 Task: Create a vector illustration of an object with pen tool and gradients.
Action: Mouse moved to (108, 93)
Screenshot: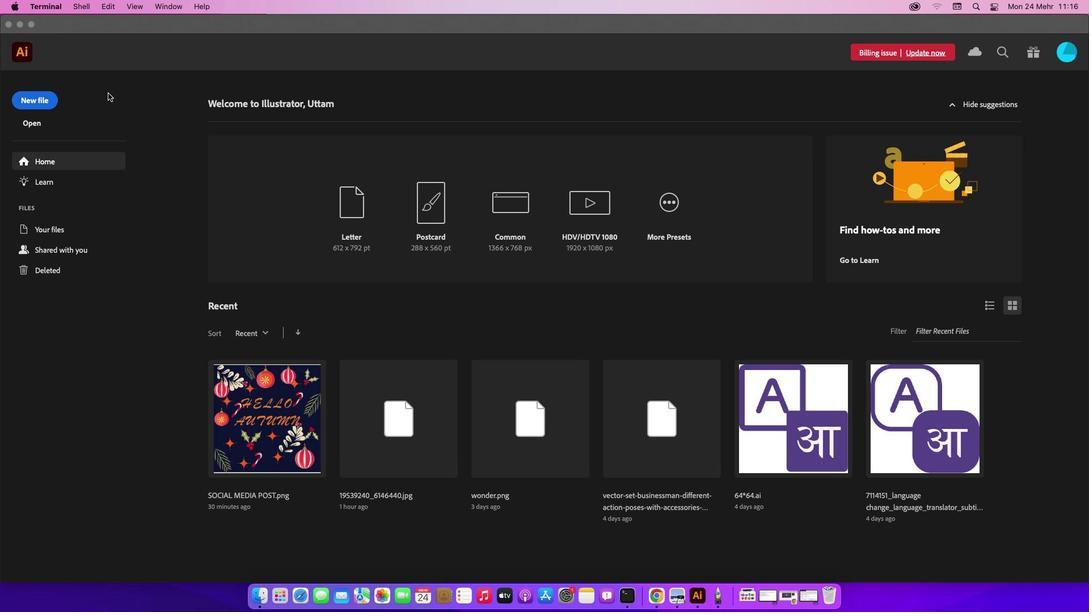 
Action: Mouse pressed left at (108, 93)
Screenshot: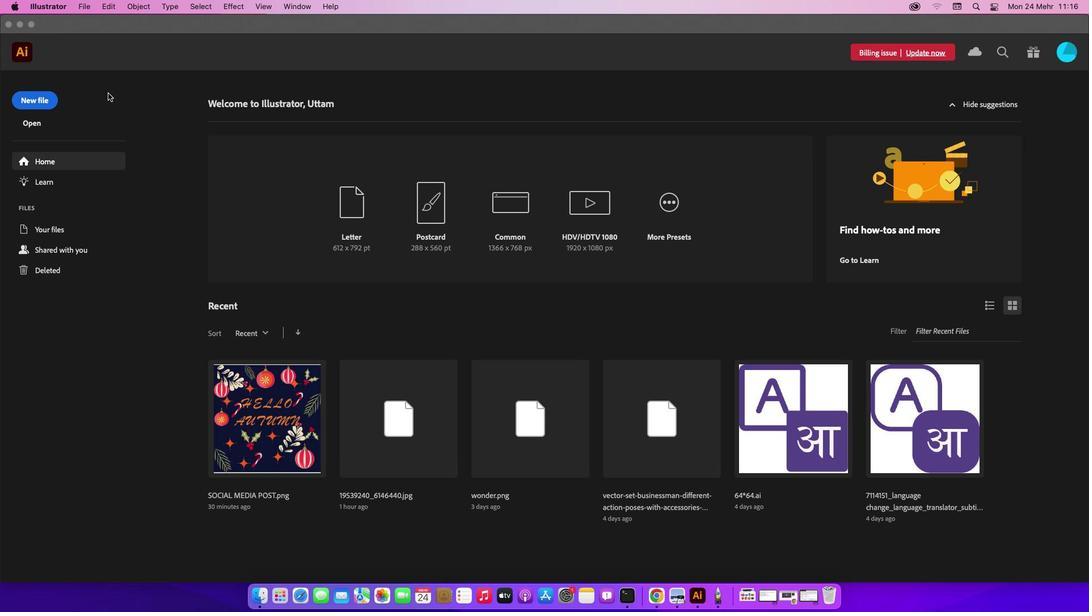 
Action: Mouse moved to (34, 101)
Screenshot: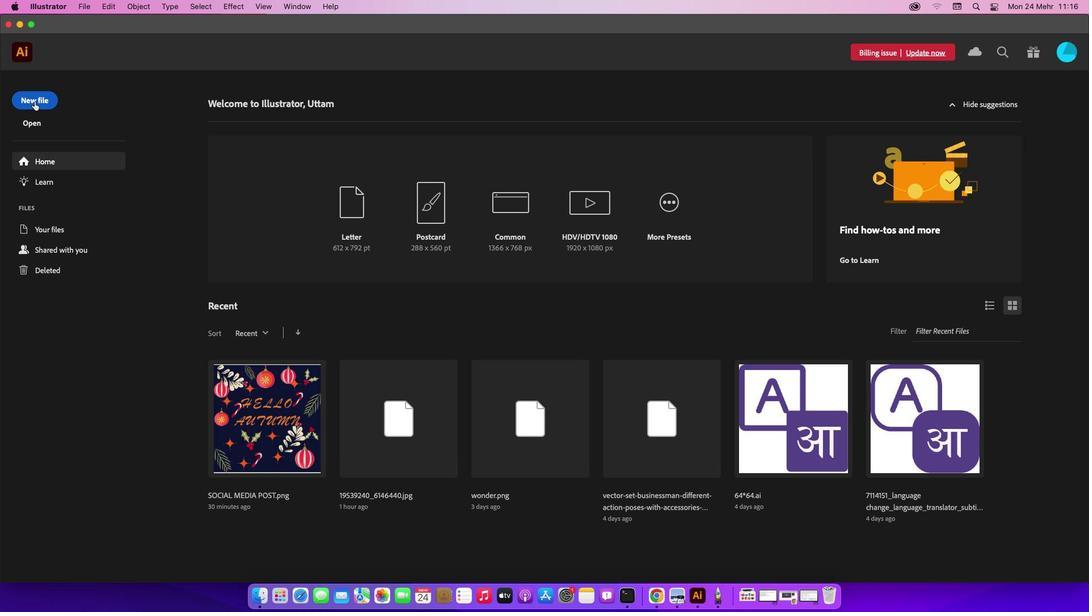 
Action: Mouse pressed left at (34, 101)
Screenshot: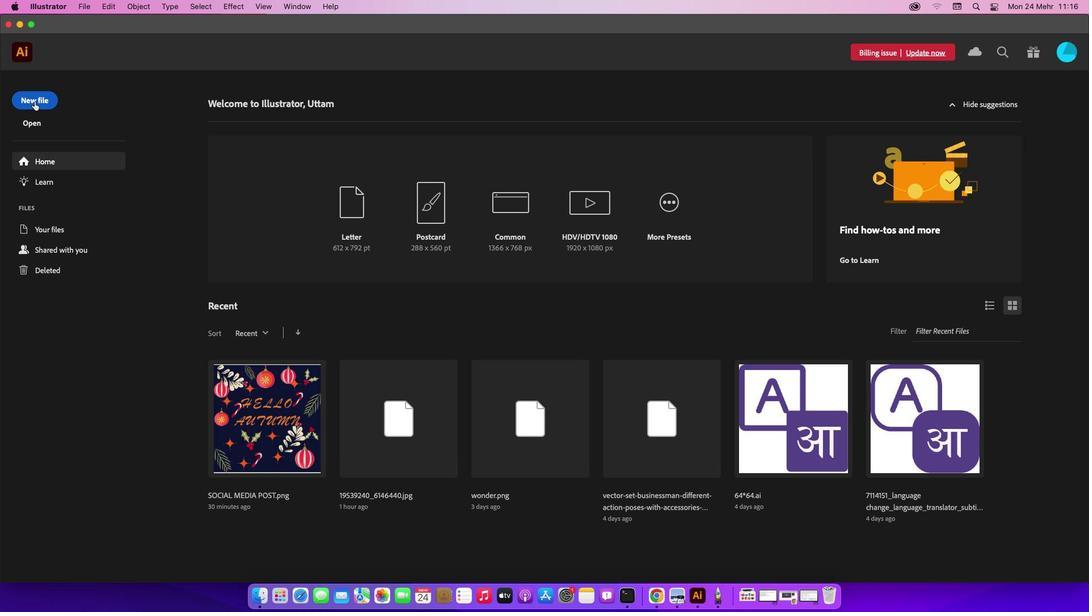 
Action: Mouse moved to (284, 112)
Screenshot: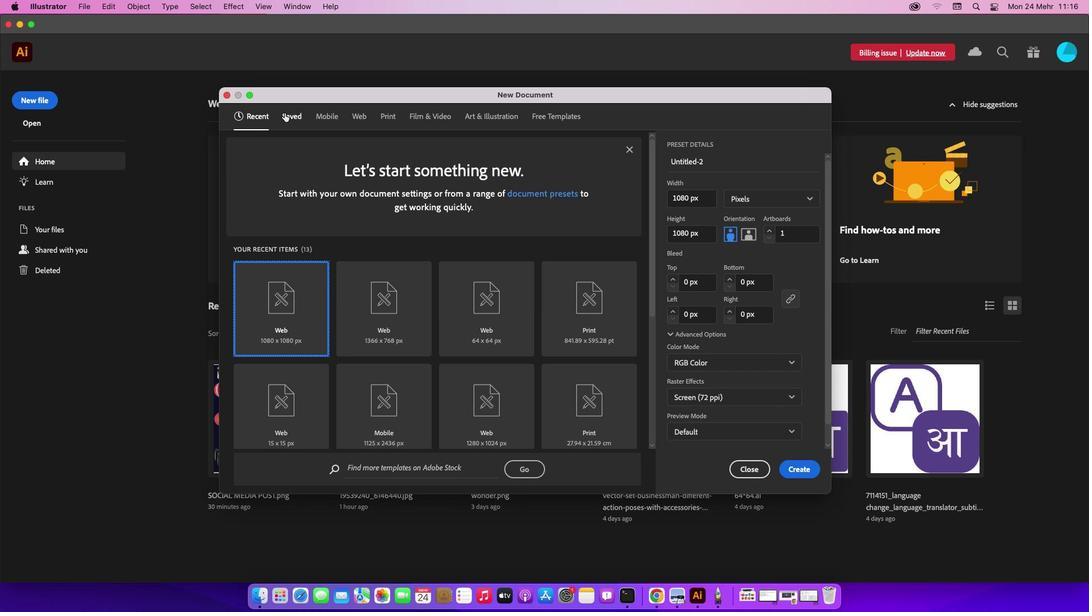 
Action: Mouse pressed left at (284, 112)
Screenshot: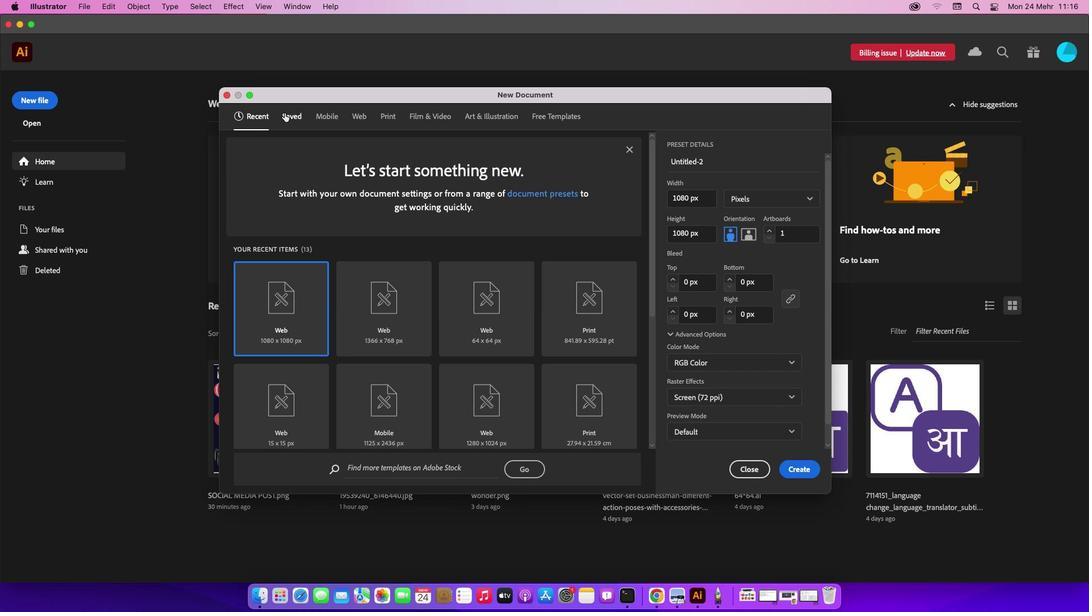 
Action: Mouse moved to (255, 116)
Screenshot: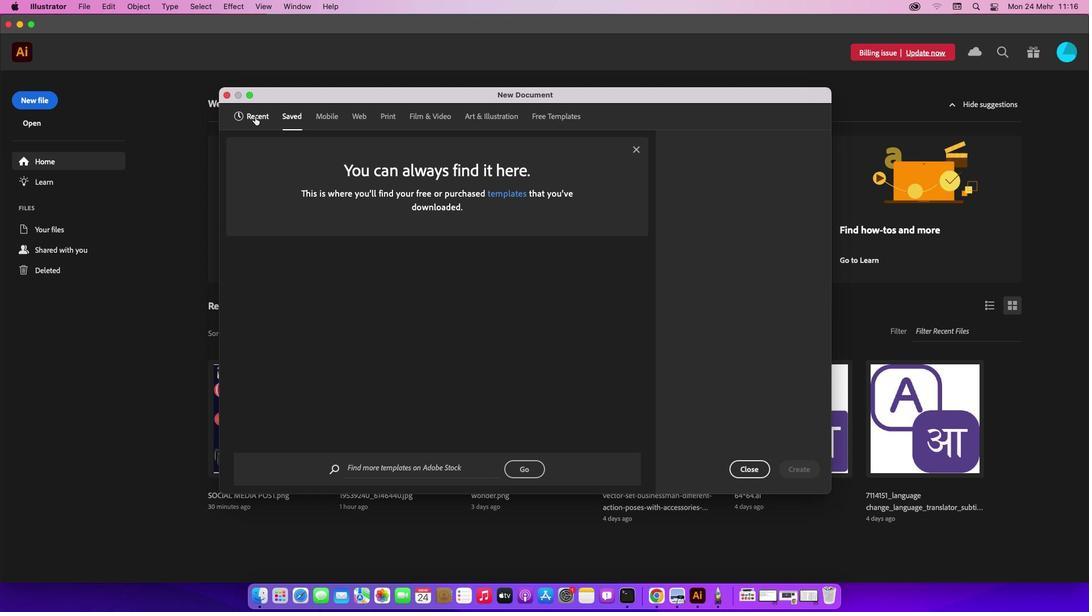 
Action: Mouse pressed left at (255, 116)
Screenshot: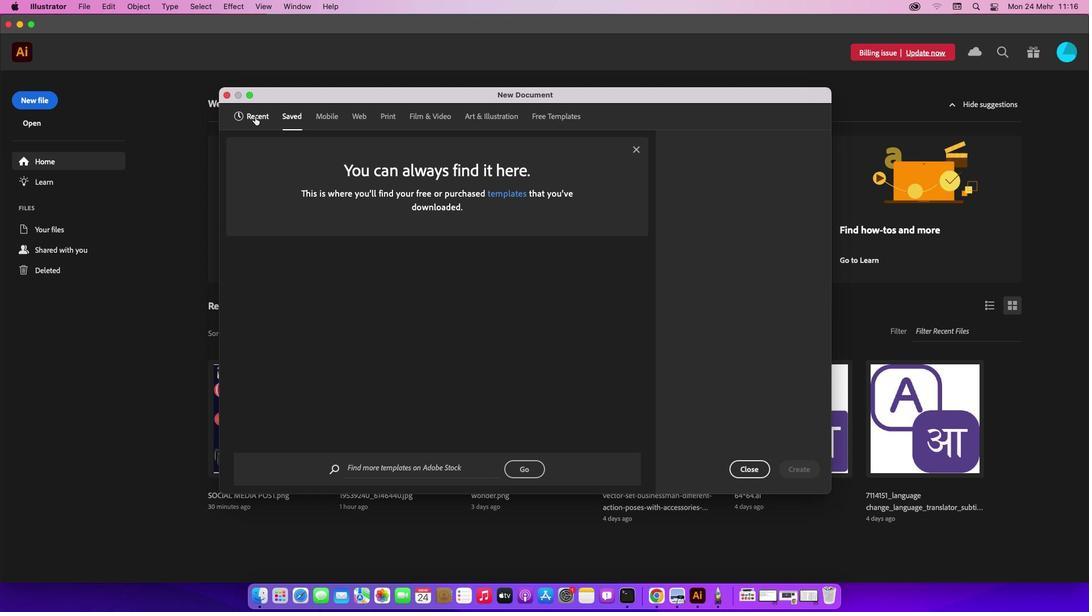 
Action: Mouse moved to (806, 465)
Screenshot: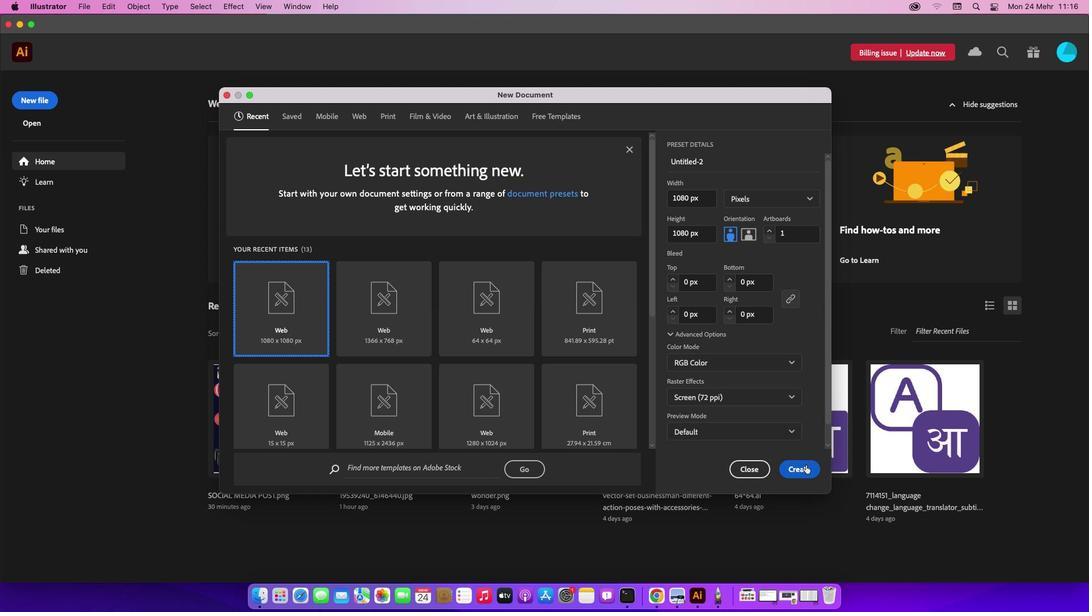 
Action: Mouse pressed left at (806, 465)
Screenshot: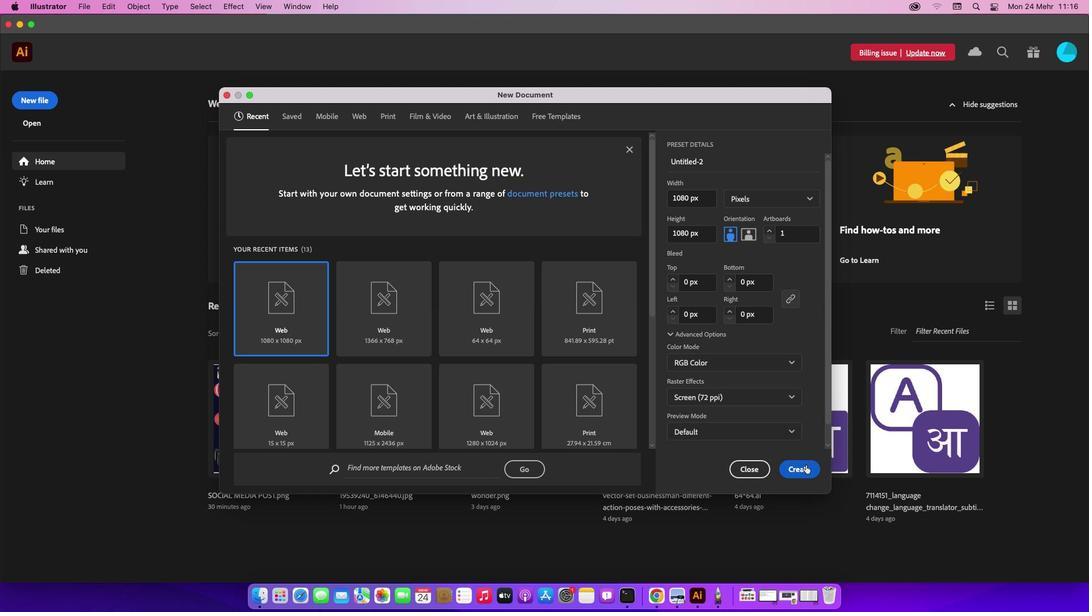 
Action: Mouse moved to (17, 133)
Screenshot: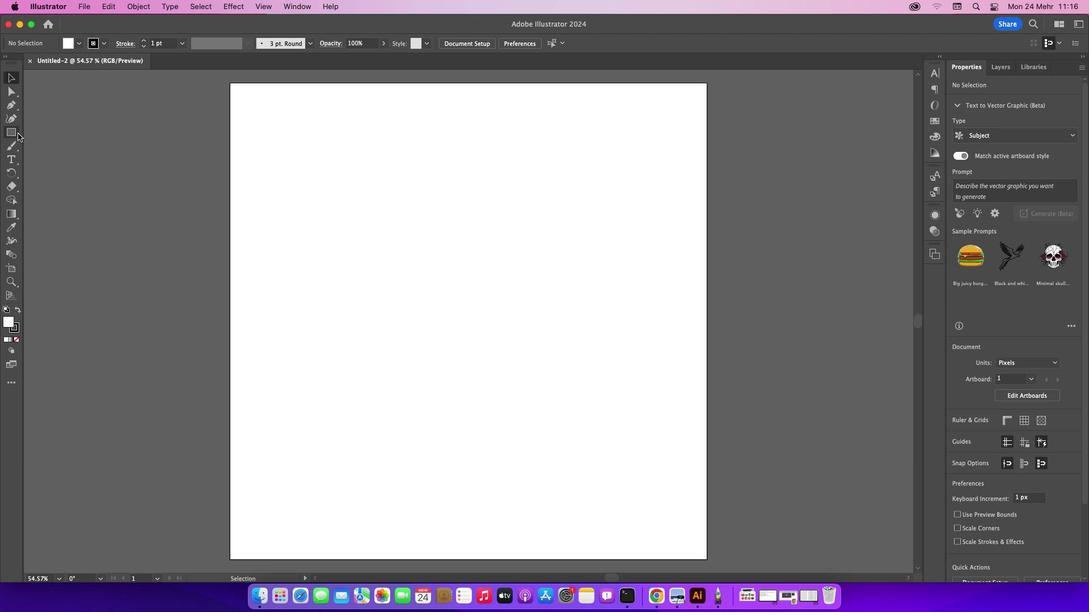 
Action: Mouse pressed left at (17, 133)
Screenshot: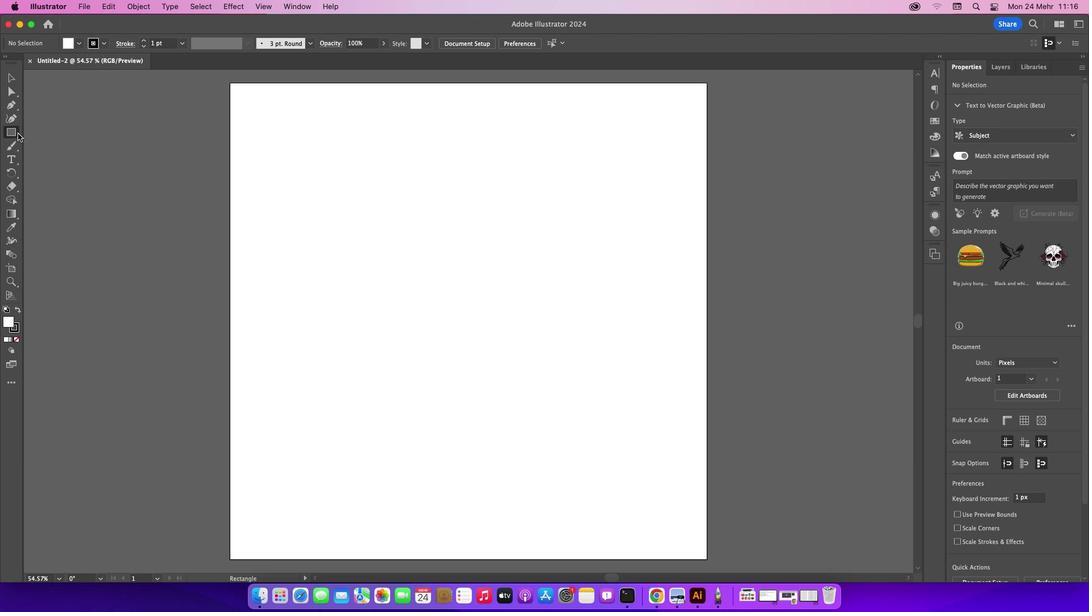 
Action: Mouse moved to (69, 143)
Screenshot: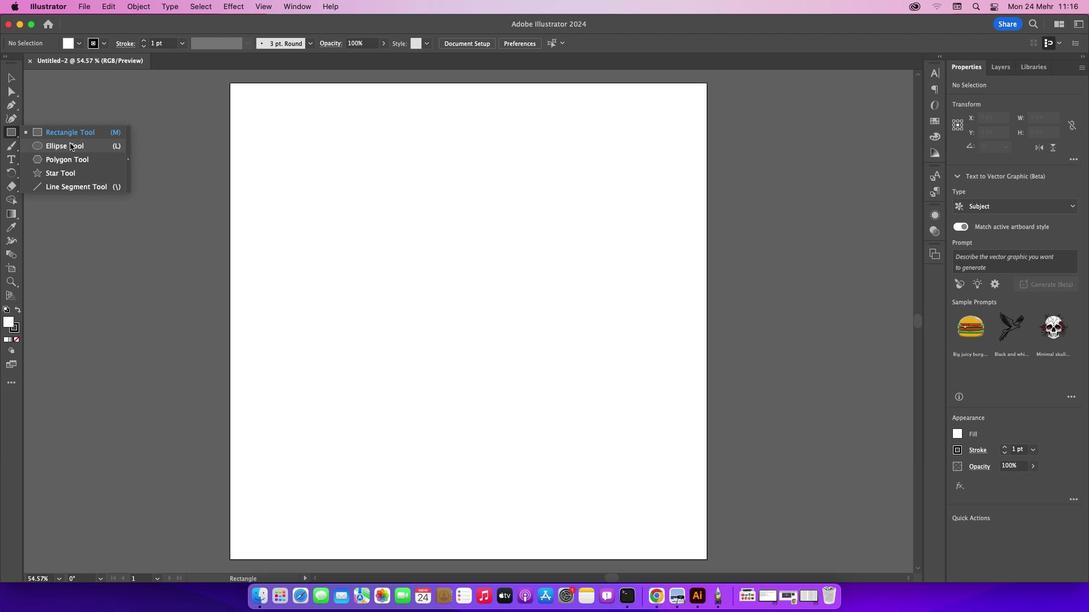 
Action: Mouse pressed left at (69, 143)
Screenshot: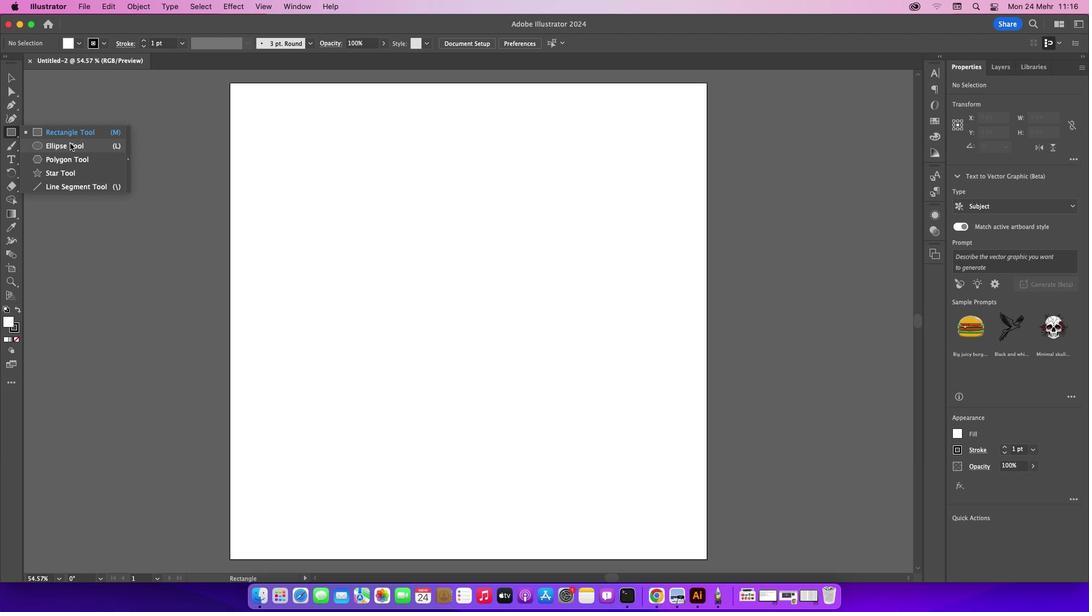 
Action: Mouse moved to (335, 284)
Screenshot: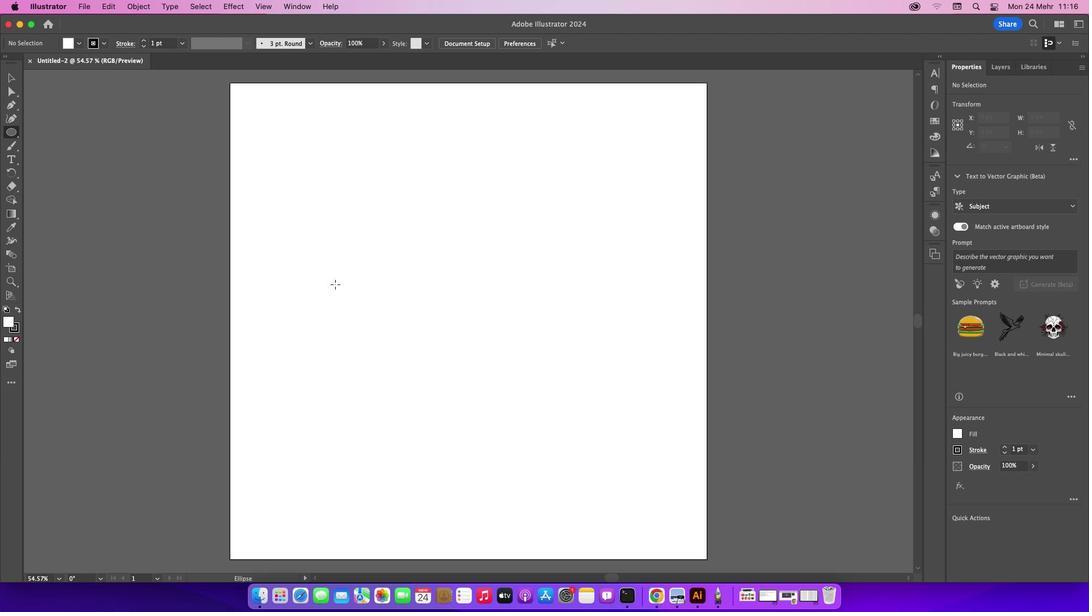 
Action: Mouse pressed left at (335, 284)
Screenshot: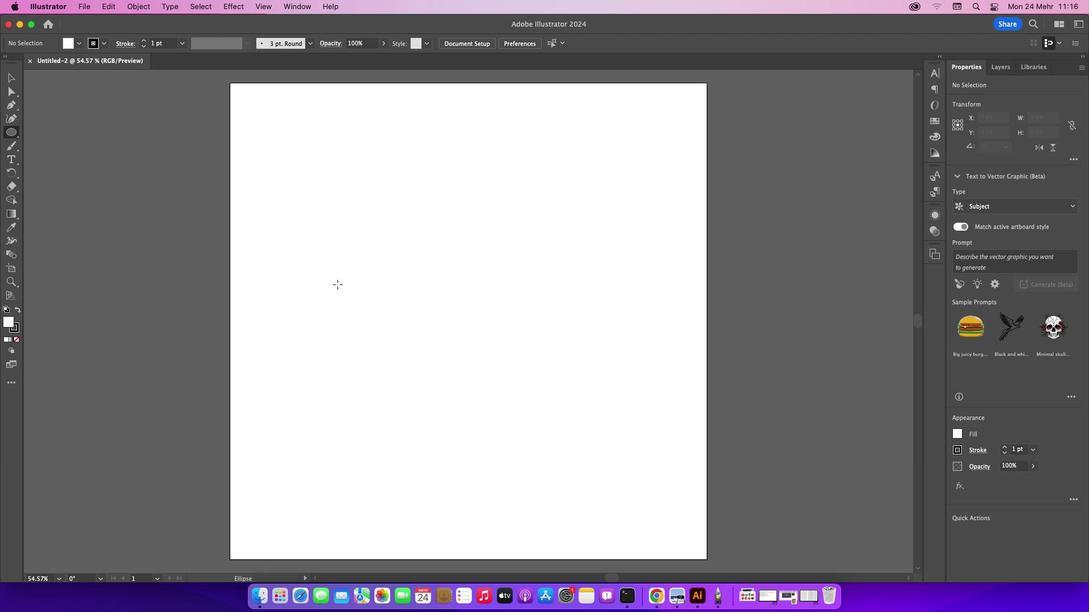 
Action: Mouse moved to (14, 80)
Screenshot: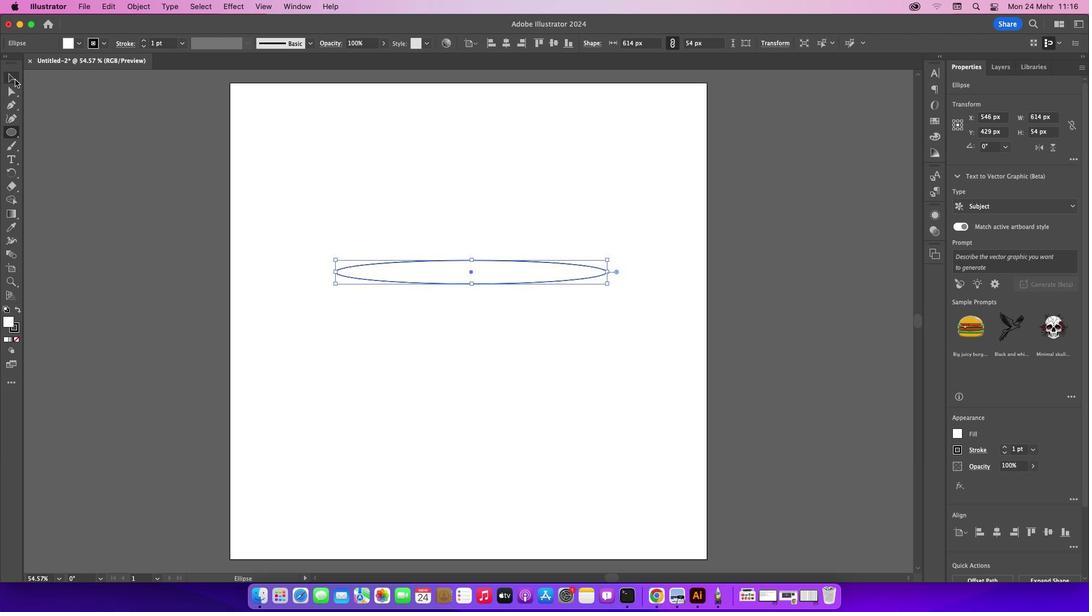
Action: Mouse pressed left at (14, 80)
Screenshot: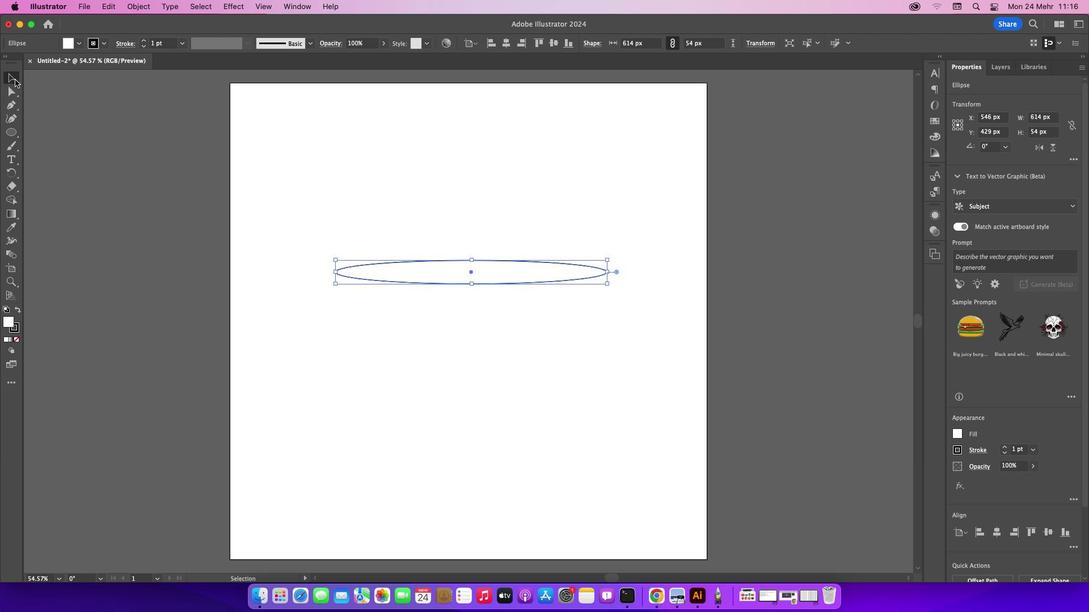 
Action: Mouse moved to (111, 144)
Screenshot: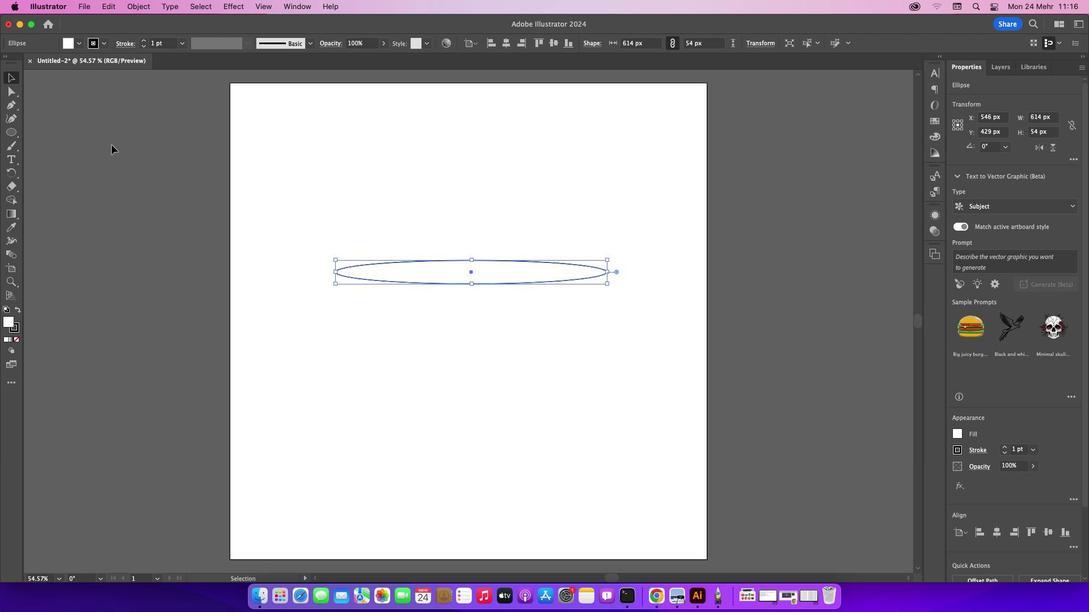 
Action: Mouse pressed left at (111, 144)
Screenshot: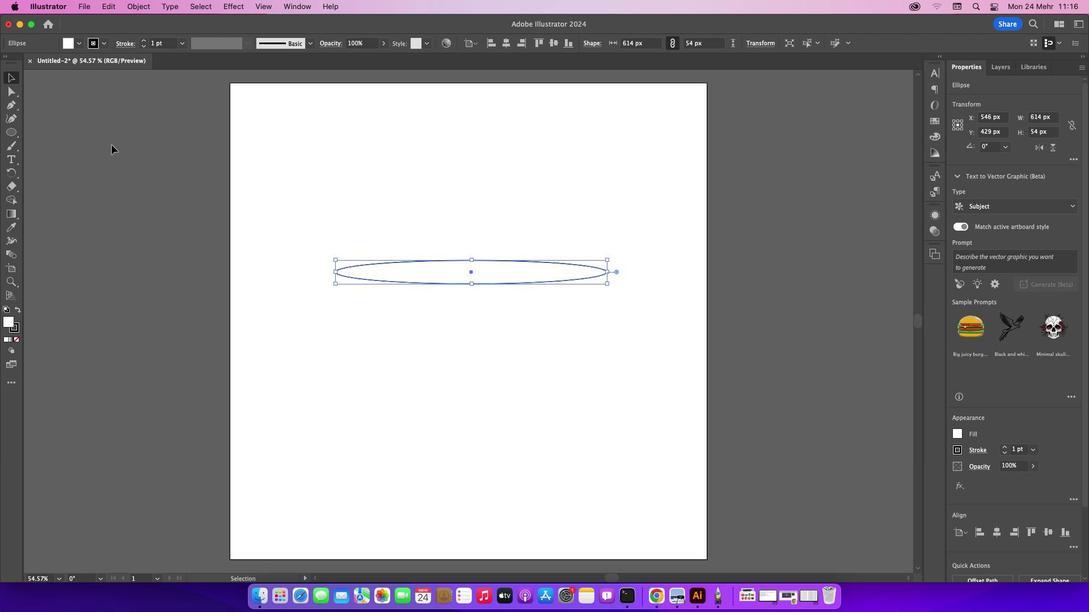 
Action: Mouse moved to (465, 283)
Screenshot: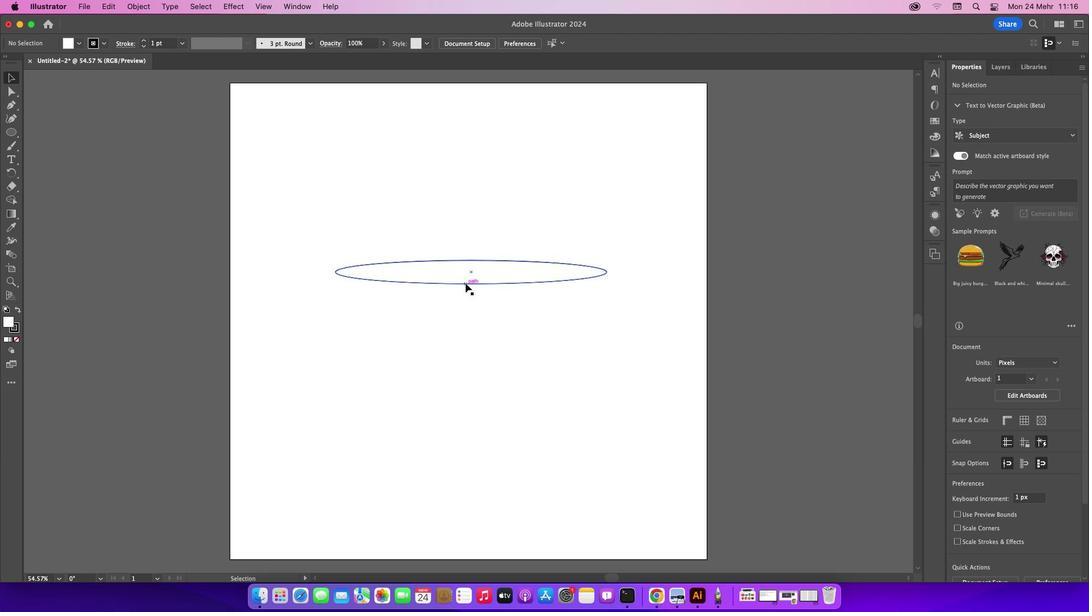 
Action: Mouse pressed left at (465, 283)
Screenshot: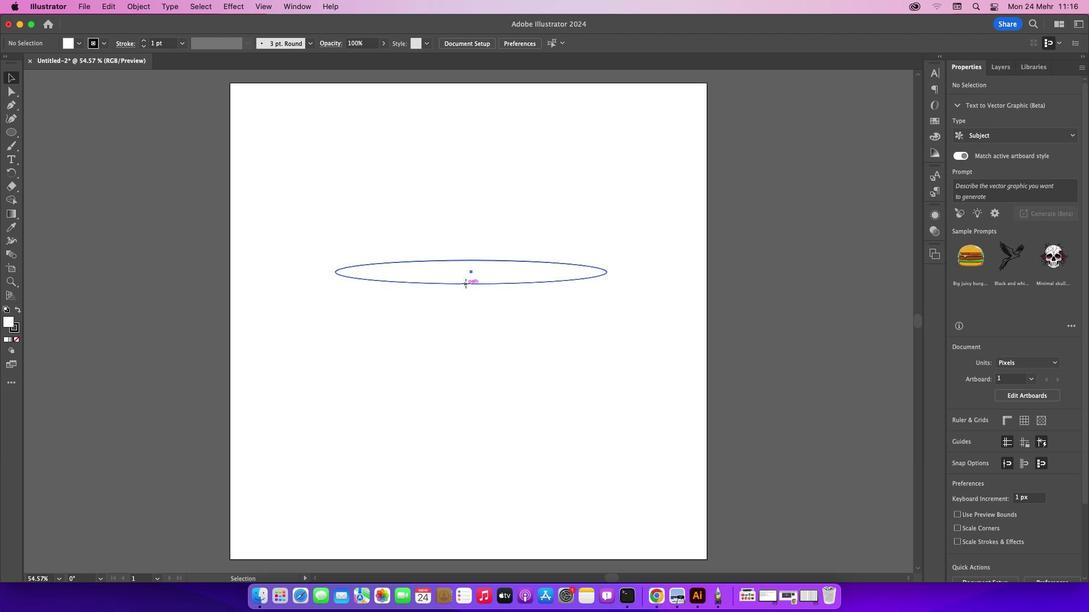 
Action: Mouse moved to (11, 318)
Screenshot: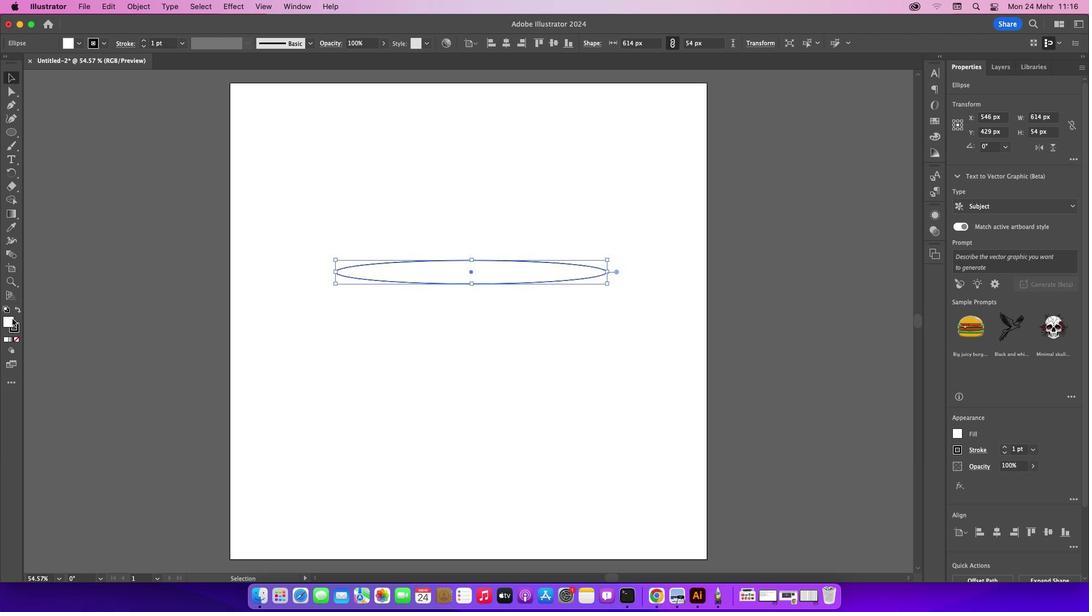 
Action: Mouse pressed left at (11, 318)
Screenshot: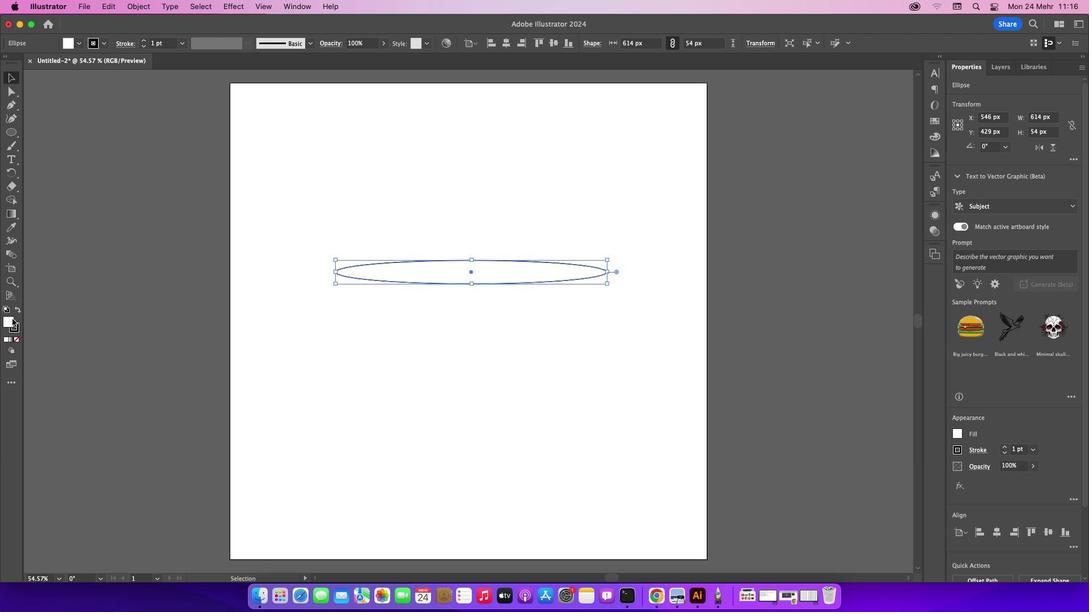 
Action: Mouse moved to (11, 321)
Screenshot: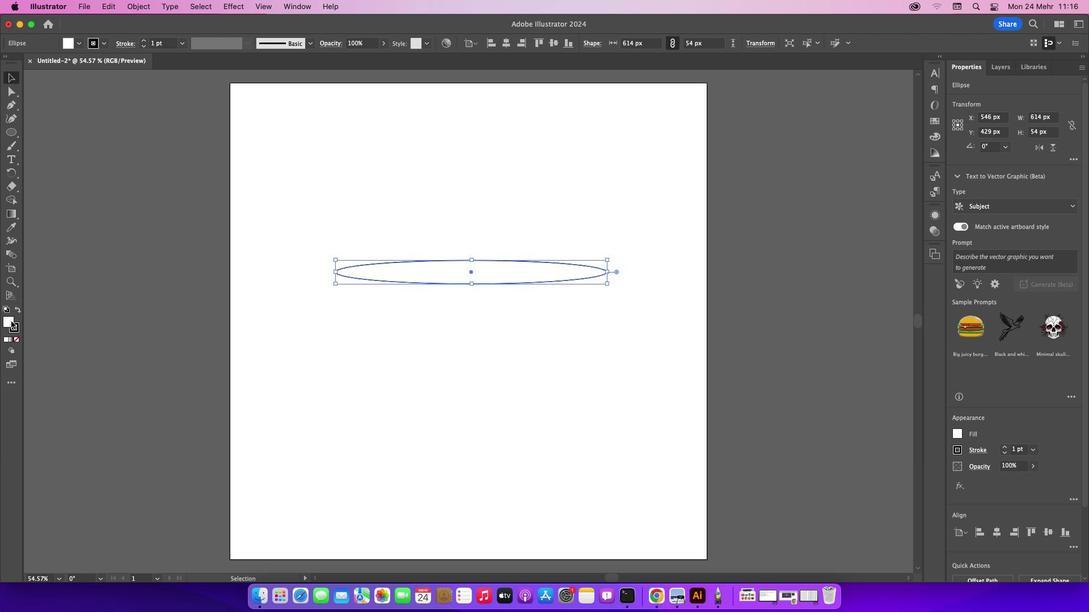 
Action: Mouse pressed left at (11, 321)
Screenshot: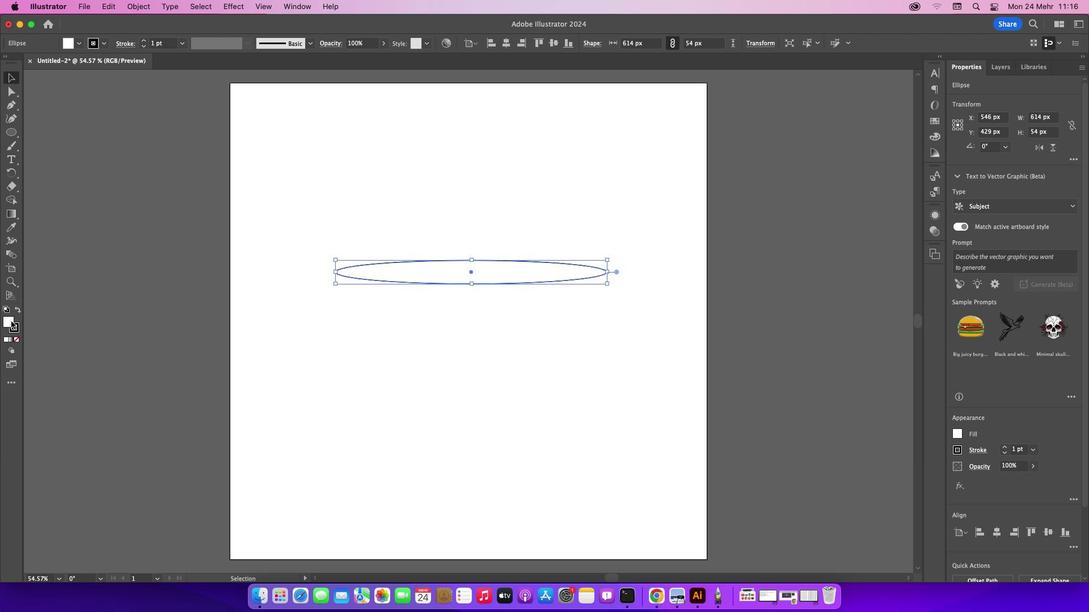 
Action: Mouse pressed left at (11, 321)
Screenshot: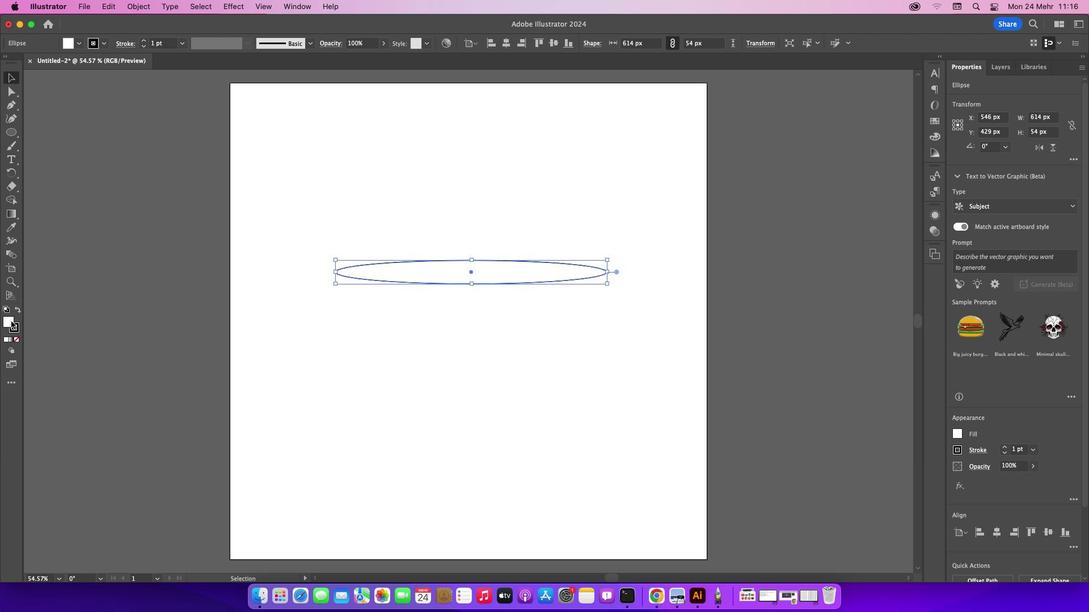 
Action: Mouse moved to (935, 258)
Screenshot: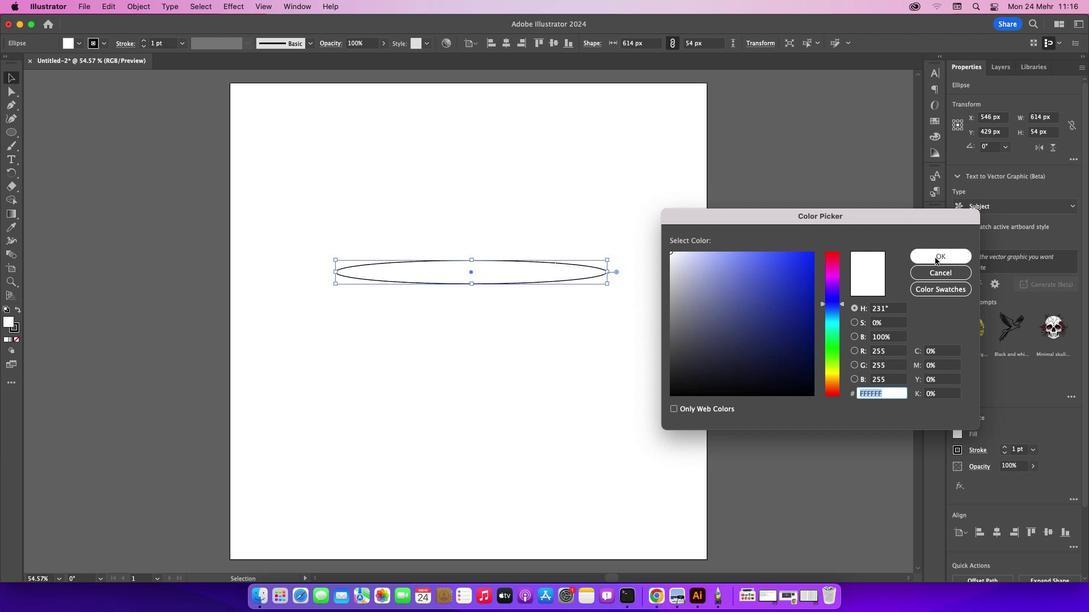 
Action: Mouse pressed left at (935, 258)
Screenshot: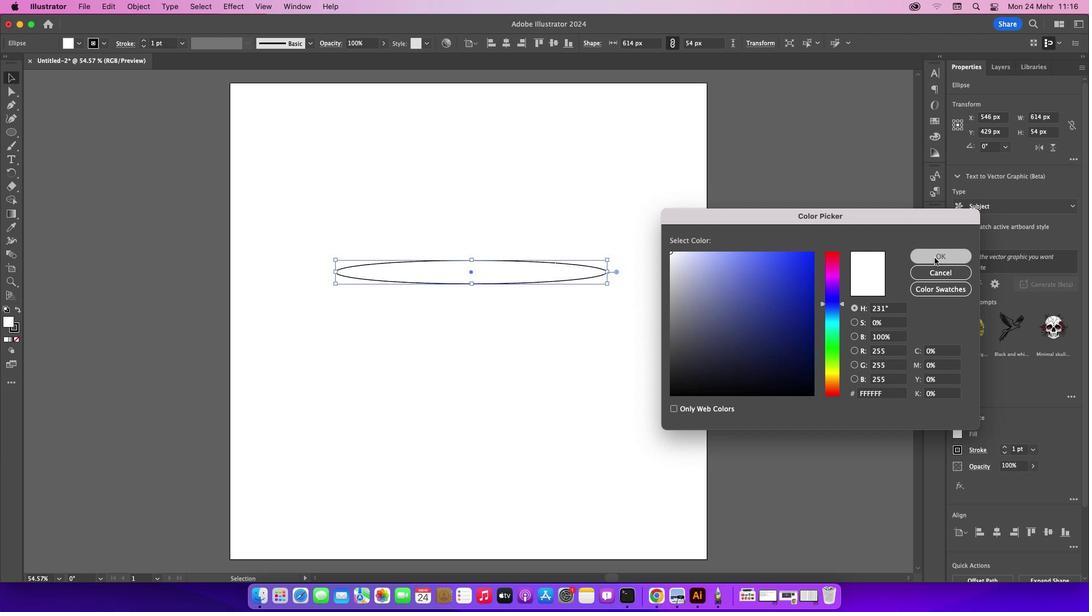 
Action: Mouse moved to (7, 217)
Screenshot: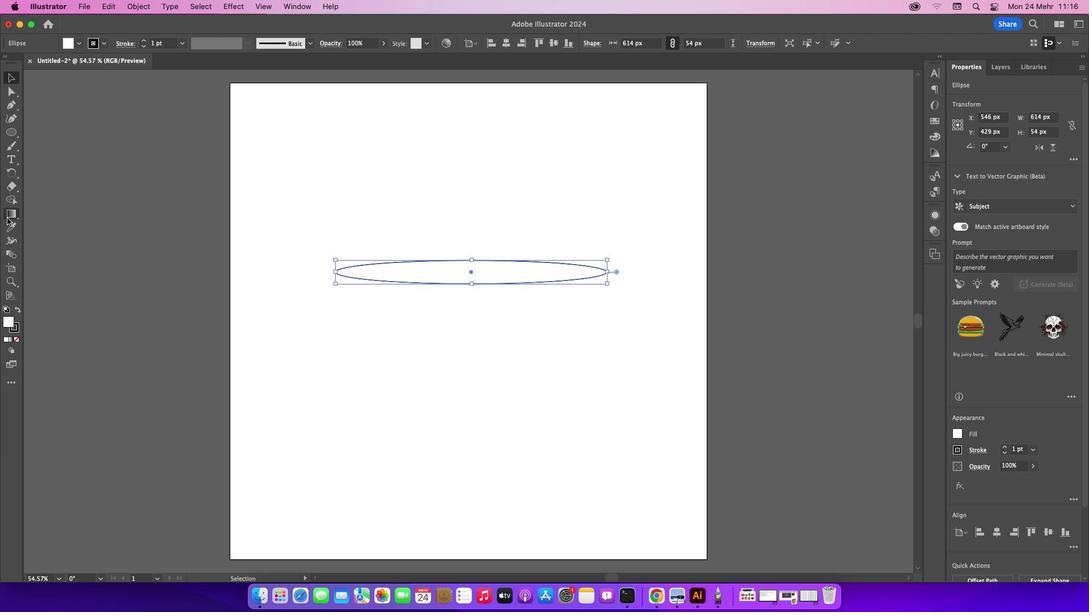 
Action: Mouse pressed left at (7, 217)
Screenshot: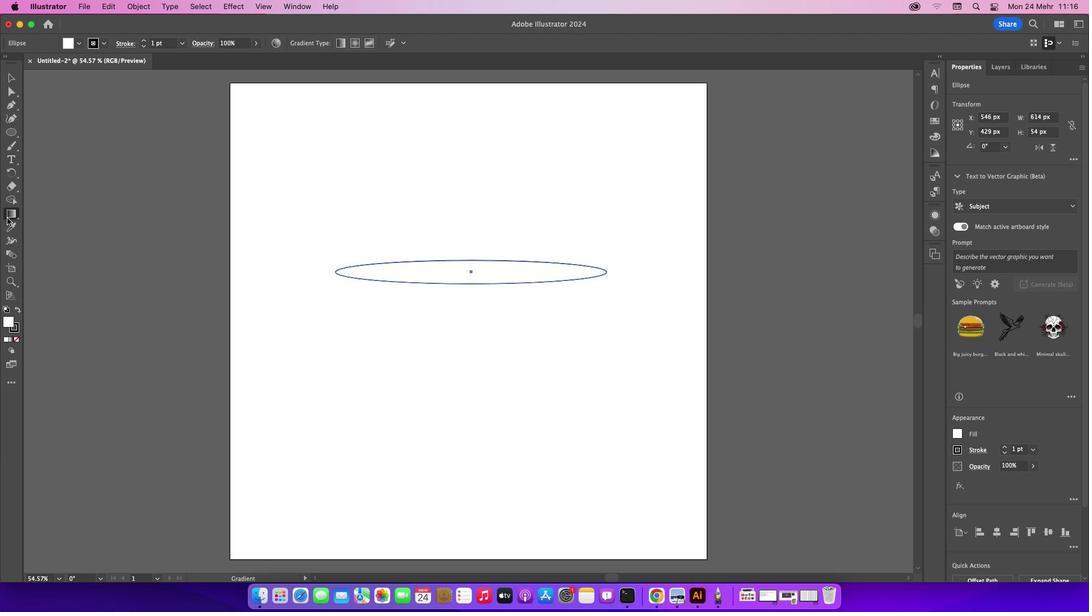 
Action: Mouse moved to (10, 342)
Screenshot: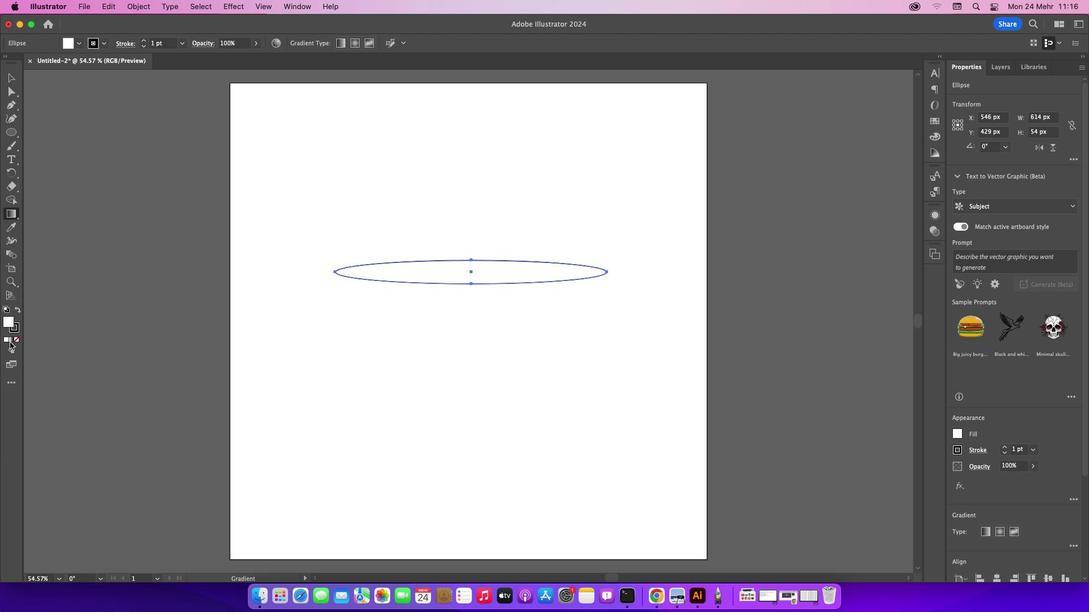 
Action: Mouse pressed left at (10, 342)
Screenshot: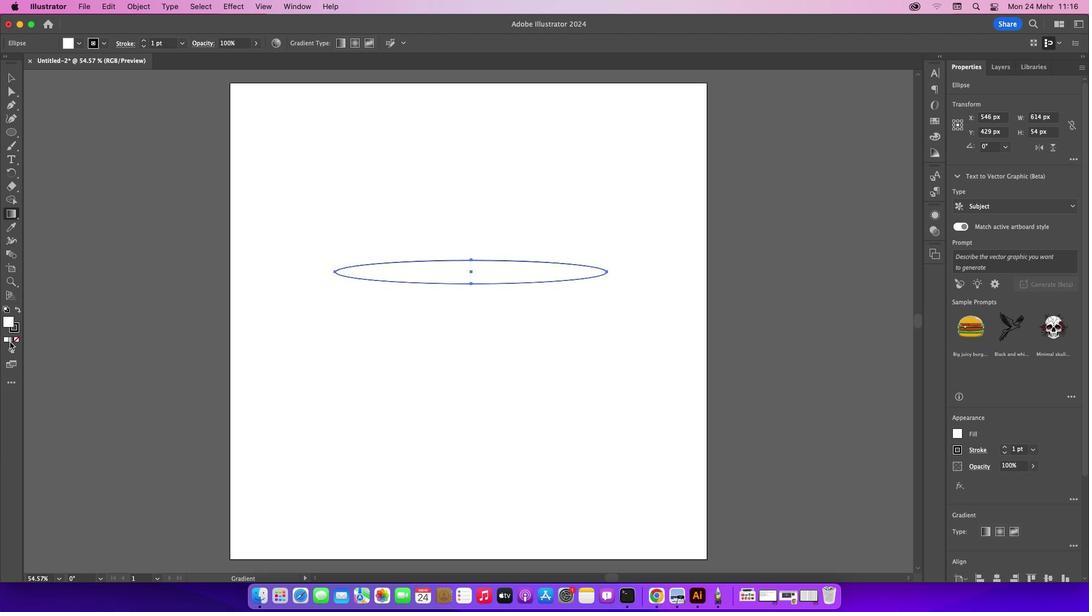 
Action: Mouse moved to (10, 340)
Screenshot: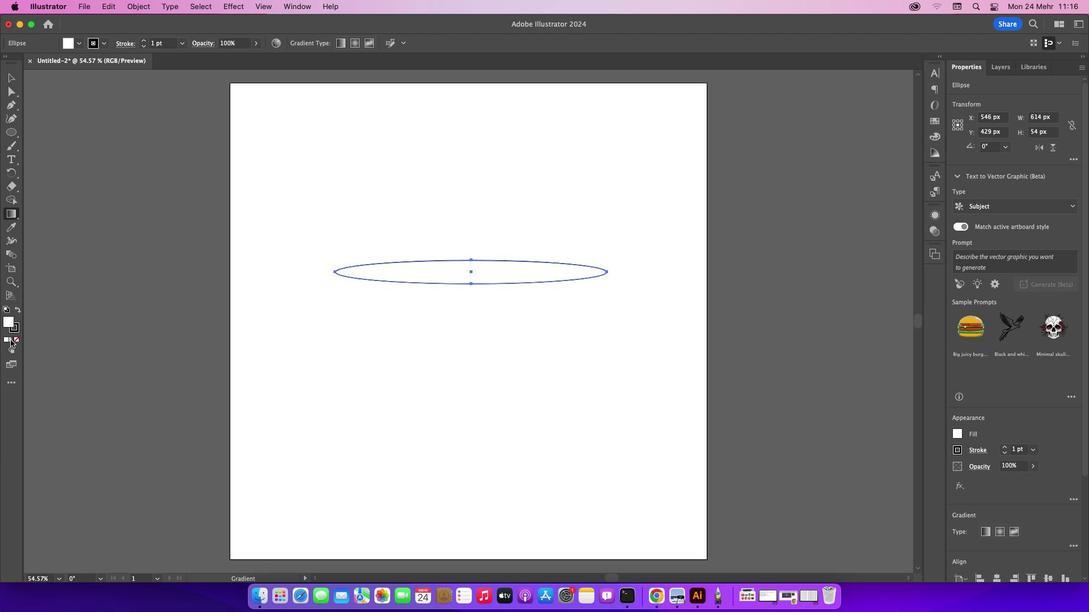 
Action: Mouse pressed left at (10, 340)
Screenshot: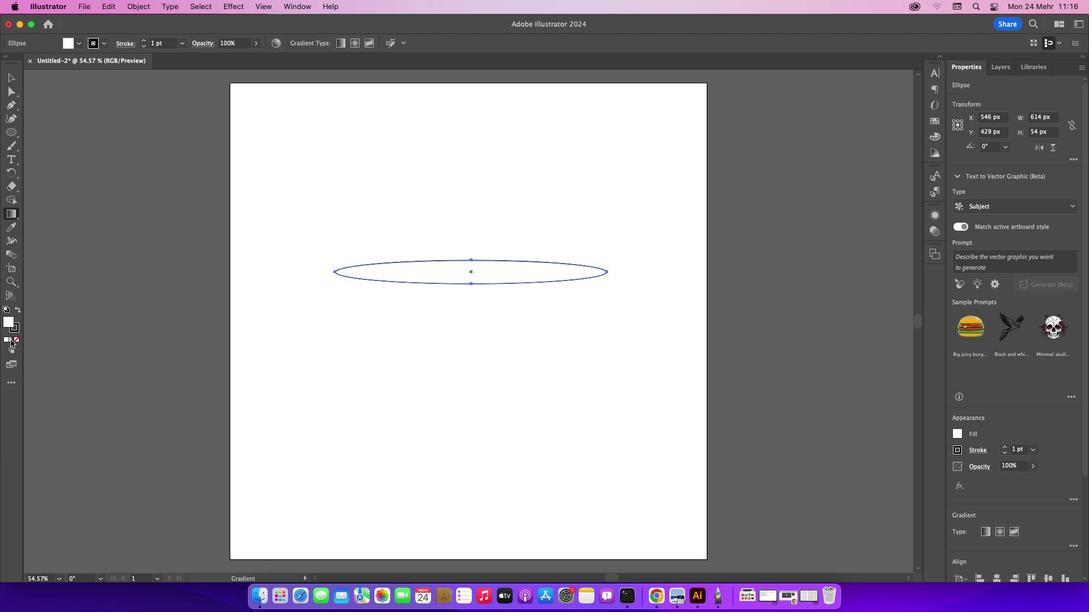 
Action: Mouse moved to (494, 360)
Screenshot: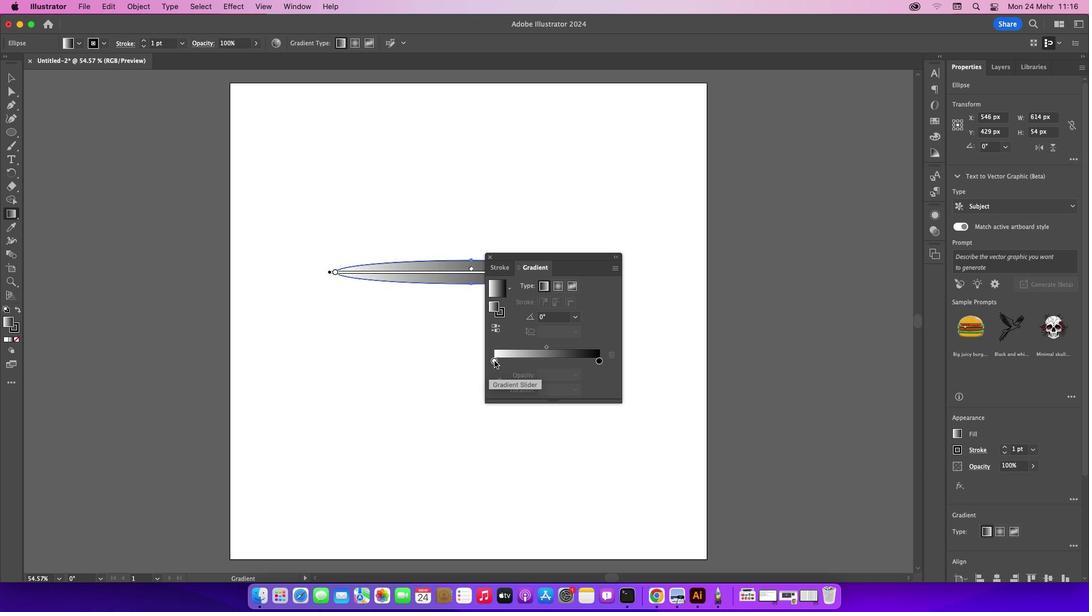 
Action: Mouse pressed left at (494, 360)
Screenshot: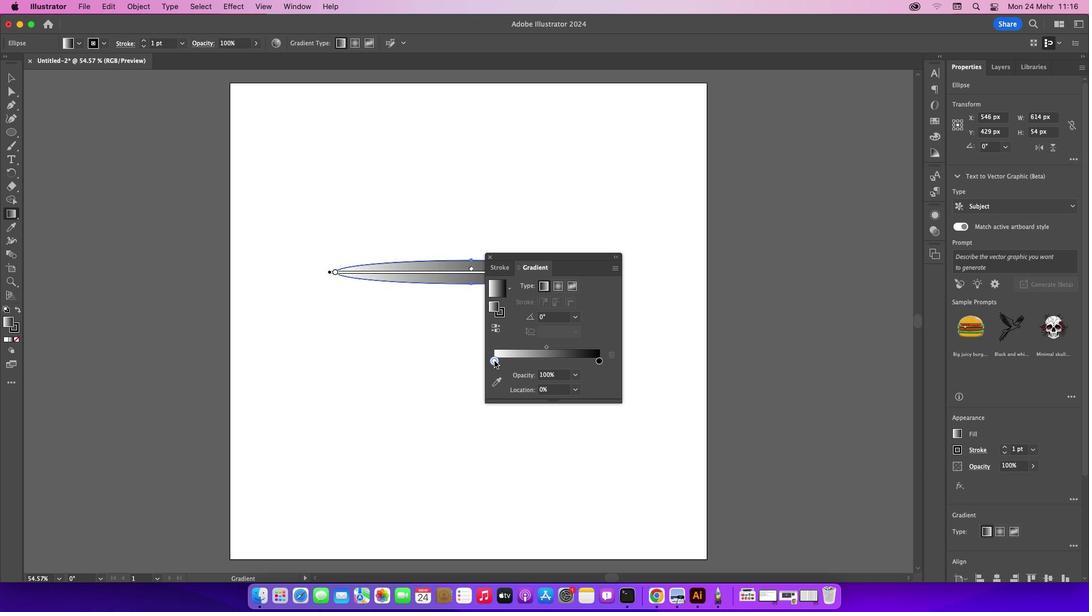 
Action: Mouse pressed left at (494, 360)
Screenshot: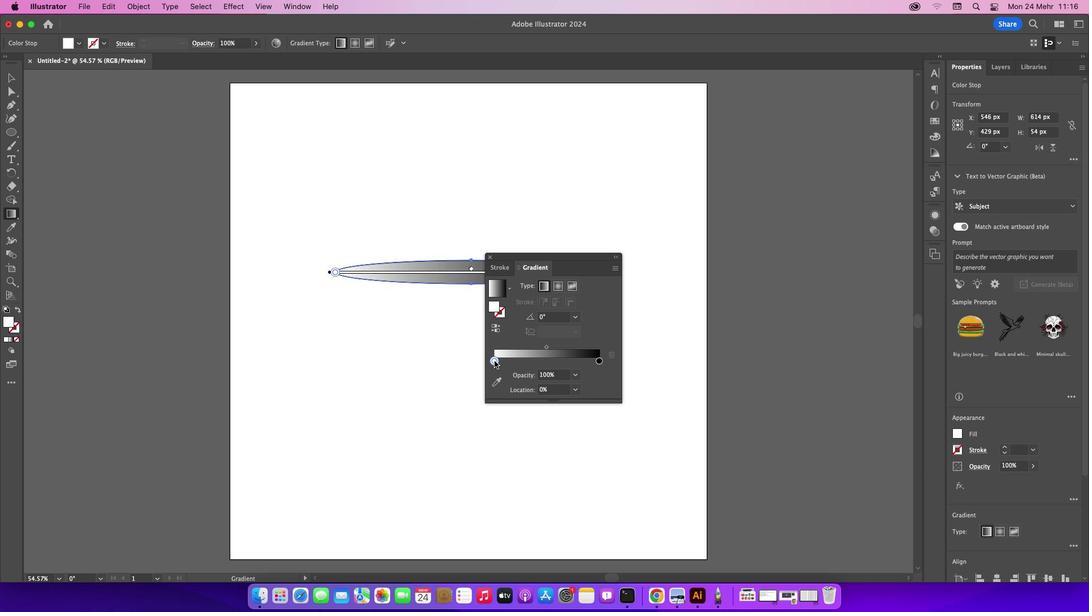 
Action: Mouse moved to (449, 420)
Screenshot: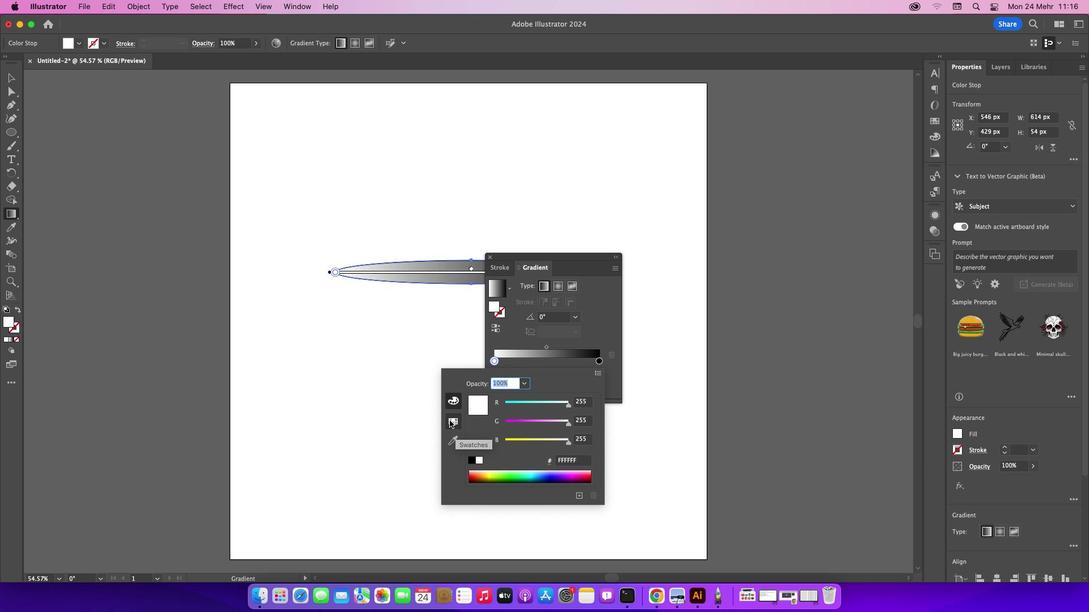 
Action: Mouse pressed left at (449, 420)
Screenshot: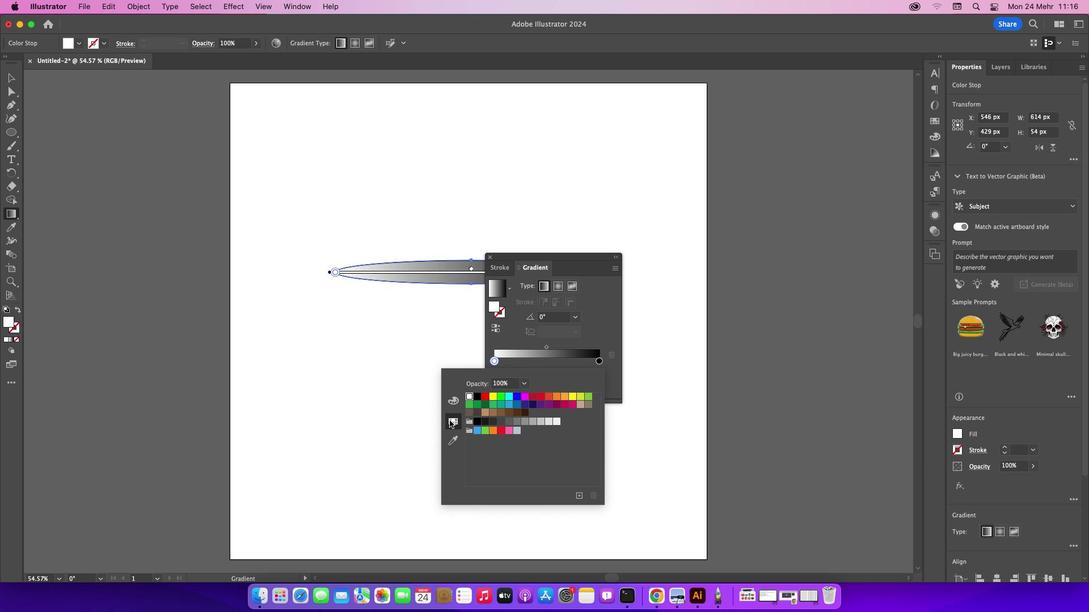 
Action: Mouse moved to (517, 414)
Screenshot: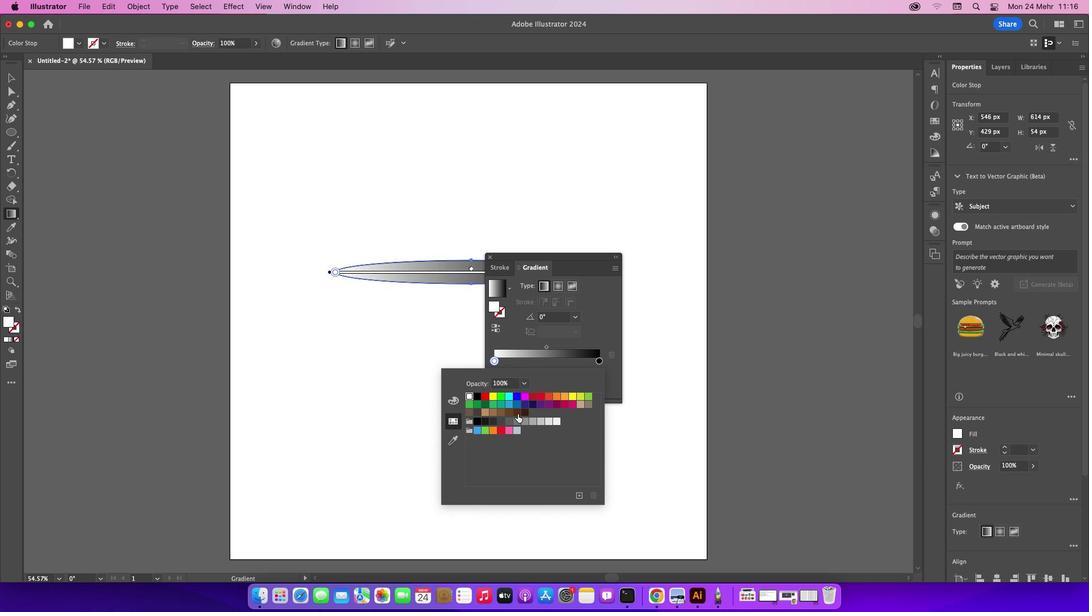 
Action: Mouse pressed left at (517, 414)
Screenshot: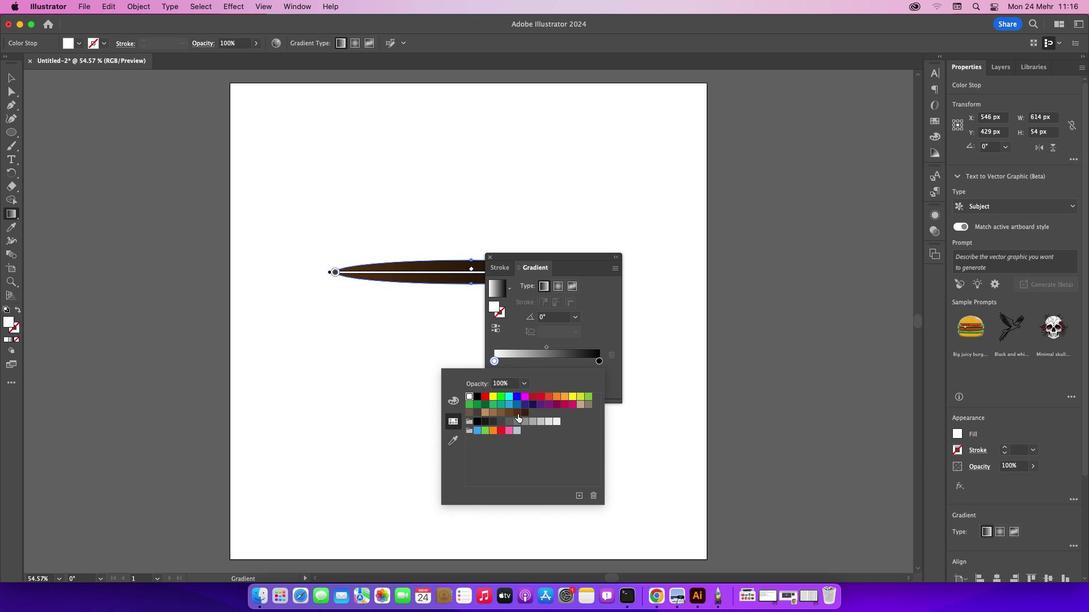 
Action: Mouse moved to (599, 362)
Screenshot: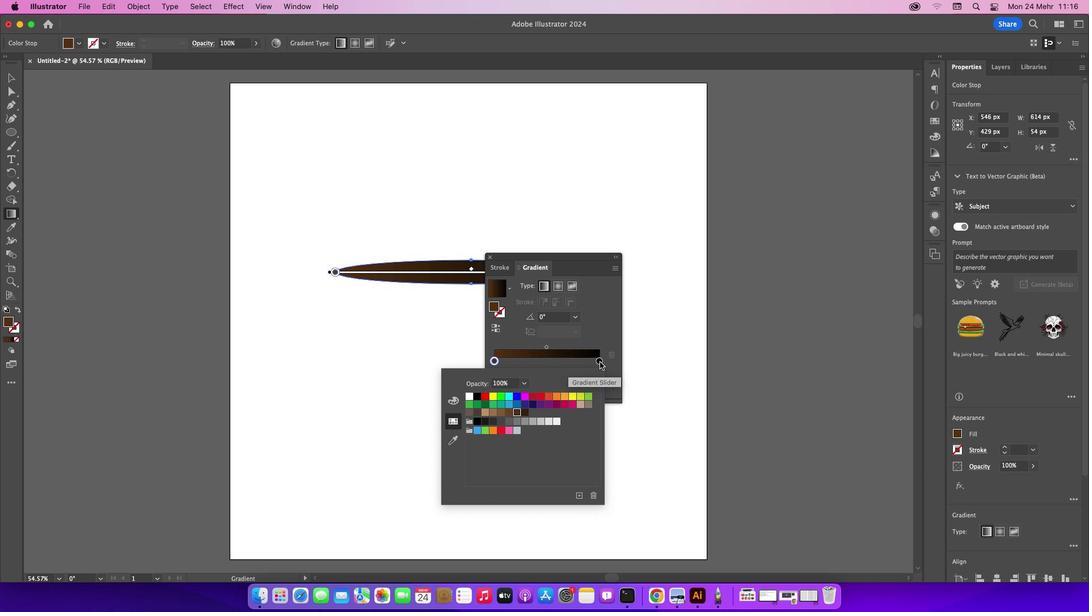 
Action: Mouse pressed left at (599, 362)
Screenshot: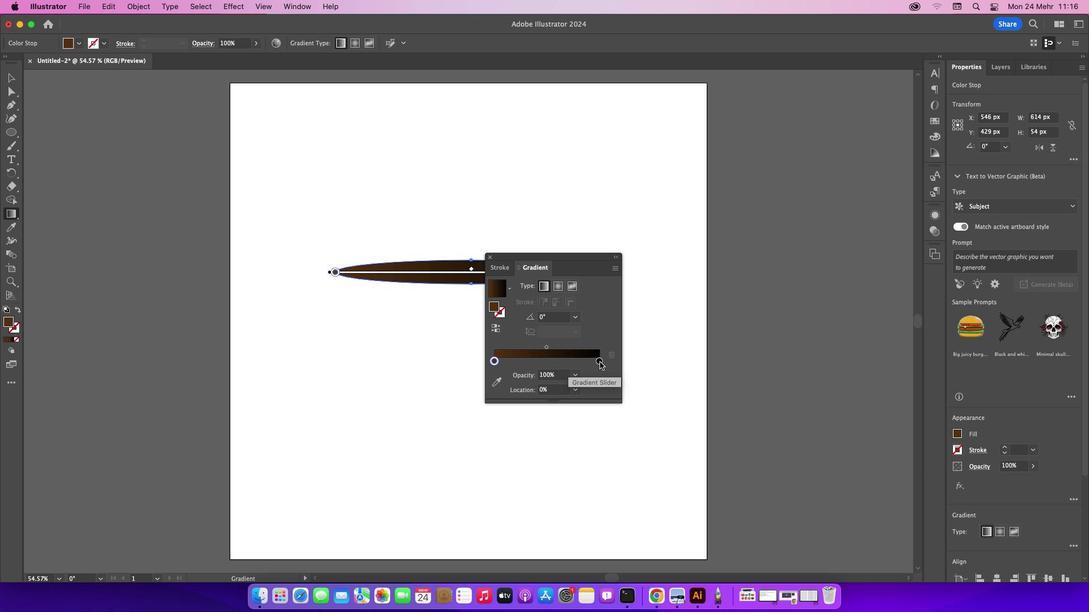 
Action: Mouse pressed left at (599, 362)
Screenshot: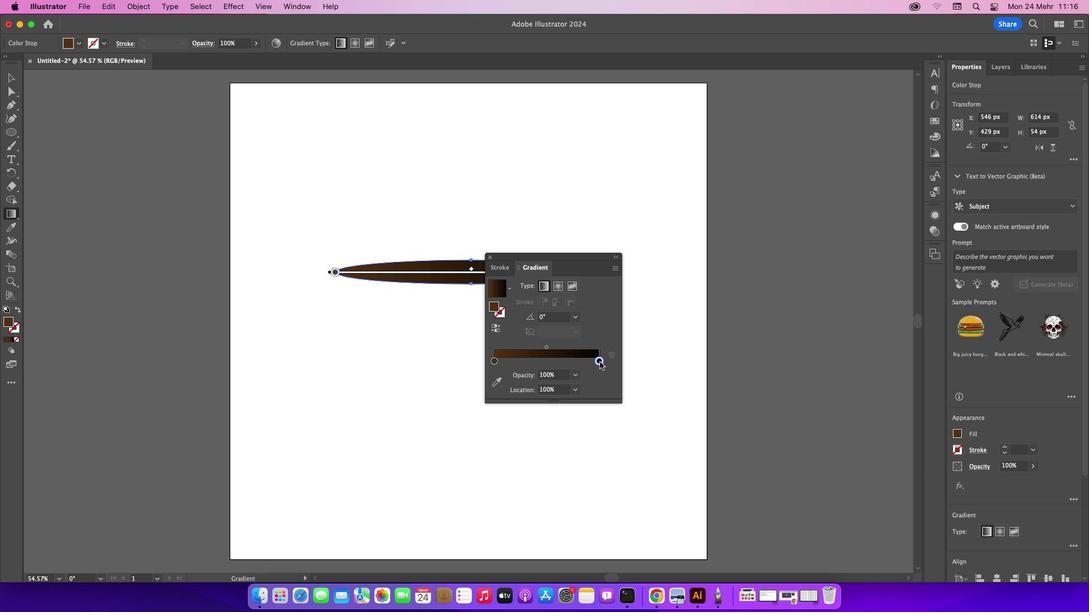 
Action: Mouse moved to (599, 362)
Screenshot: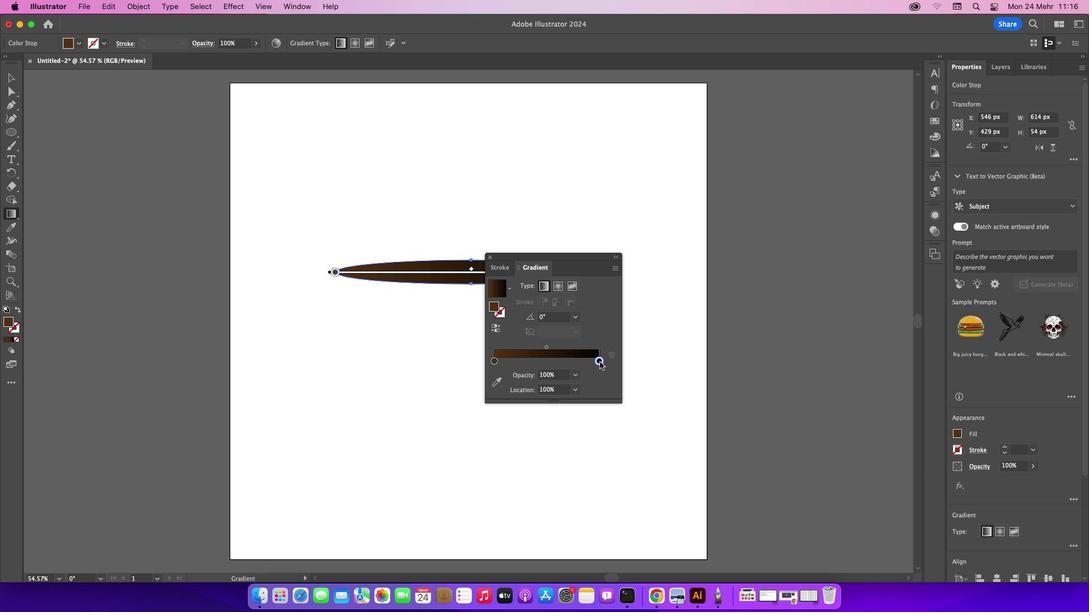 
Action: Mouse pressed left at (599, 362)
Screenshot: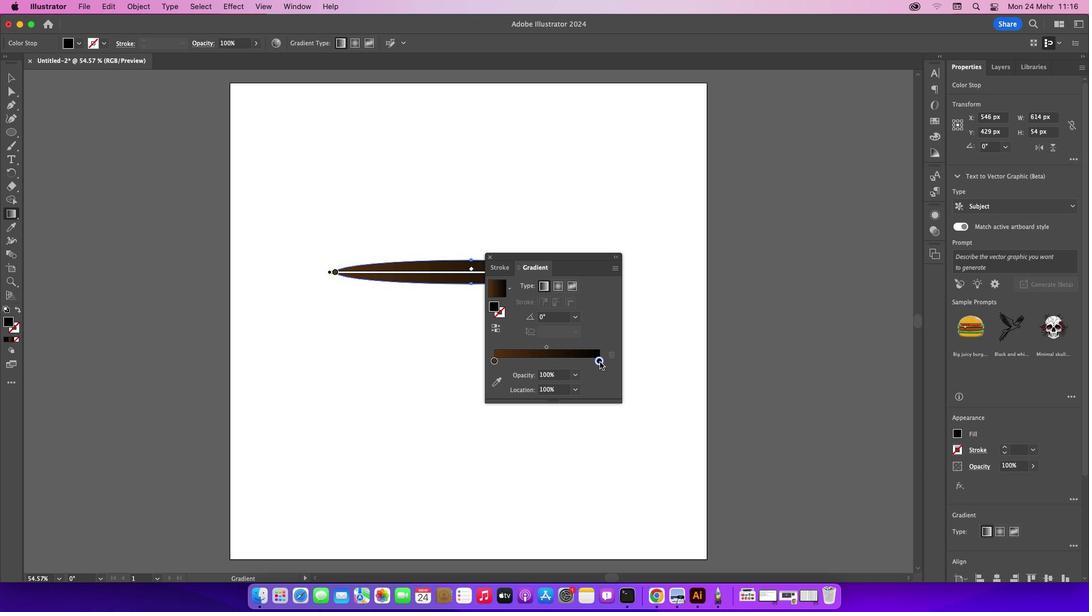 
Action: Mouse pressed left at (599, 362)
Screenshot: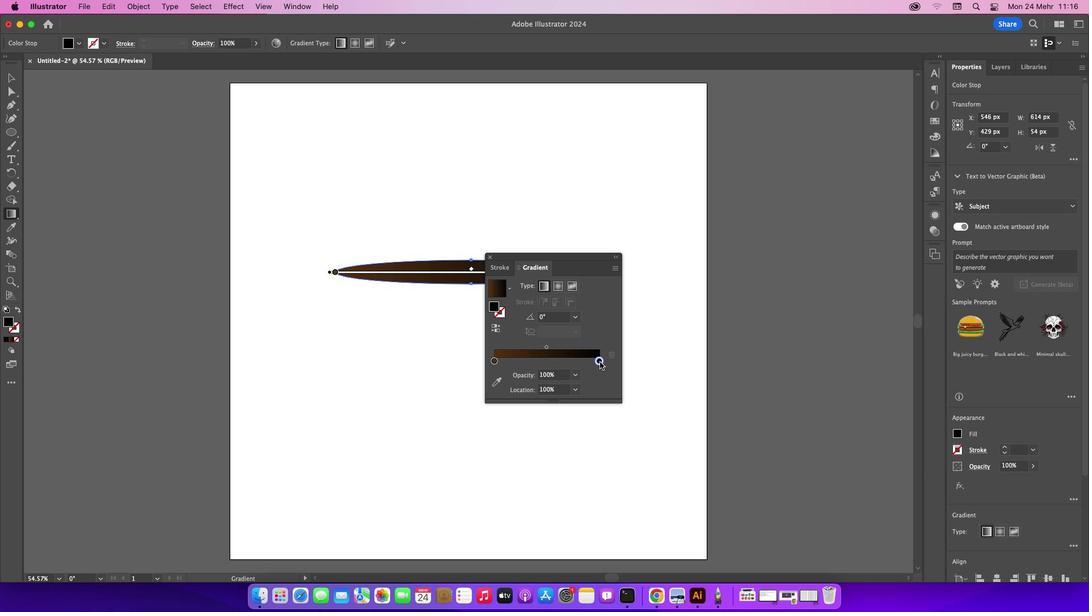 
Action: Mouse moved to (508, 414)
Screenshot: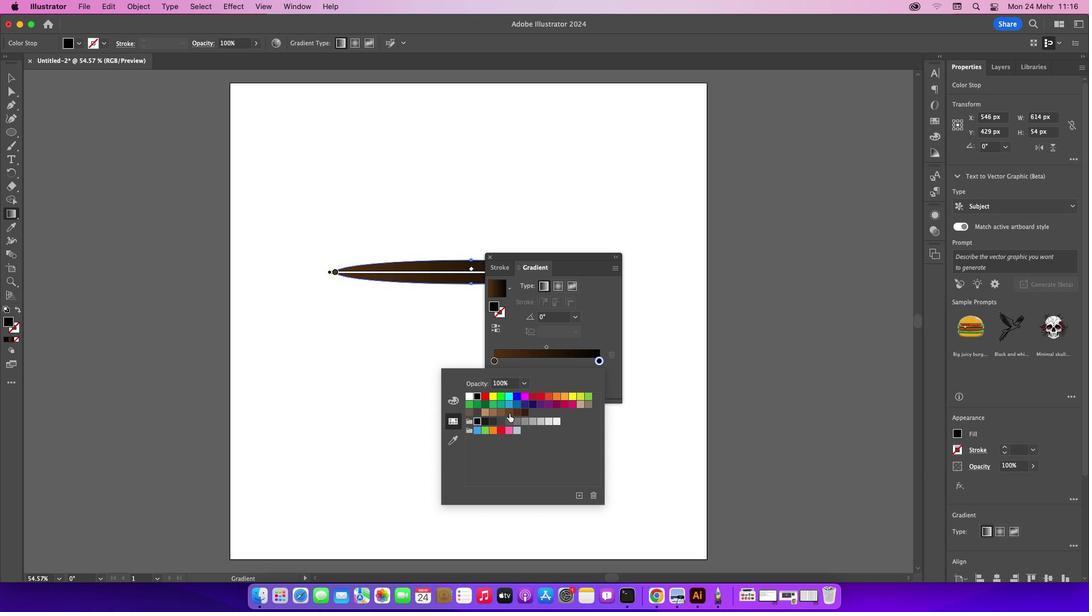 
Action: Mouse pressed left at (508, 414)
Screenshot: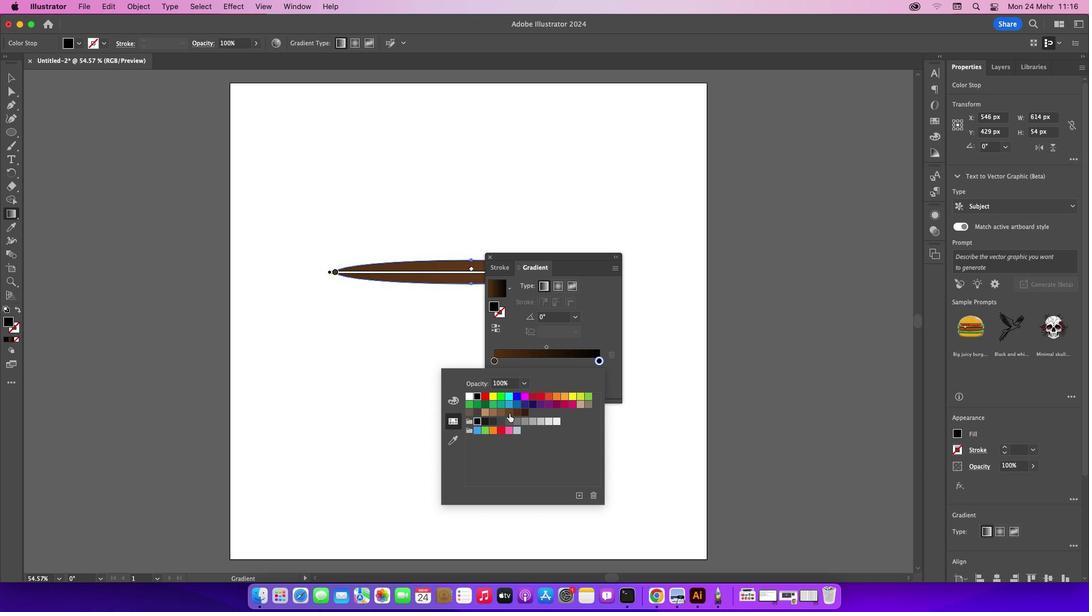 
Action: Mouse moved to (558, 285)
Screenshot: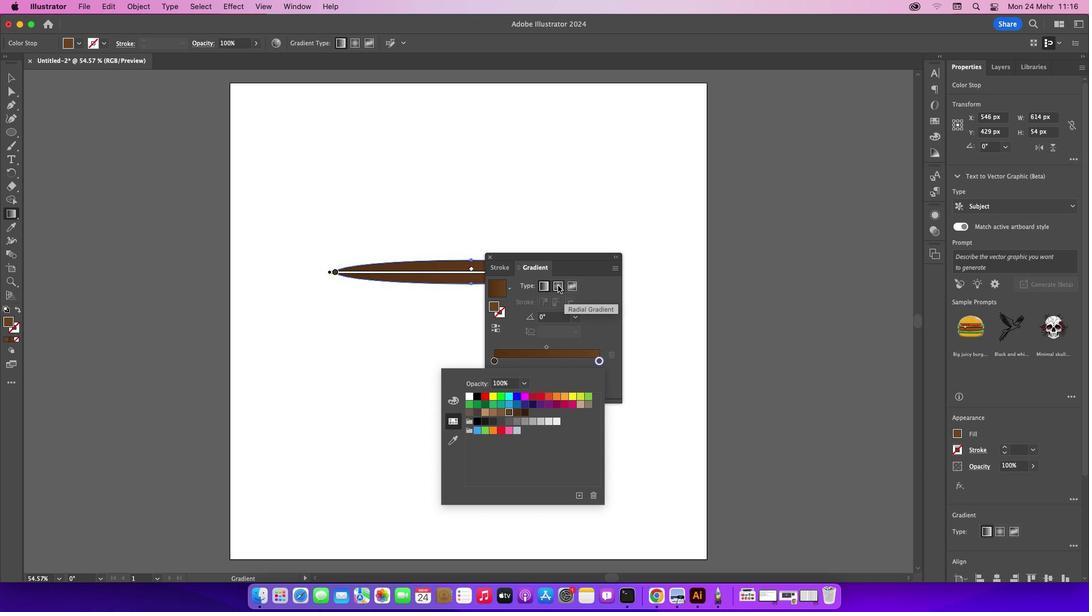 
Action: Mouse pressed left at (558, 285)
Screenshot: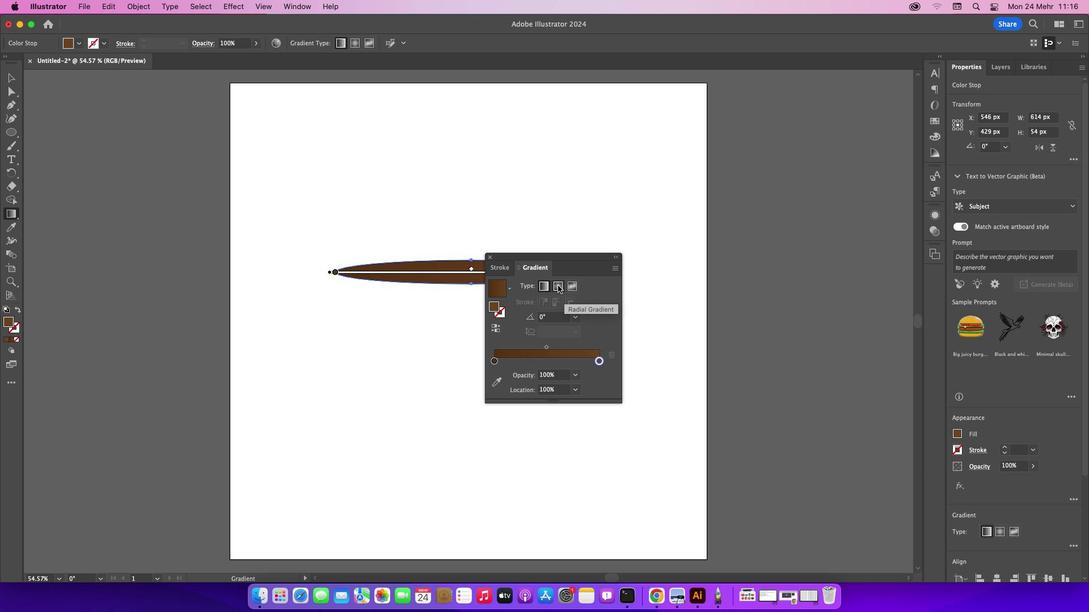 
Action: Mouse moved to (560, 258)
Screenshot: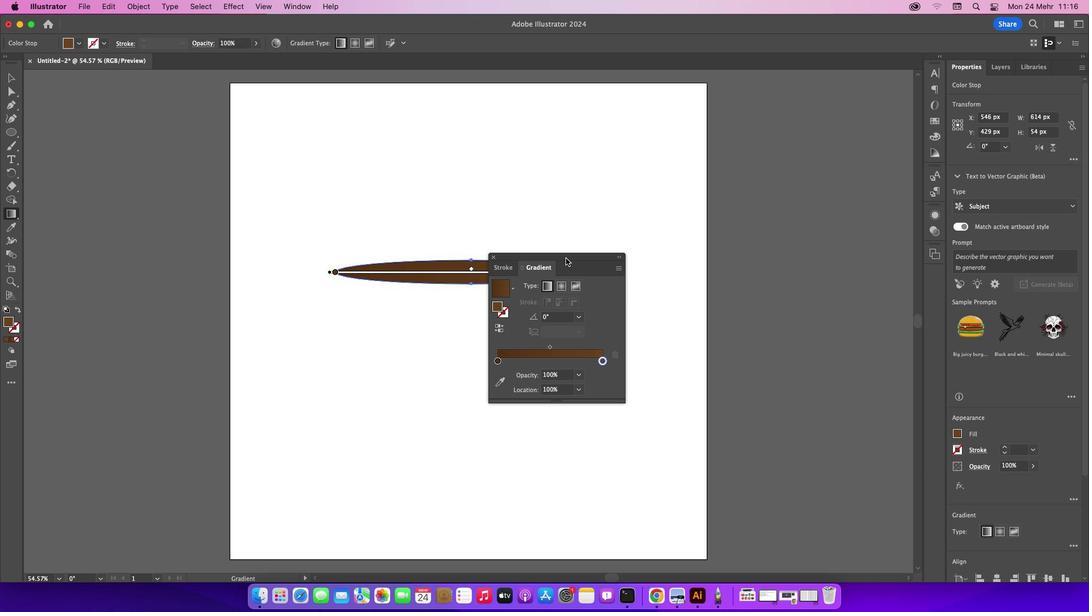 
Action: Mouse pressed left at (560, 258)
Screenshot: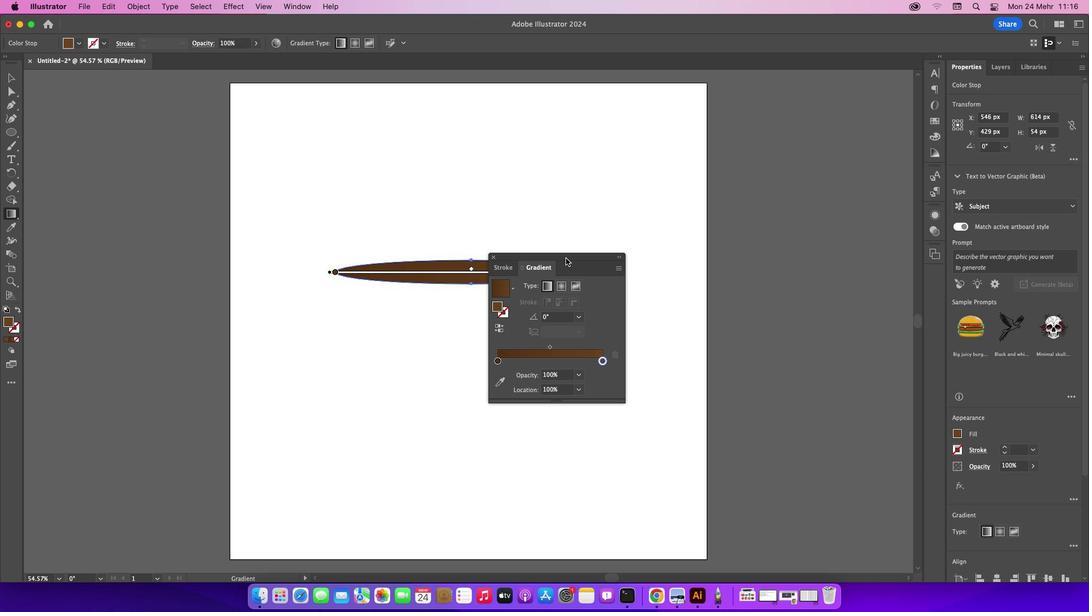 
Action: Mouse moved to (637, 363)
Screenshot: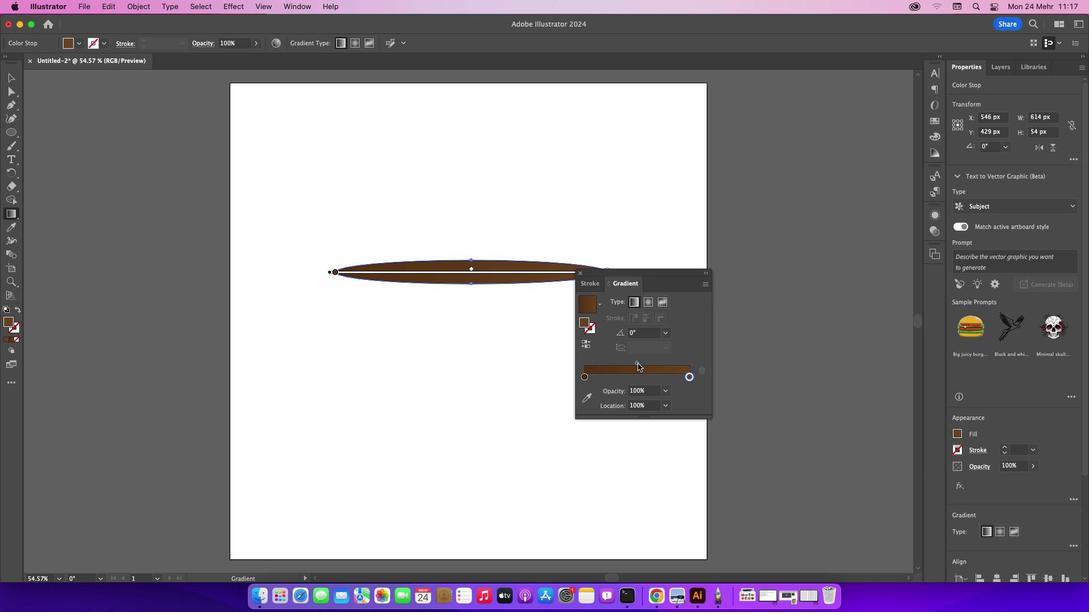 
Action: Mouse pressed left at (637, 363)
Screenshot: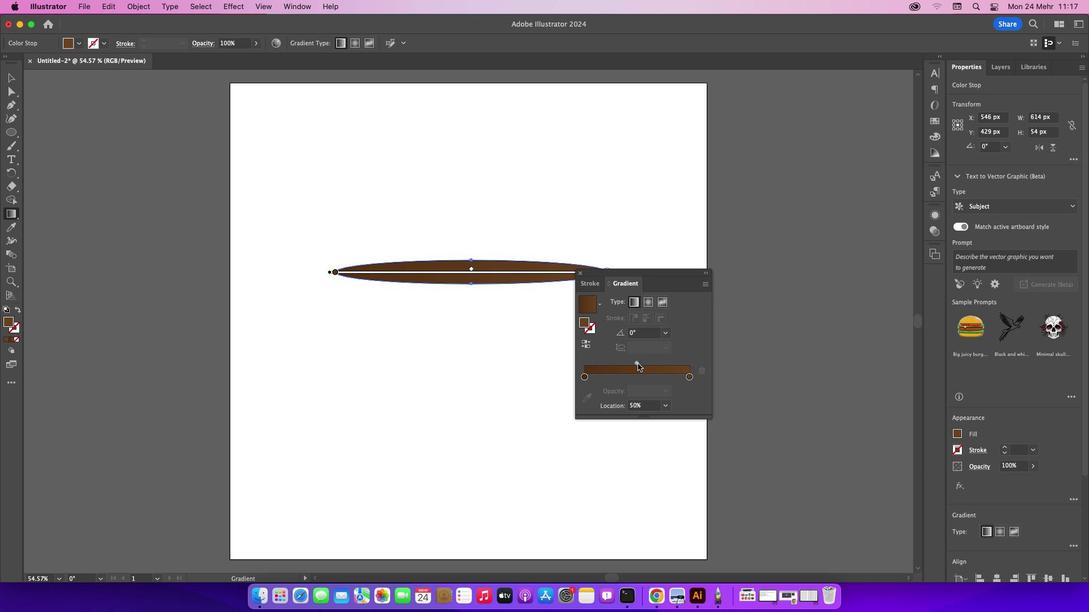 
Action: Mouse moved to (690, 378)
Screenshot: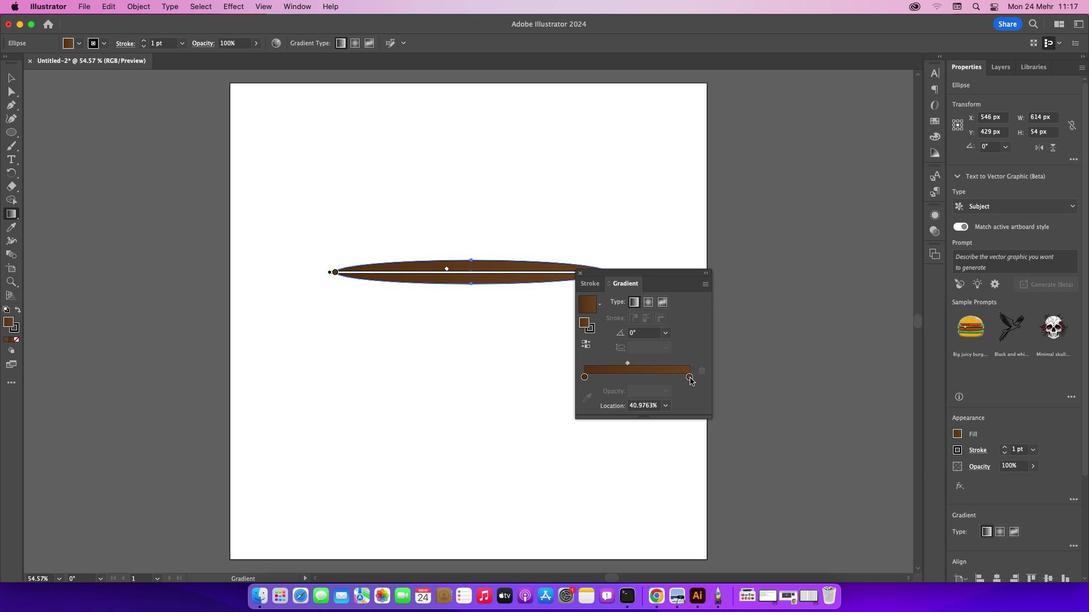 
Action: Mouse pressed left at (690, 378)
Screenshot: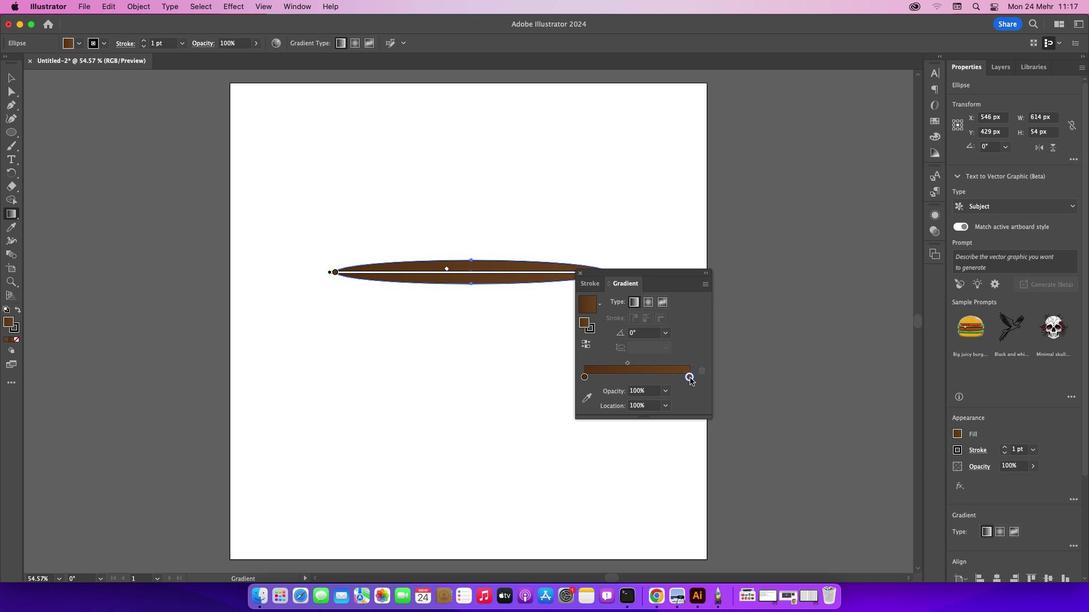 
Action: Mouse pressed left at (690, 378)
Screenshot: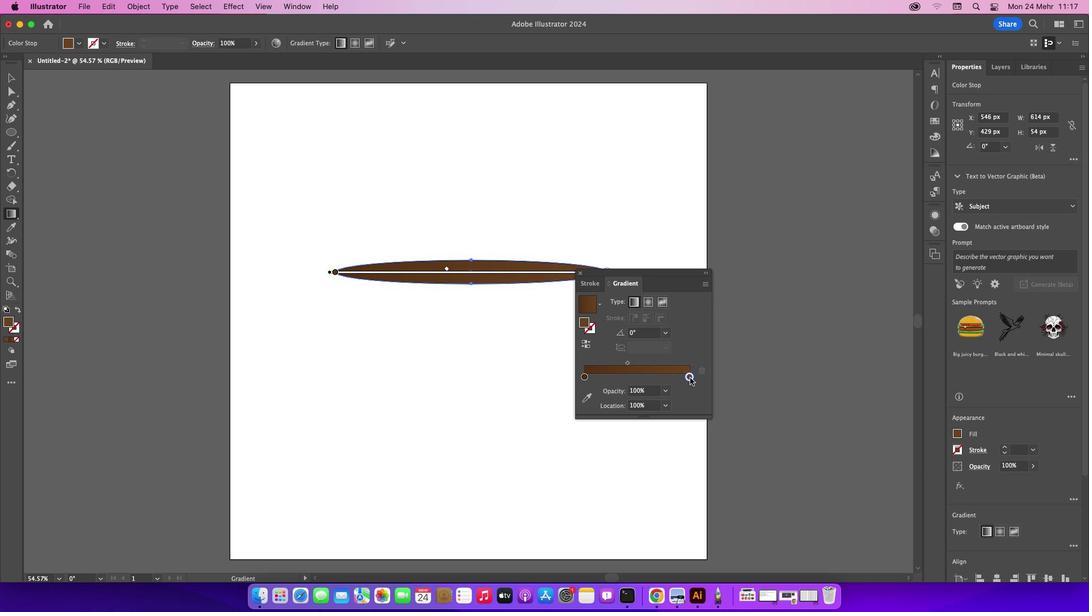 
Action: Mouse moved to (589, 428)
Screenshot: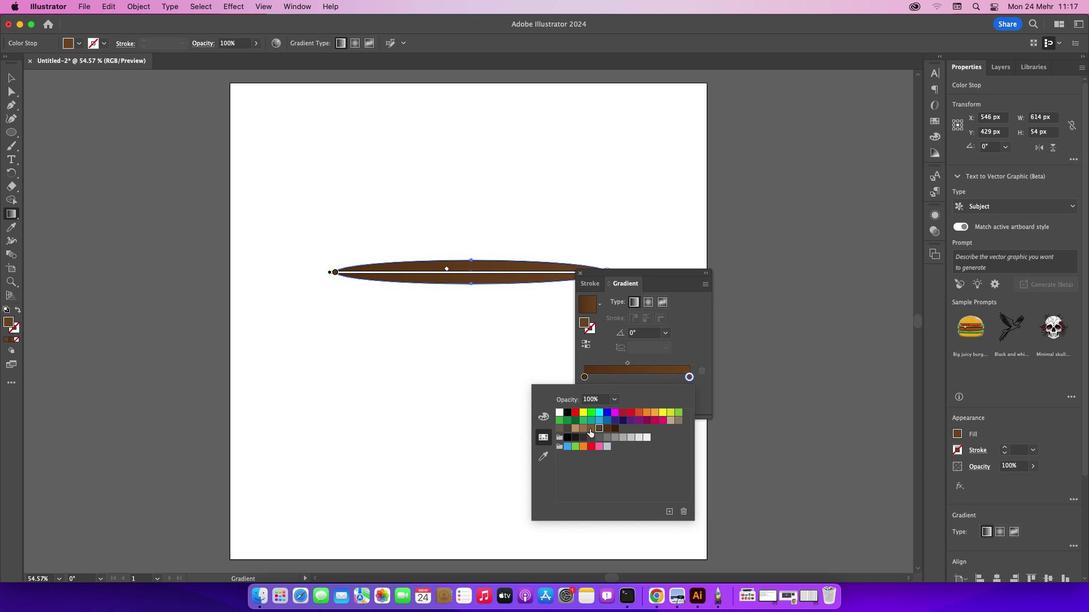
Action: Mouse pressed left at (589, 428)
Screenshot: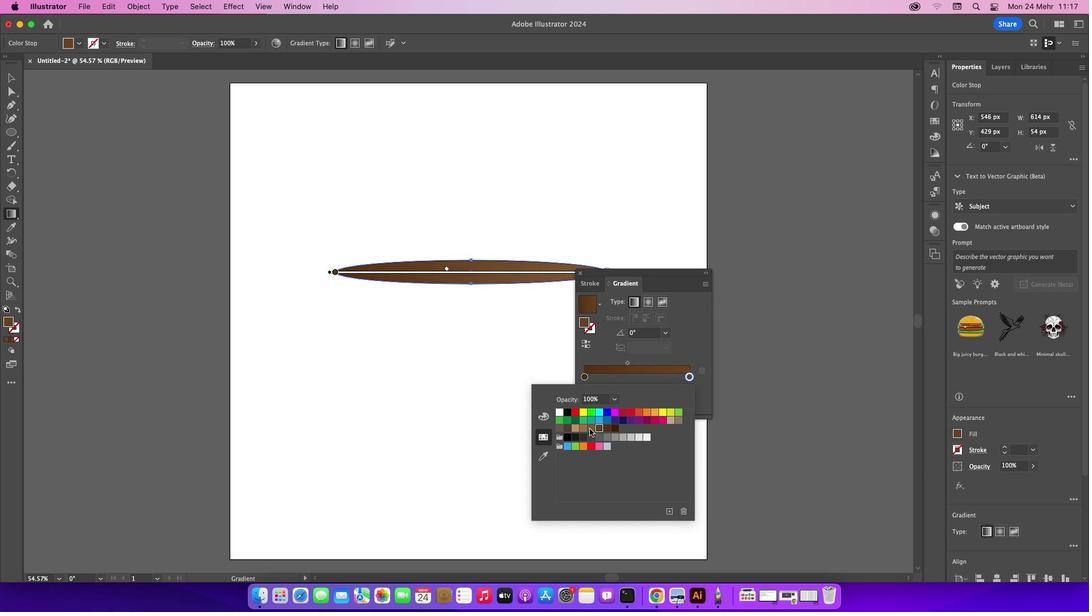 
Action: Mouse moved to (666, 279)
Screenshot: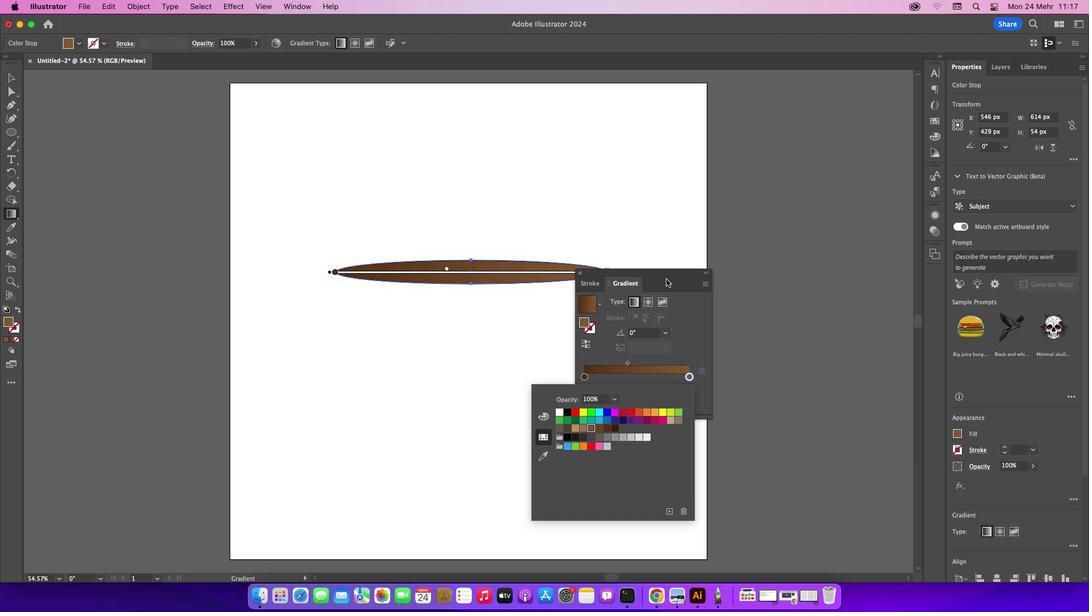 
Action: Mouse pressed left at (666, 279)
Screenshot: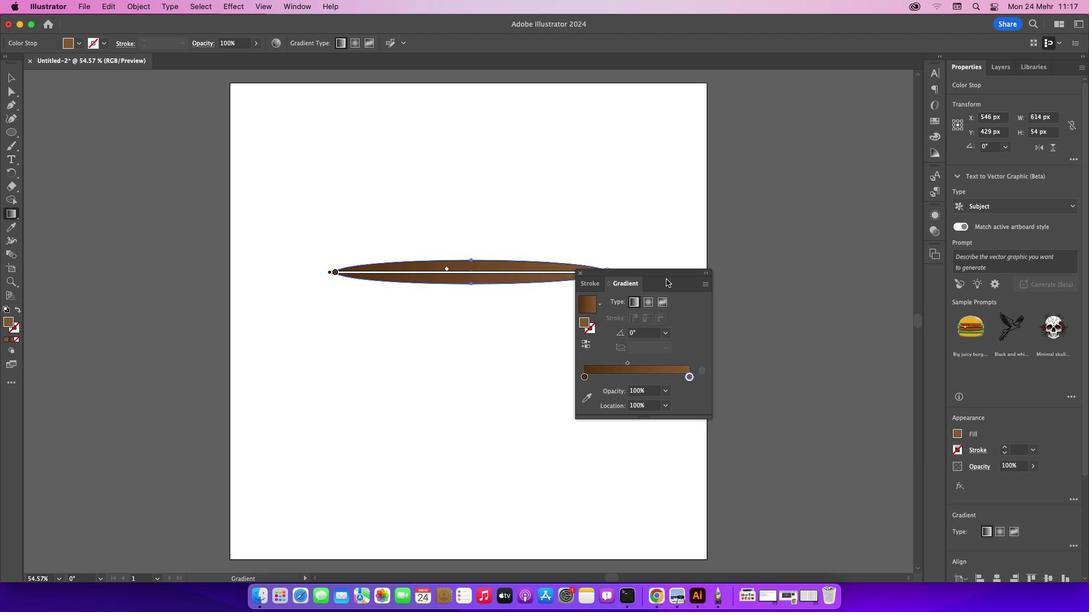 
Action: Mouse moved to (628, 363)
Screenshot: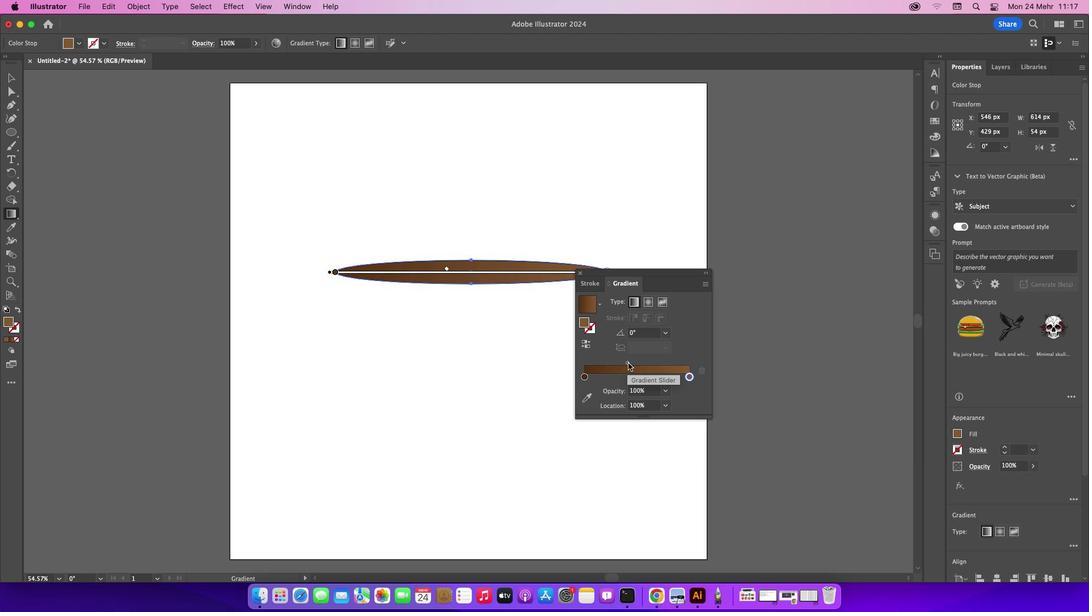 
Action: Mouse pressed left at (628, 363)
Screenshot: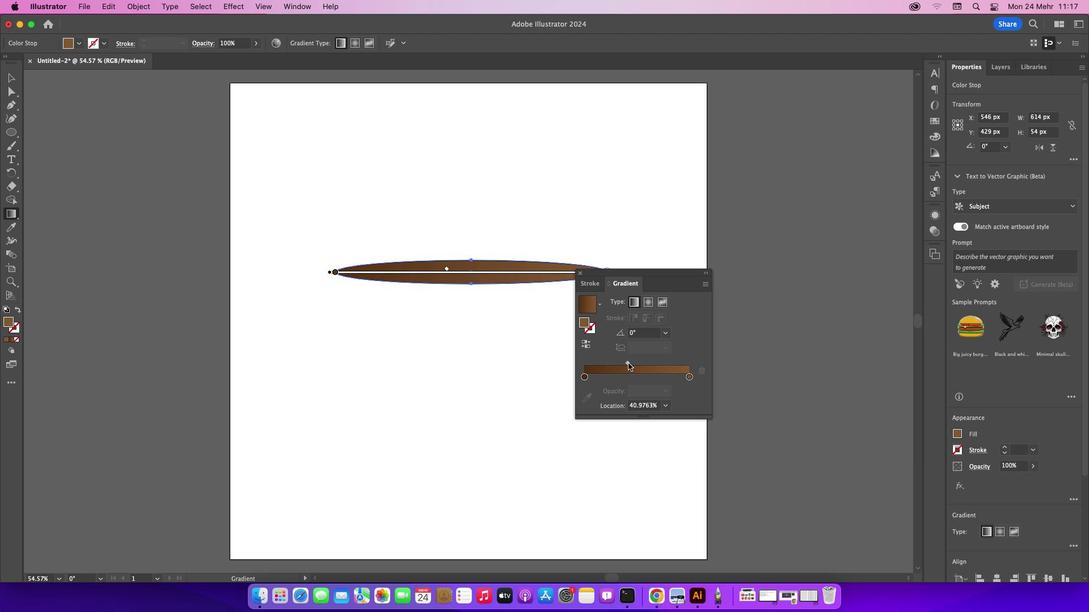 
Action: Mouse moved to (620, 363)
Screenshot: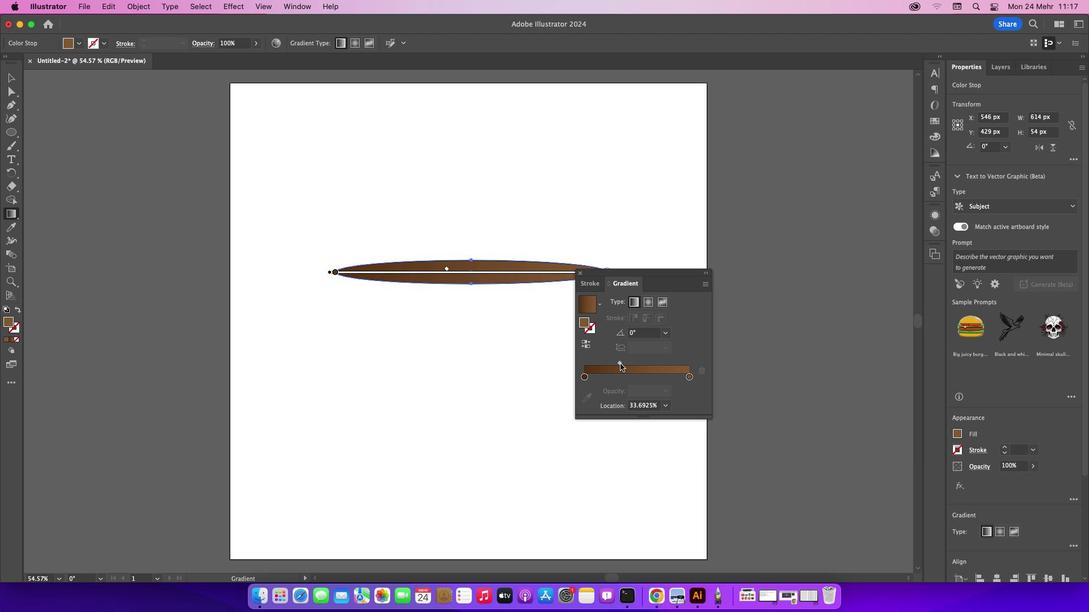 
Action: Mouse pressed left at (620, 363)
Screenshot: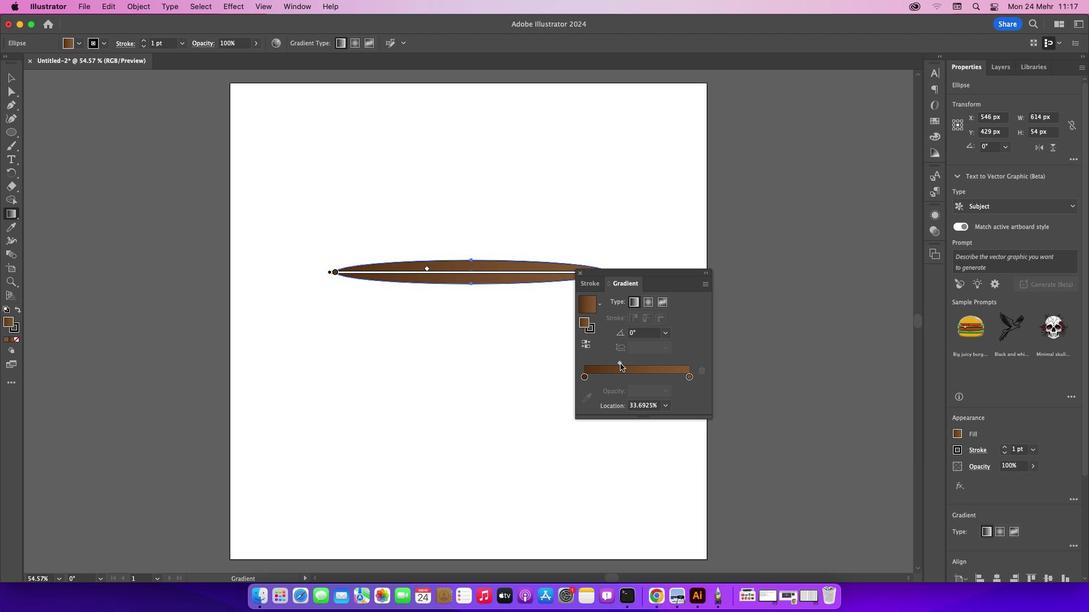 
Action: Mouse moved to (649, 300)
Screenshot: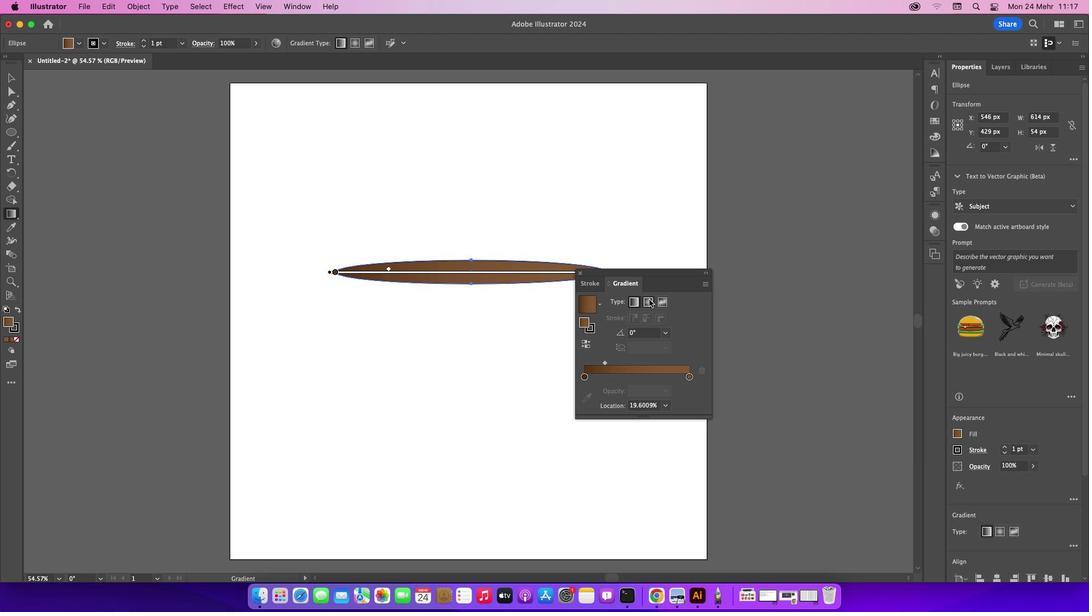 
Action: Mouse pressed left at (649, 300)
Screenshot: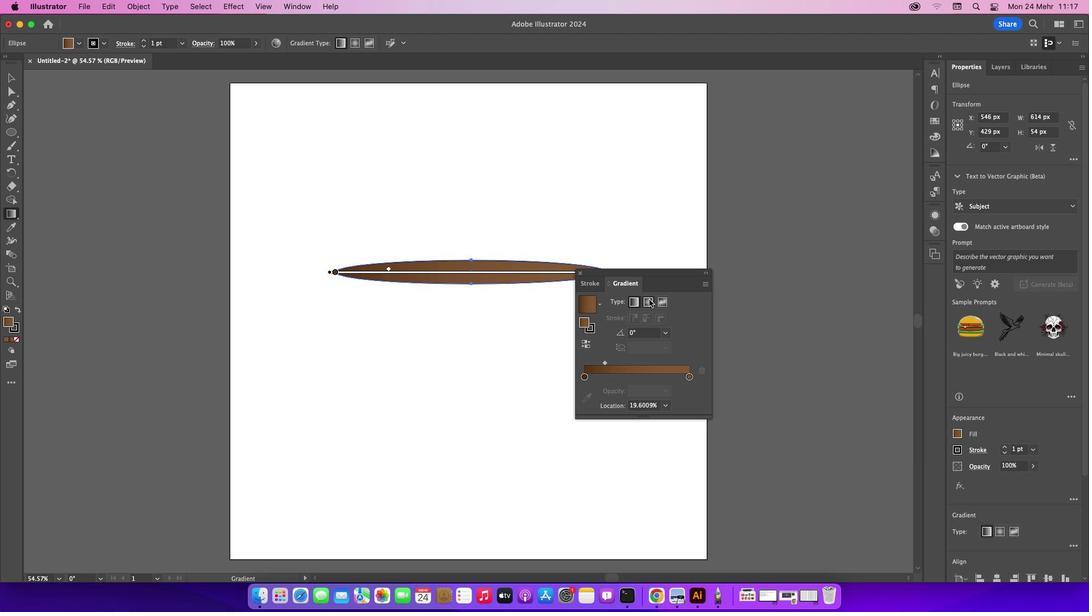 
Action: Mouse moved to (661, 301)
Screenshot: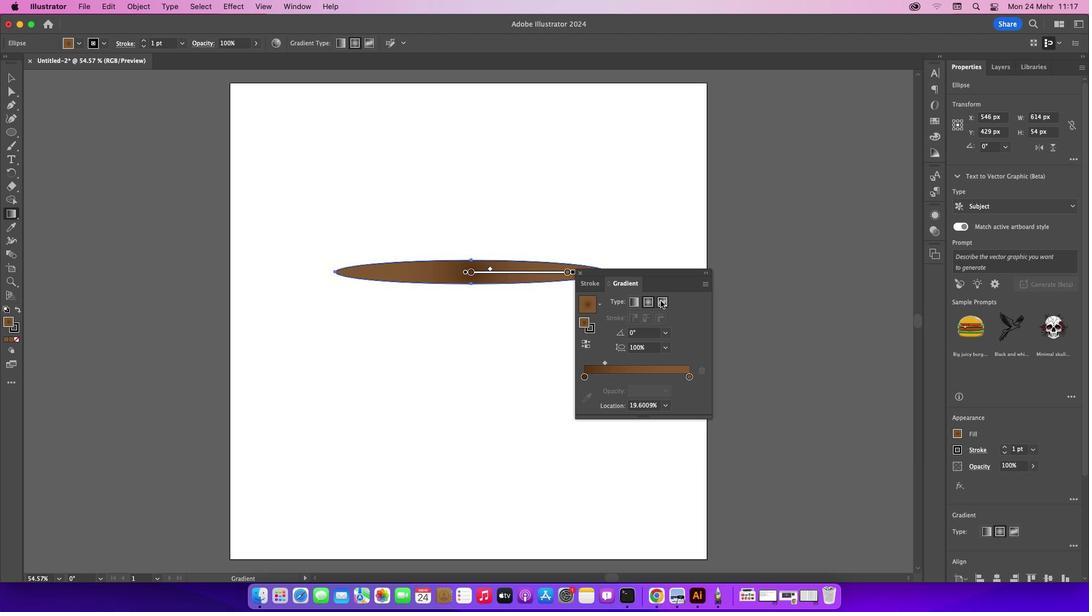 
Action: Mouse pressed left at (661, 301)
Screenshot: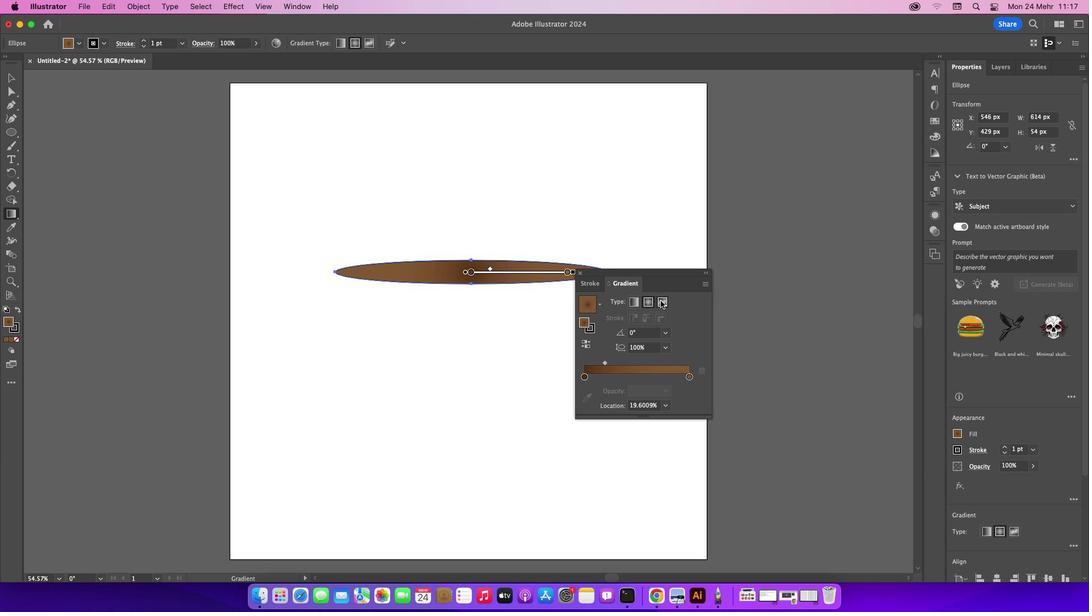 
Action: Mouse moved to (651, 301)
Screenshot: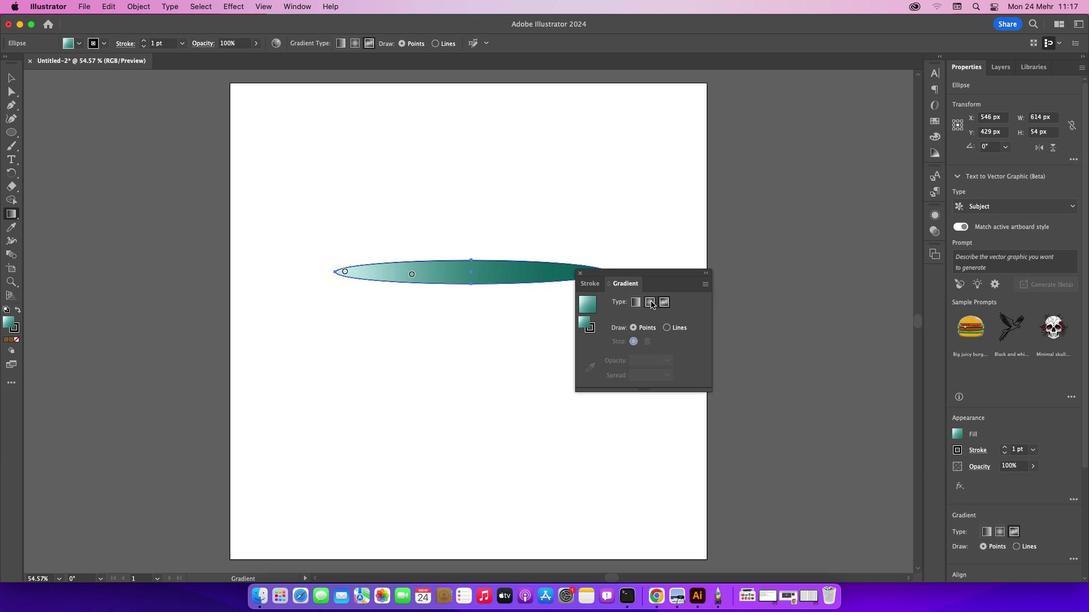 
Action: Mouse pressed left at (651, 301)
Screenshot: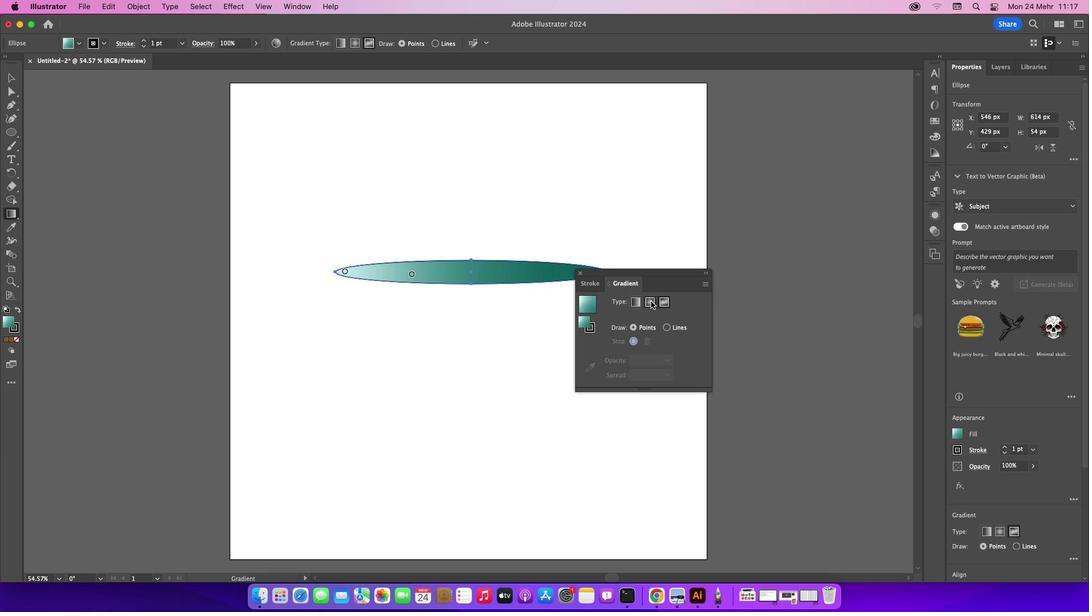 
Action: Mouse moved to (665, 304)
Screenshot: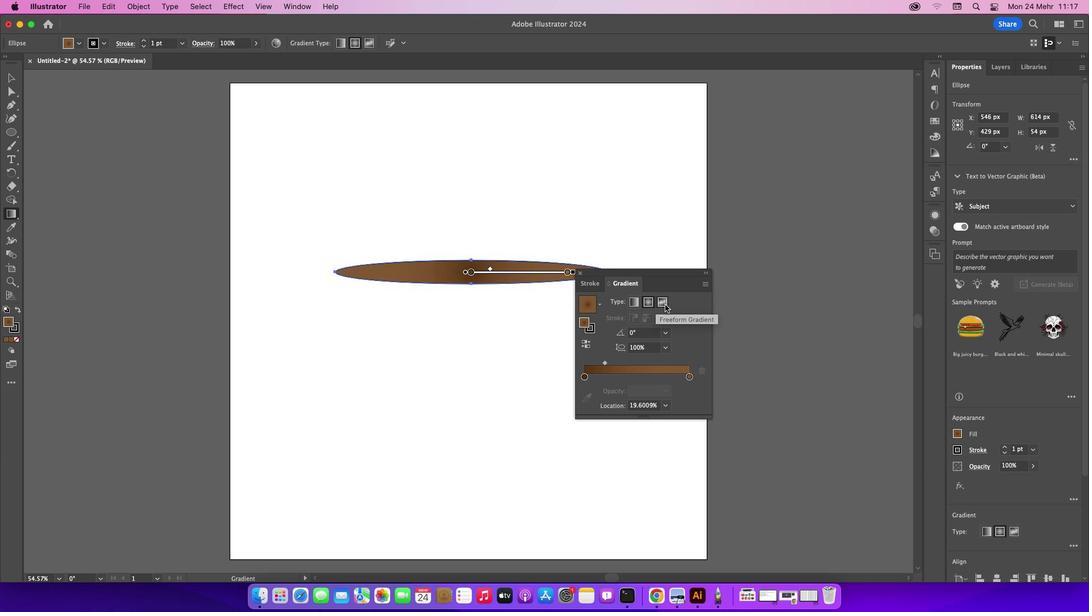 
Action: Mouse pressed left at (665, 304)
Screenshot: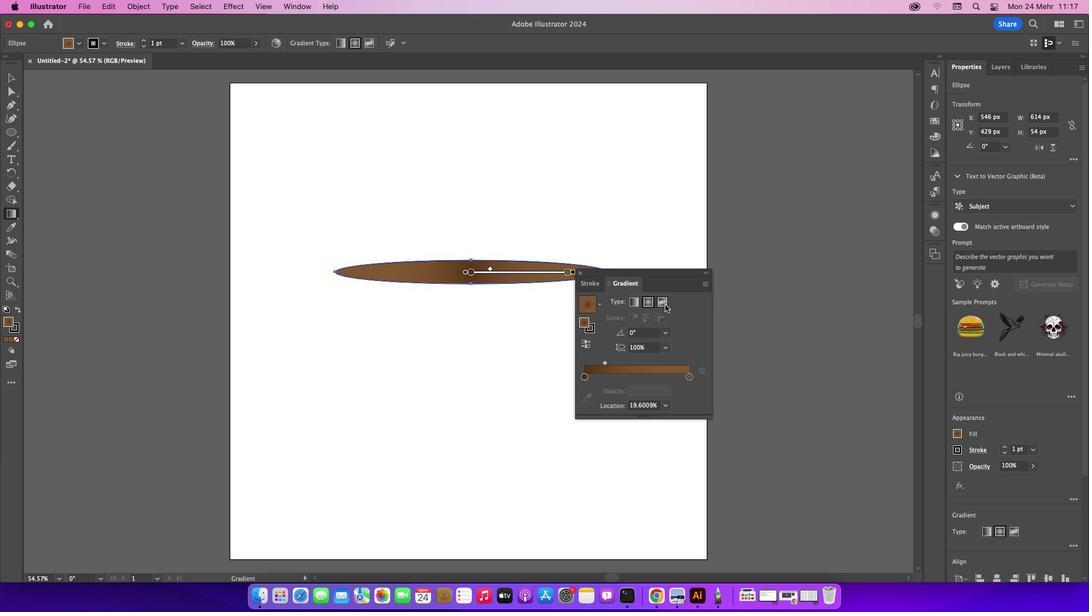 
Action: Mouse moved to (634, 304)
Screenshot: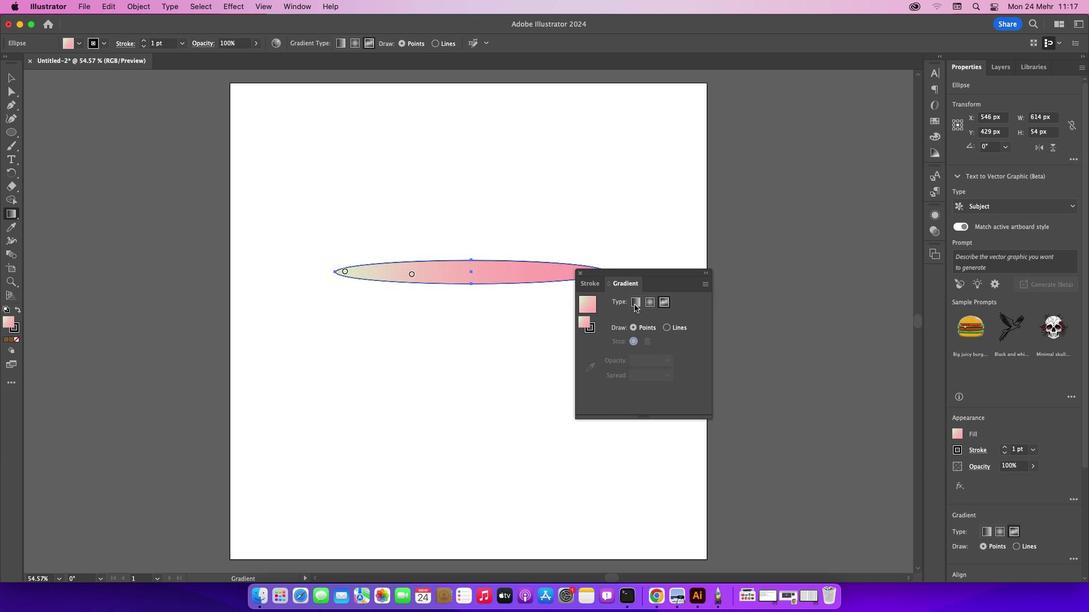 
Action: Mouse pressed left at (634, 304)
Screenshot: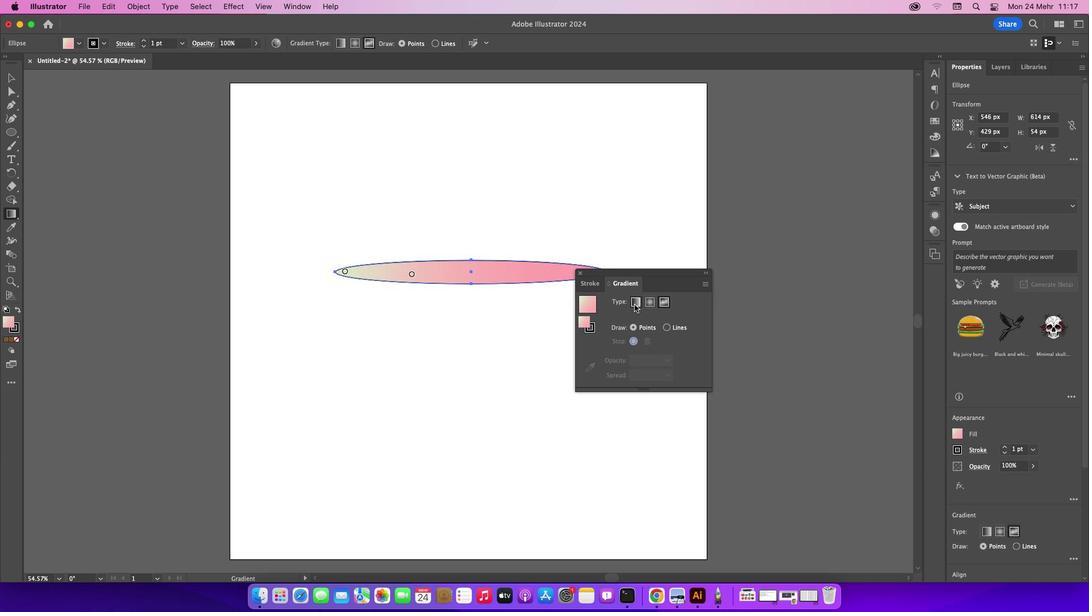 
Action: Mouse moved to (642, 305)
Screenshot: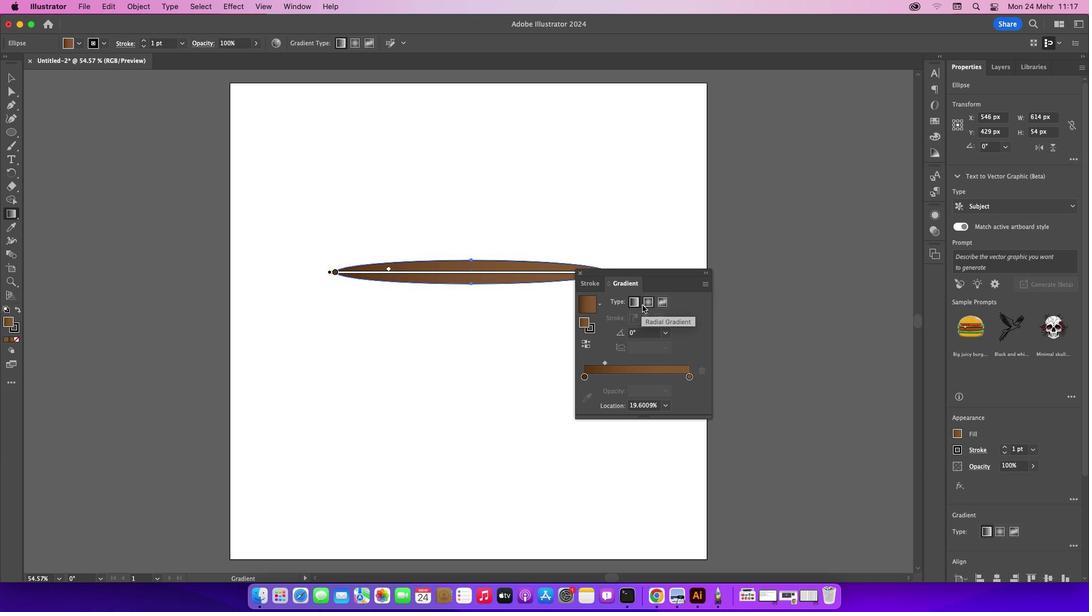
Action: Mouse pressed left at (642, 305)
Screenshot: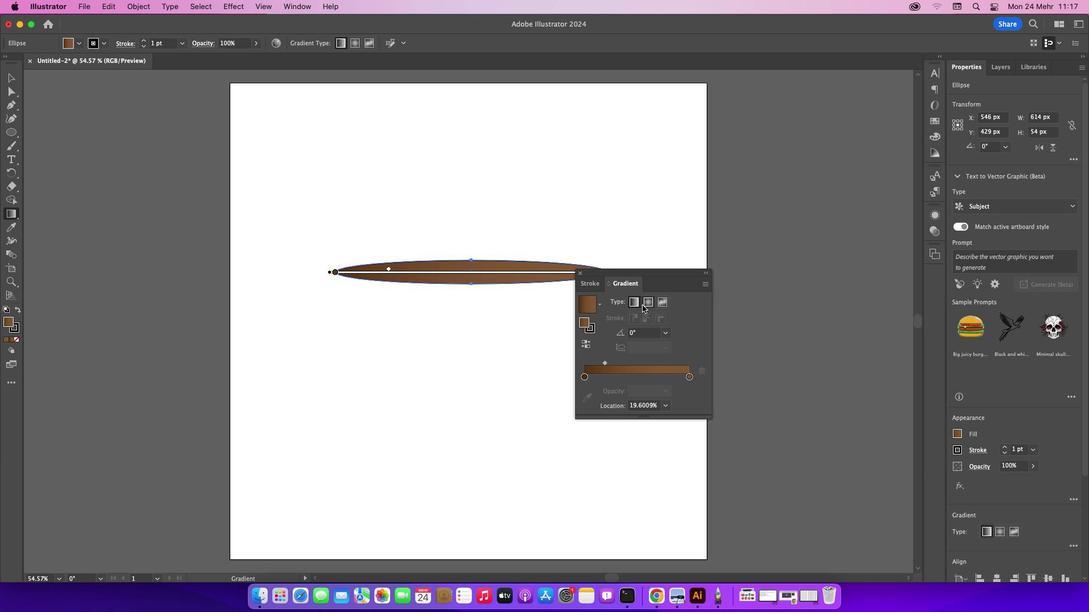 
Action: Mouse moved to (647, 305)
Screenshot: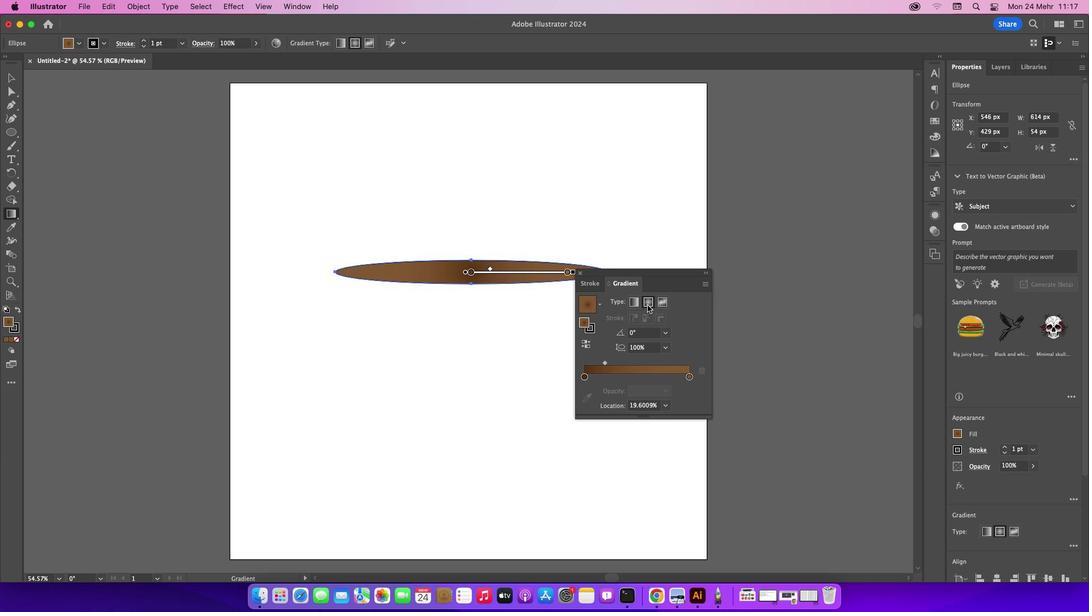 
Action: Mouse pressed left at (647, 305)
Screenshot: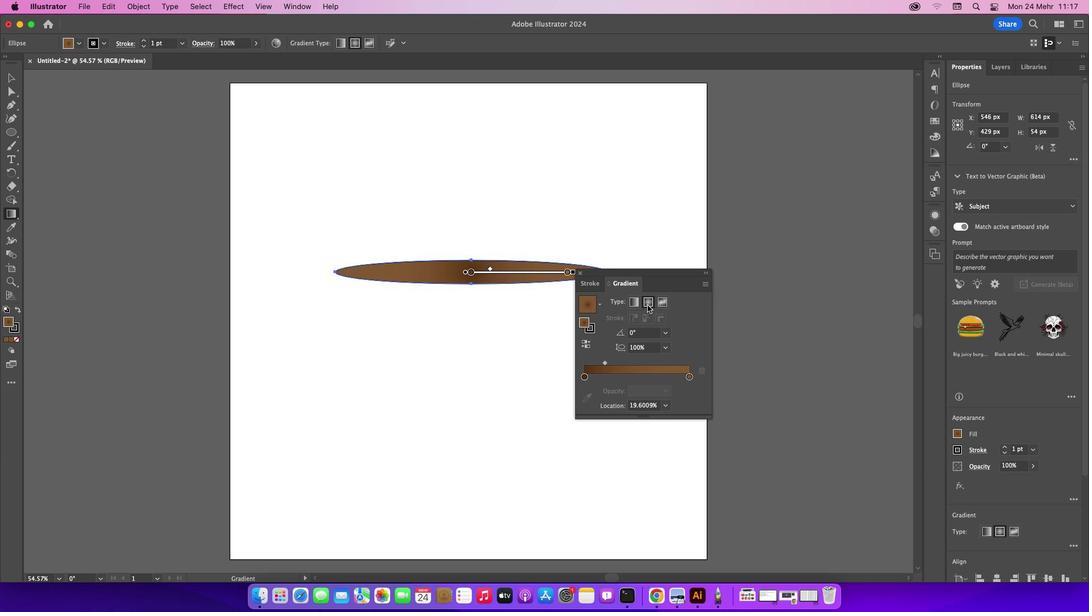 
Action: Mouse moved to (604, 364)
Screenshot: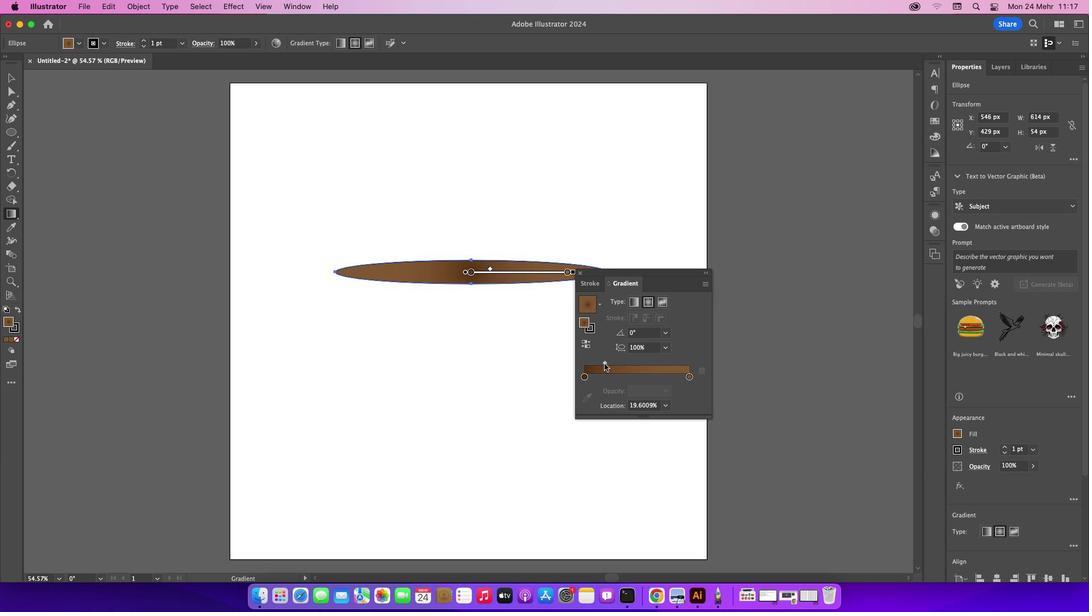 
Action: Mouse pressed left at (604, 364)
Screenshot: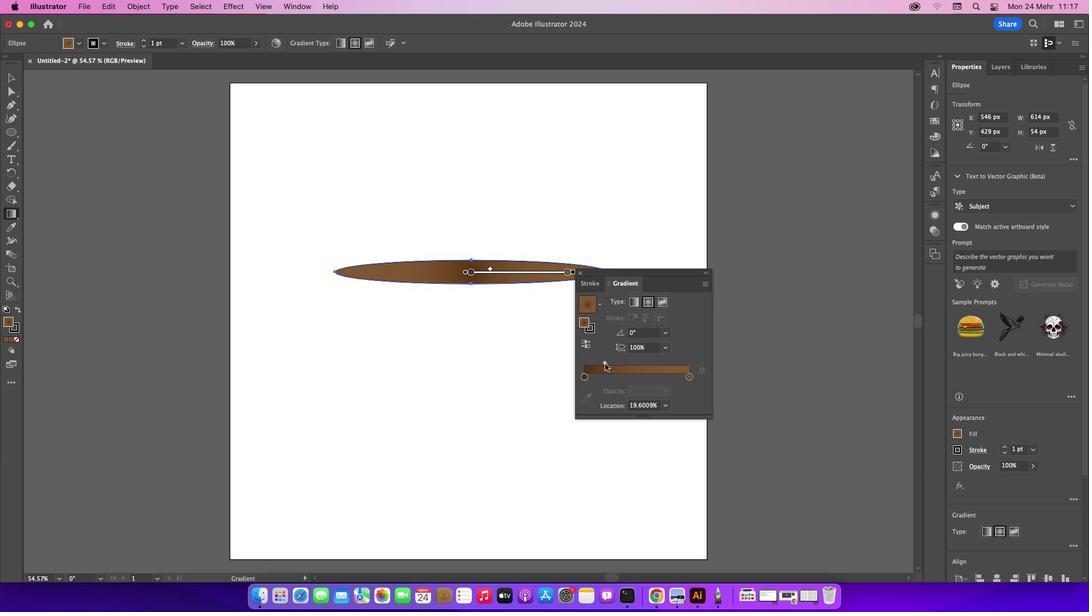 
Action: Mouse moved to (619, 363)
Screenshot: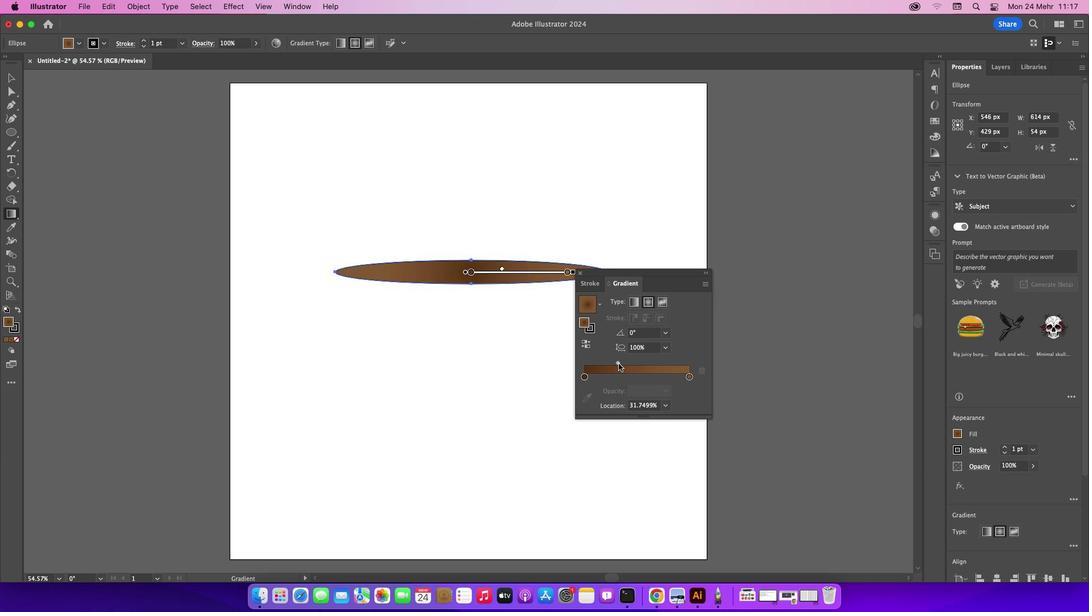 
Action: Mouse pressed left at (619, 363)
Screenshot: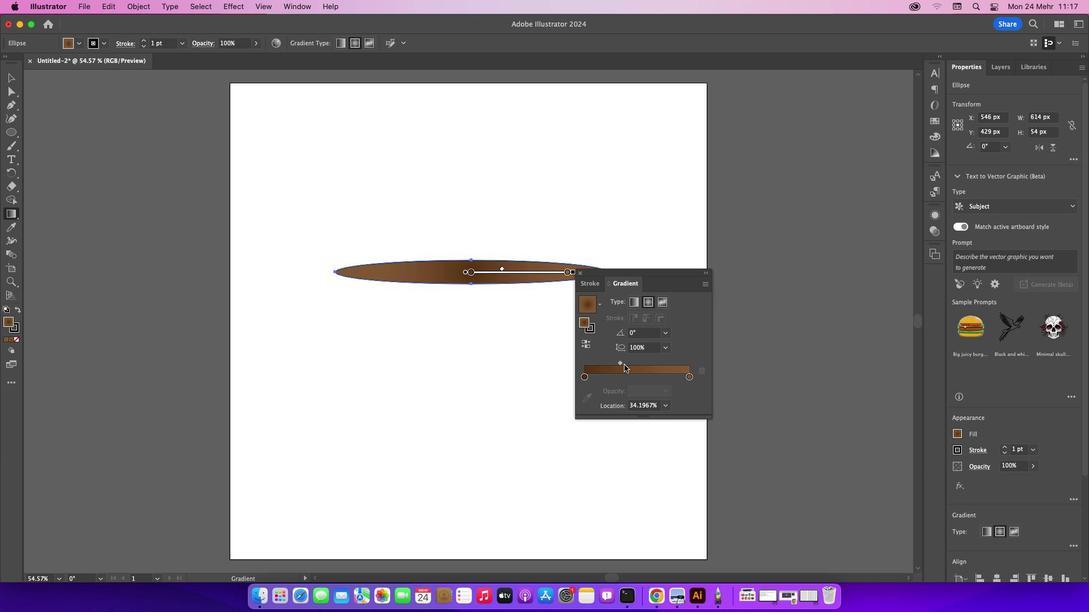 
Action: Mouse moved to (624, 364)
Screenshot: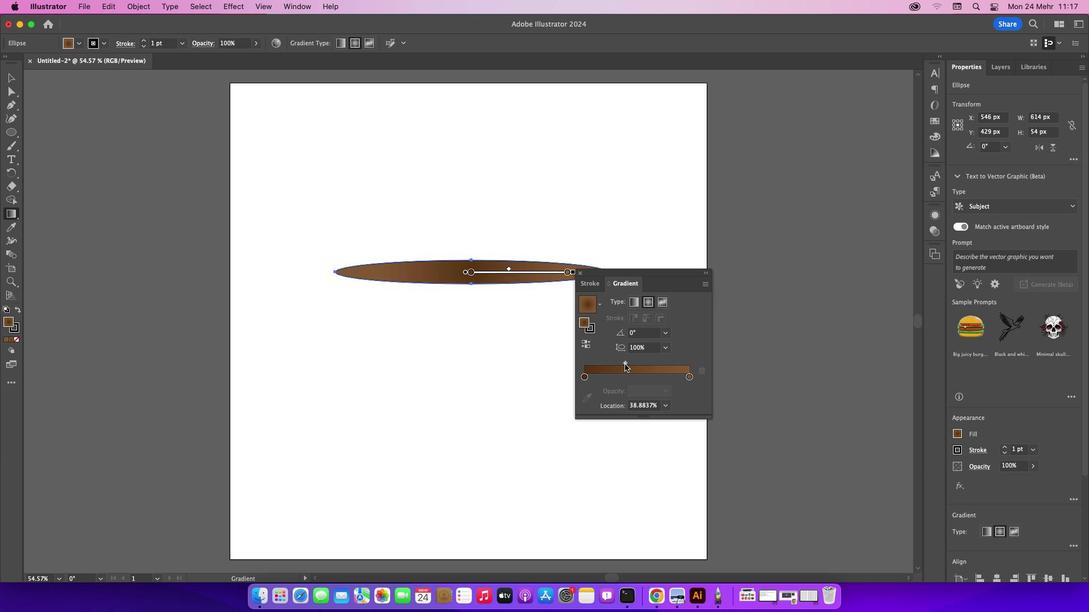 
Action: Mouse pressed left at (624, 364)
Screenshot: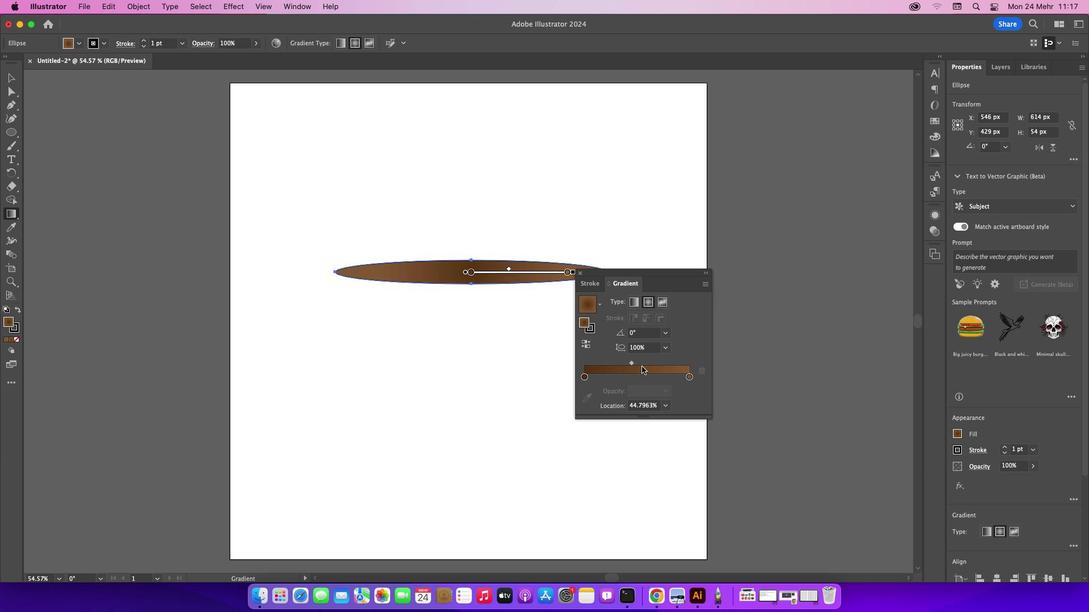 
Action: Mouse moved to (581, 273)
Screenshot: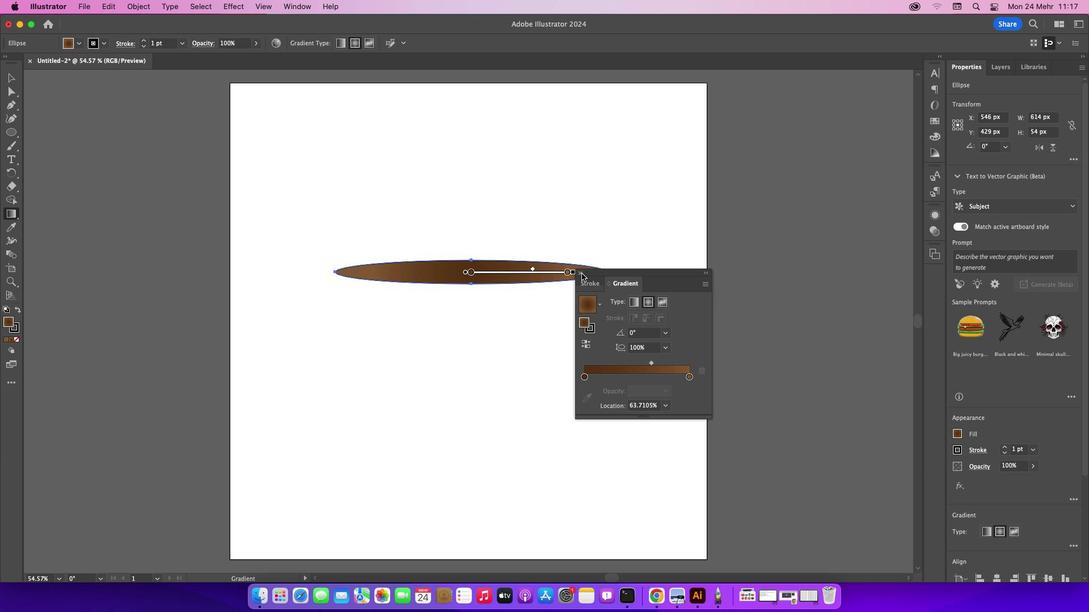 
Action: Mouse pressed left at (581, 273)
Screenshot: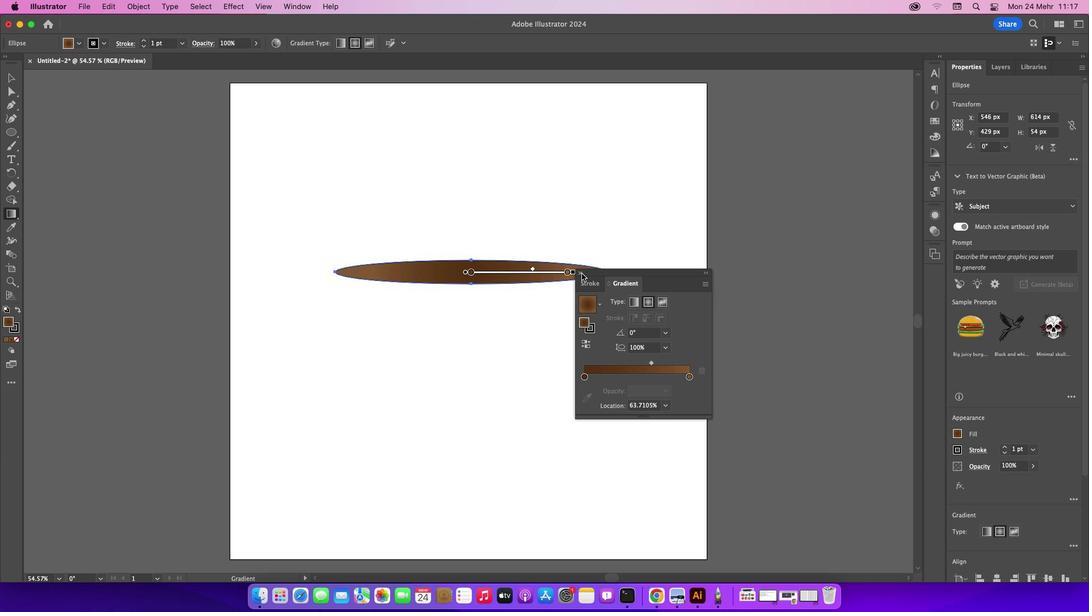 
Action: Mouse moved to (577, 274)
Screenshot: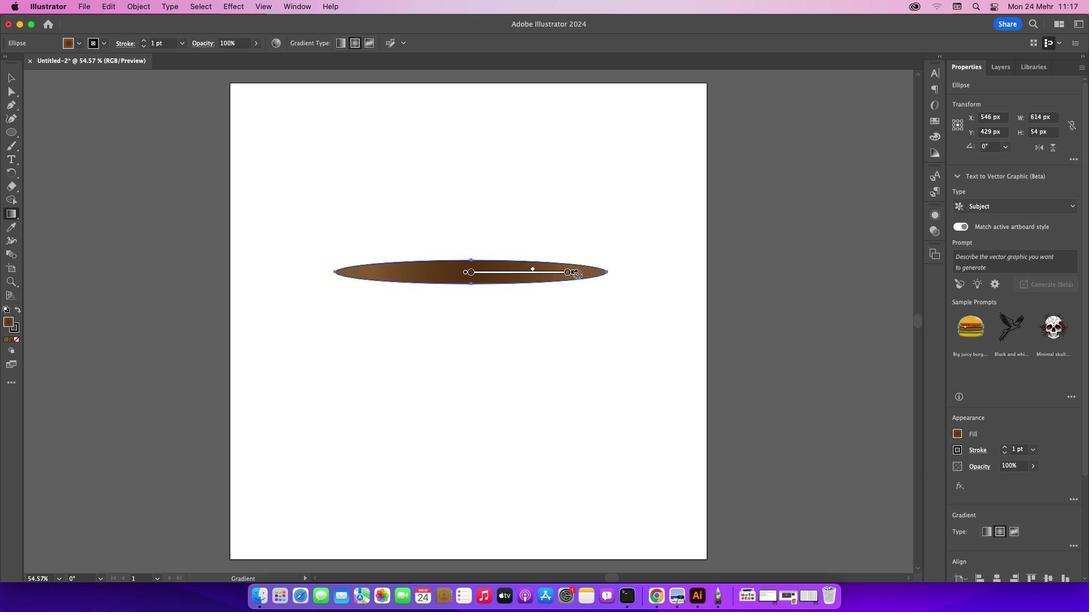 
Action: Mouse pressed left at (577, 274)
Screenshot: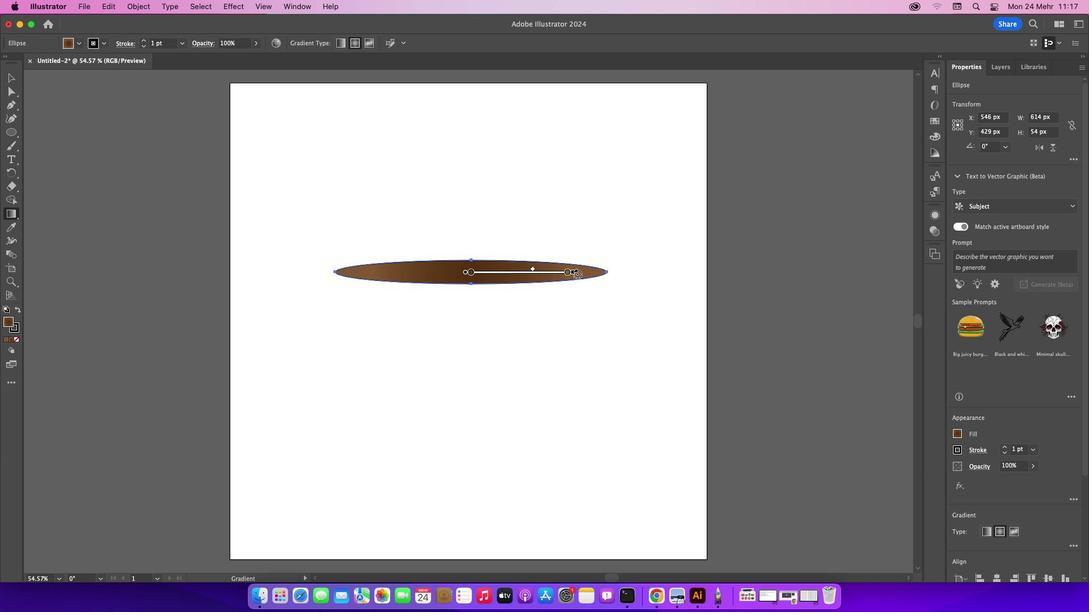 
Action: Mouse moved to (566, 259)
Screenshot: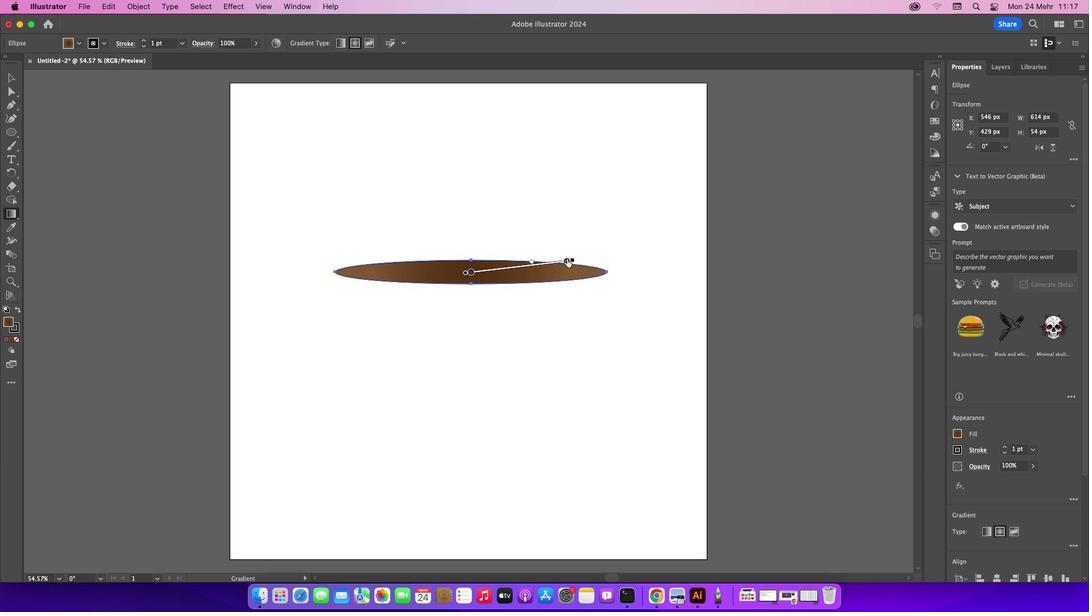 
Action: Mouse pressed left at (566, 259)
Screenshot: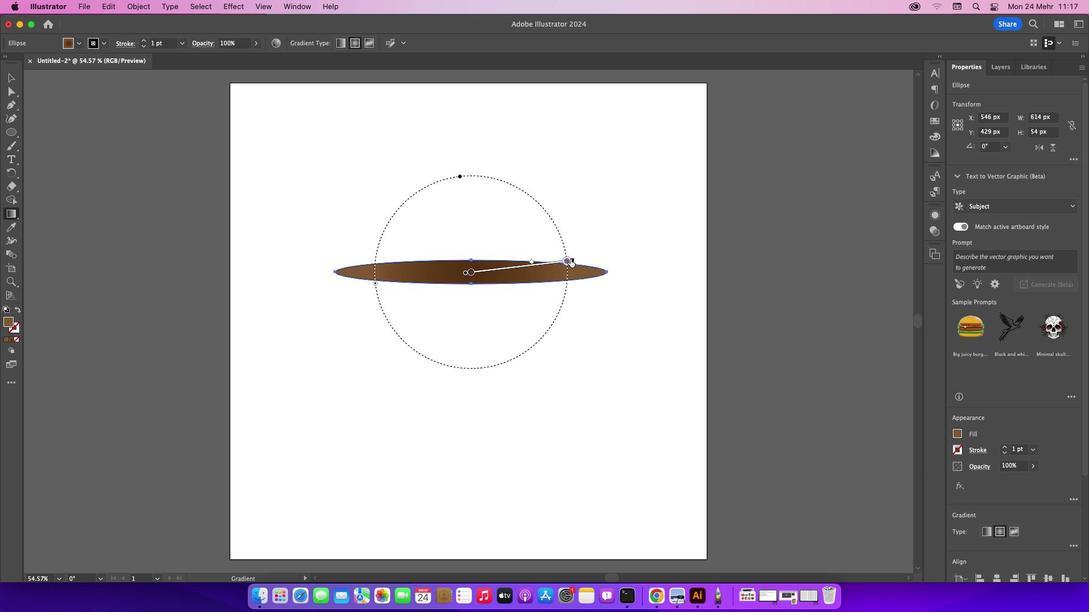 
Action: Mouse moved to (18, 77)
Screenshot: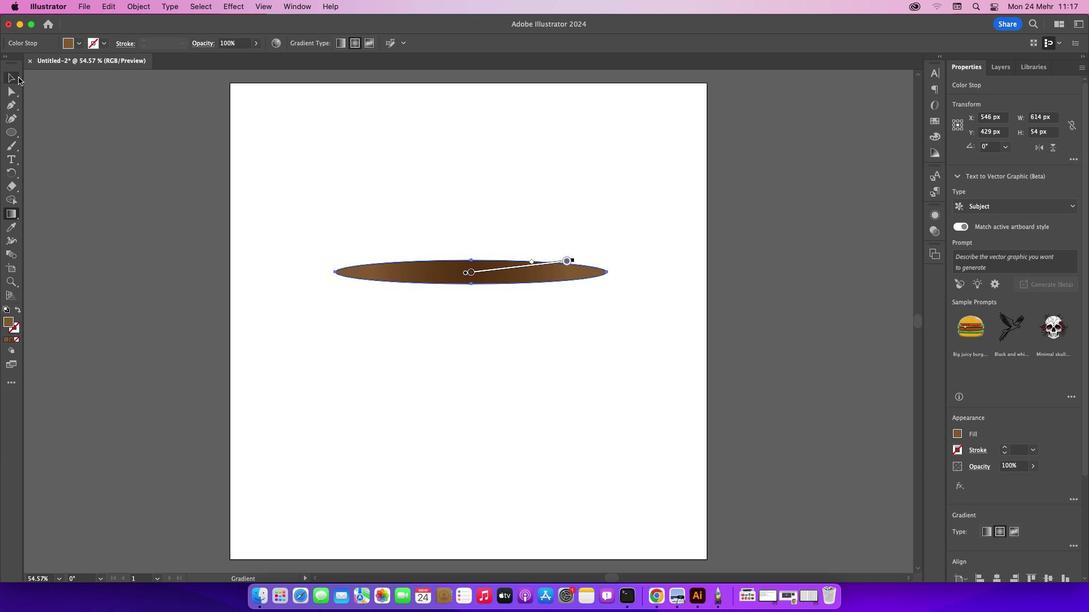 
Action: Mouse pressed left at (18, 77)
Screenshot: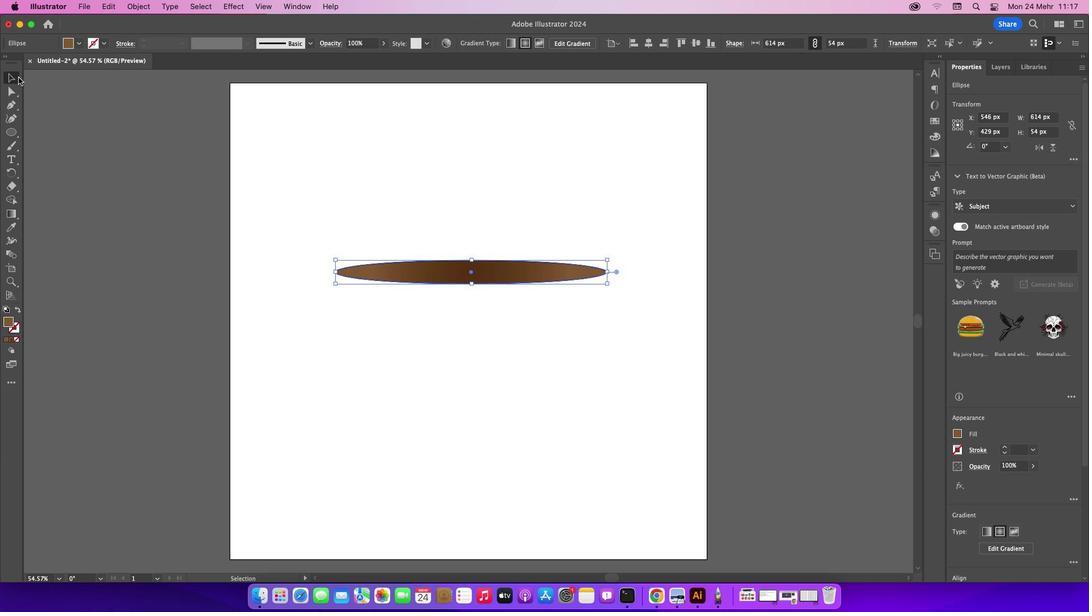 
Action: Mouse moved to (98, 137)
Screenshot: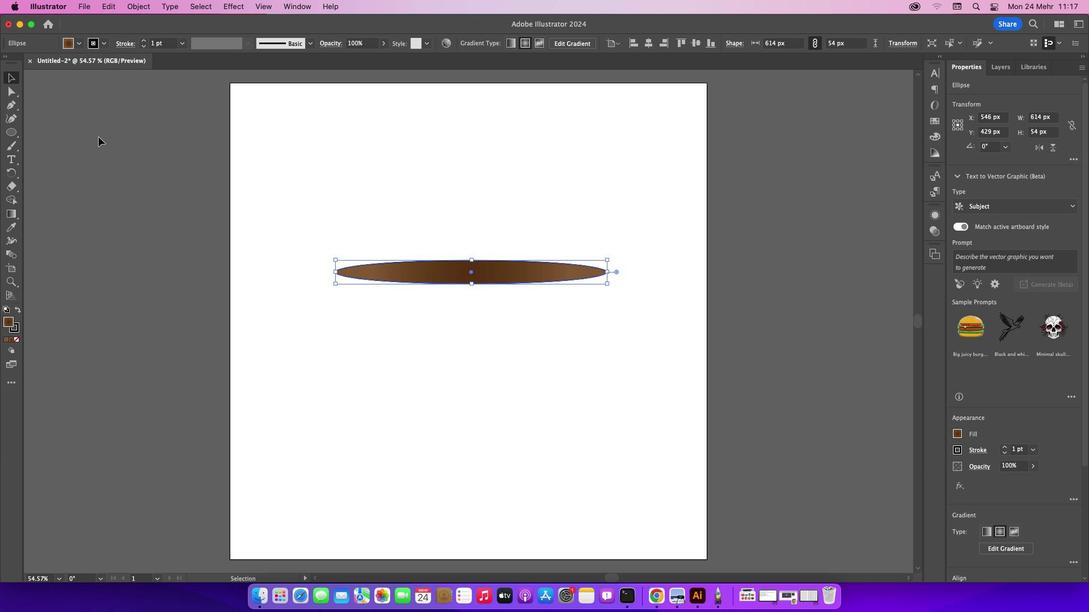 
Action: Mouse pressed left at (98, 137)
Screenshot: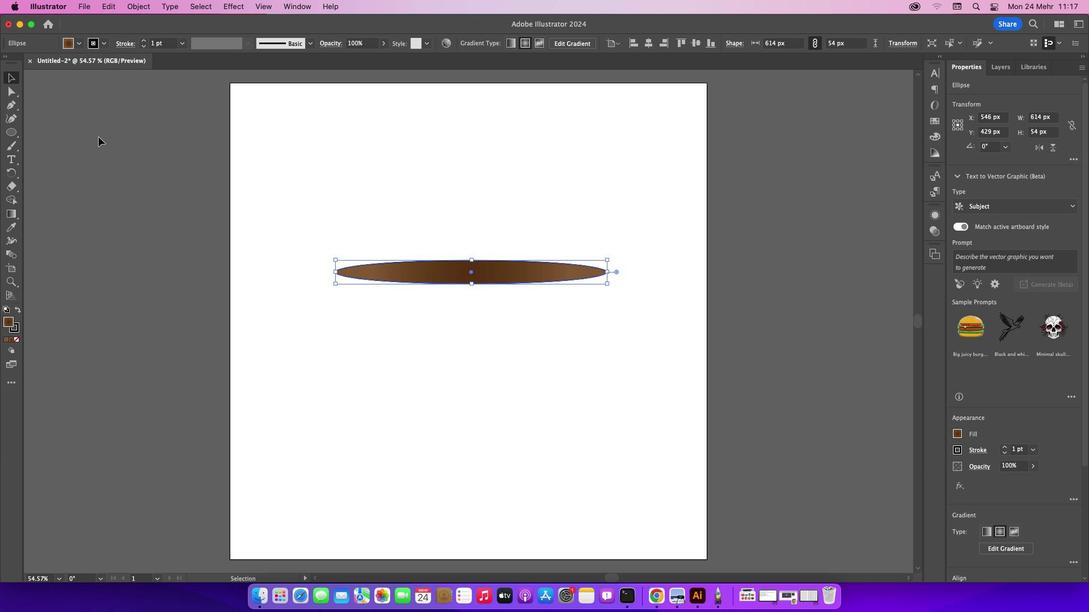 
Action: Mouse moved to (403, 275)
Screenshot: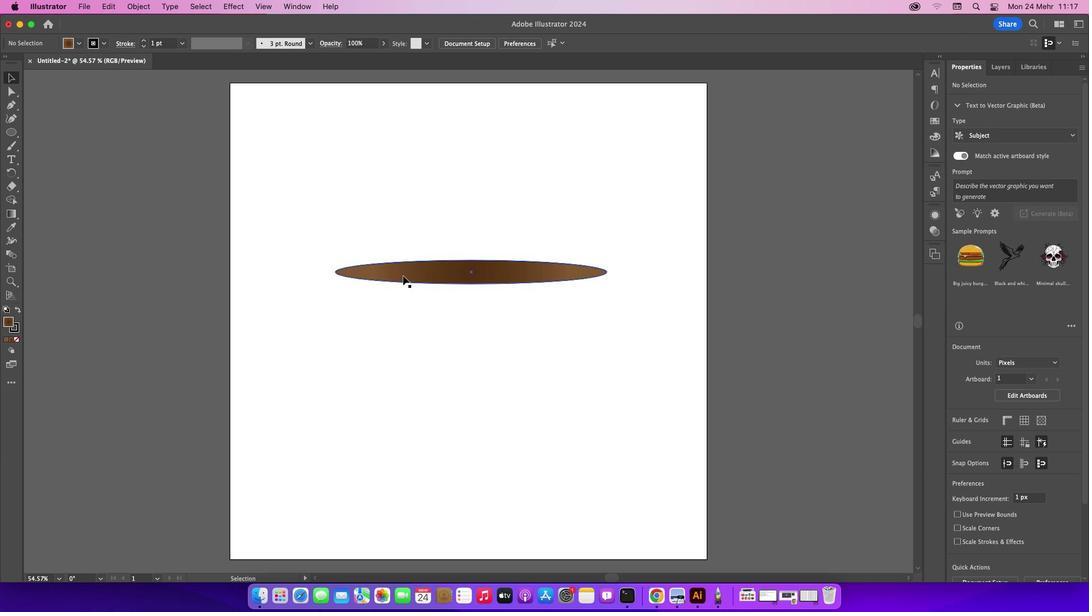 
Action: Mouse pressed left at (403, 275)
Screenshot: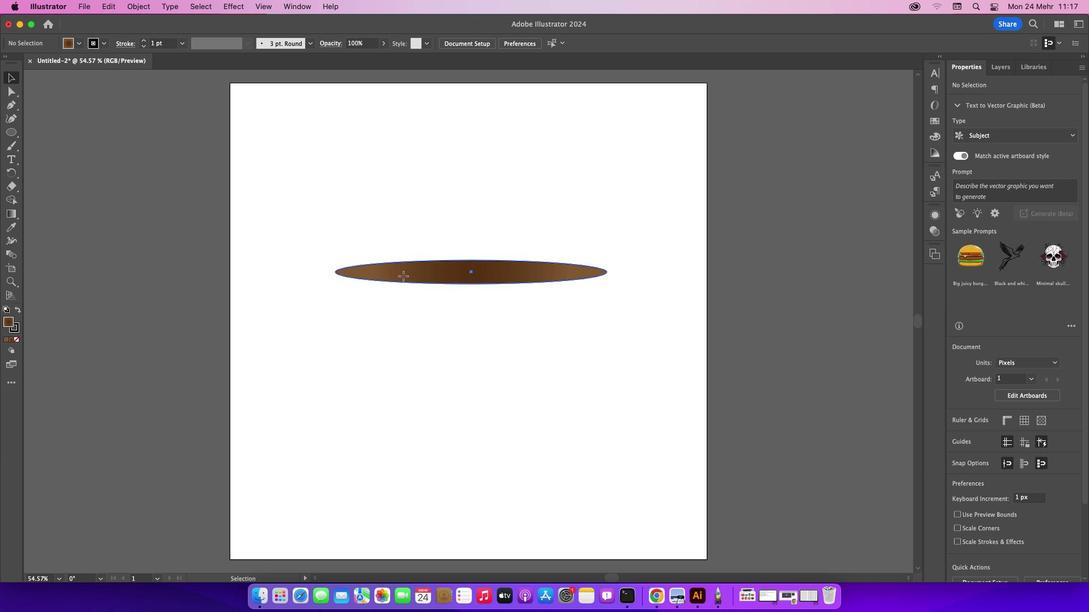
Action: Mouse moved to (15, 330)
Screenshot: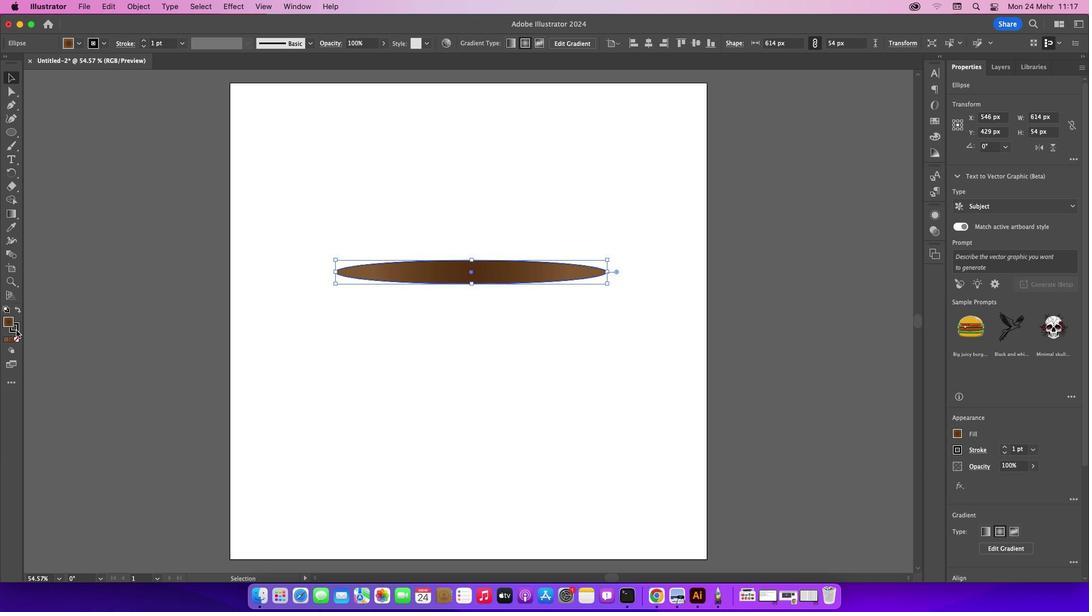 
Action: Mouse pressed left at (15, 330)
Screenshot: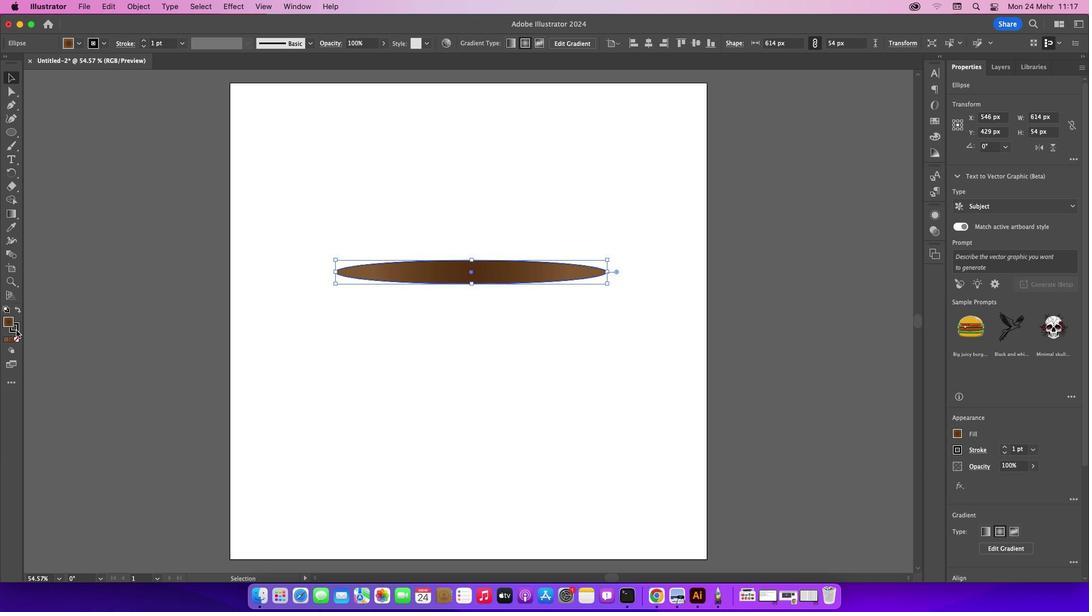 
Action: Mouse moved to (15, 339)
Screenshot: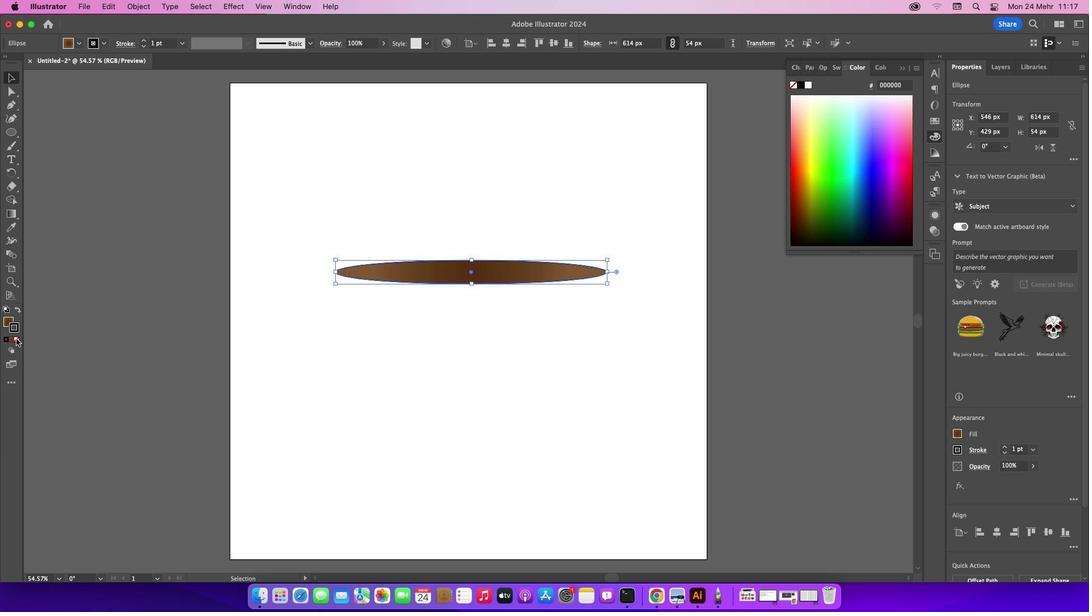 
Action: Mouse pressed left at (15, 339)
Screenshot: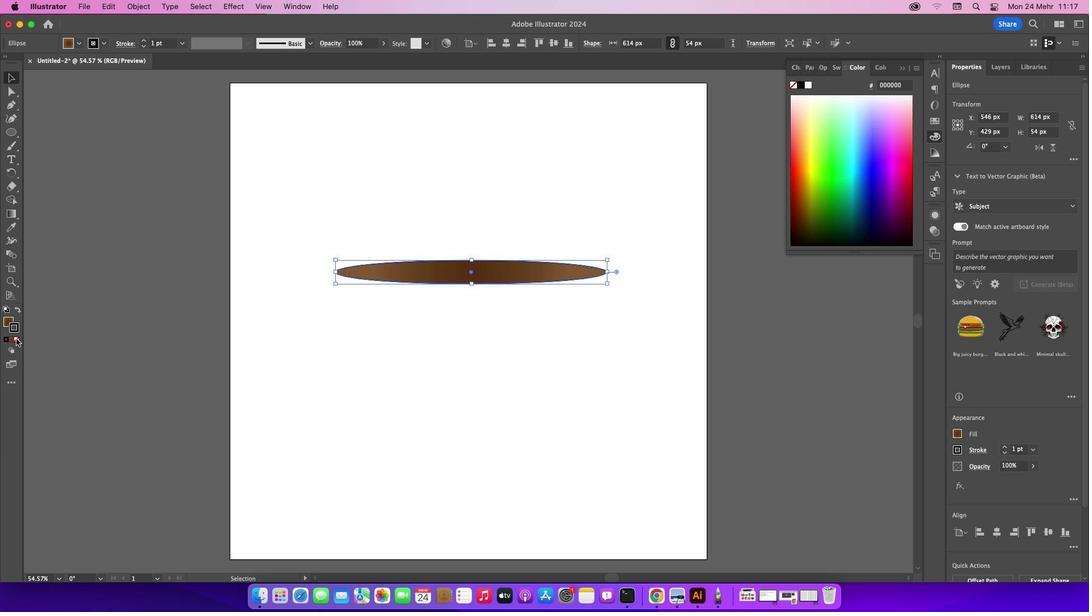 
Action: Mouse moved to (6, 320)
Screenshot: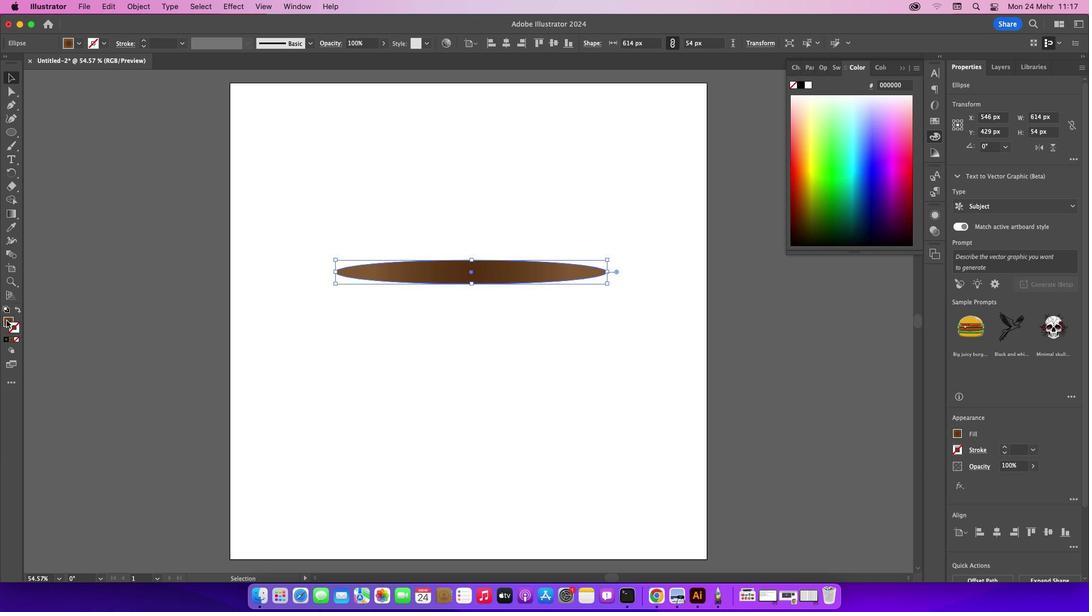 
Action: Mouse pressed left at (6, 320)
Screenshot: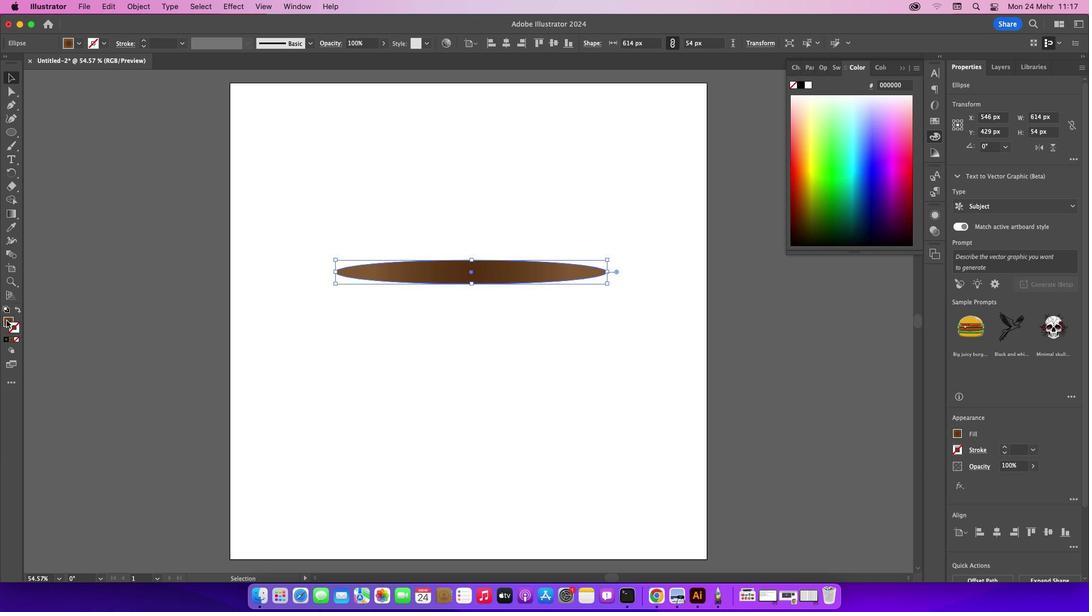 
Action: Mouse moved to (900, 71)
Screenshot: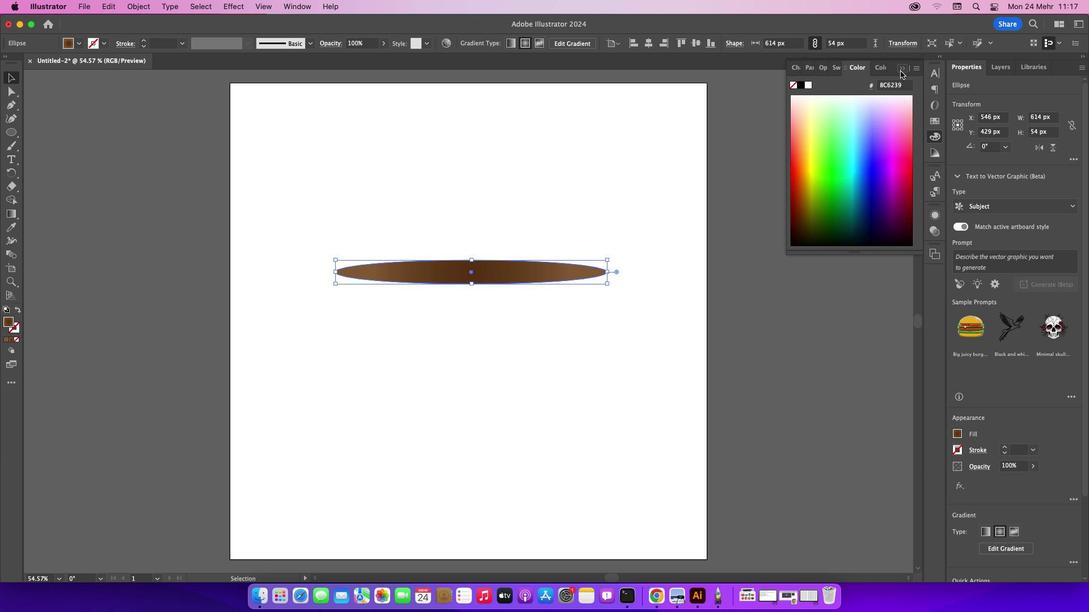 
Action: Mouse pressed left at (900, 71)
Screenshot: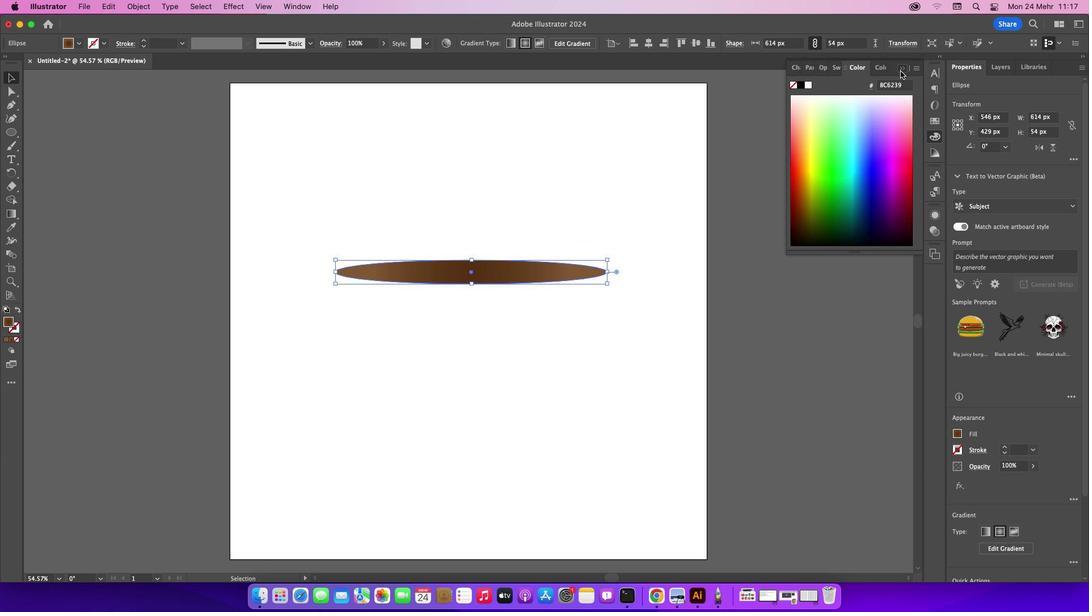 
Action: Mouse moved to (514, 204)
Screenshot: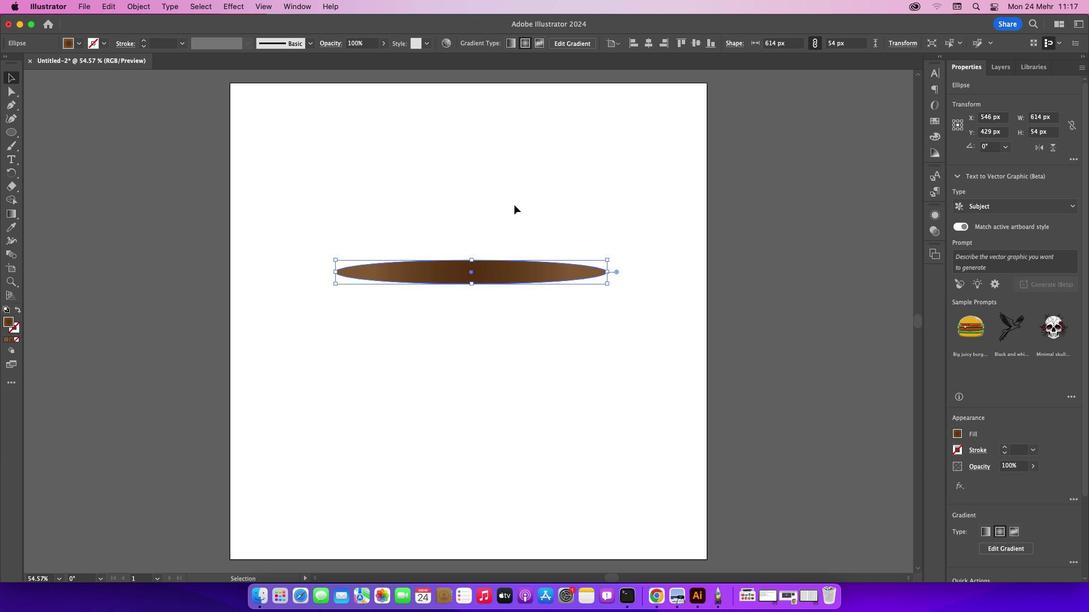
Action: Mouse pressed left at (514, 204)
Screenshot: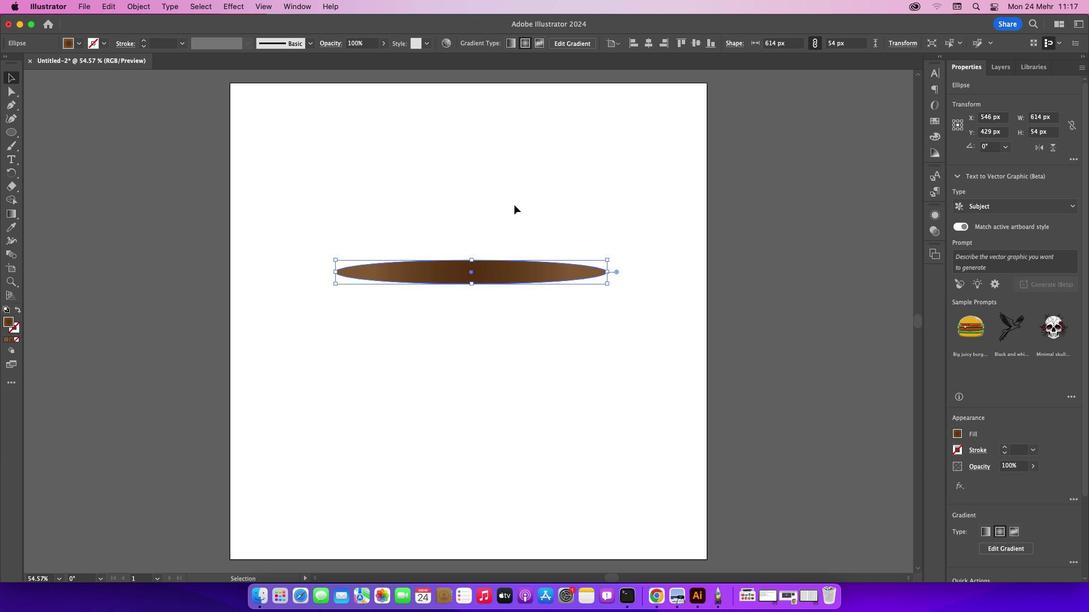 
Action: Mouse moved to (3, 106)
Screenshot: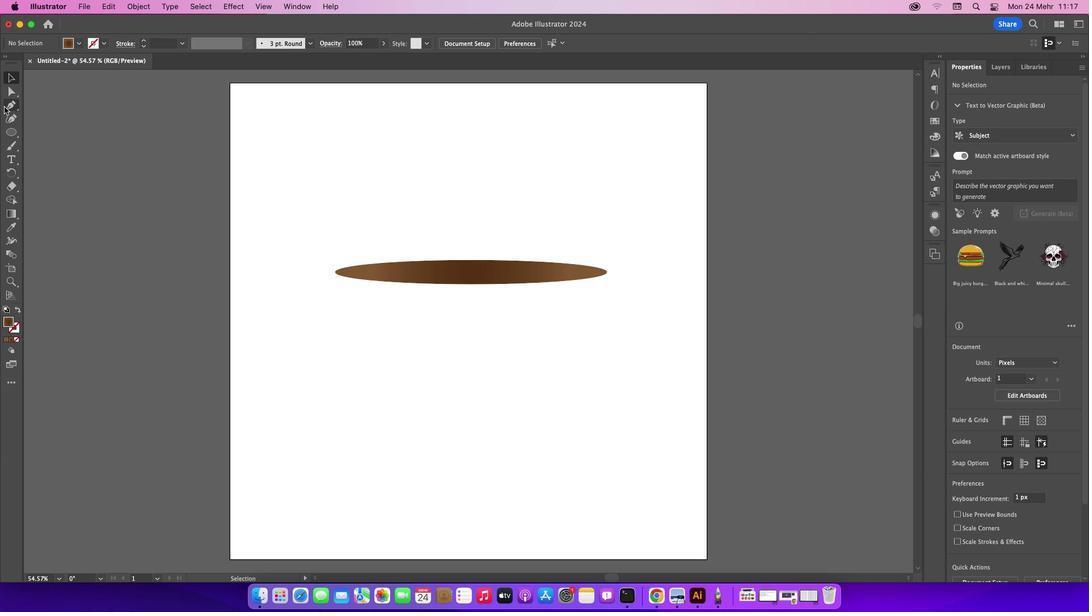 
Action: Mouse pressed left at (3, 106)
Screenshot: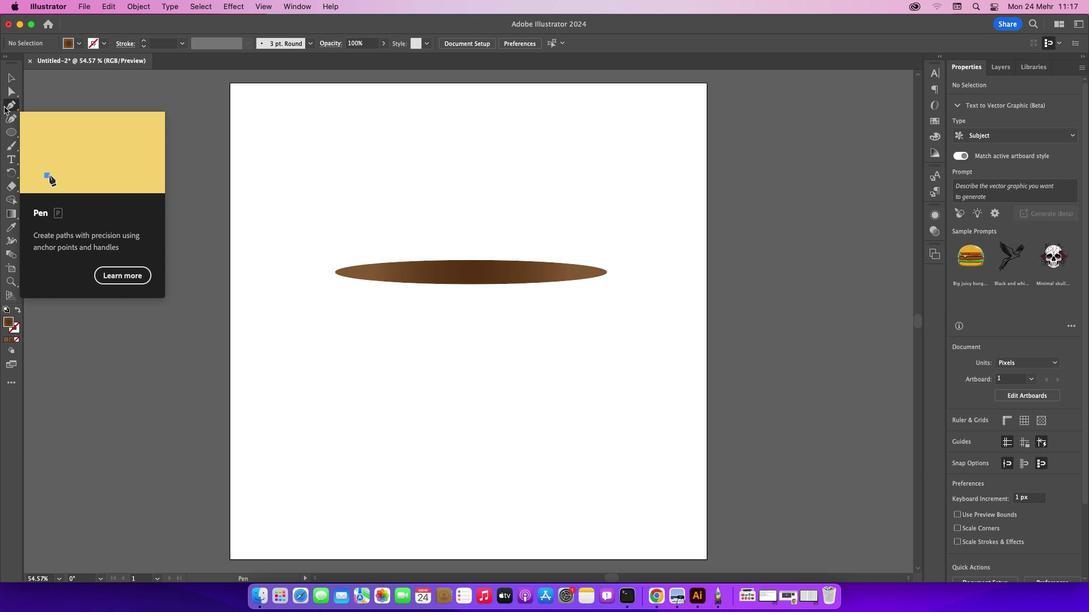 
Action: Mouse moved to (319, 283)
Screenshot: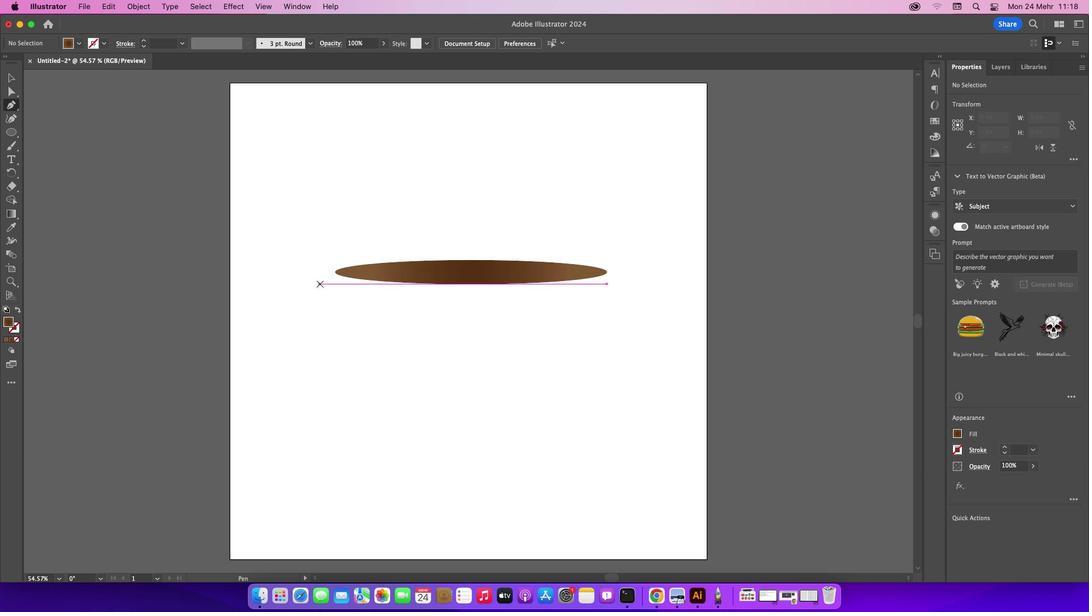 
Action: Mouse pressed left at (319, 283)
Screenshot: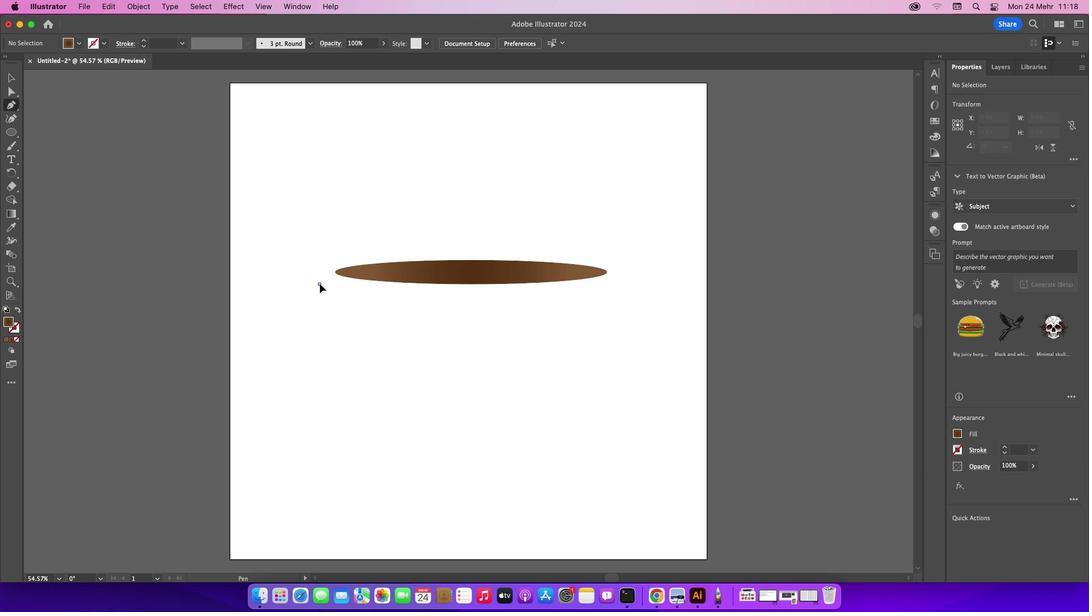 
Action: Mouse moved to (15, 81)
Screenshot: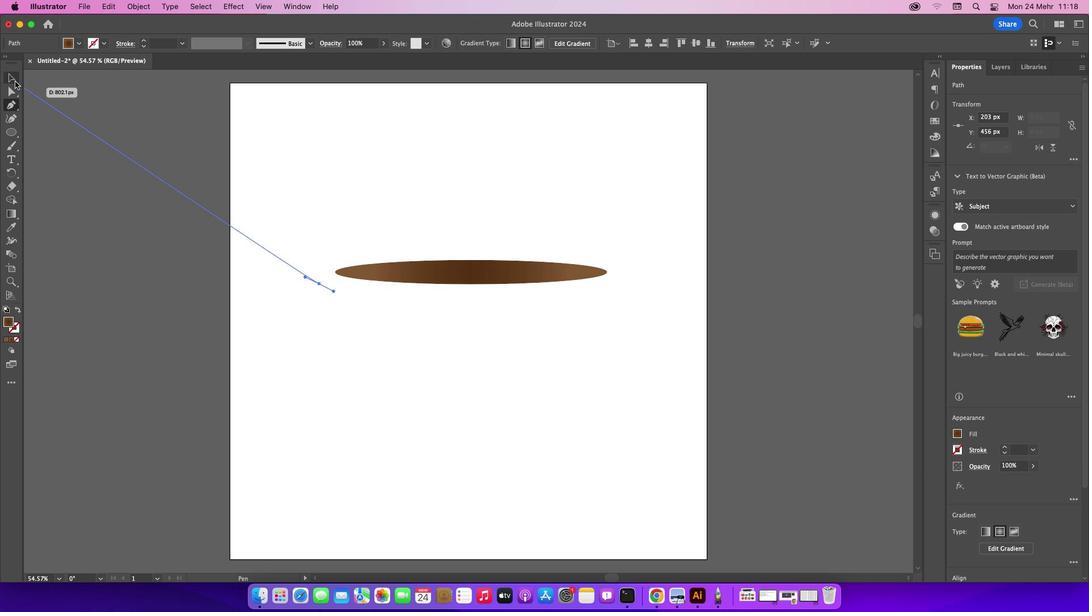 
Action: Mouse pressed left at (15, 81)
Screenshot: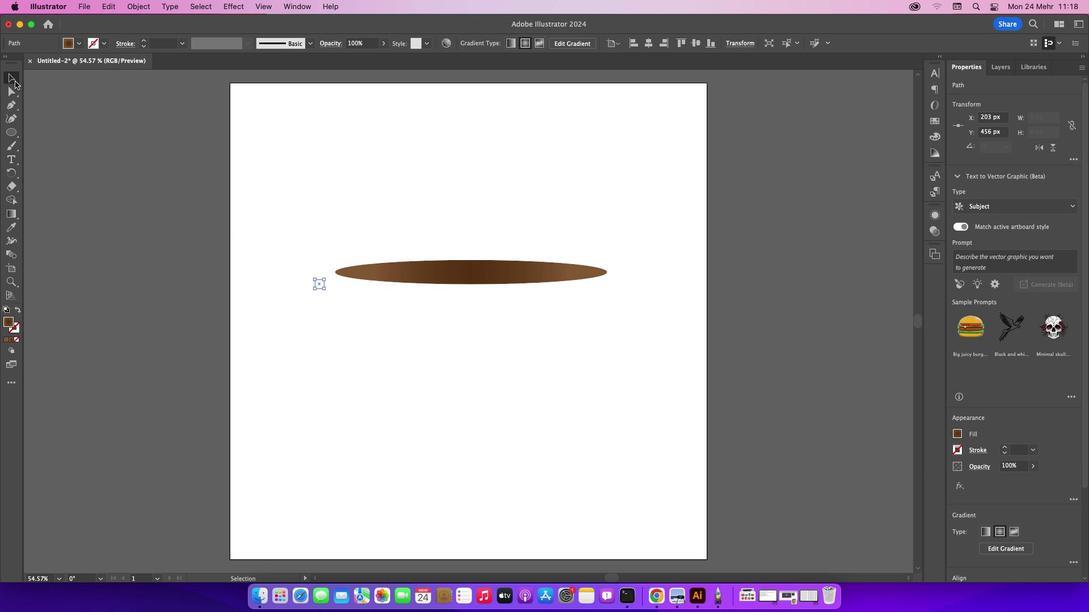 
Action: Mouse moved to (166, 184)
Screenshot: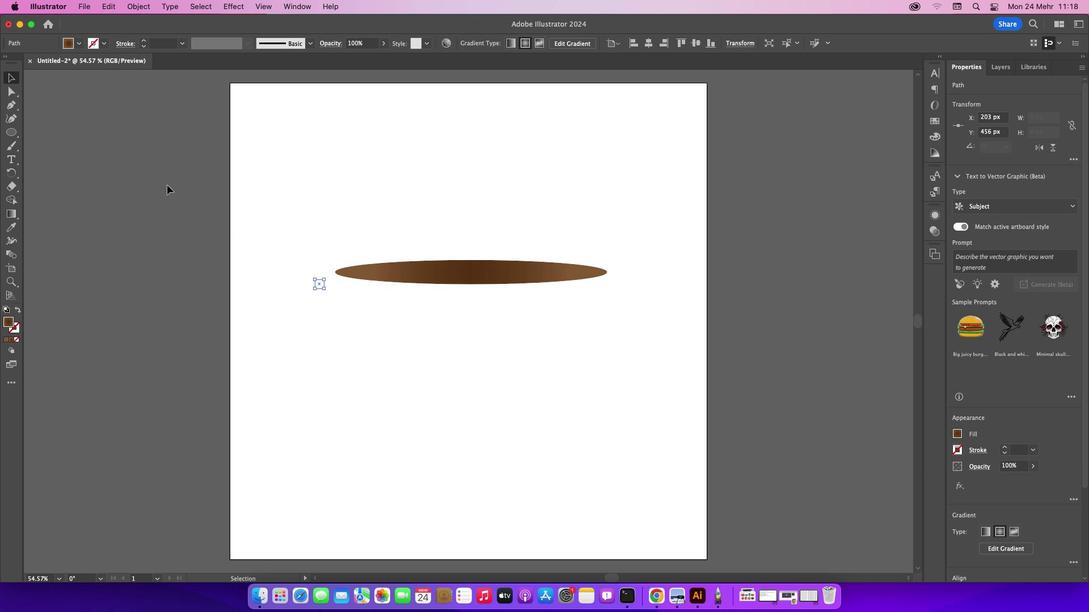 
Action: Mouse pressed left at (166, 184)
Screenshot: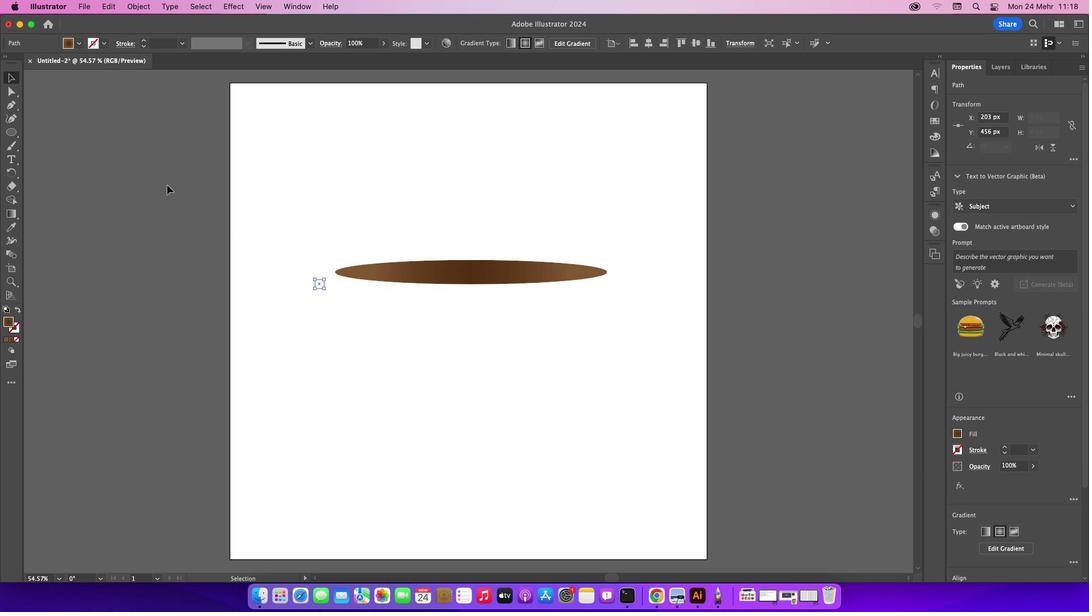 
Action: Mouse moved to (14, 131)
Screenshot: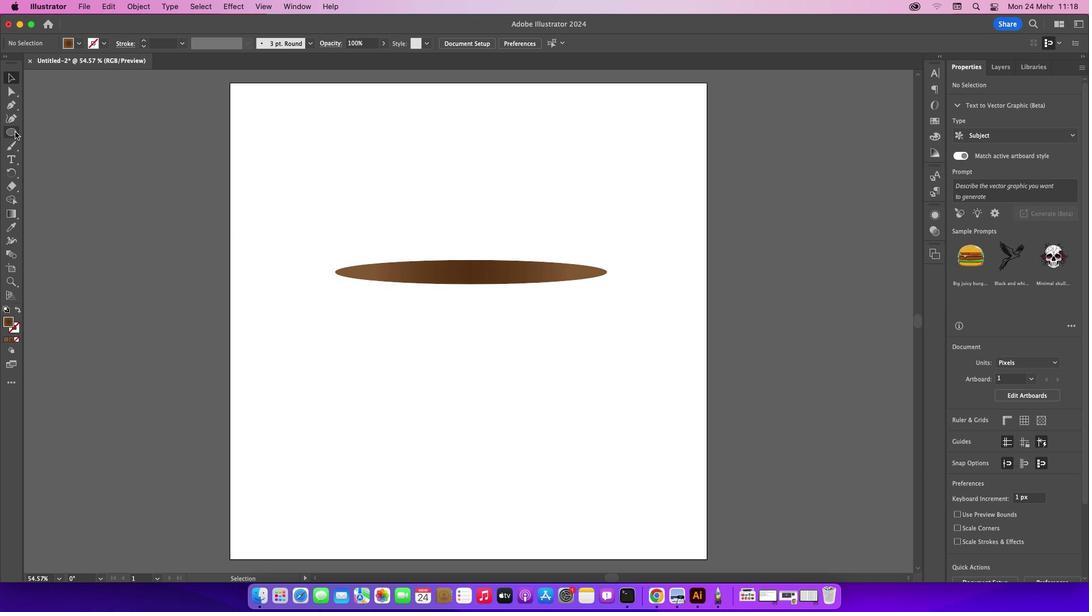 
Action: Mouse pressed left at (14, 131)
Screenshot: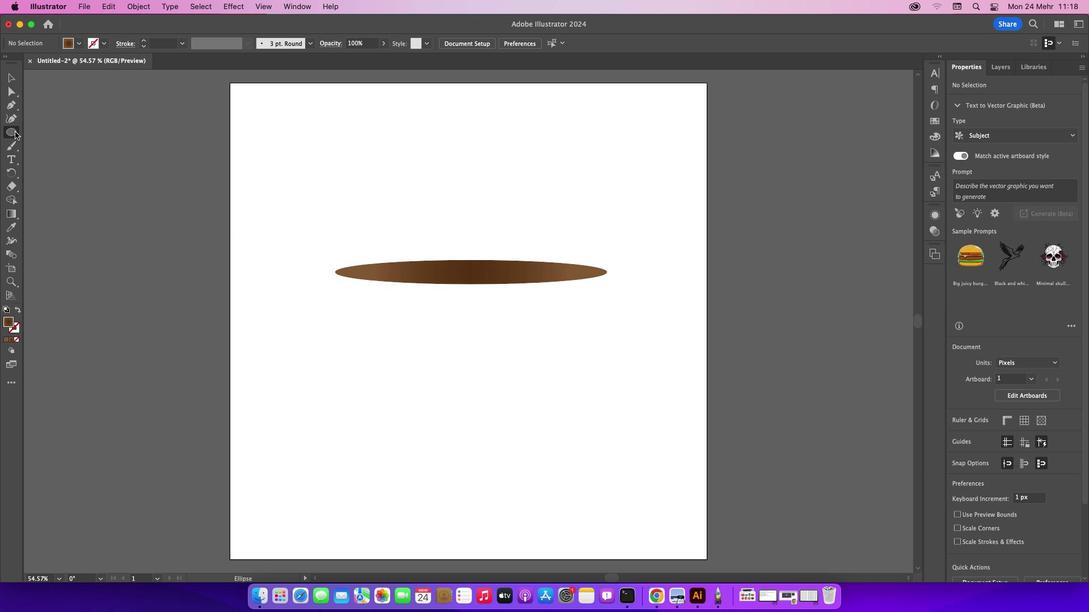 
Action: Mouse moved to (317, 293)
Screenshot: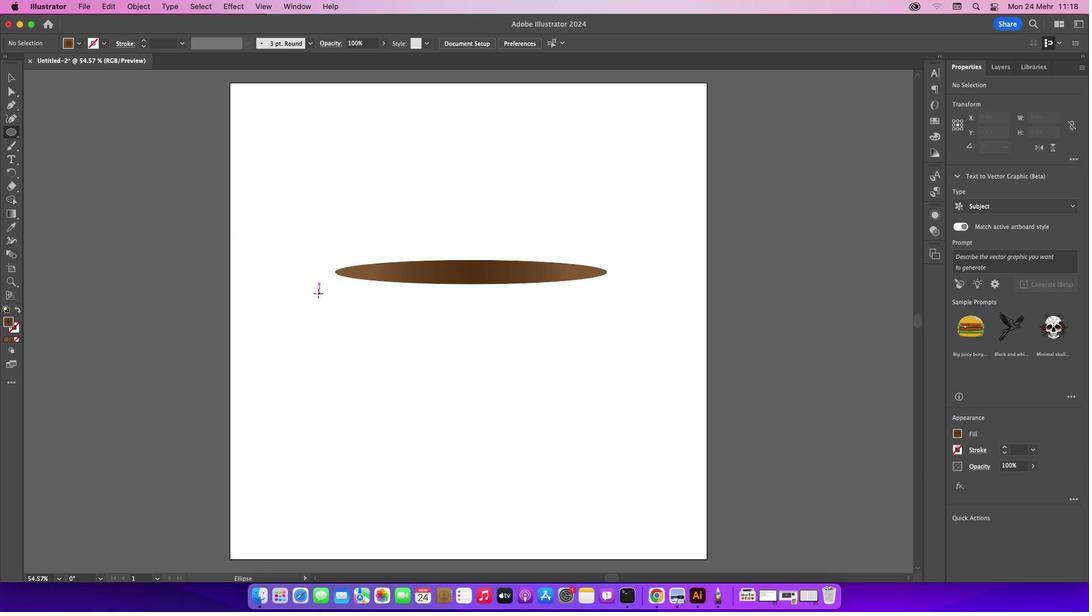 
Action: Mouse pressed left at (317, 293)
Screenshot: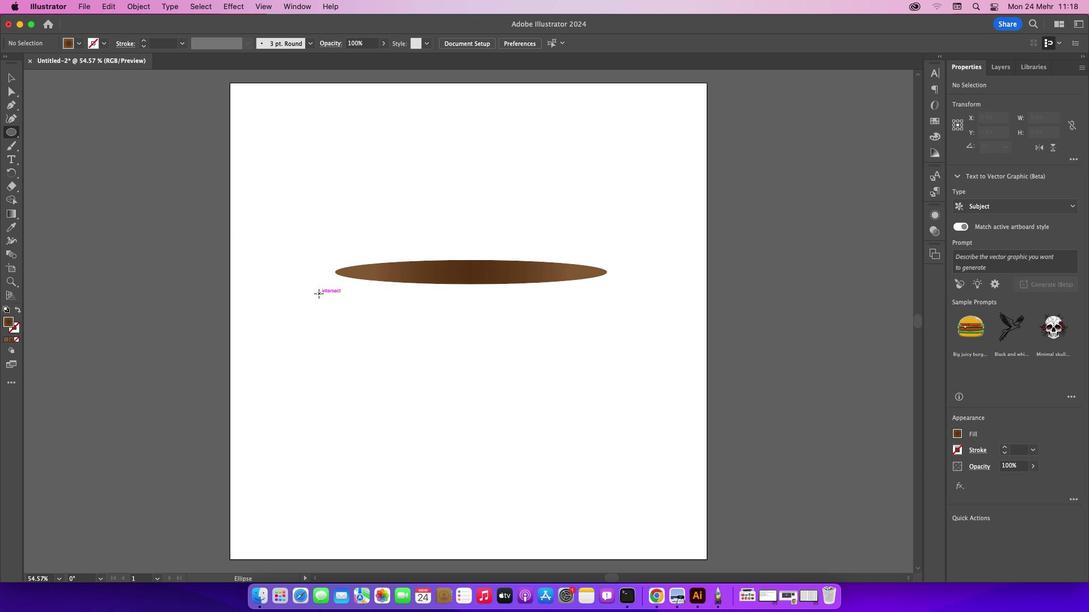 
Action: Mouse moved to (14, 81)
Screenshot: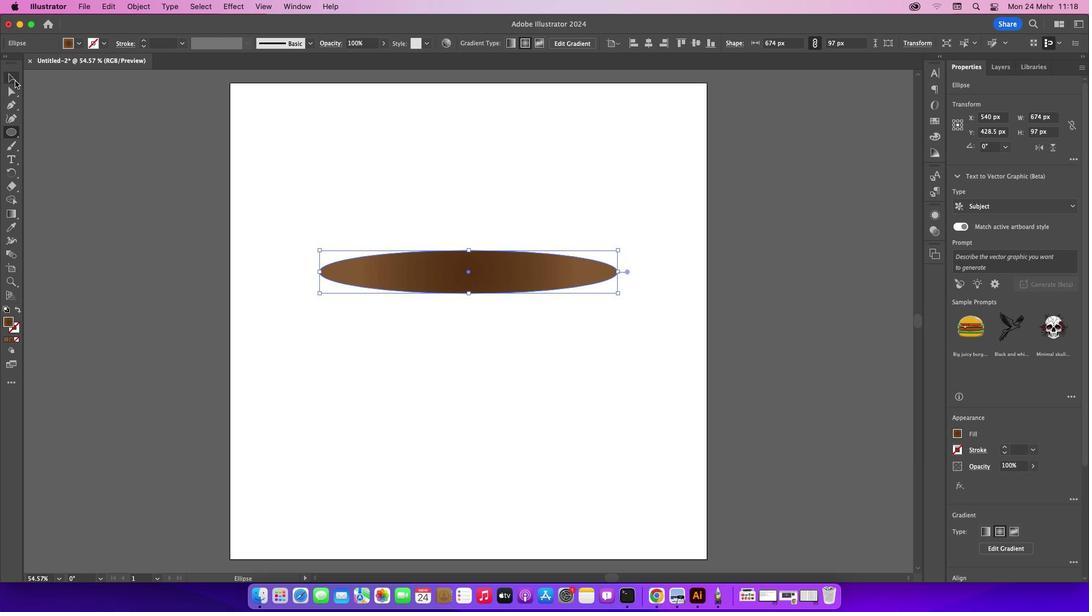 
Action: Mouse pressed left at (14, 81)
Screenshot: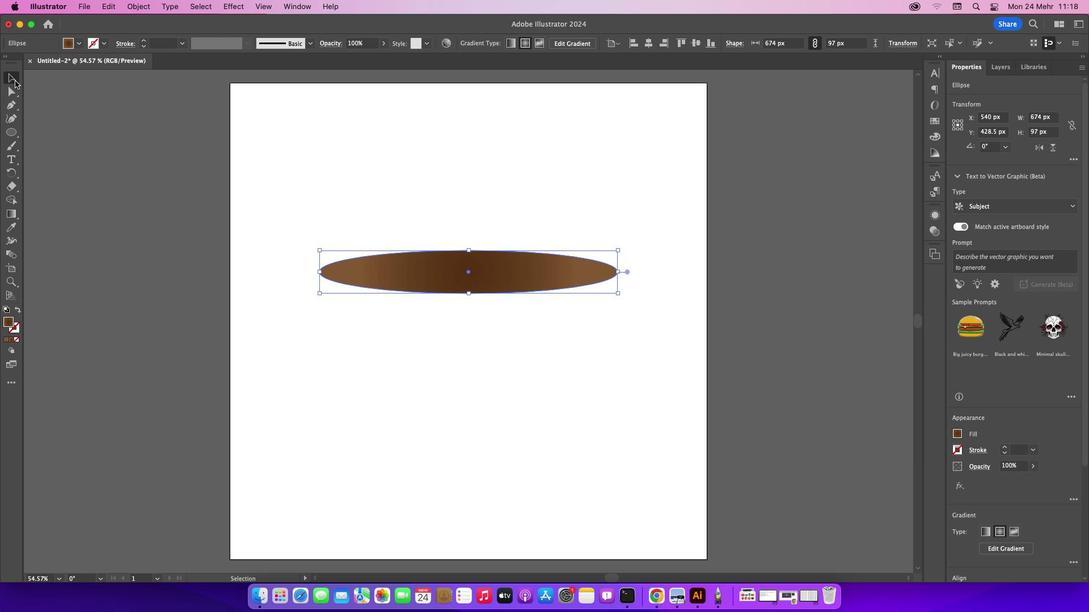 
Action: Mouse moved to (84, 135)
Screenshot: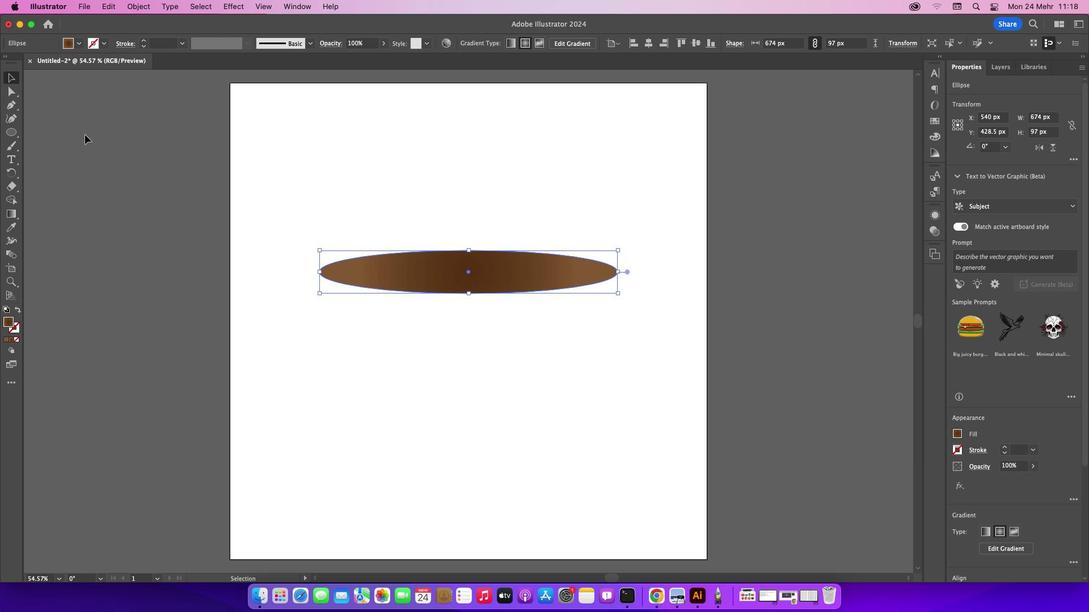 
Action: Mouse pressed left at (84, 135)
Screenshot: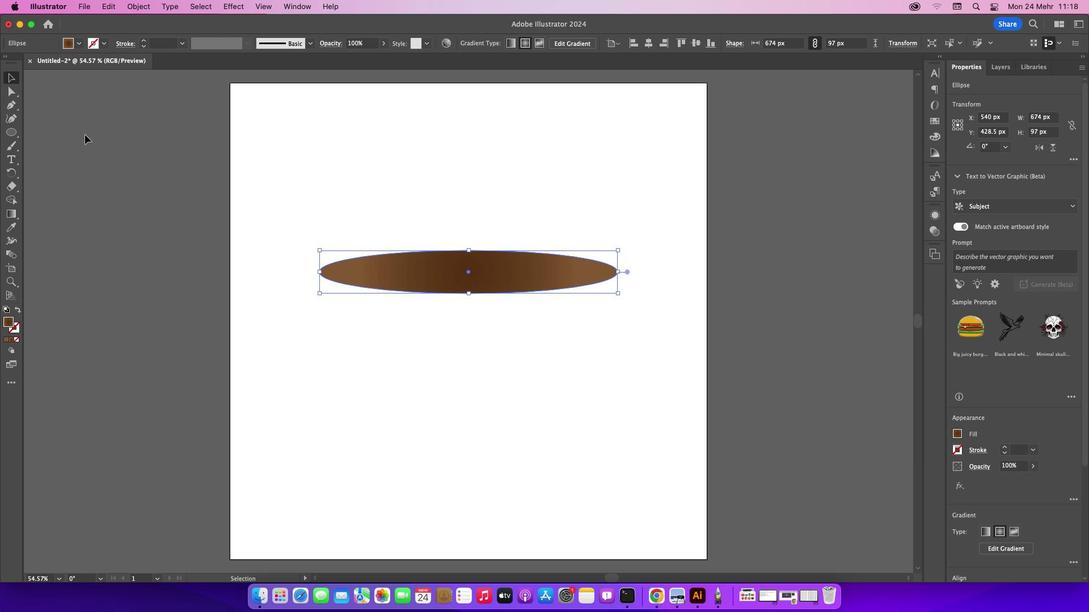 
Action: Mouse moved to (469, 276)
Screenshot: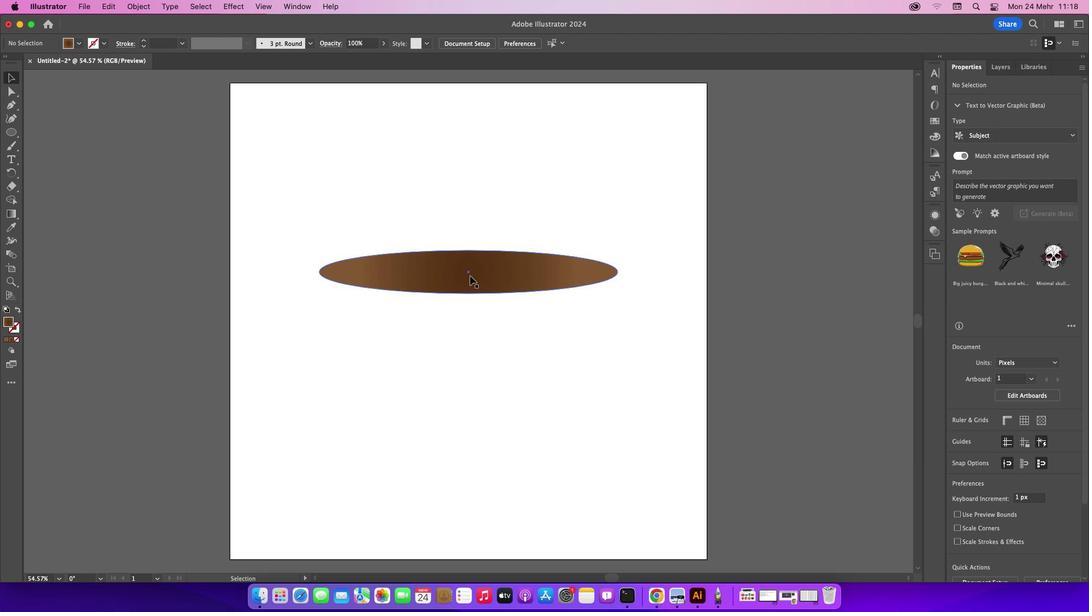 
Action: Mouse pressed left at (469, 276)
Screenshot: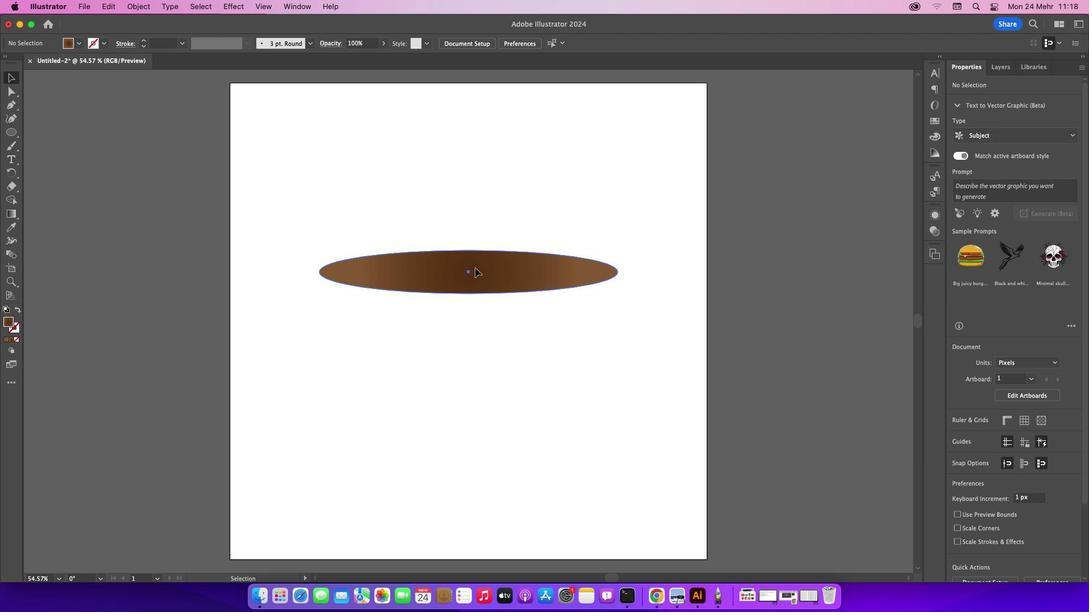 
Action: Mouse moved to (6, 320)
Screenshot: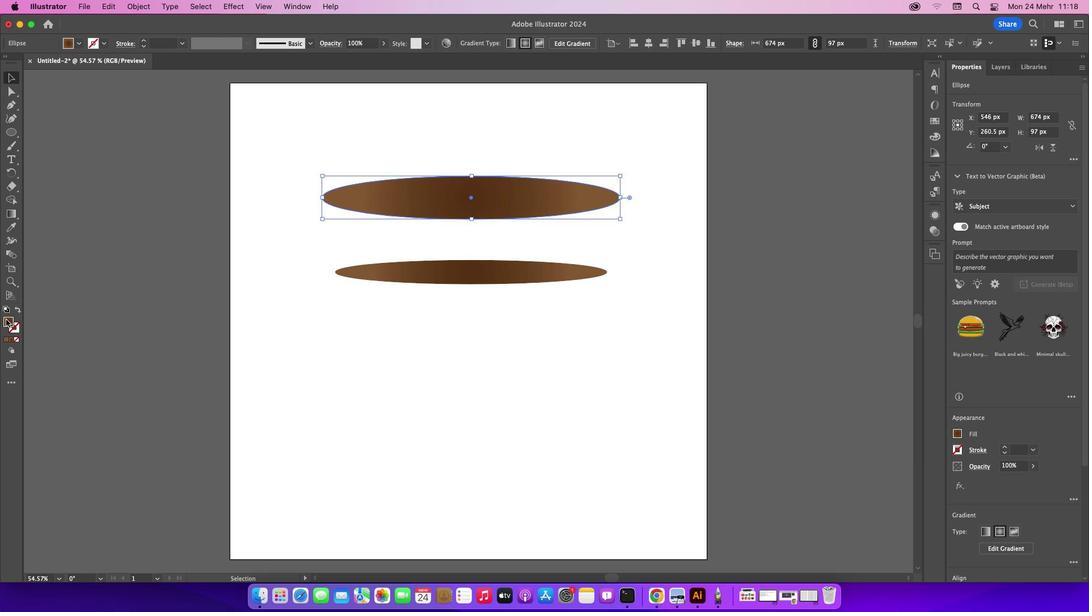 
Action: Mouse pressed left at (6, 320)
Screenshot: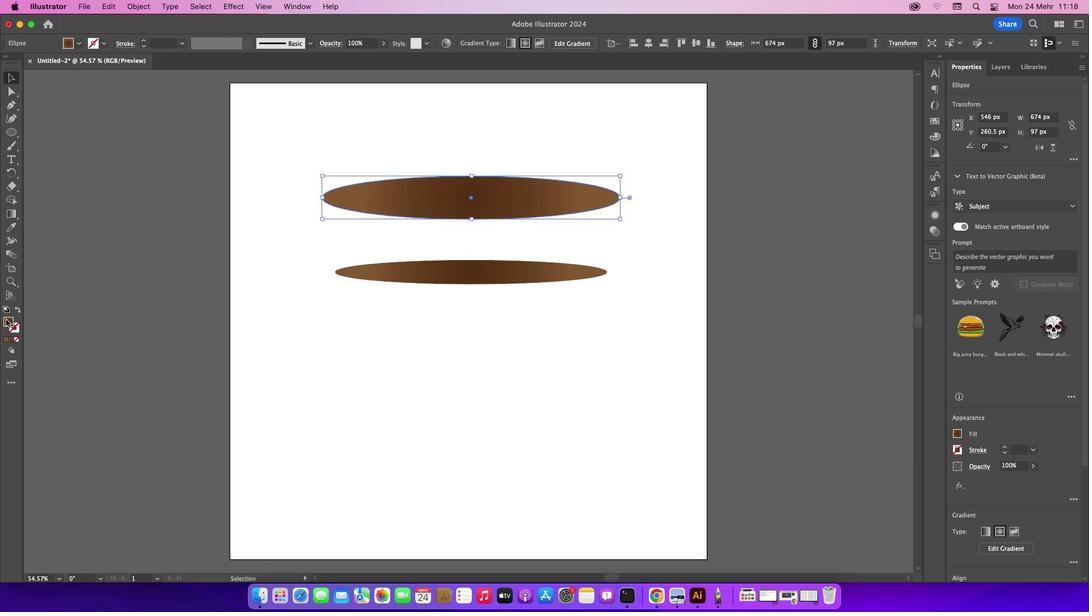 
Action: Mouse pressed left at (6, 320)
Screenshot: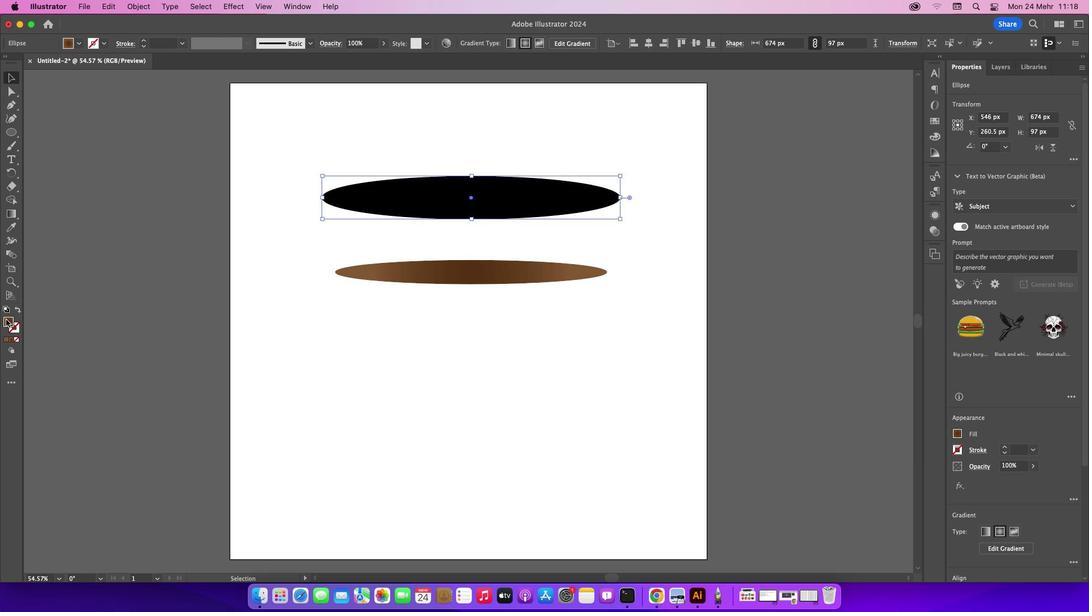 
Action: Mouse pressed left at (6, 320)
Screenshot: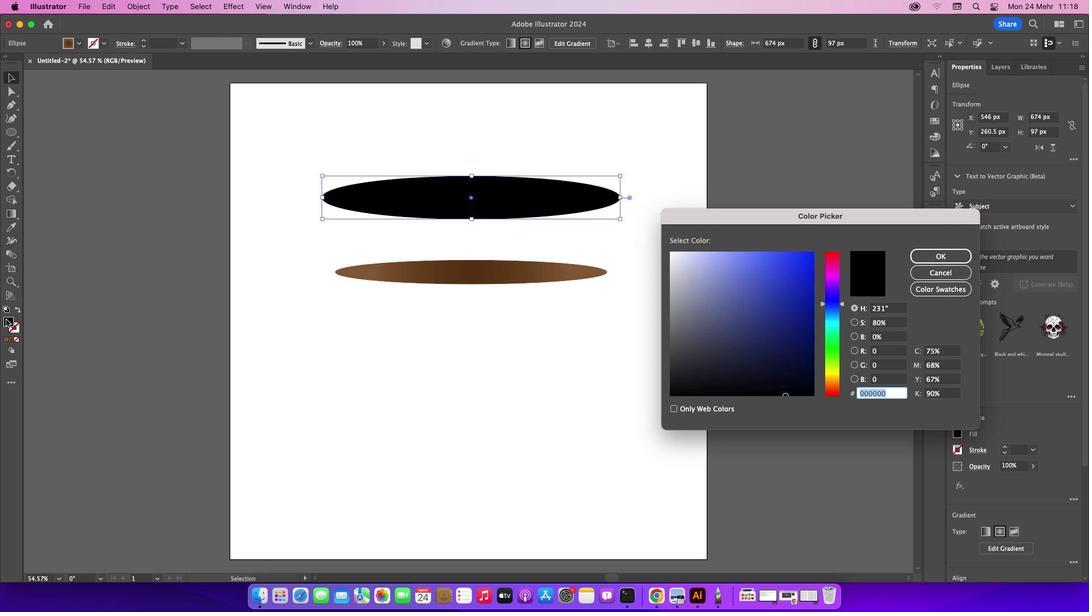 
Action: Mouse moved to (920, 272)
Screenshot: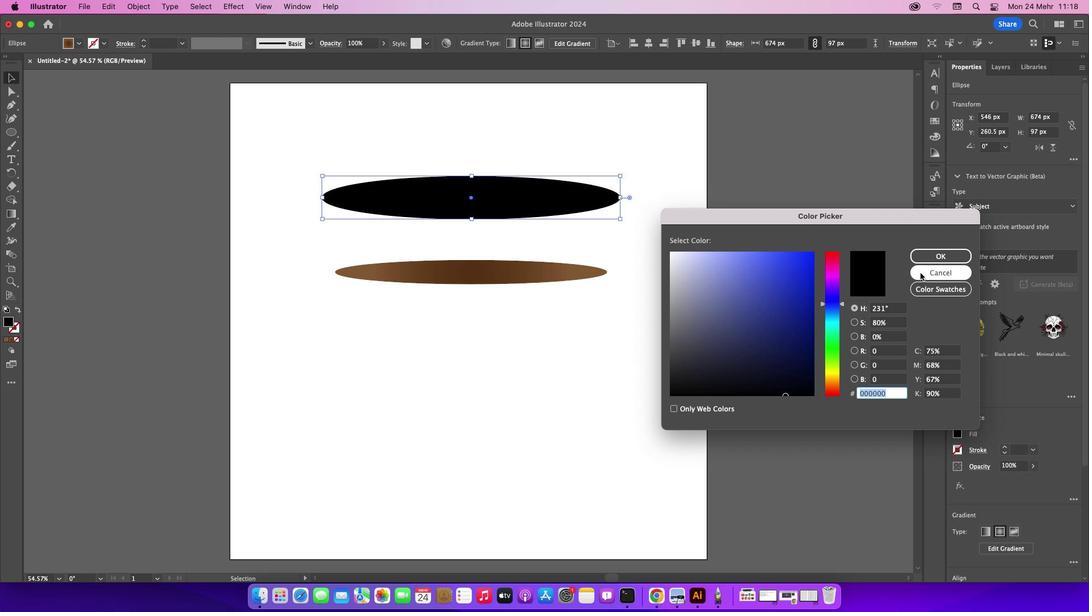 
Action: Mouse pressed left at (920, 272)
Screenshot: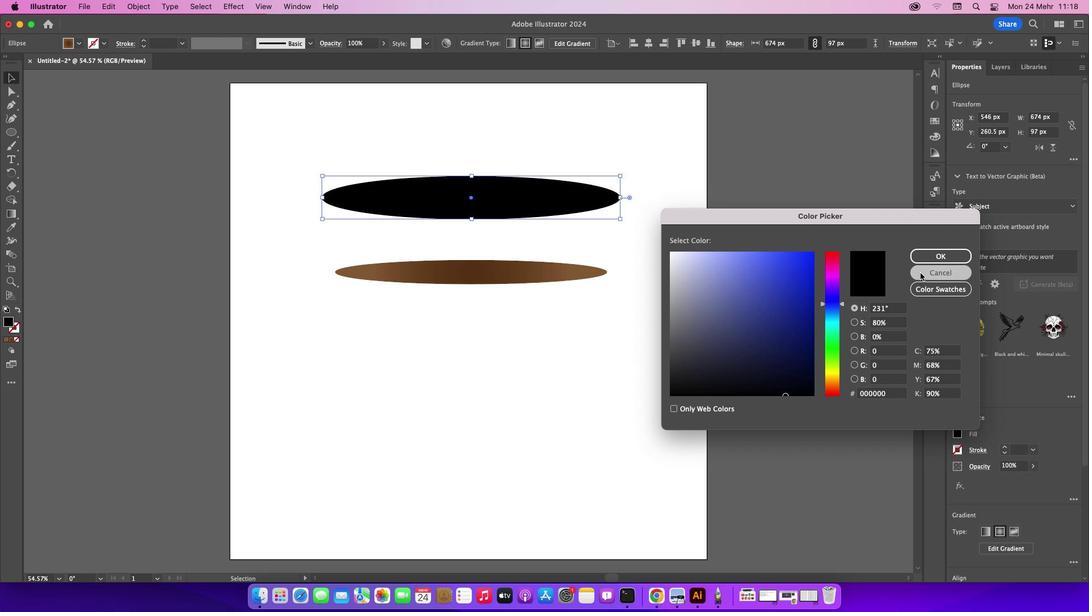 
Action: Mouse moved to (5, 340)
Screenshot: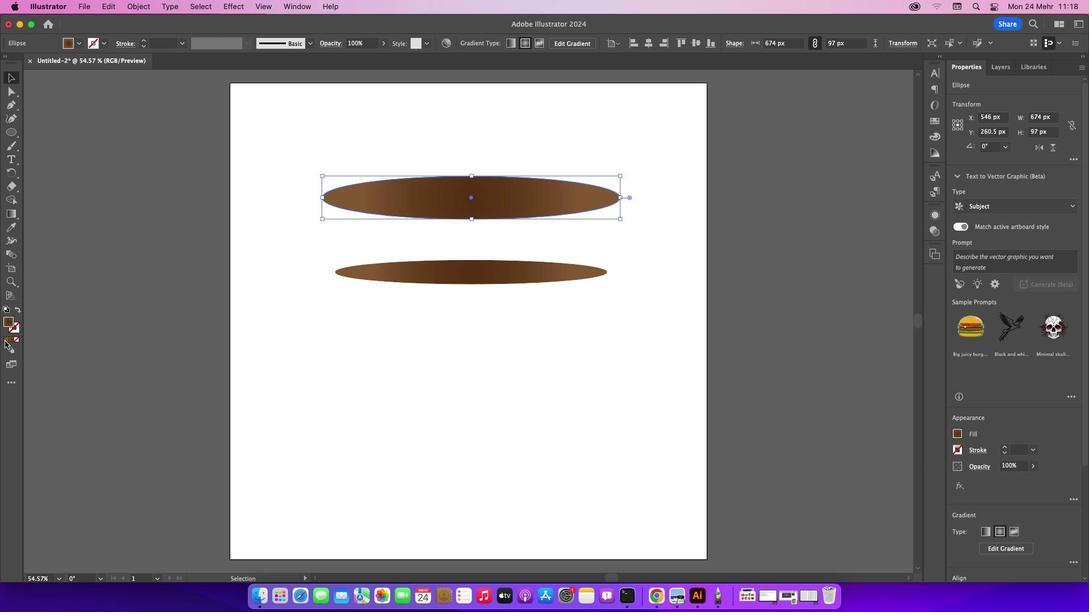 
Action: Mouse pressed left at (5, 340)
Screenshot: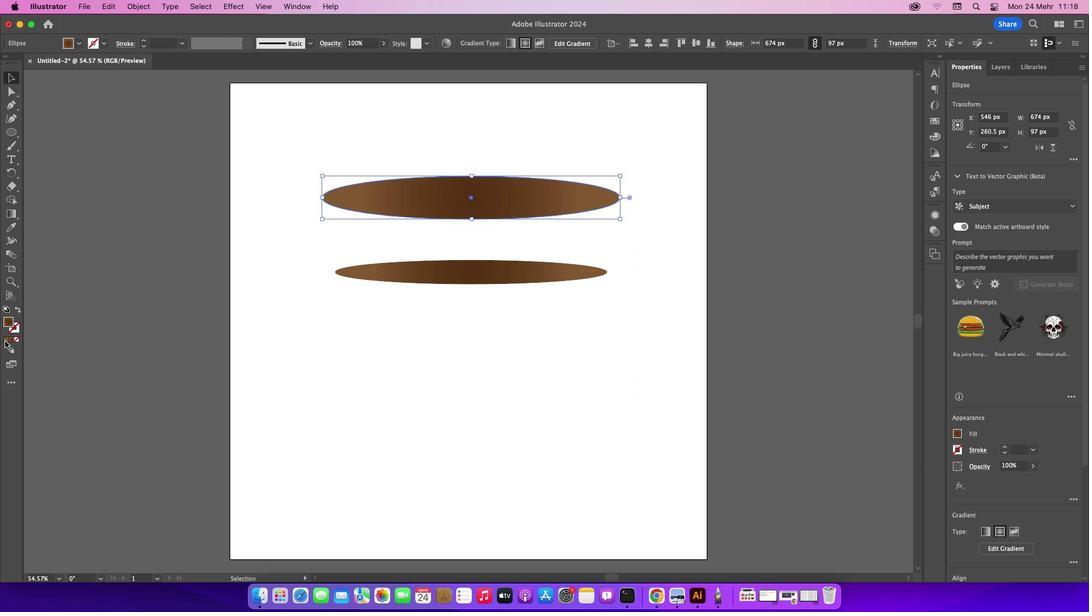 
Action: Mouse moved to (854, 166)
Screenshot: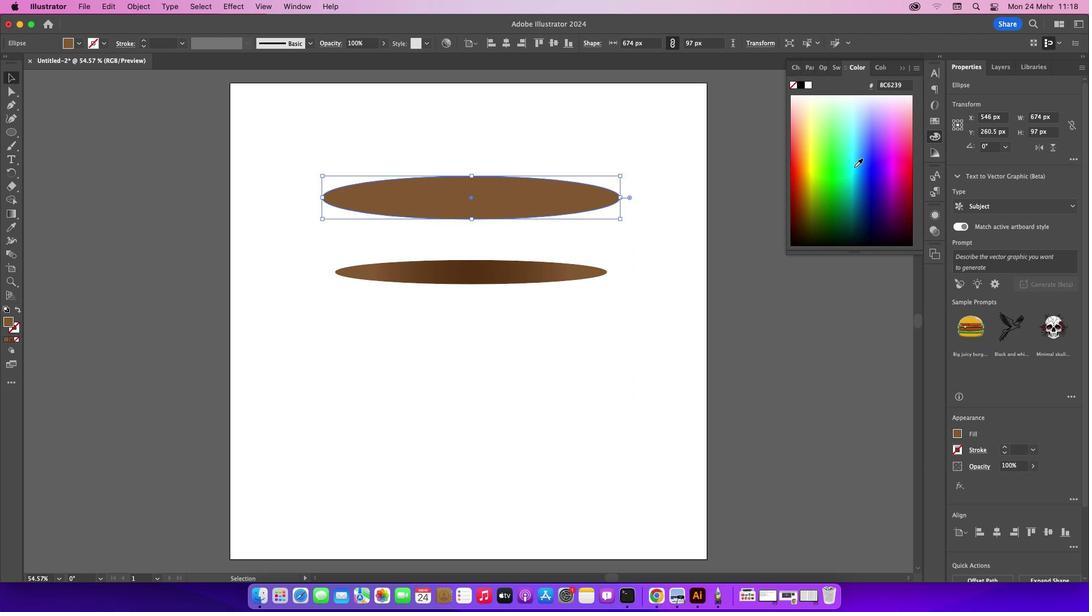 
Action: Mouse pressed left at (854, 166)
Screenshot: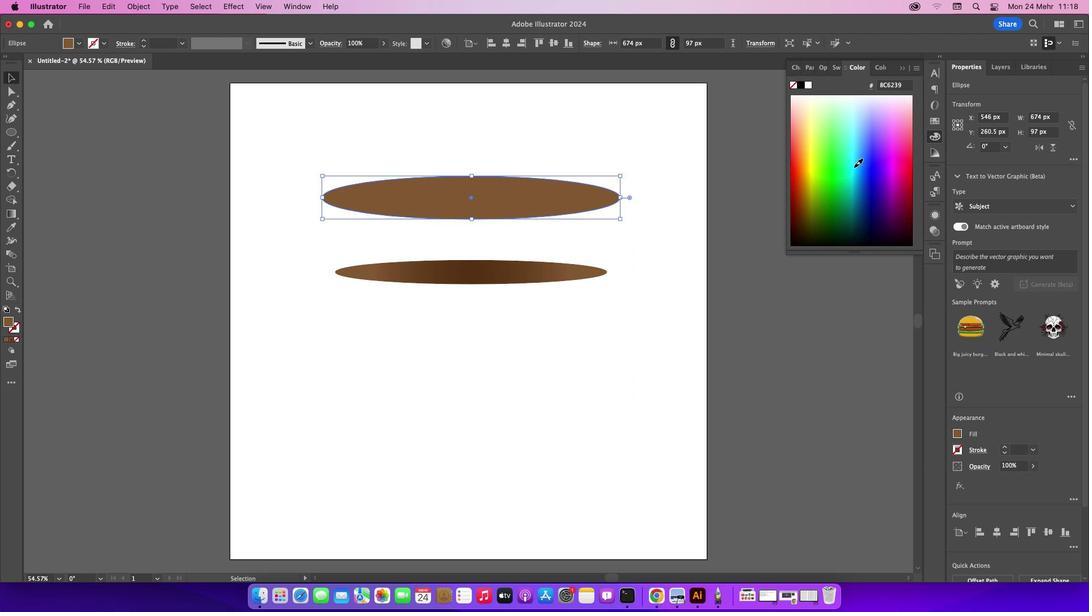 
Action: Mouse moved to (851, 183)
Screenshot: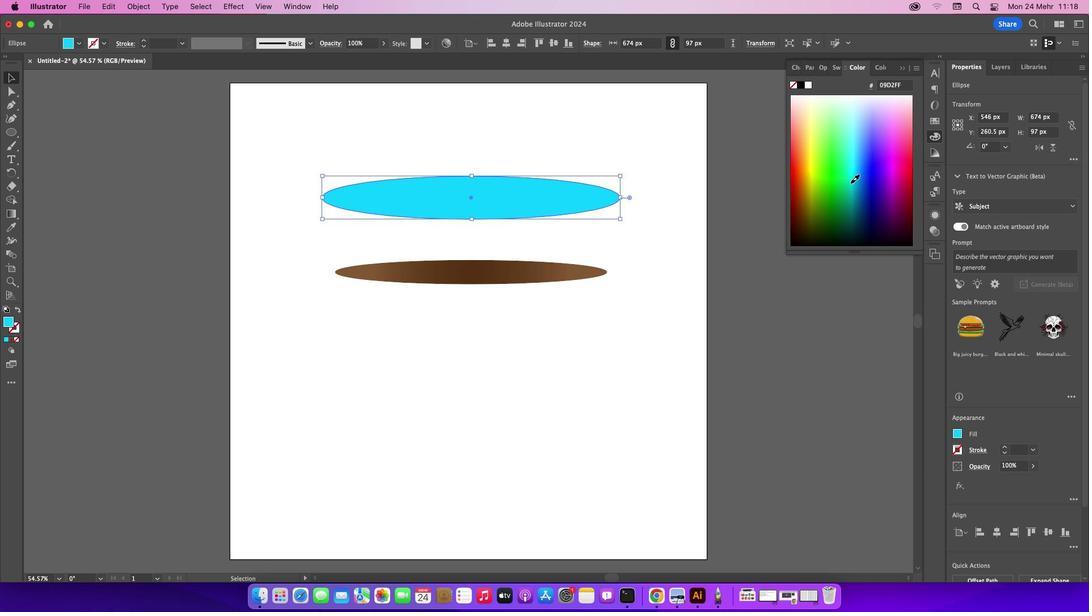 
Action: Mouse pressed left at (851, 183)
Screenshot: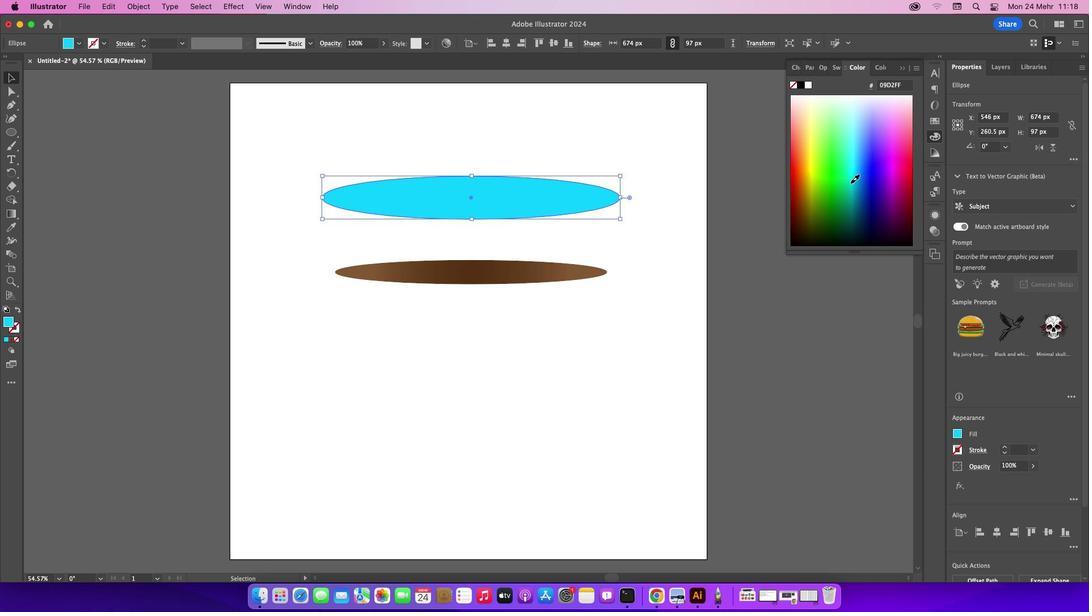 
Action: Mouse moved to (850, 187)
Screenshot: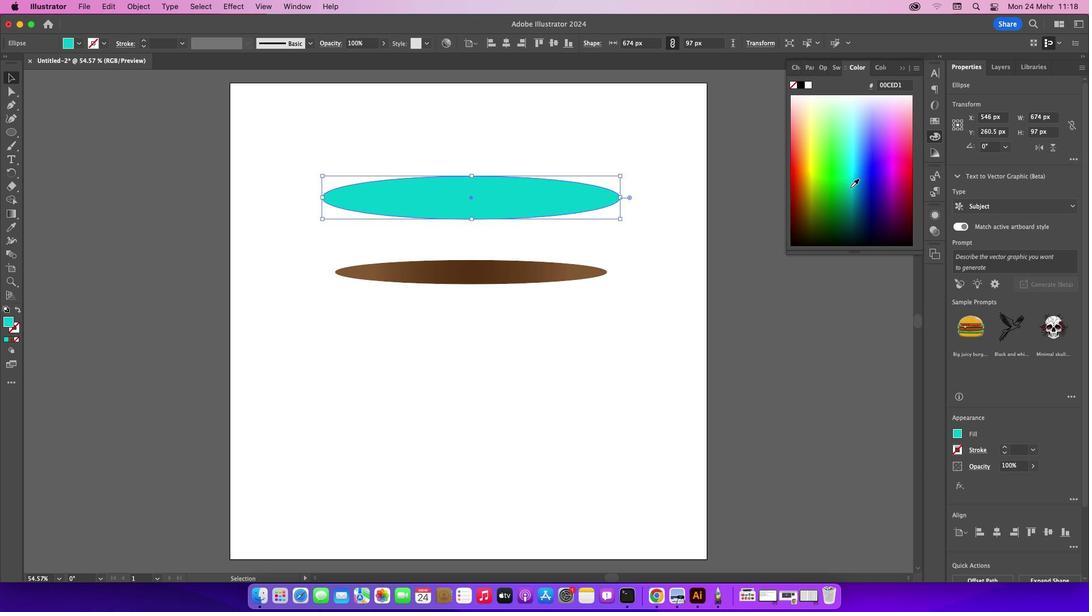 
Action: Mouse pressed left at (850, 187)
Screenshot: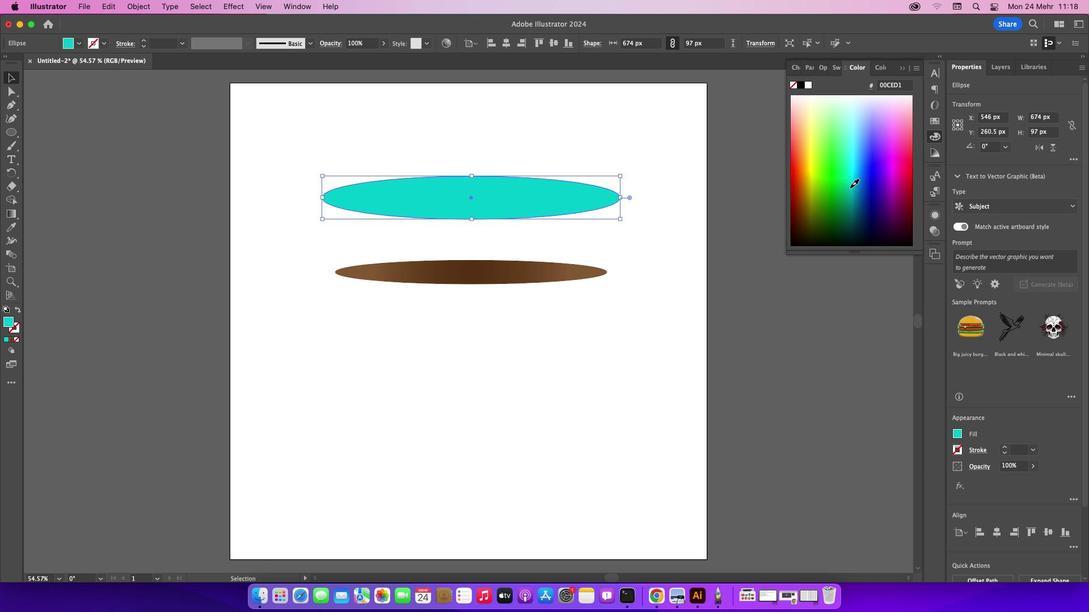 
Action: Mouse moved to (902, 65)
Screenshot: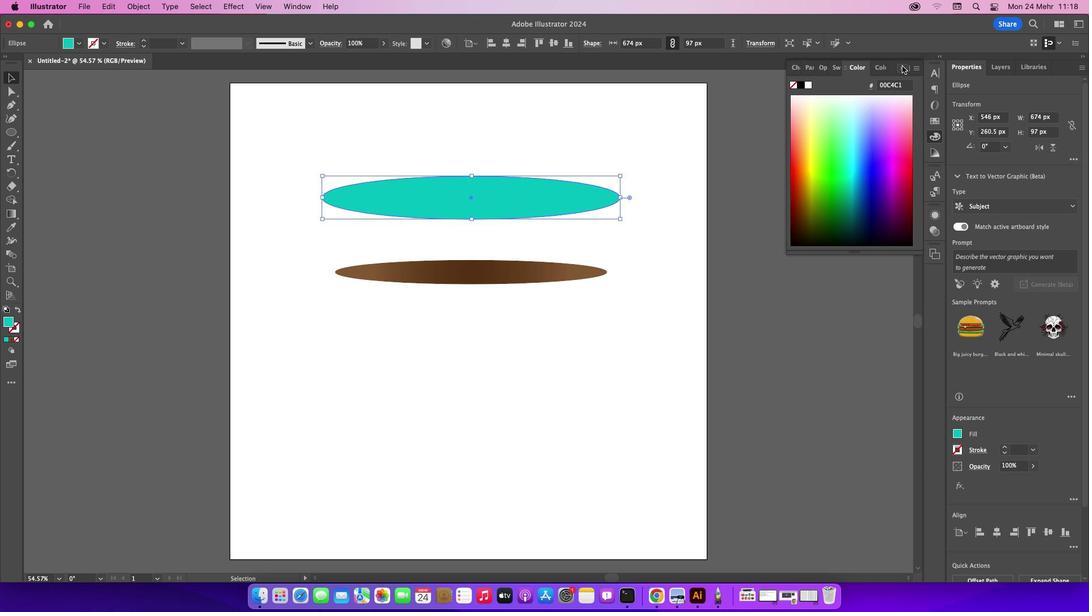 
Action: Mouse pressed left at (902, 65)
Screenshot: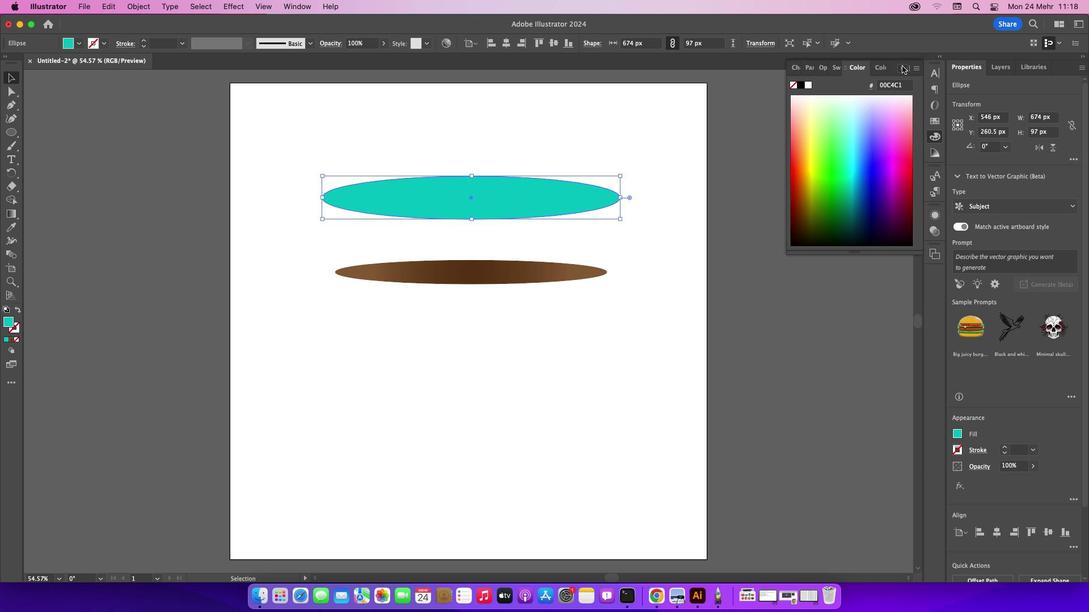 
Action: Mouse moved to (542, 189)
Screenshot: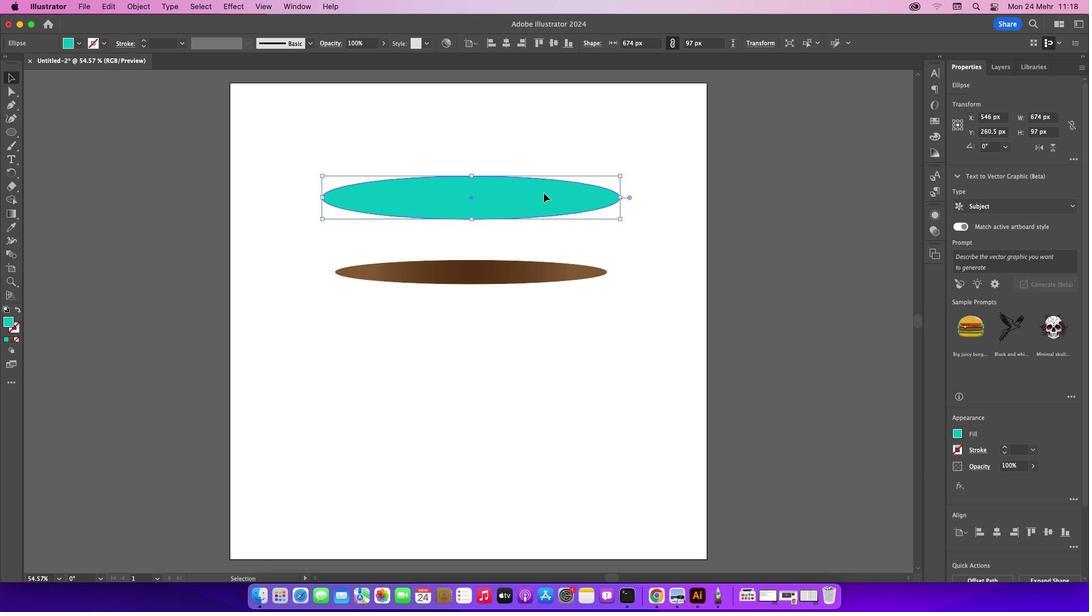 
Action: Mouse pressed left at (542, 189)
Screenshot: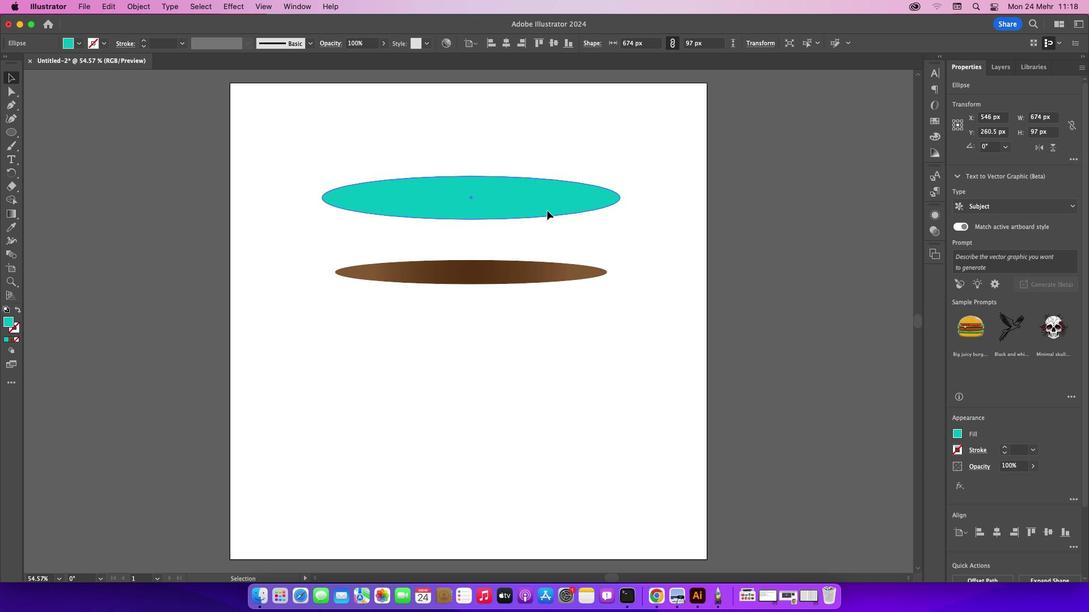 
Action: Mouse moved to (565, 270)
Screenshot: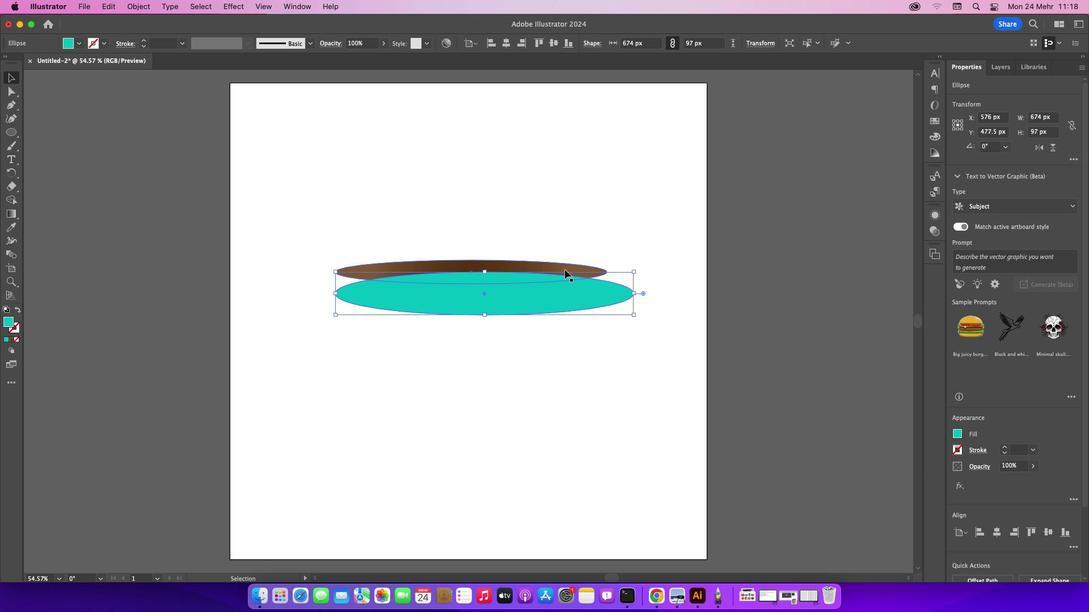 
Action: Mouse pressed left at (565, 270)
Screenshot: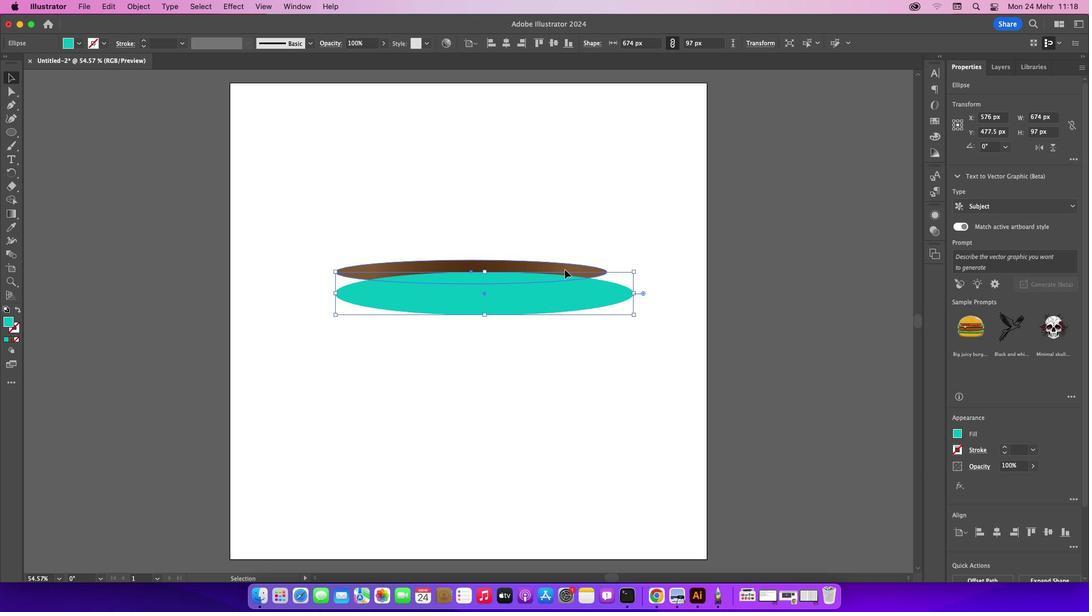 
Action: Mouse pressed right at (565, 270)
Screenshot: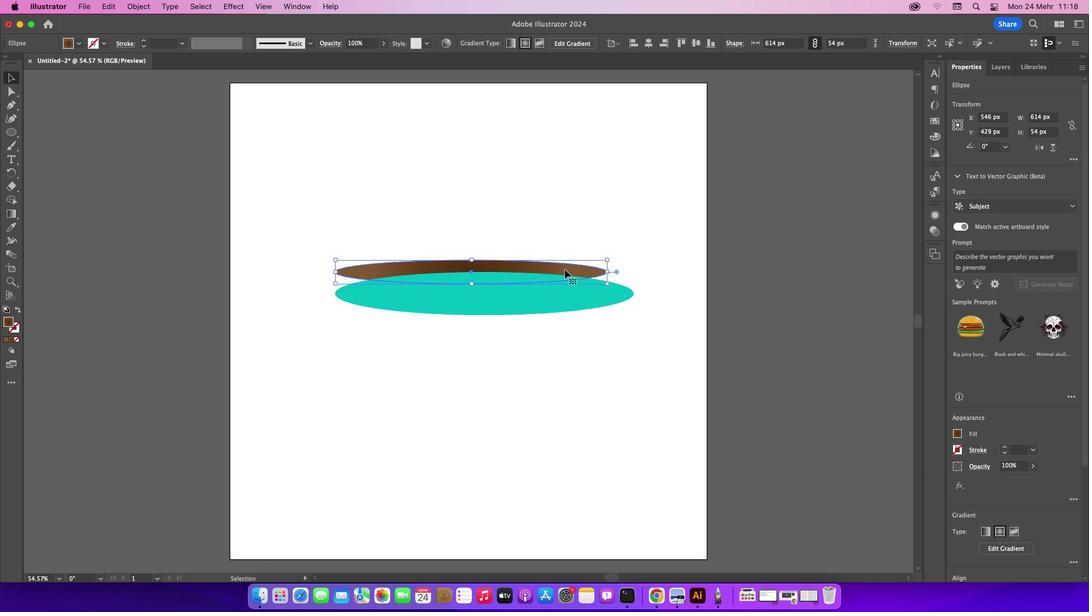
Action: Mouse pressed right at (565, 270)
Screenshot: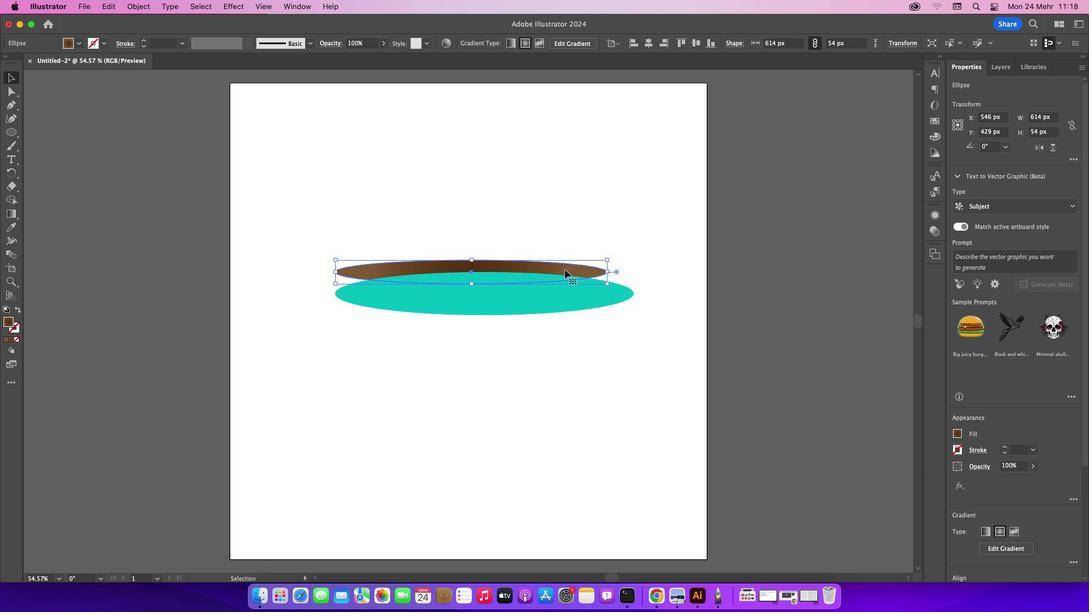 
Action: Mouse moved to (564, 263)
Screenshot: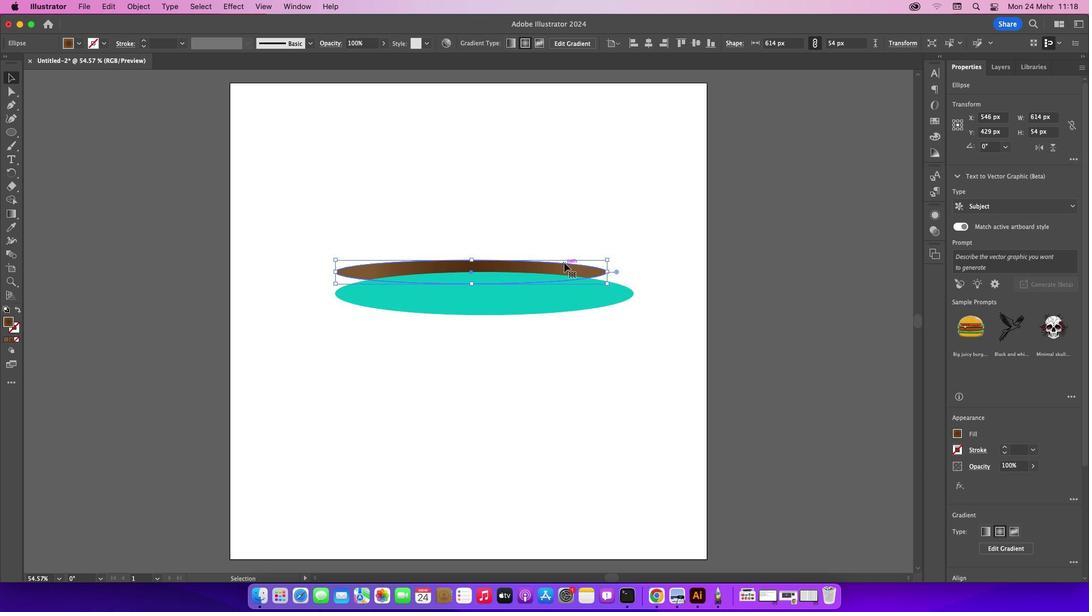 
Action: Mouse pressed right at (564, 263)
Screenshot: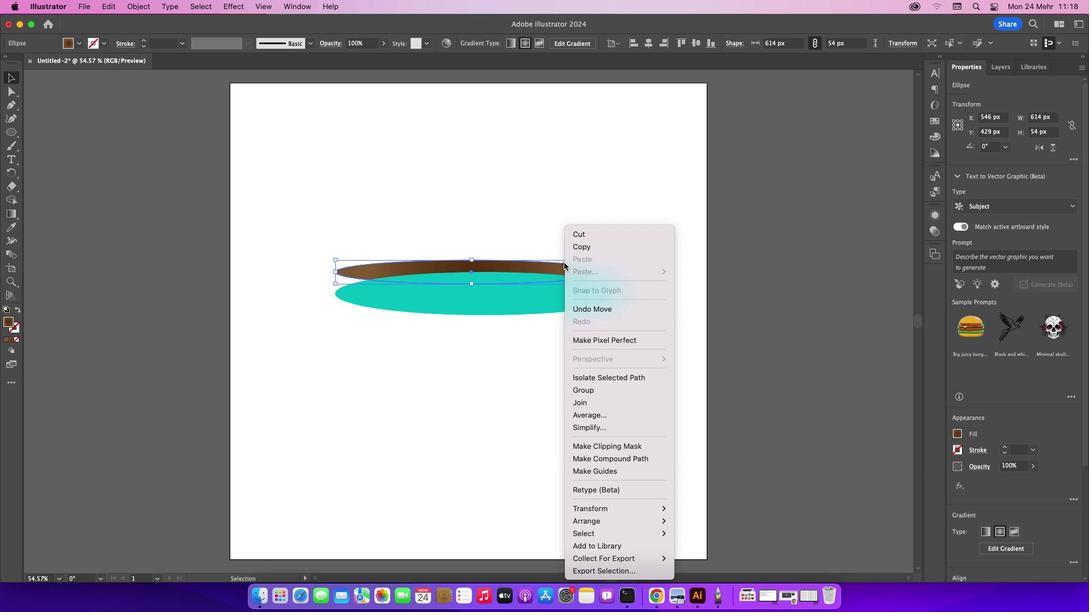 
Action: Mouse moved to (719, 514)
Screenshot: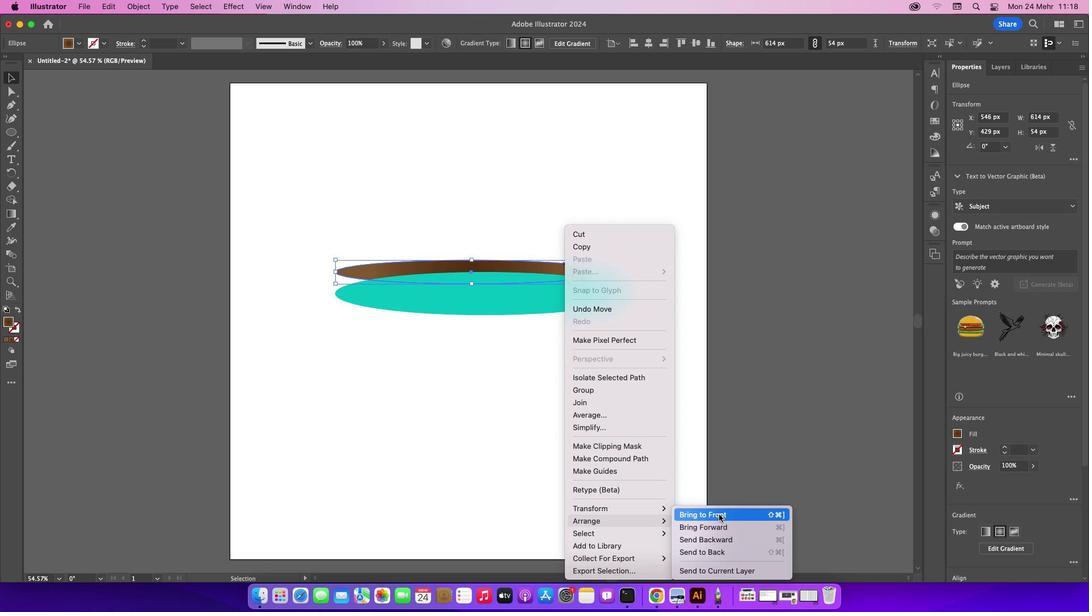 
Action: Mouse pressed left at (719, 514)
Screenshot: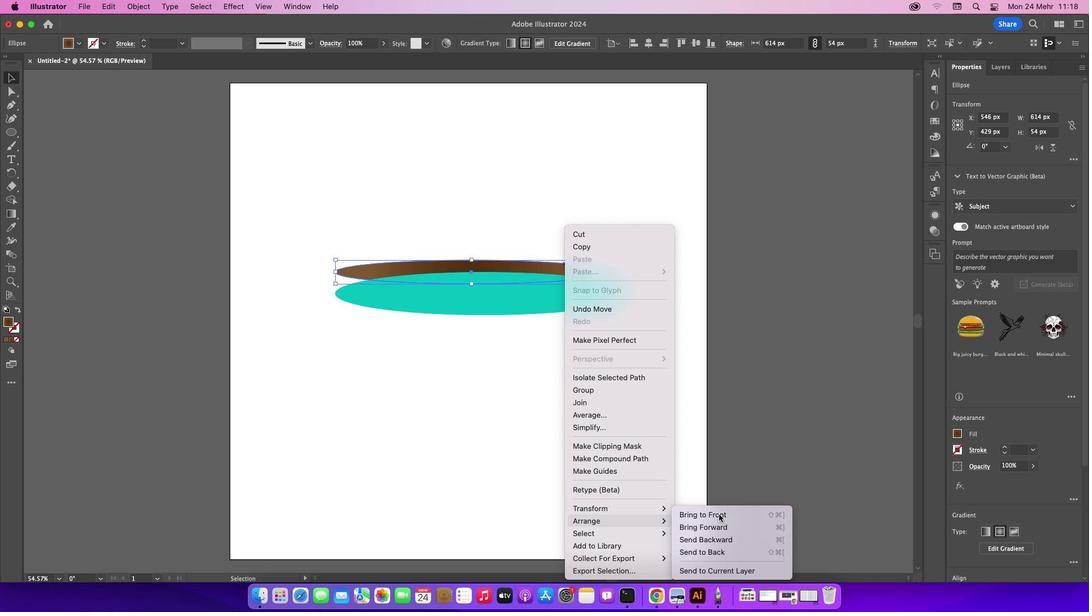 
Action: Mouse moved to (679, 301)
Screenshot: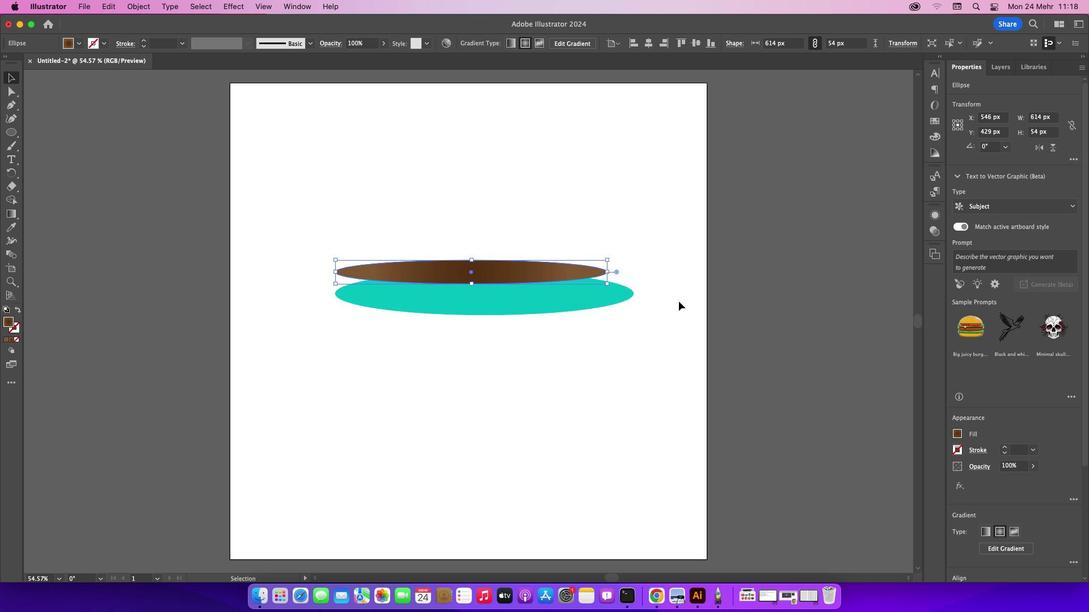 
Action: Mouse pressed left at (679, 301)
Screenshot: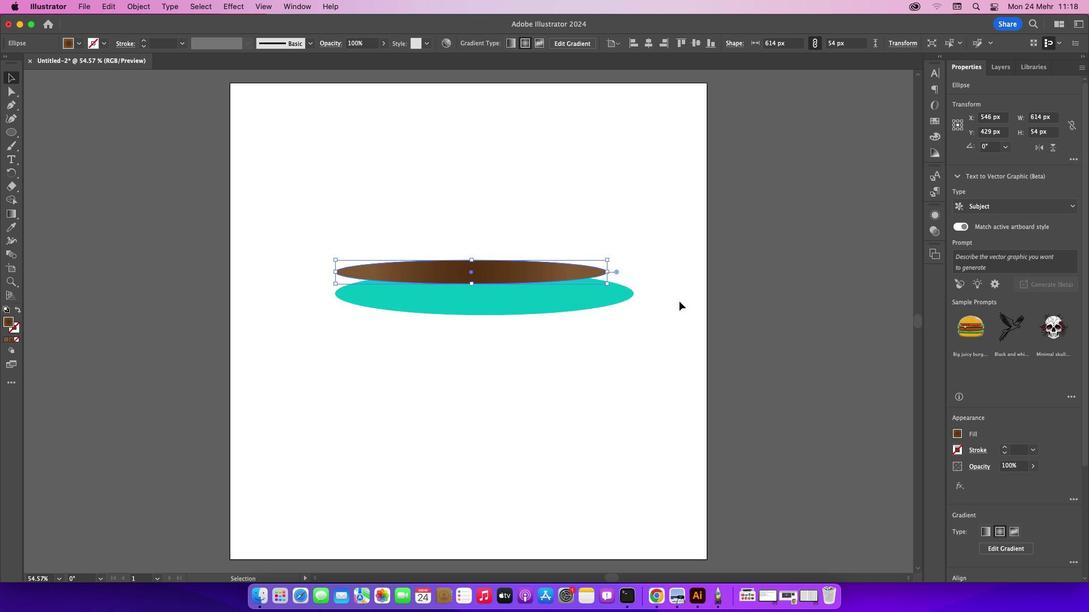 
Action: Mouse moved to (530, 276)
Screenshot: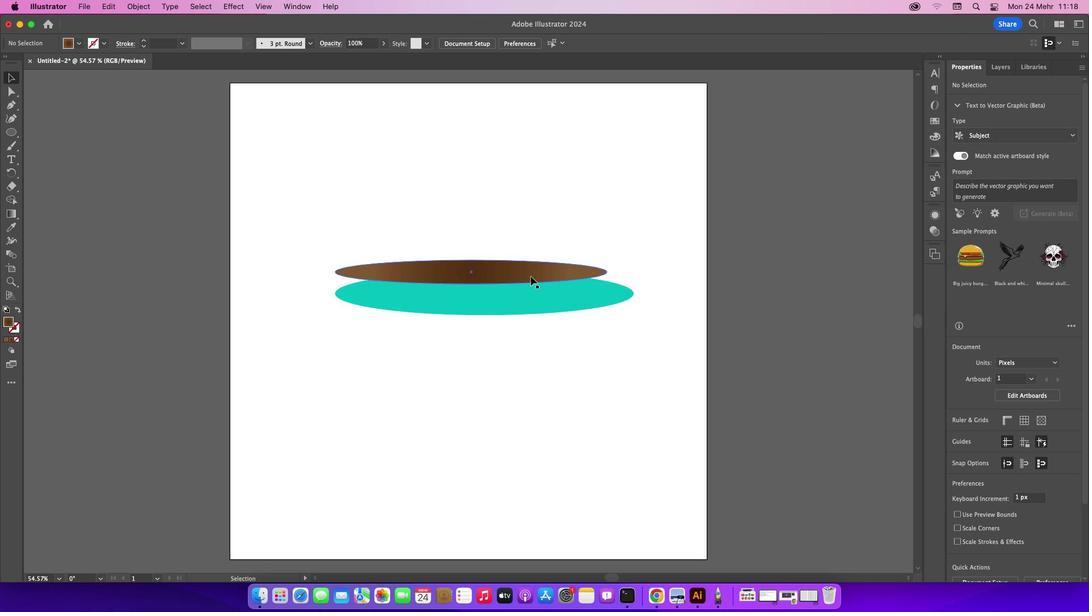 
Action: Mouse pressed left at (530, 276)
Screenshot: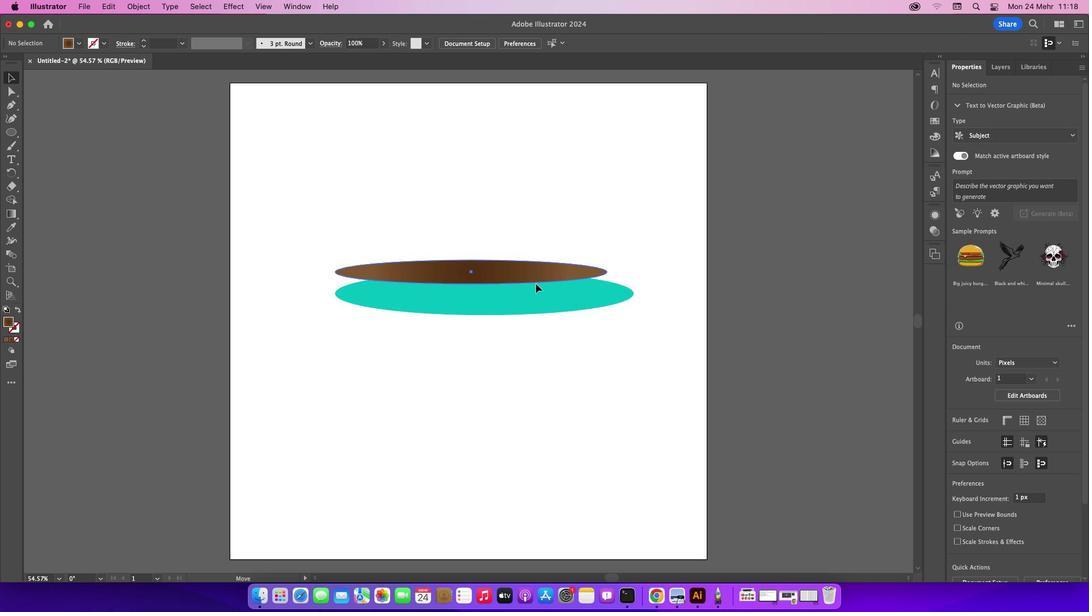 
Action: Mouse moved to (486, 305)
Screenshot: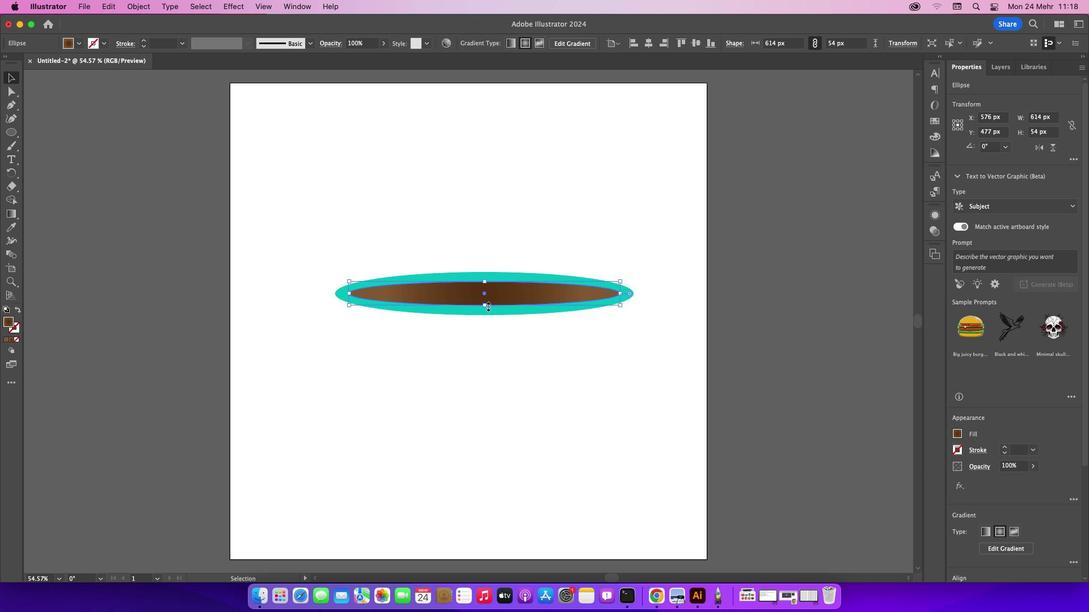 
Action: Mouse pressed left at (486, 305)
Screenshot: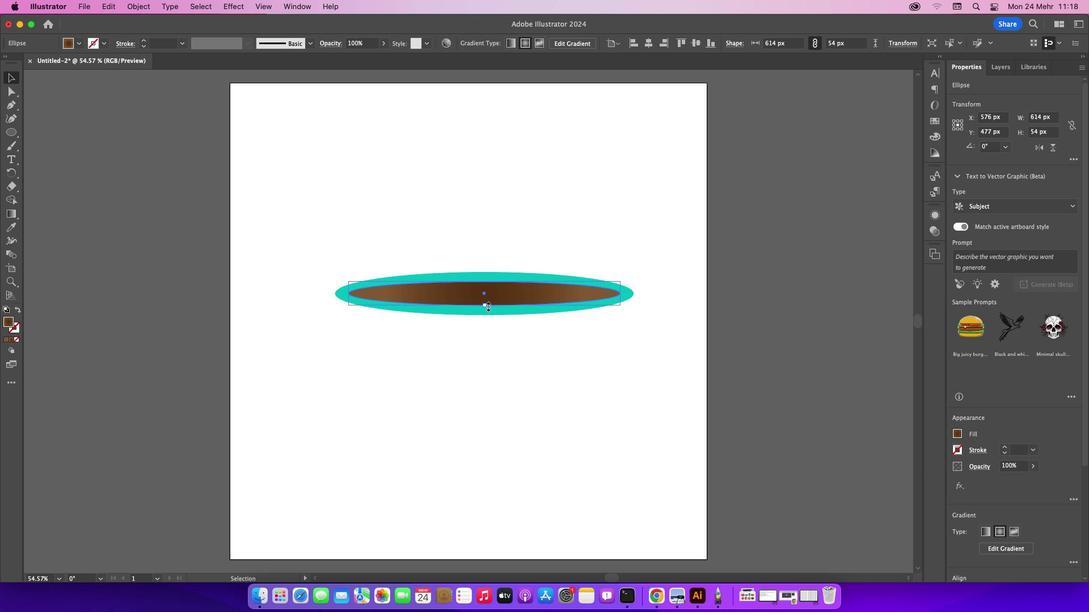 
Action: Mouse moved to (503, 218)
Screenshot: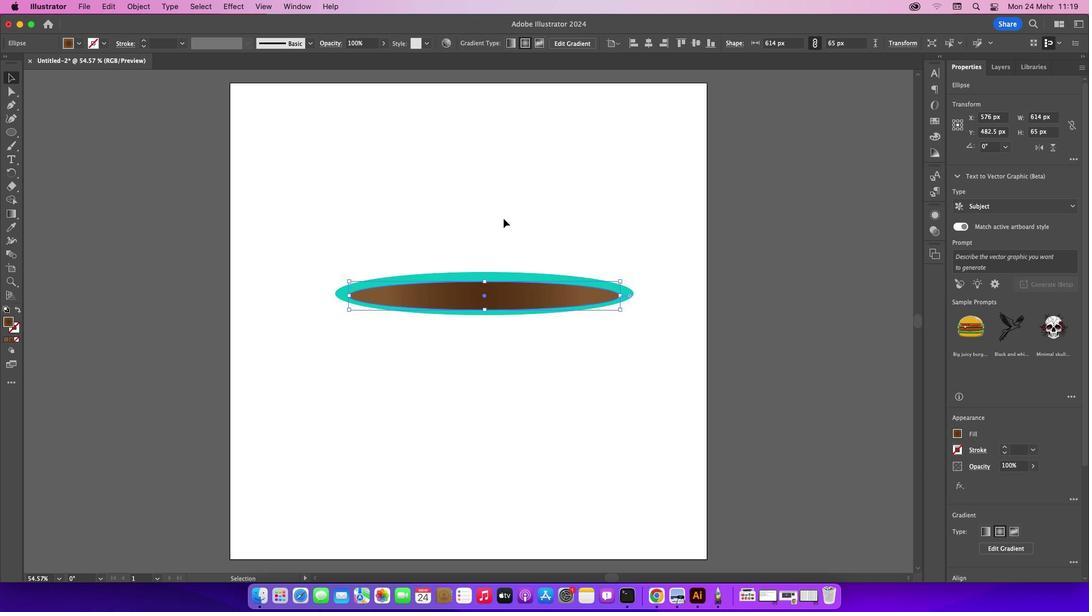
Action: Mouse pressed left at (503, 218)
Screenshot: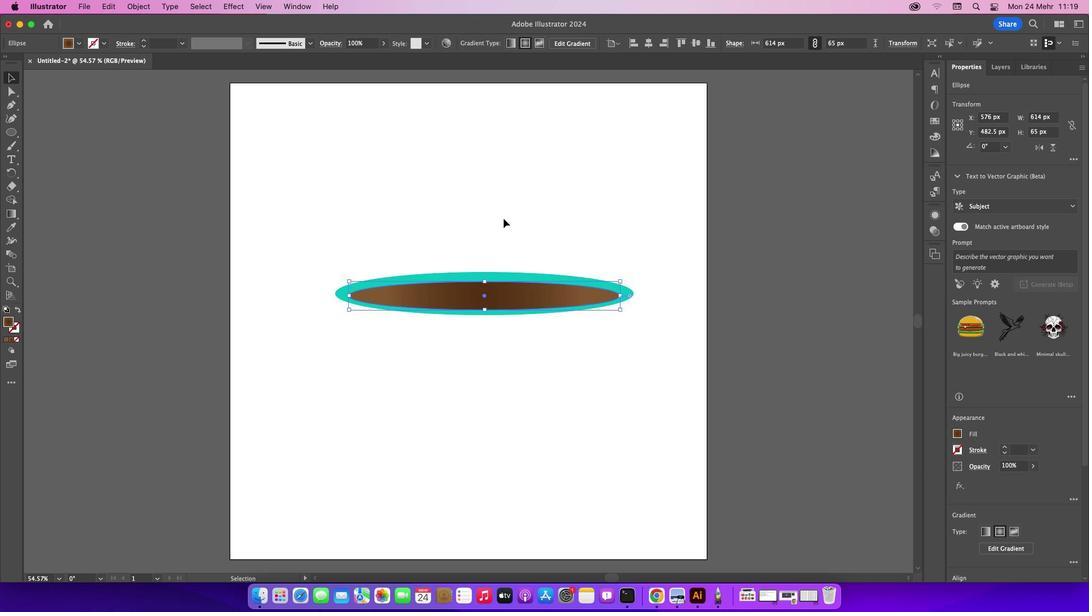 
Action: Mouse moved to (532, 279)
Screenshot: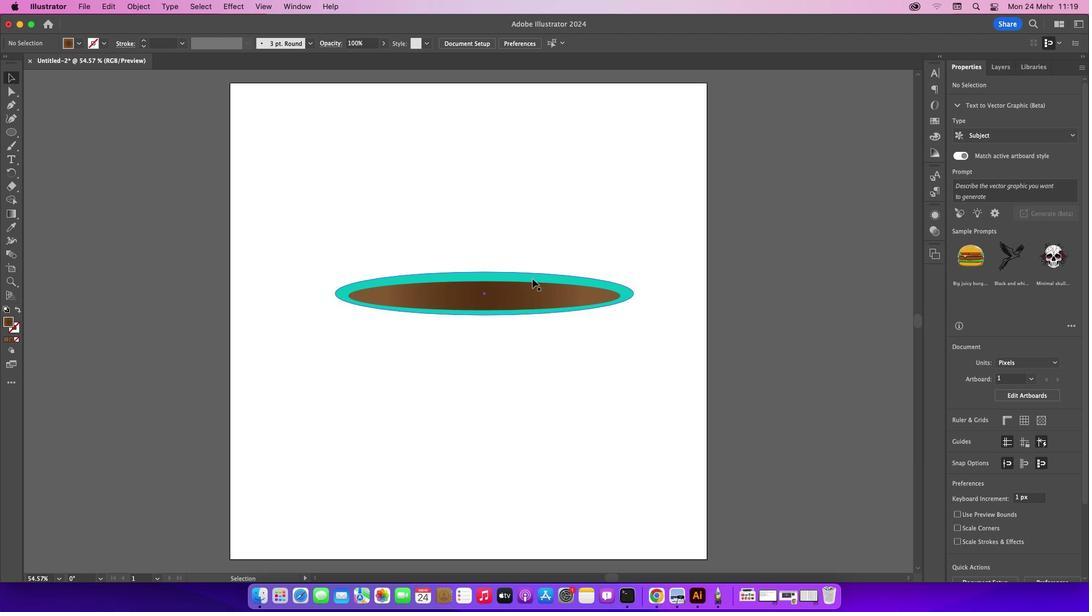 
Action: Key pressed Key.alt
Screenshot: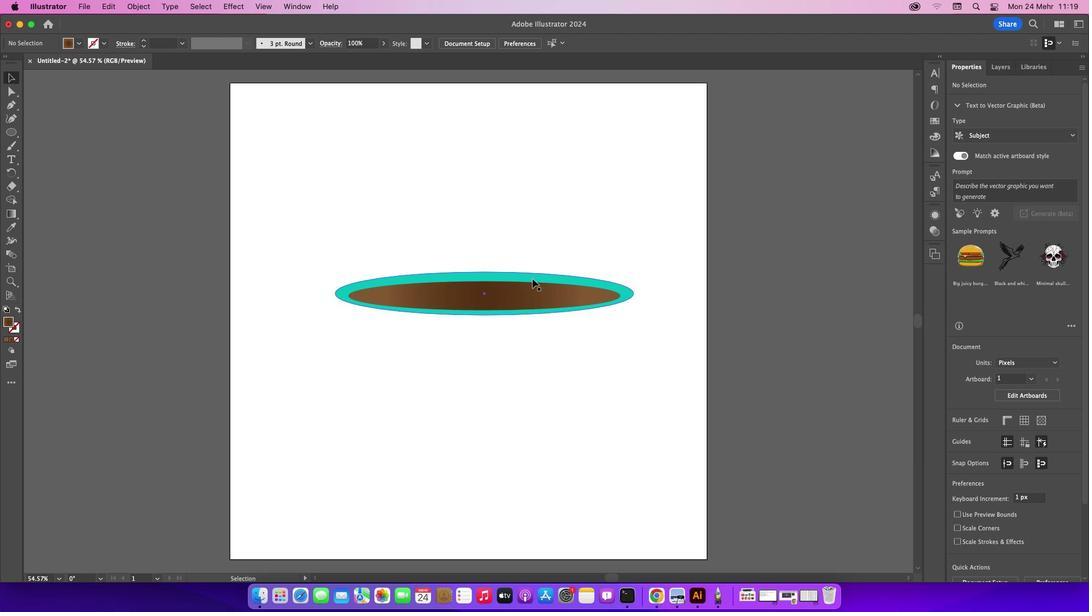 
Action: Mouse pressed left at (532, 279)
Screenshot: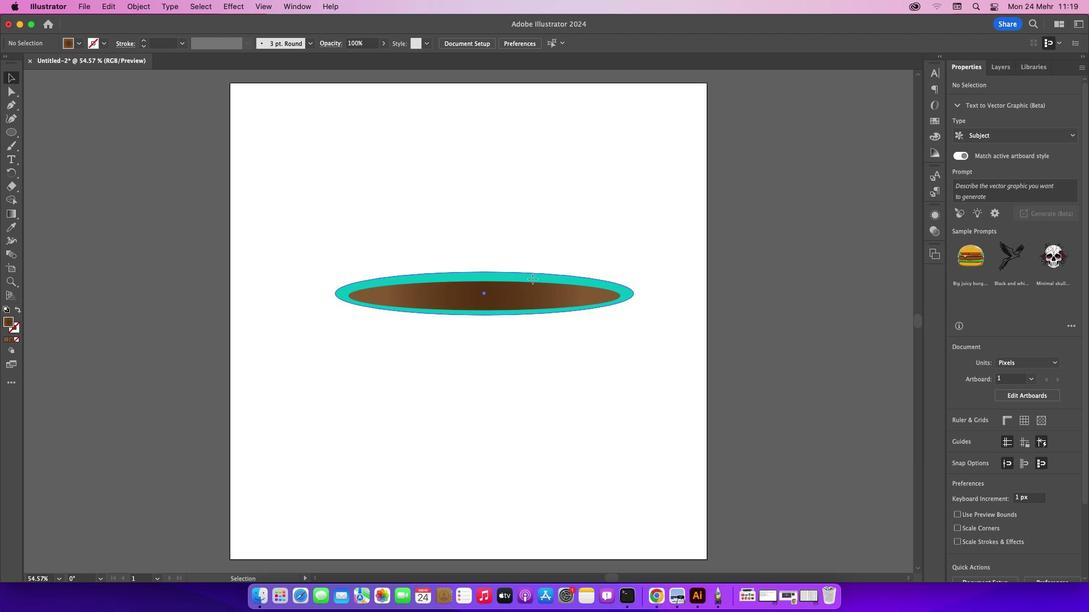 
Action: Mouse moved to (641, 169)
Screenshot: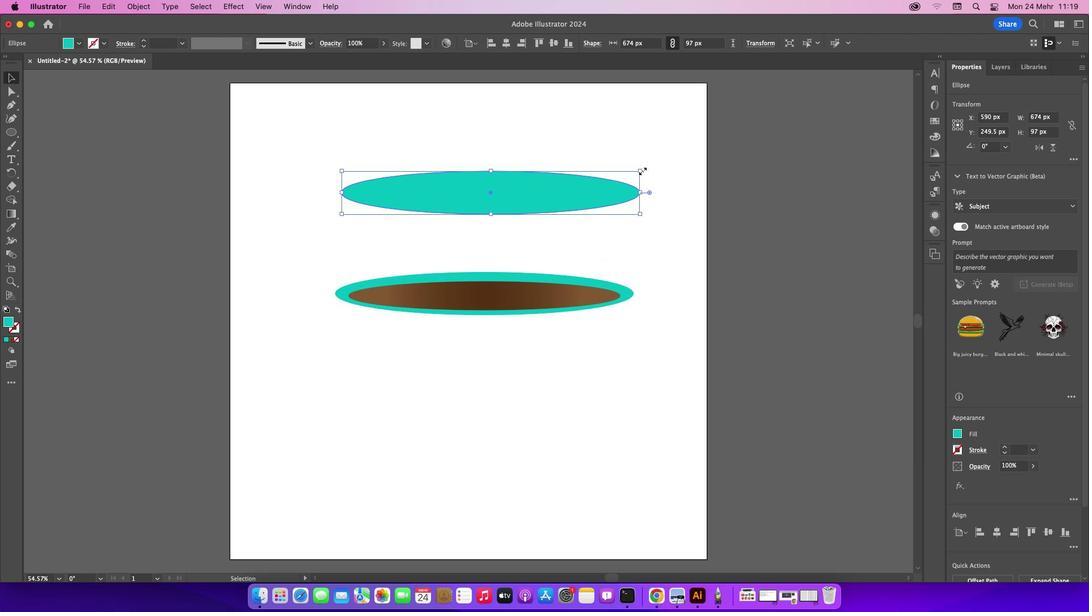 
Action: Key pressed Key.shift
Screenshot: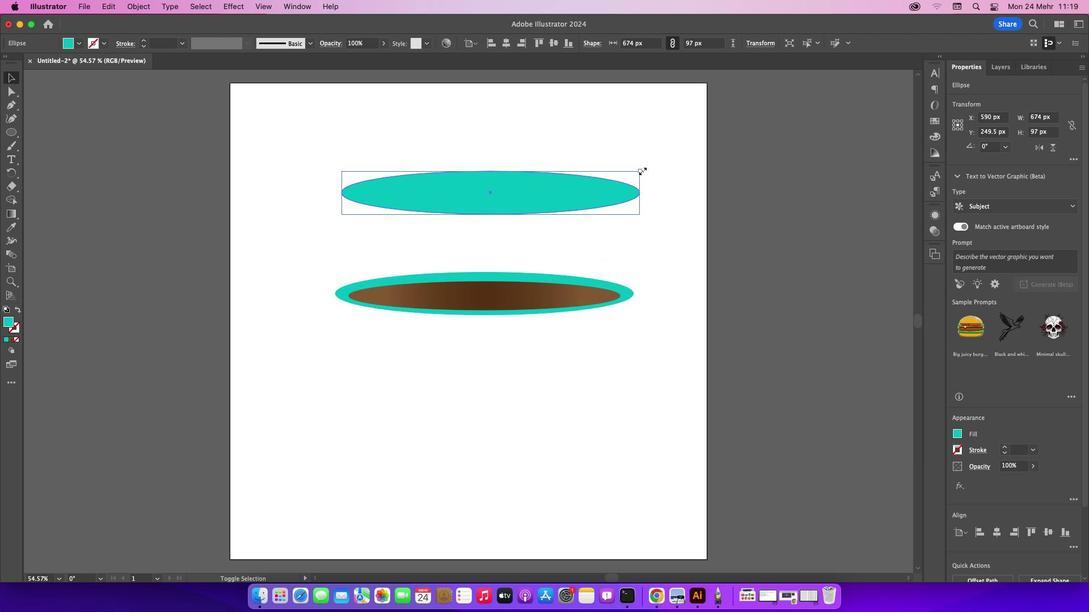 
Action: Mouse pressed left at (641, 169)
Screenshot: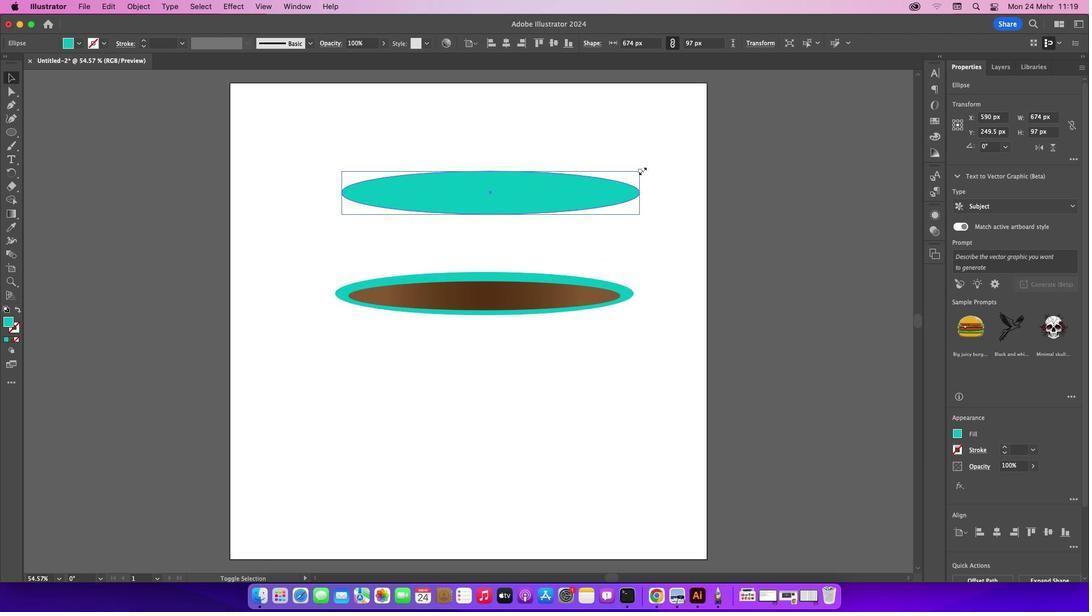 
Action: Mouse moved to (516, 204)
Screenshot: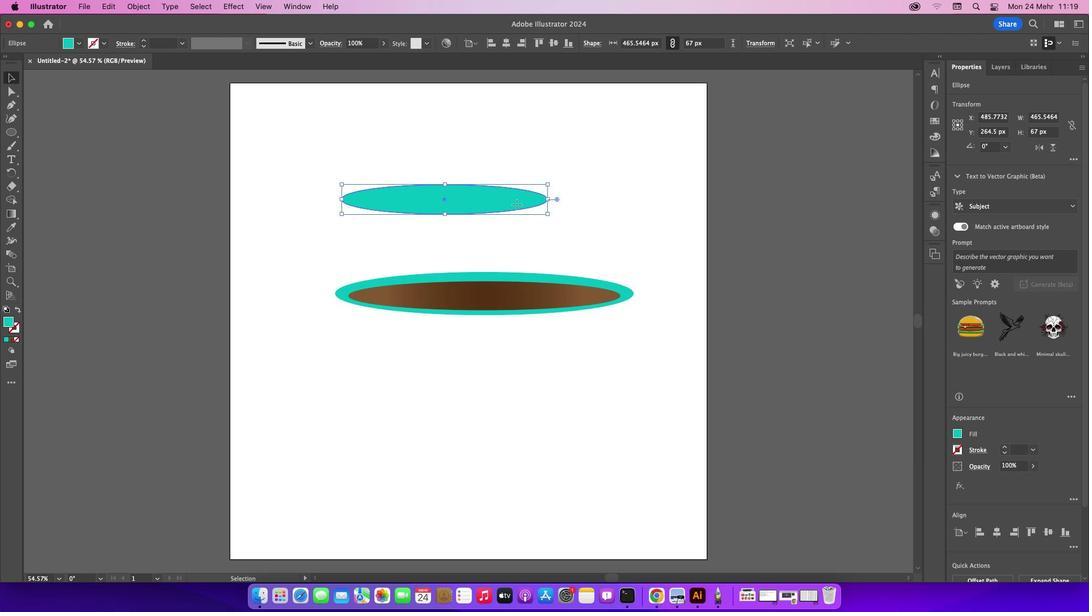 
Action: Mouse pressed left at (516, 204)
Screenshot: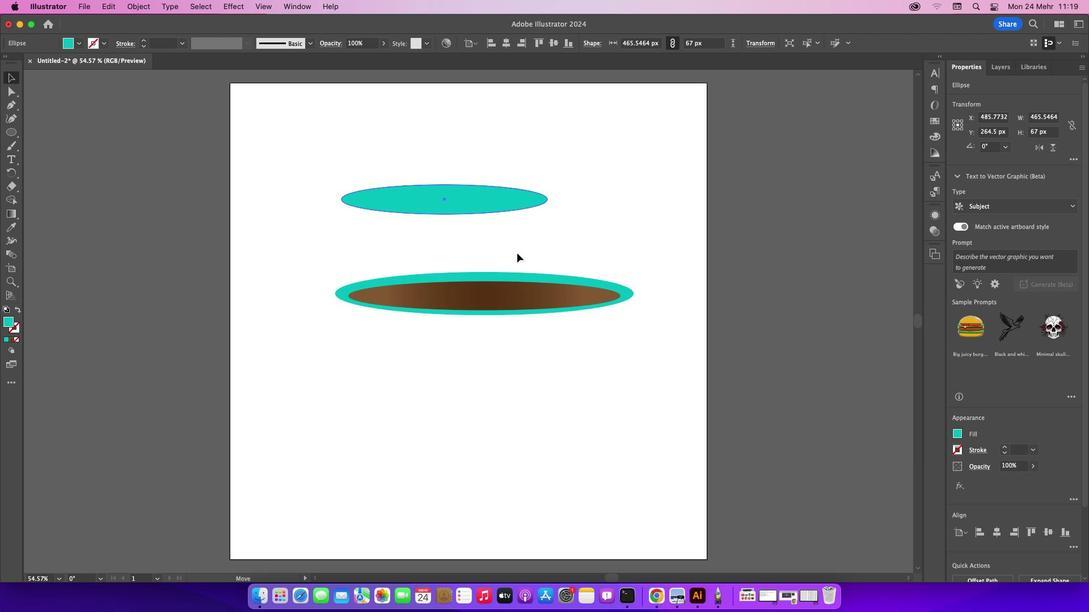 
Action: Mouse moved to (533, 225)
Screenshot: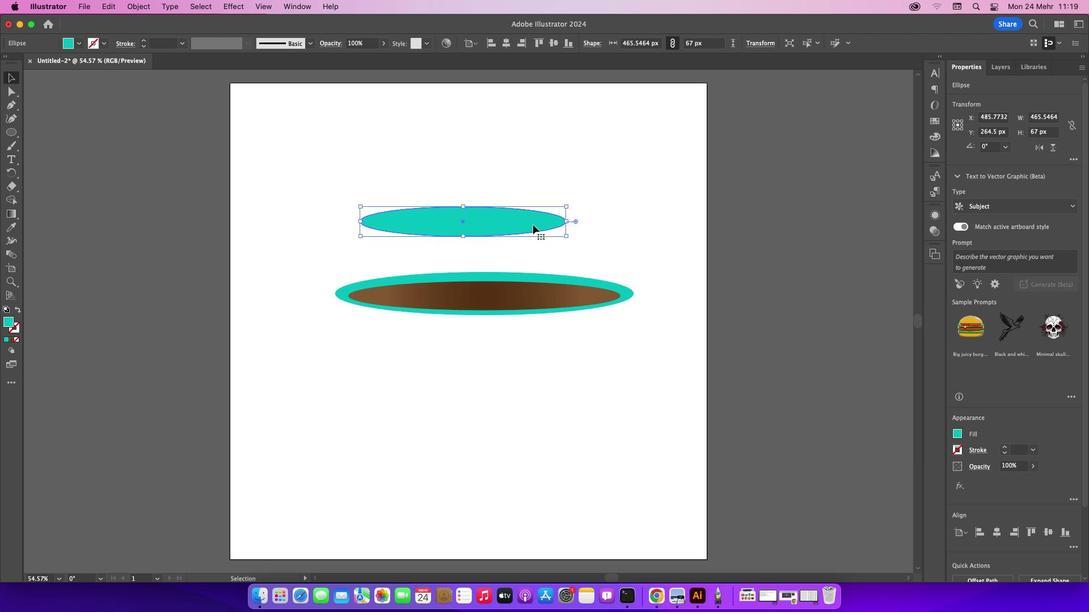 
Action: Mouse pressed right at (533, 225)
Screenshot: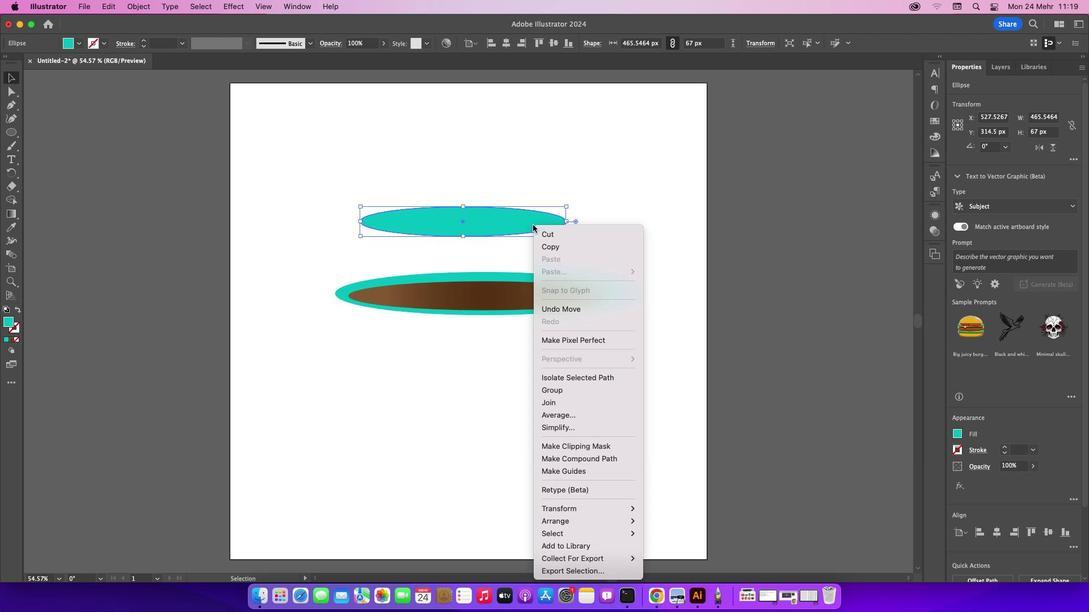 
Action: Mouse moved to (664, 514)
Screenshot: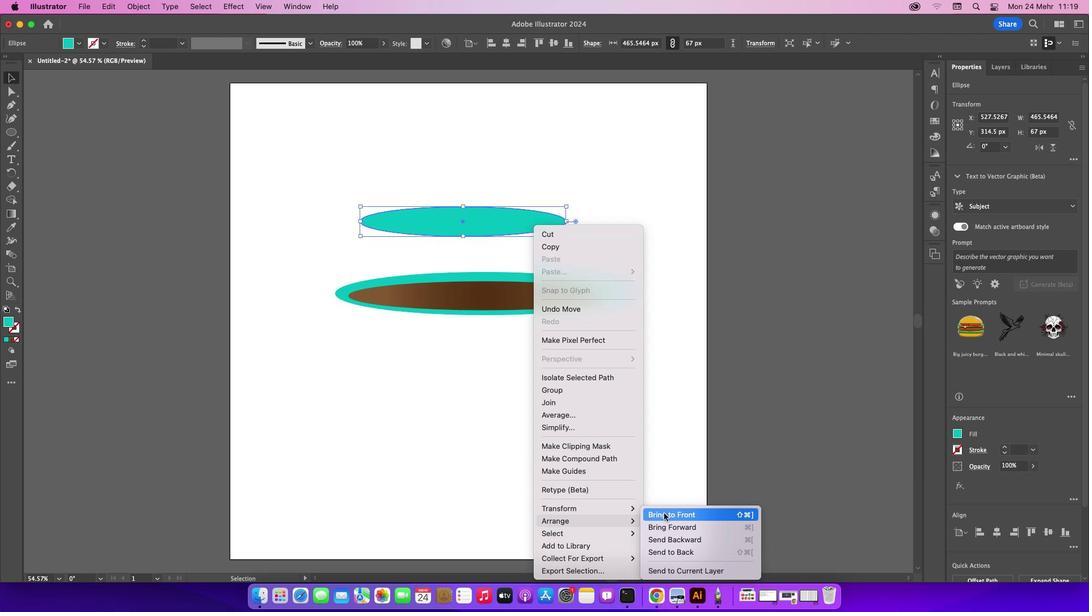 
Action: Mouse pressed left at (664, 514)
Screenshot: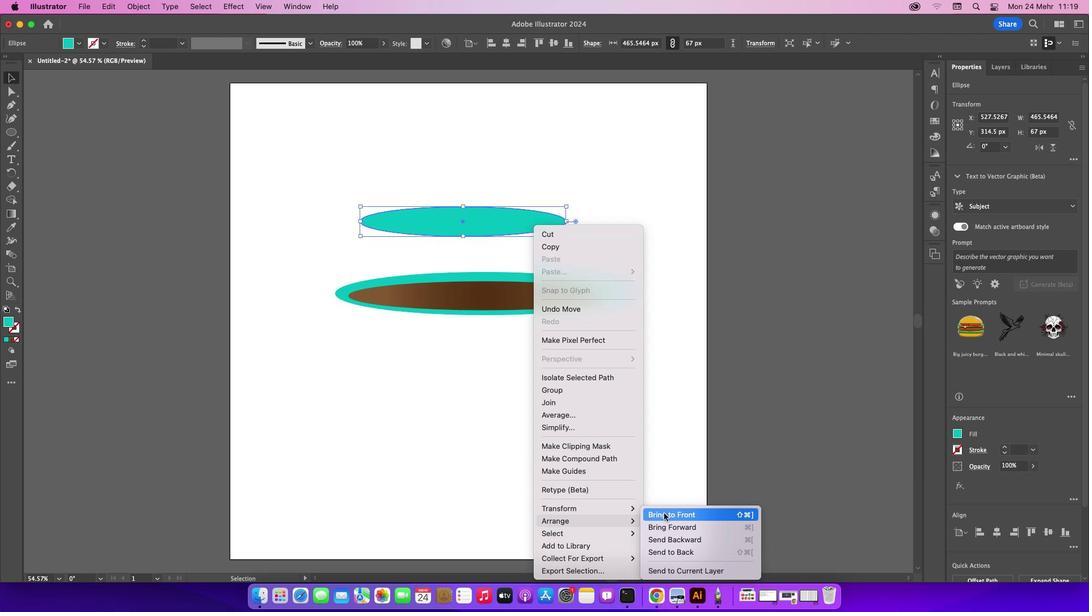 
Action: Mouse moved to (651, 406)
Screenshot: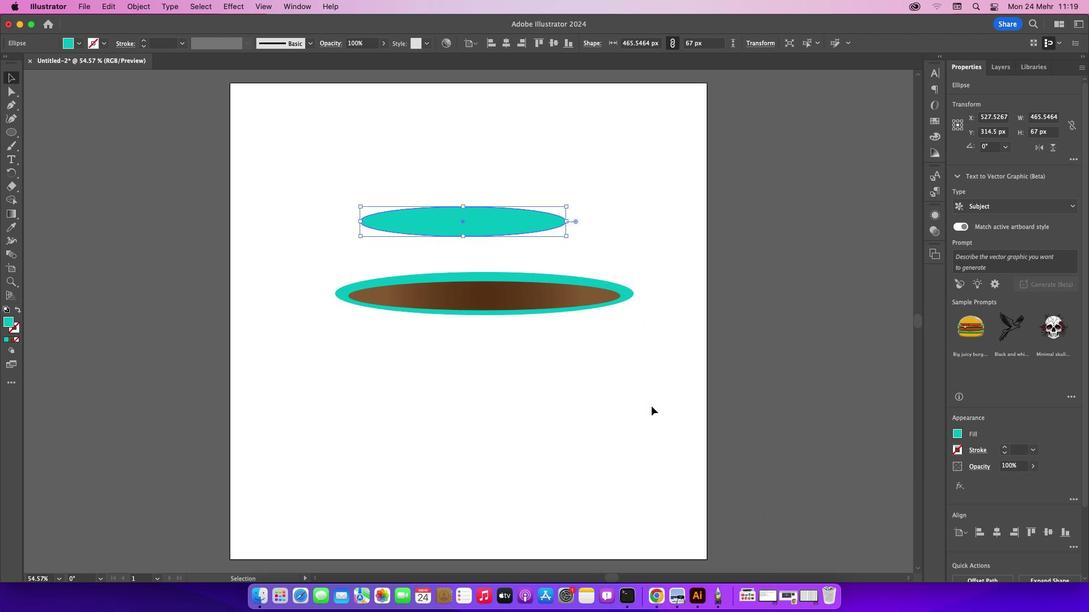 
Action: Mouse pressed left at (651, 406)
Screenshot: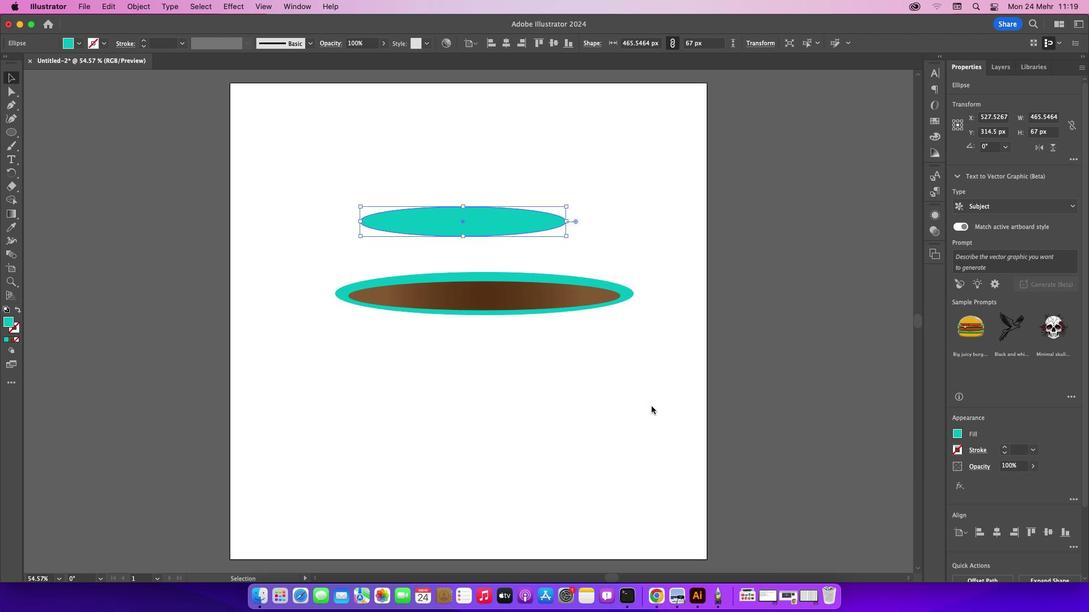 
Action: Mouse moved to (495, 291)
Screenshot: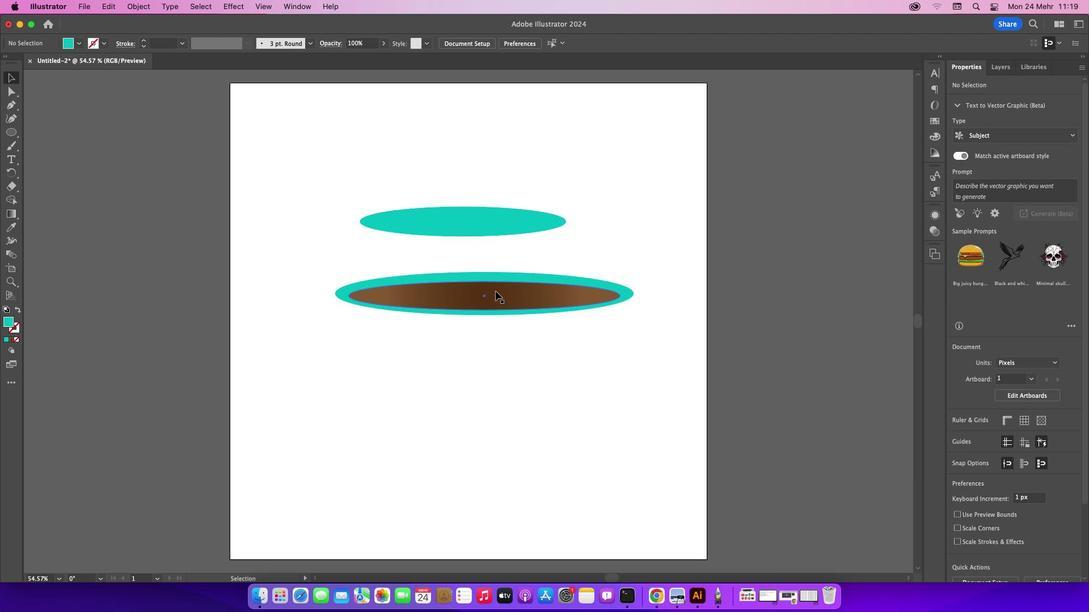 
Action: Mouse pressed left at (495, 291)
Screenshot: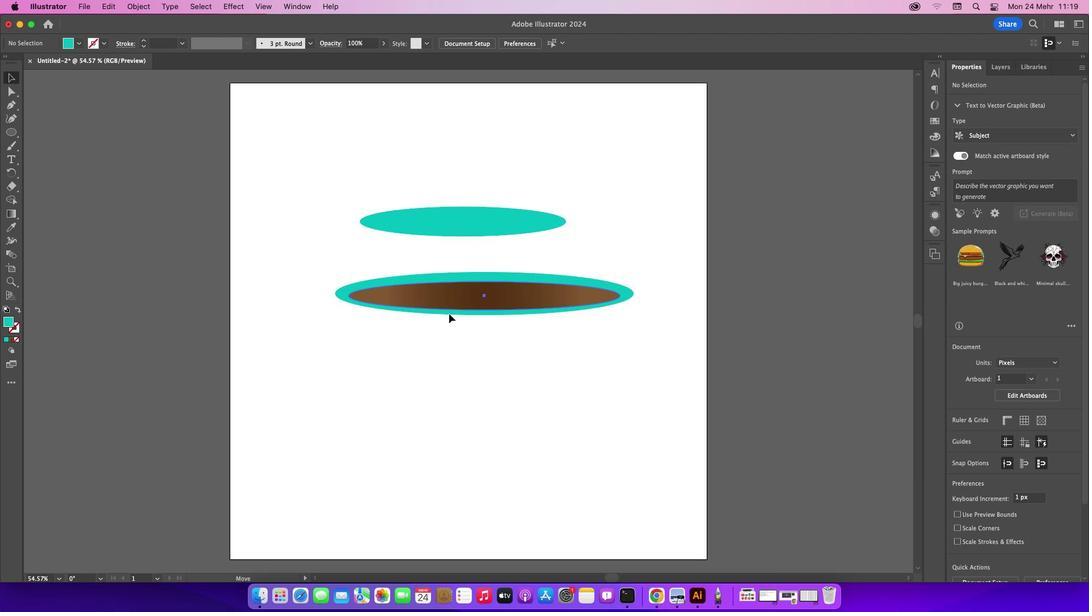 
Action: Mouse moved to (444, 224)
Screenshot: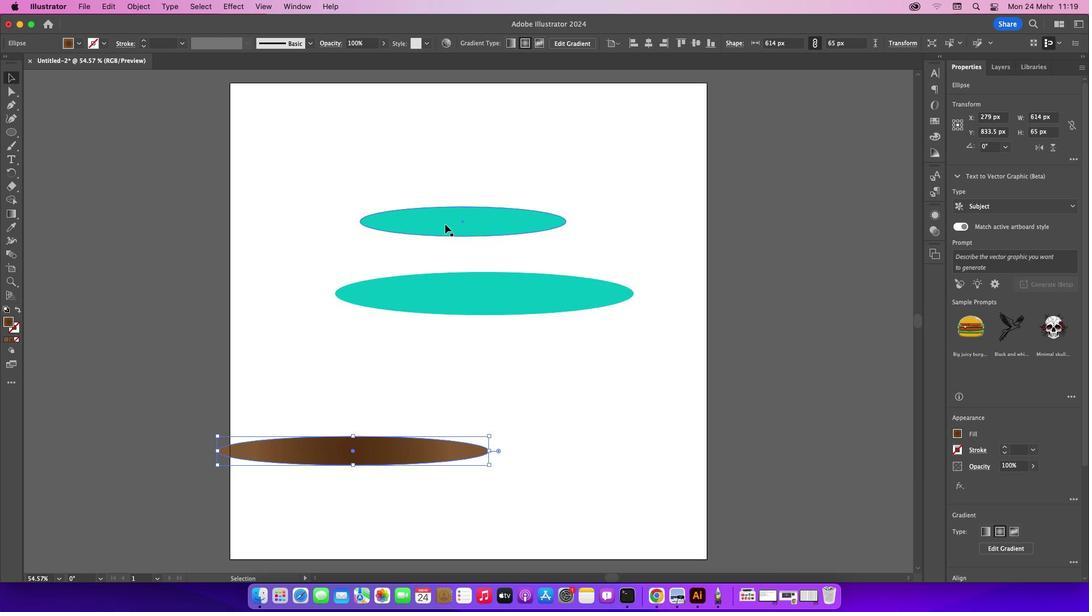 
Action: Mouse pressed left at (444, 224)
Screenshot: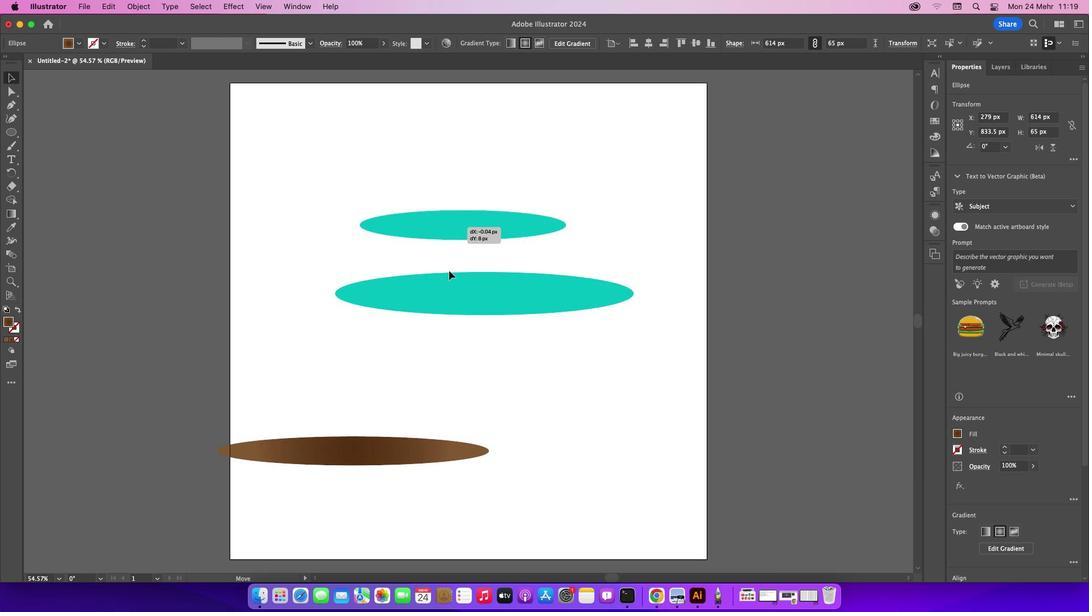 
Action: Mouse moved to (7, 340)
Screenshot: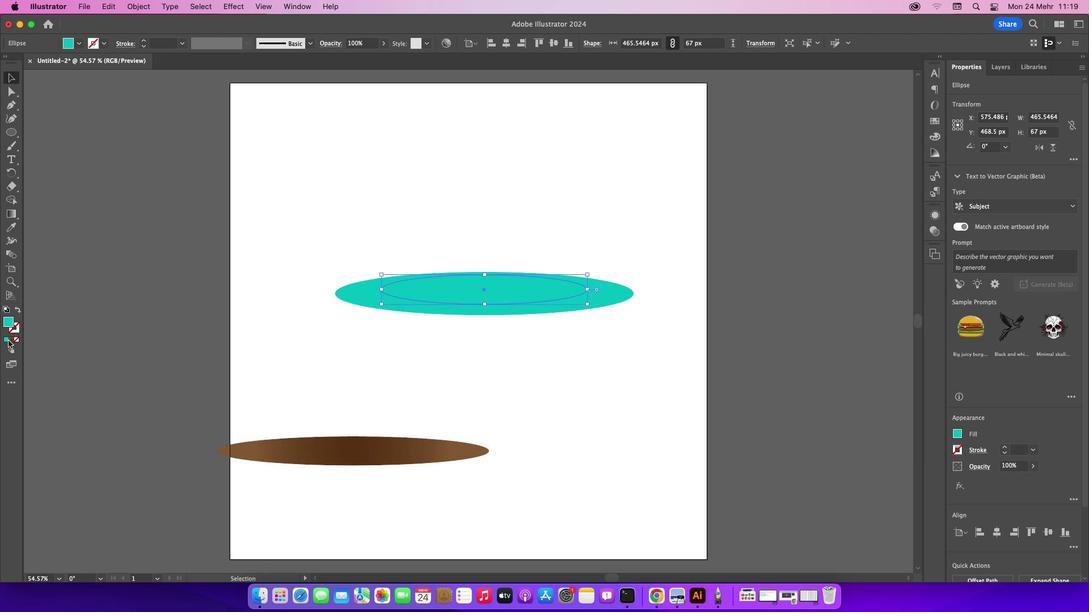 
Action: Mouse pressed left at (7, 340)
Screenshot: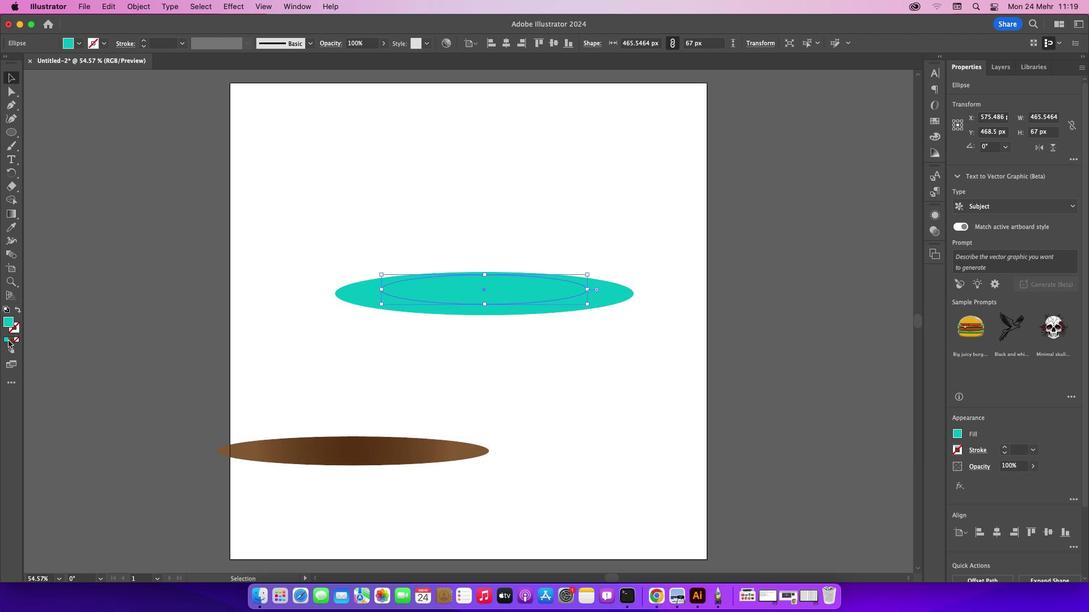 
Action: Mouse pressed left at (7, 340)
Screenshot: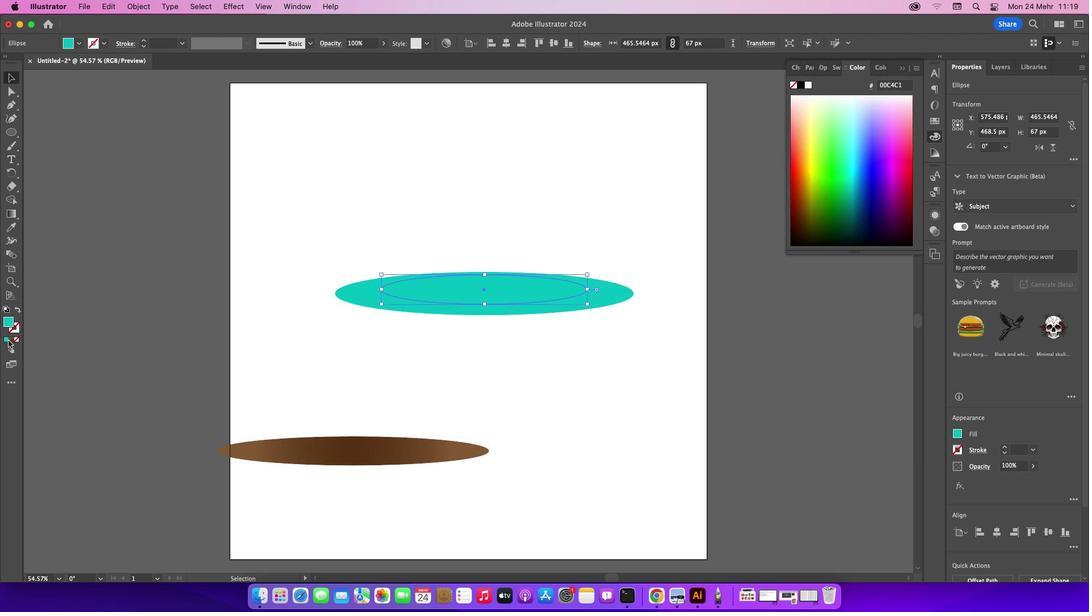 
Action: Mouse moved to (9, 325)
Screenshot: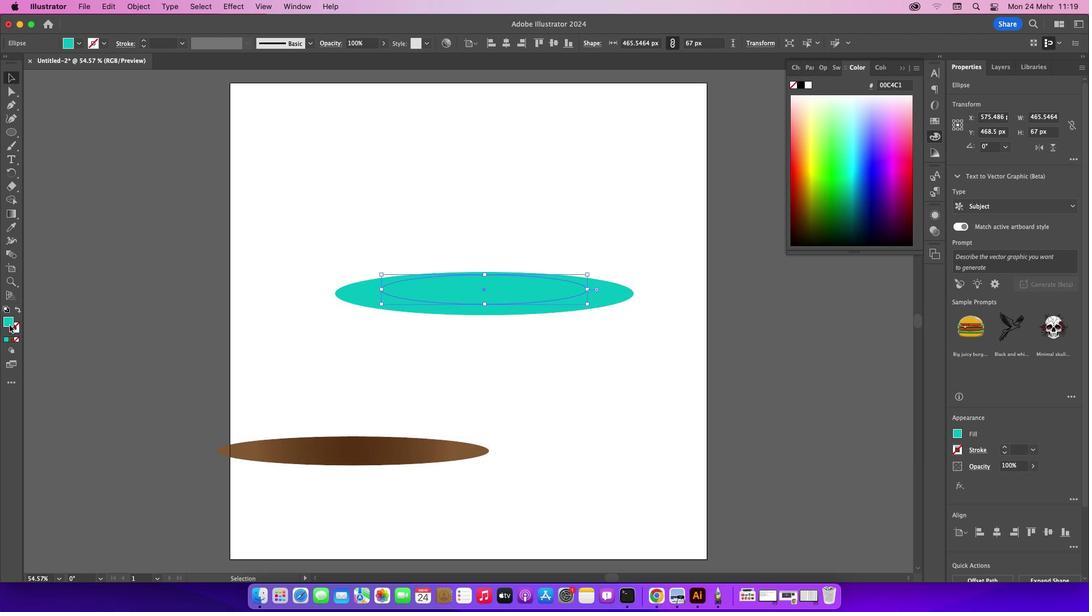 
Action: Mouse pressed left at (9, 325)
Screenshot: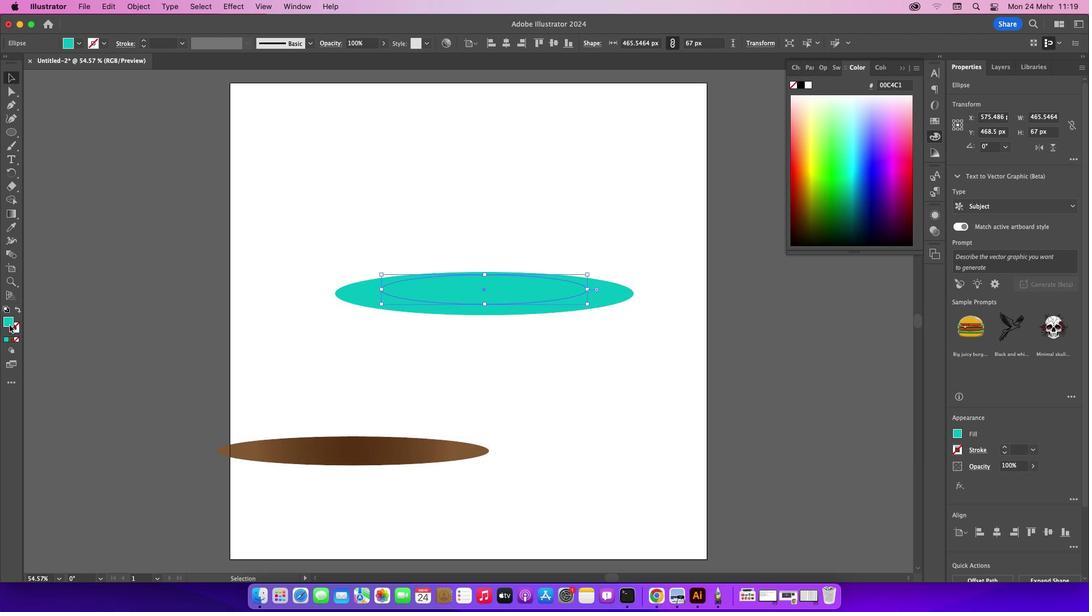 
Action: Mouse pressed left at (9, 325)
Screenshot: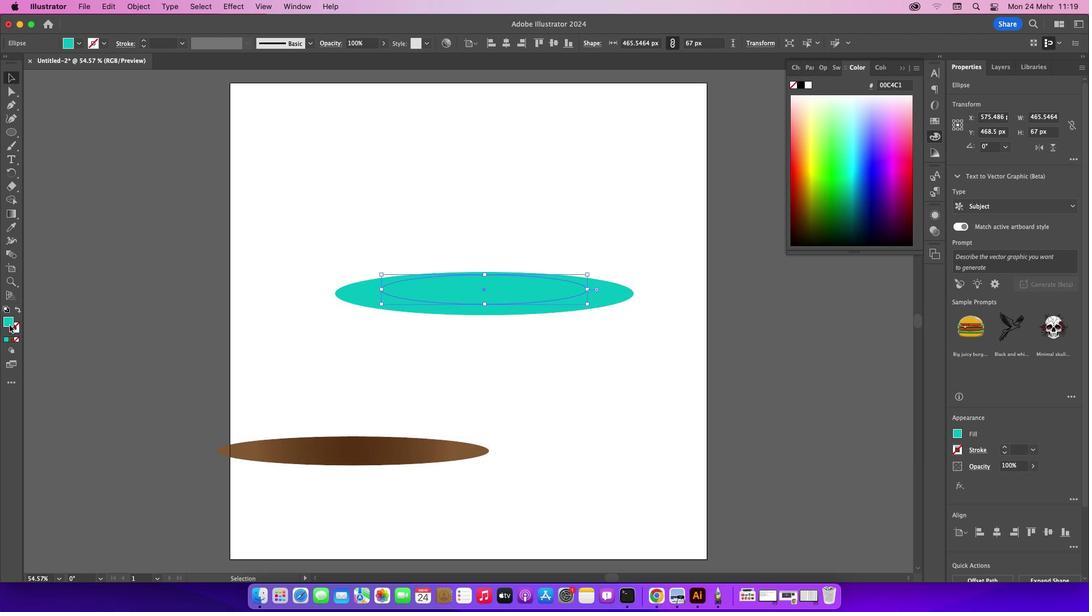 
Action: Mouse moved to (806, 313)
Screenshot: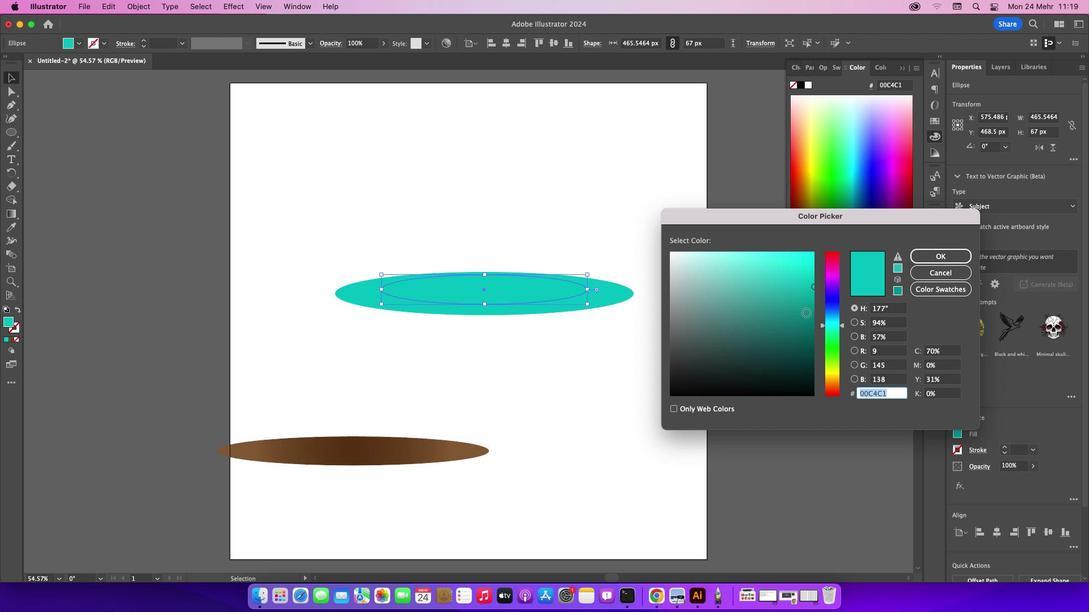 
Action: Mouse pressed left at (806, 313)
Screenshot: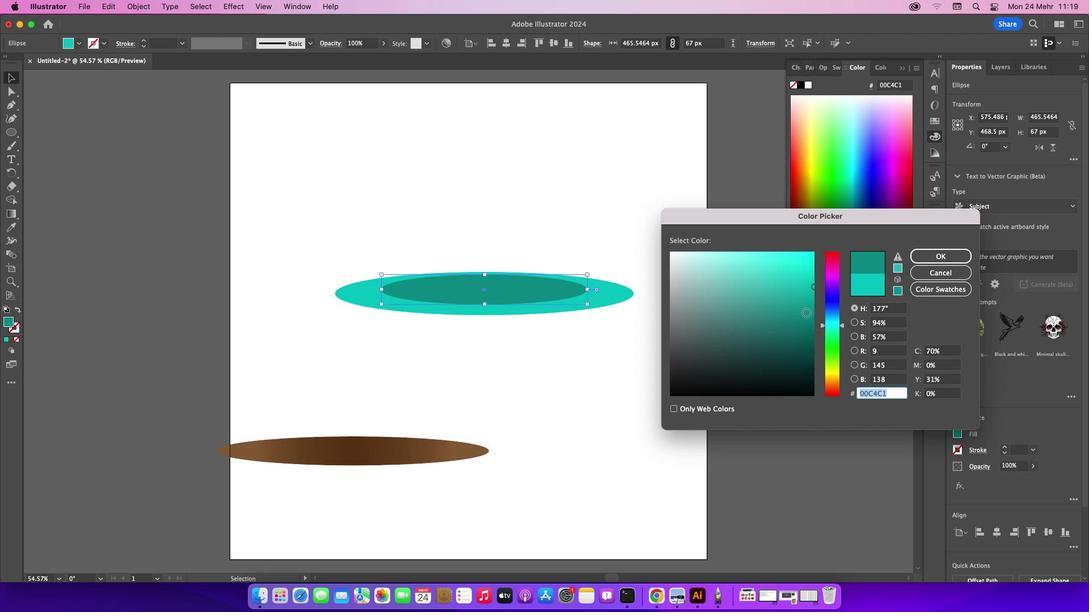 
Action: Mouse moved to (966, 260)
Screenshot: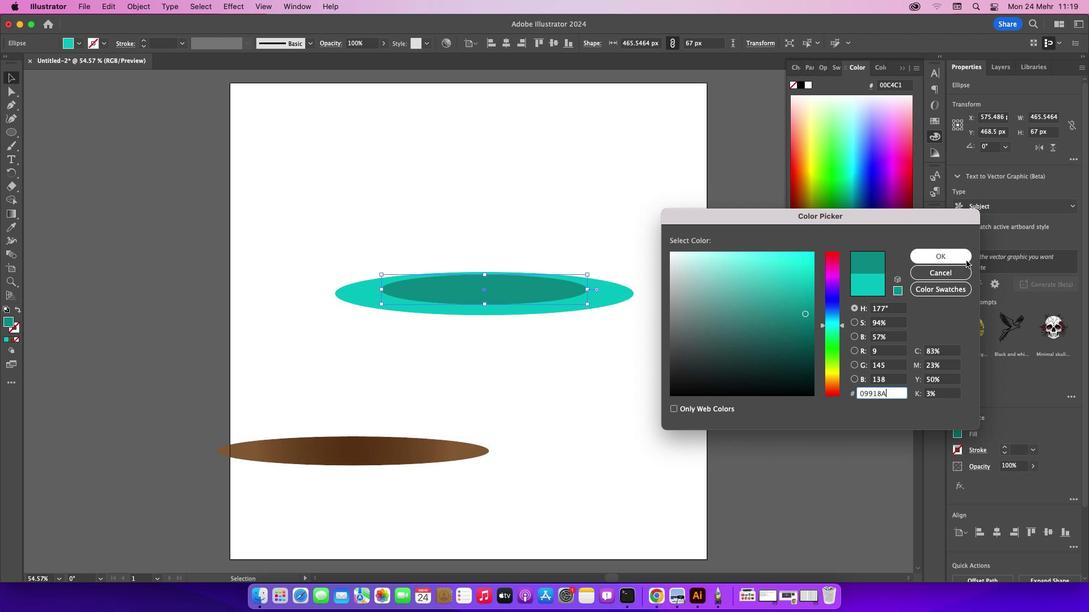 
Action: Mouse pressed left at (966, 260)
Screenshot: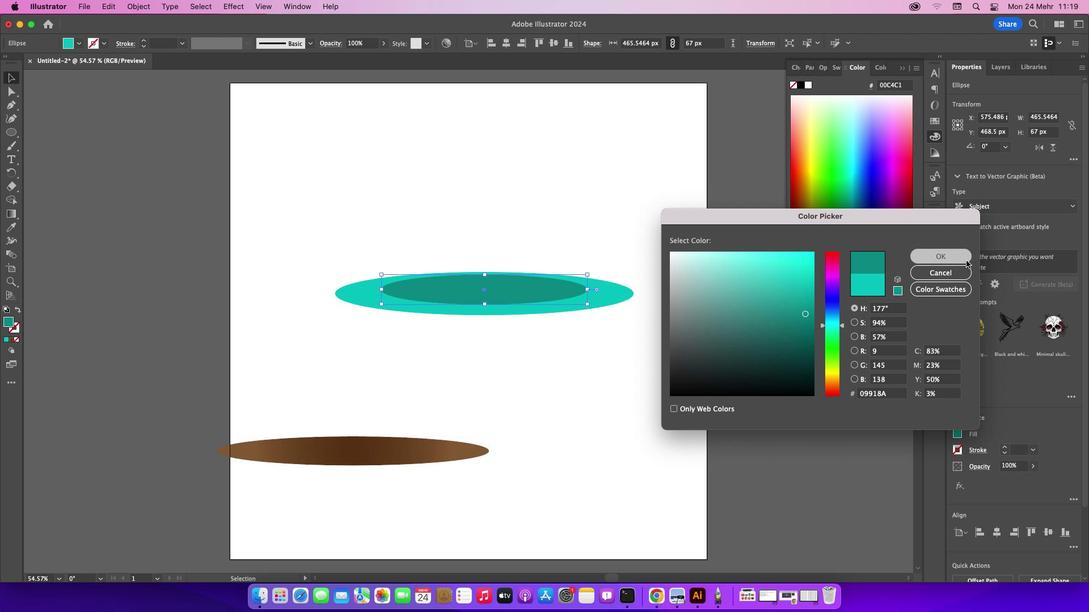 
Action: Mouse moved to (405, 450)
Screenshot: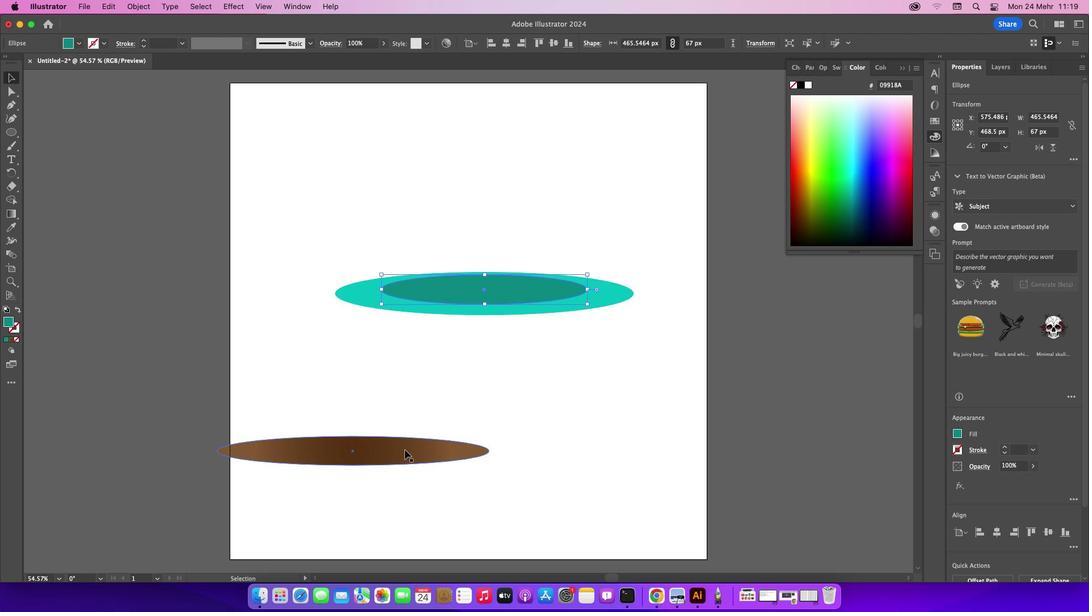 
Action: Mouse pressed left at (405, 450)
Screenshot: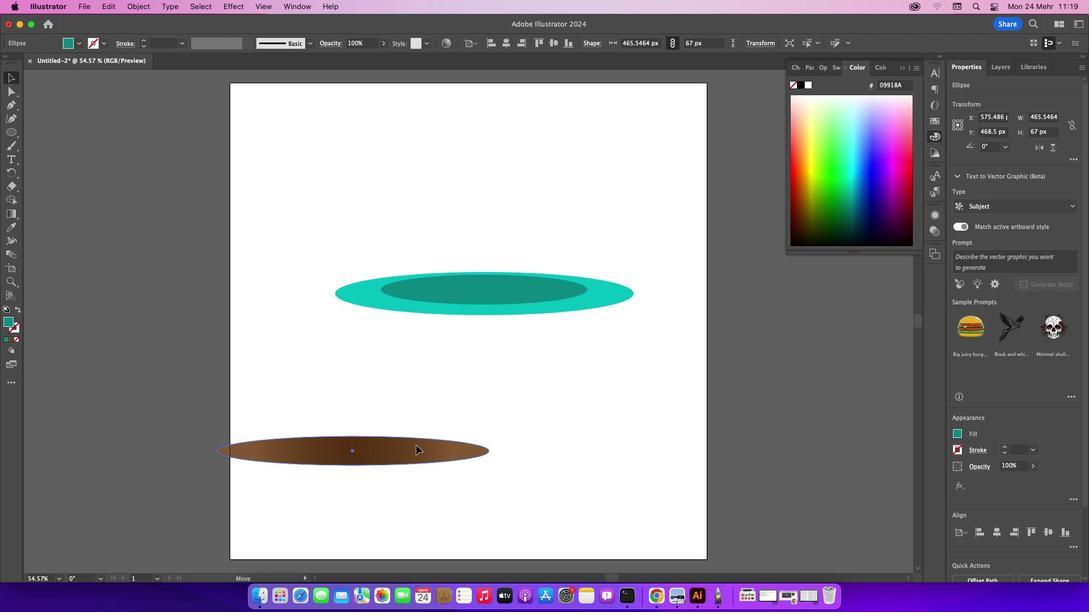 
Action: Mouse moved to (545, 310)
Screenshot: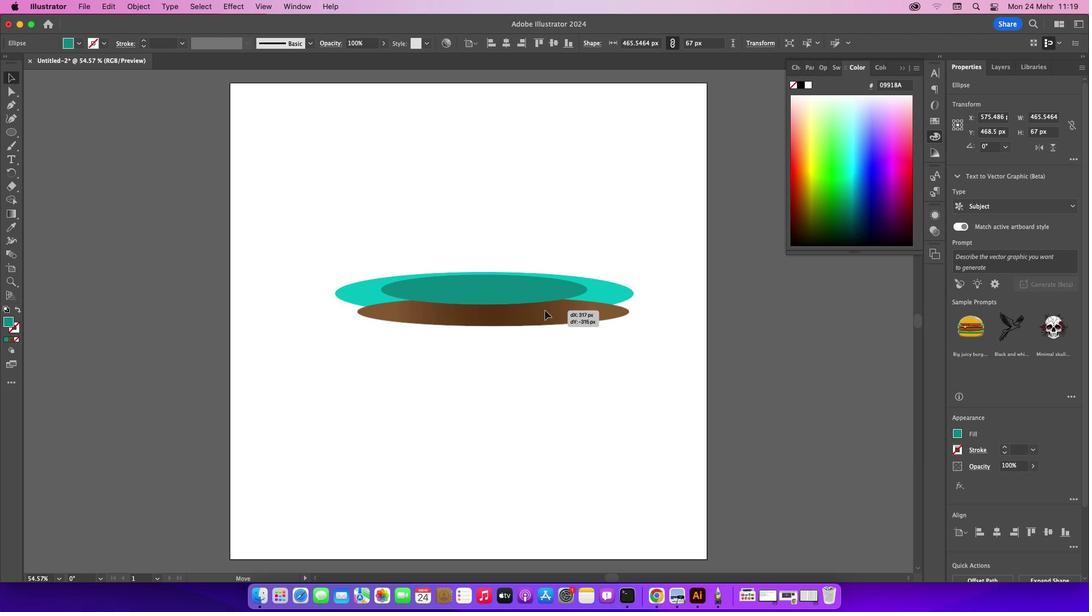 
Action: Mouse pressed right at (545, 310)
Screenshot: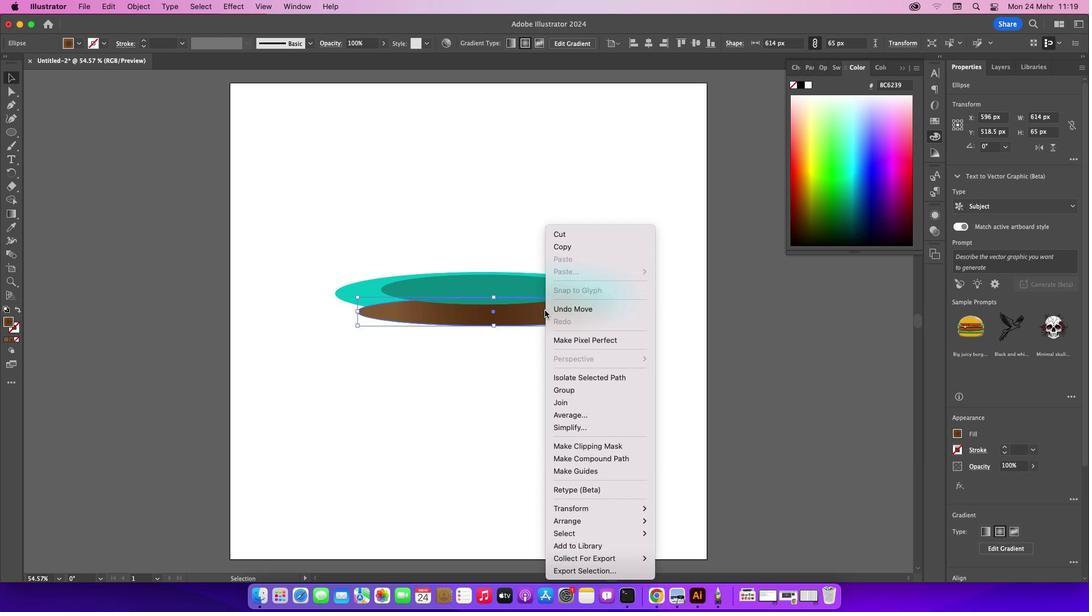 
Action: Mouse moved to (672, 512)
Screenshot: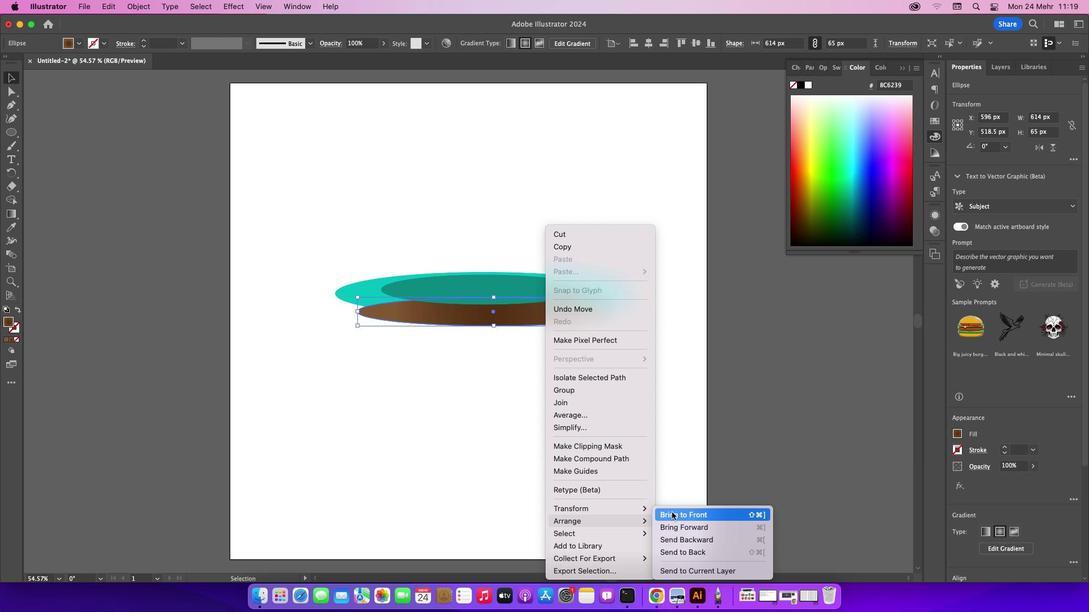 
Action: Mouse pressed left at (672, 512)
Screenshot: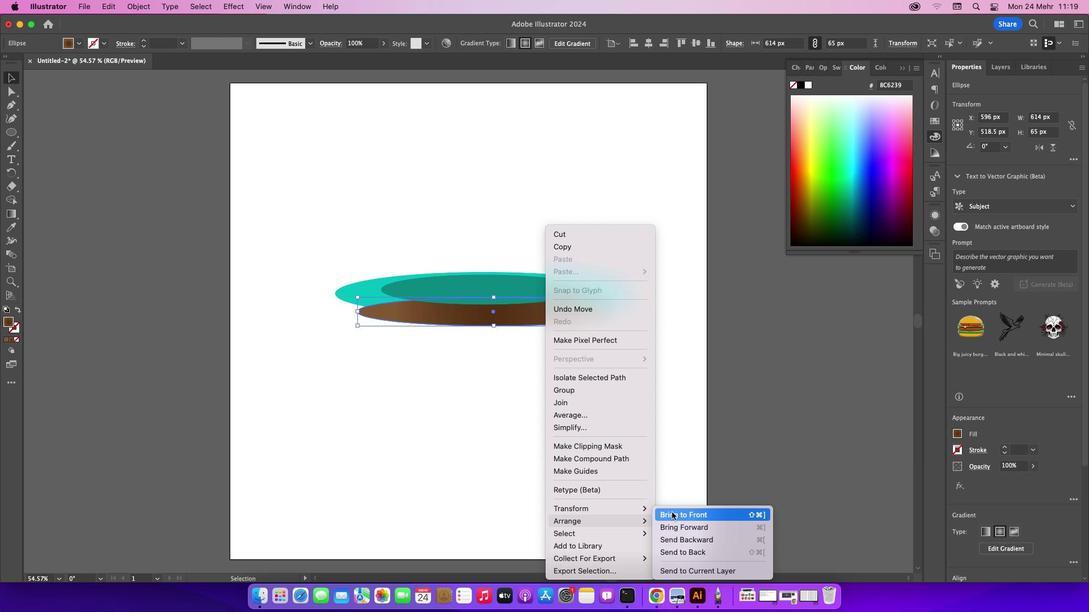 
Action: Mouse moved to (574, 431)
Screenshot: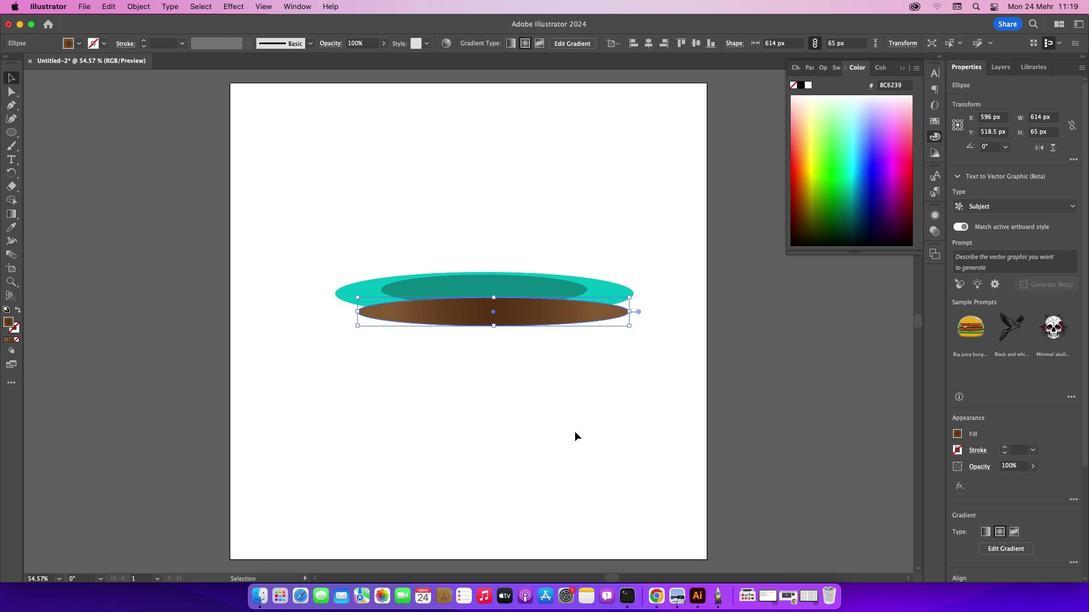 
Action: Mouse pressed left at (574, 431)
Screenshot: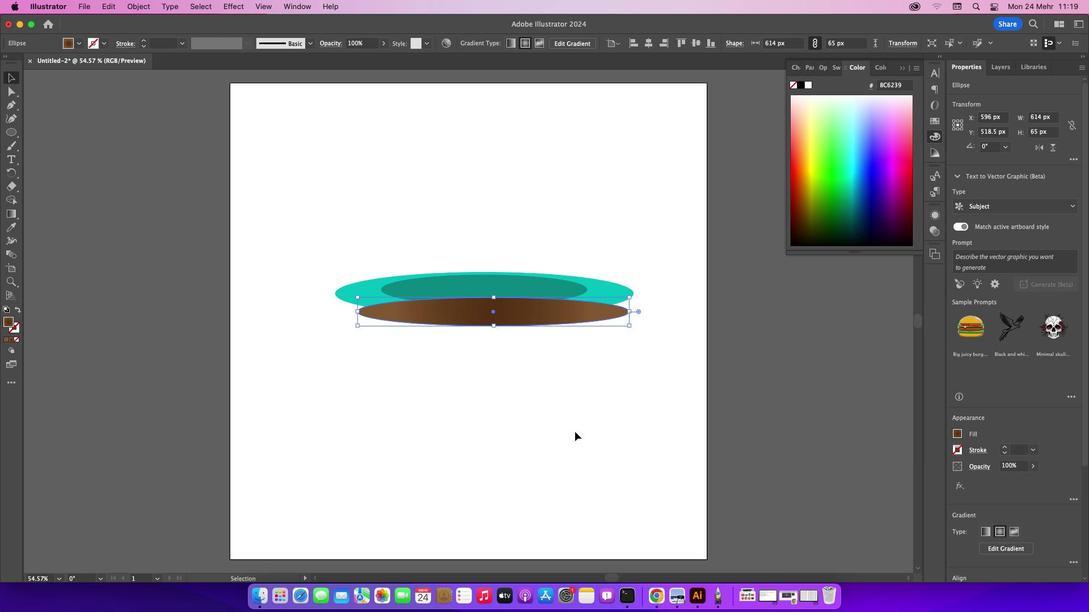 
Action: Mouse moved to (555, 314)
Screenshot: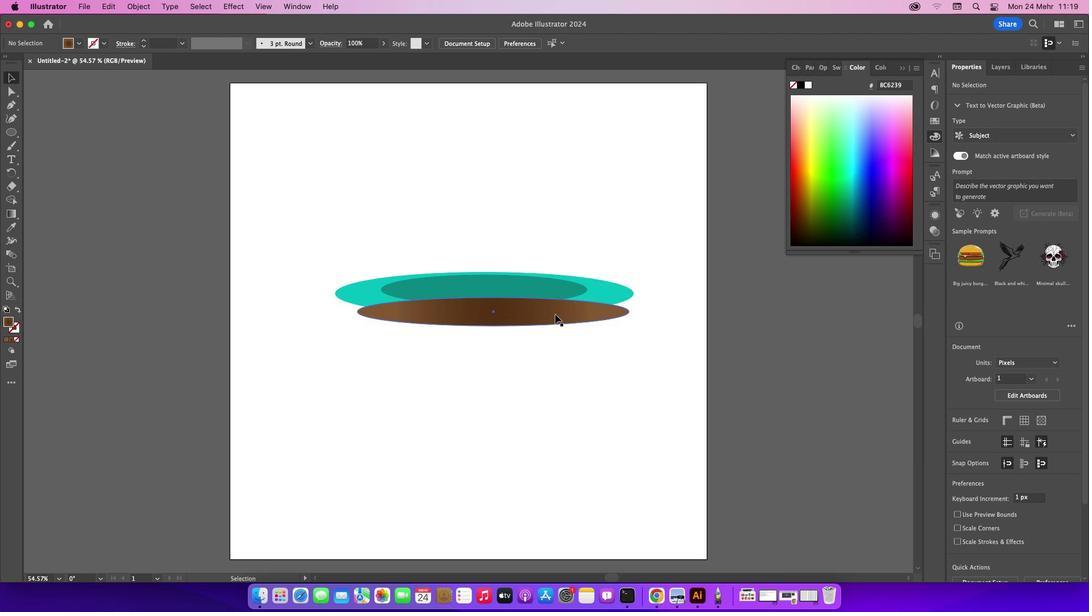 
Action: Mouse pressed left at (555, 314)
Screenshot: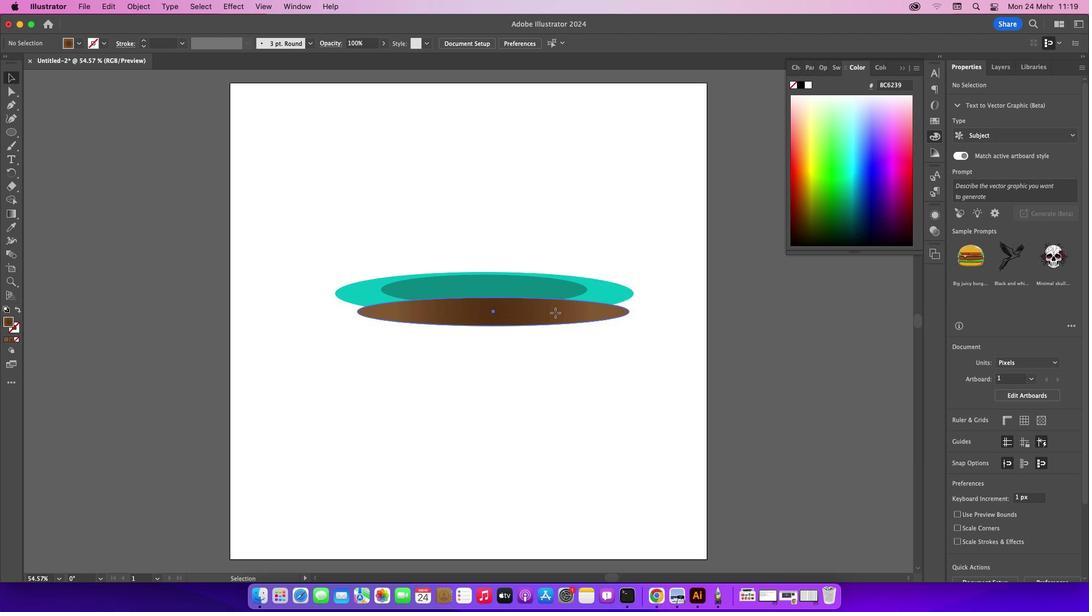 
Action: Mouse moved to (526, 240)
Screenshot: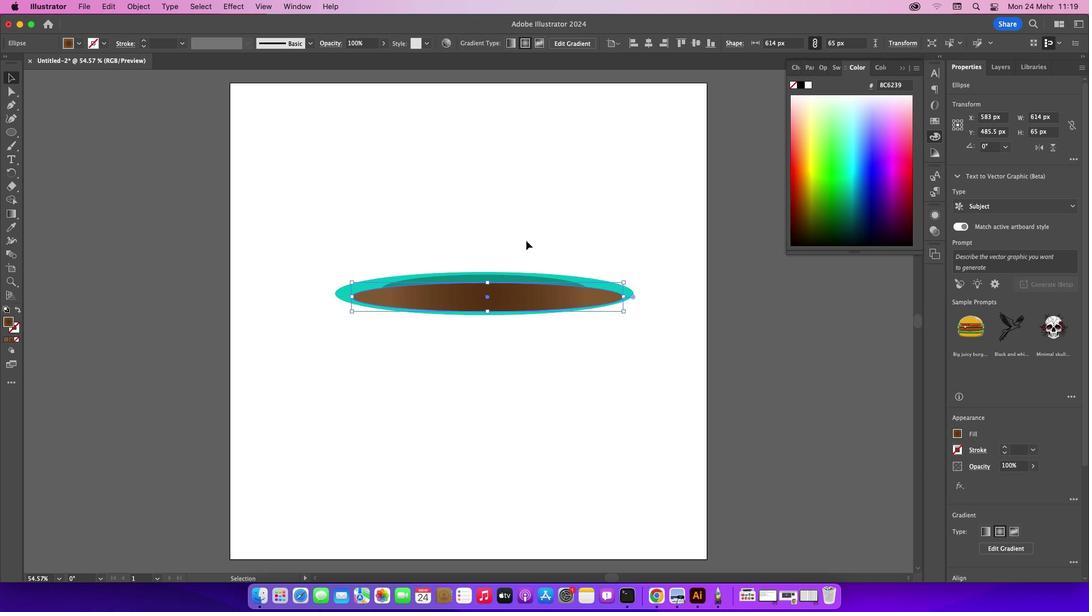 
Action: Mouse pressed left at (526, 240)
Screenshot: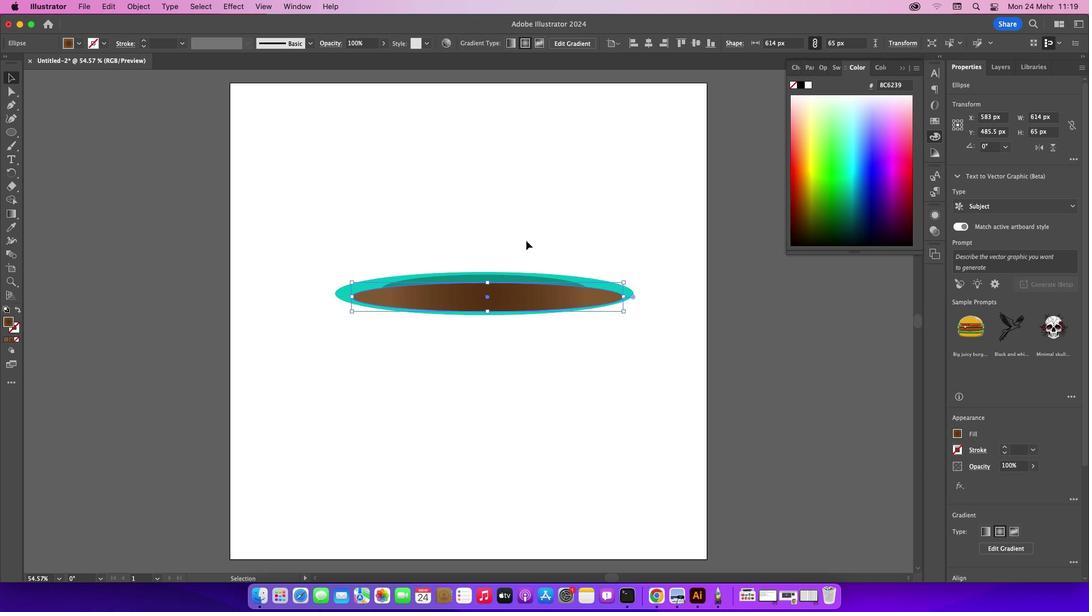 
Action: Mouse moved to (499, 277)
Screenshot: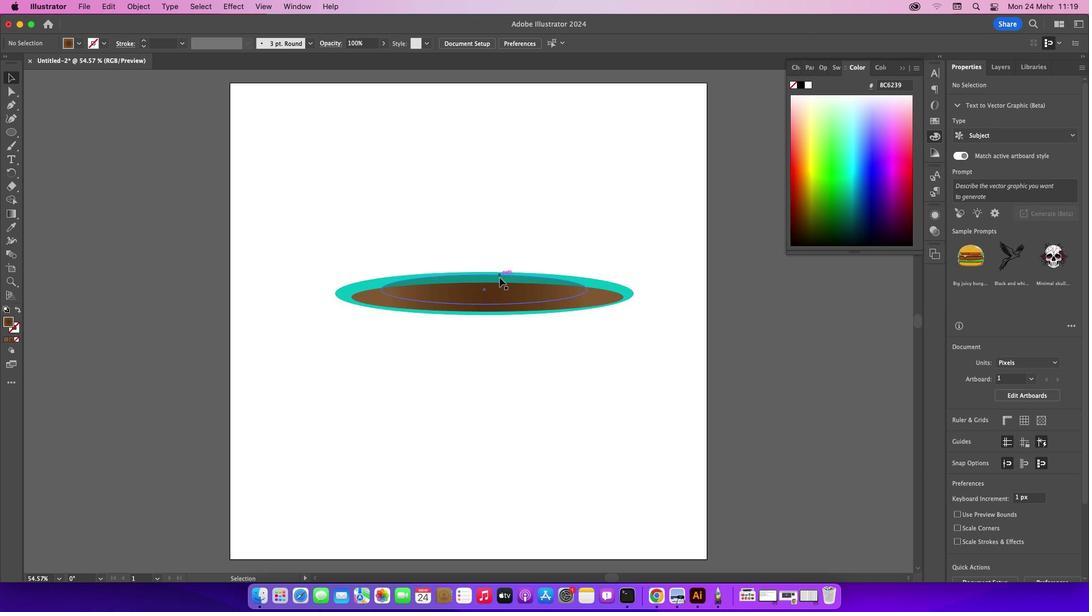 
Action: Mouse pressed left at (499, 277)
Screenshot: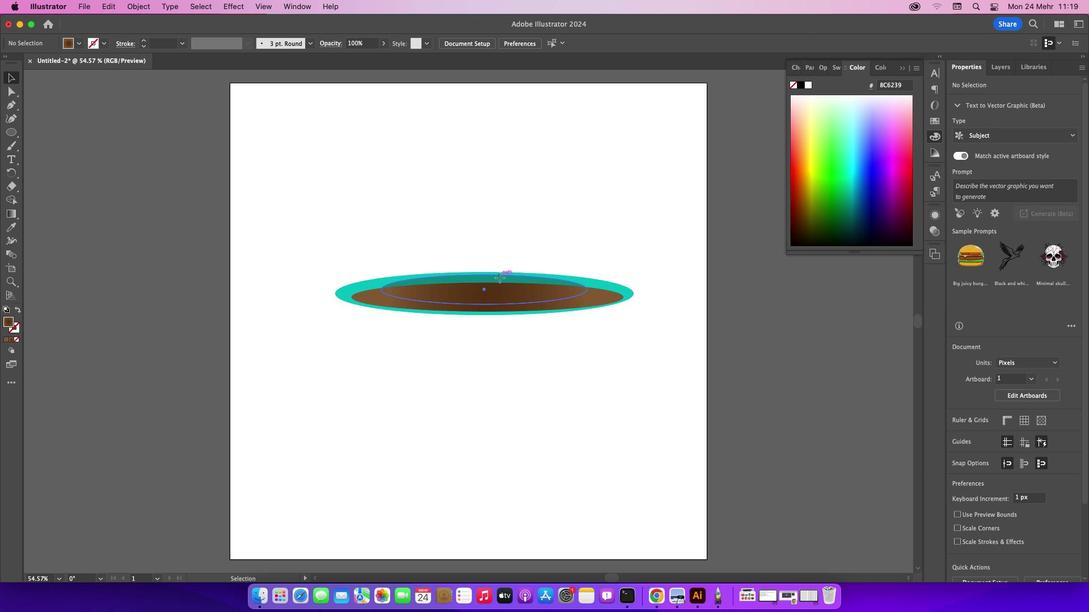 
Action: Mouse moved to (457, 196)
Screenshot: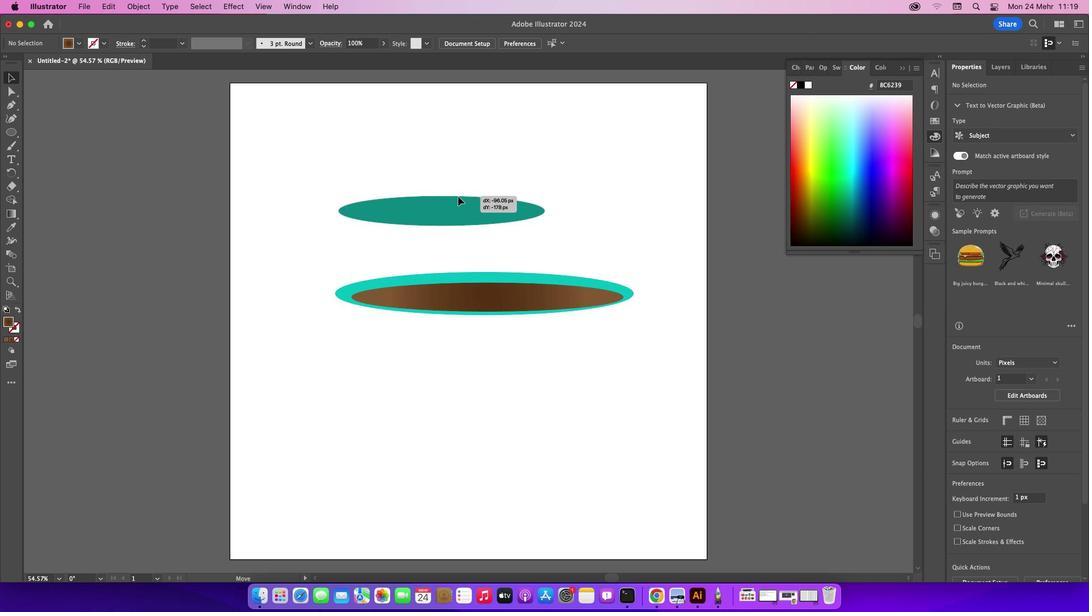 
Action: Key pressed Key.delete
Screenshot: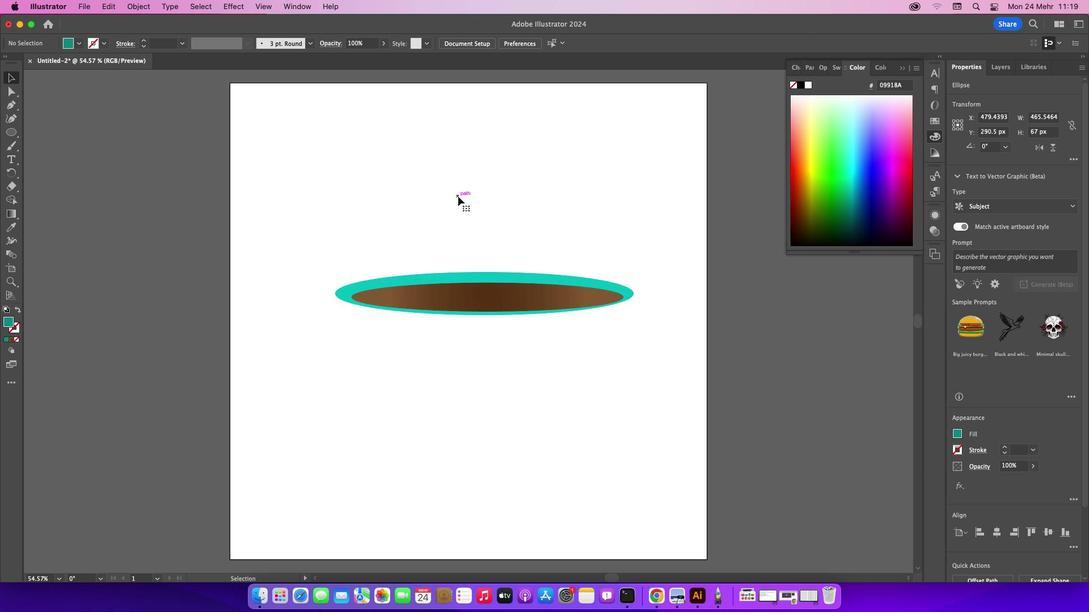 
Action: Mouse moved to (11, 108)
Screenshot: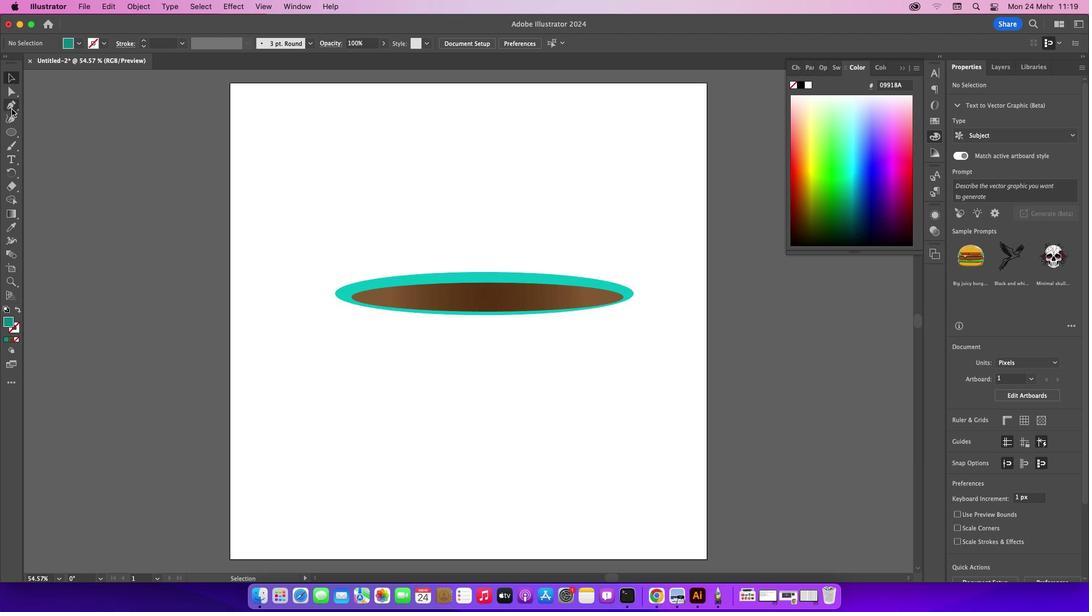 
Action: Mouse pressed left at (11, 108)
Screenshot: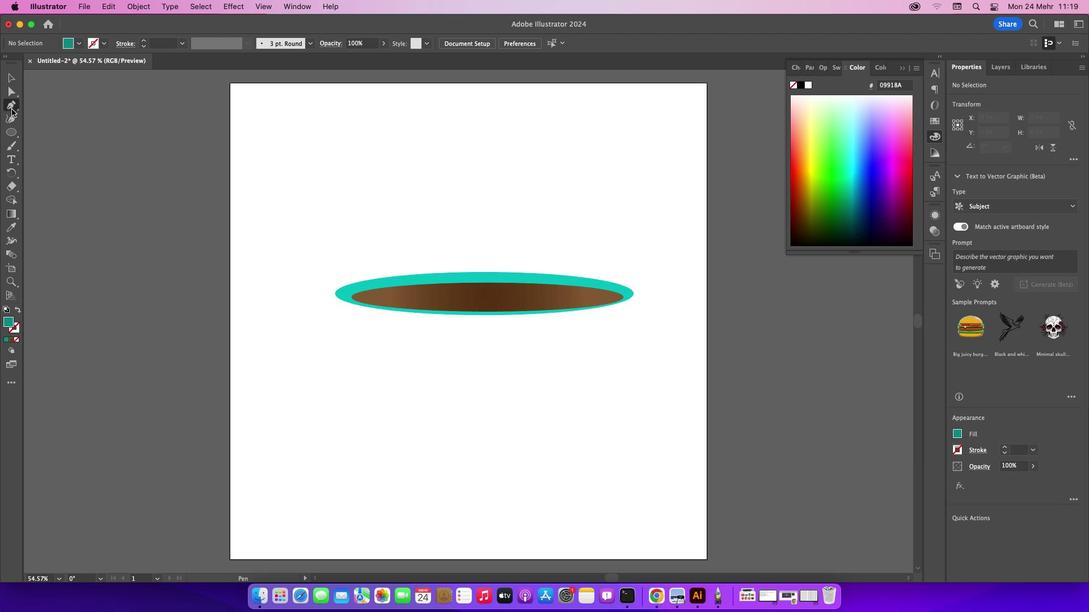 
Action: Mouse moved to (373, 327)
Screenshot: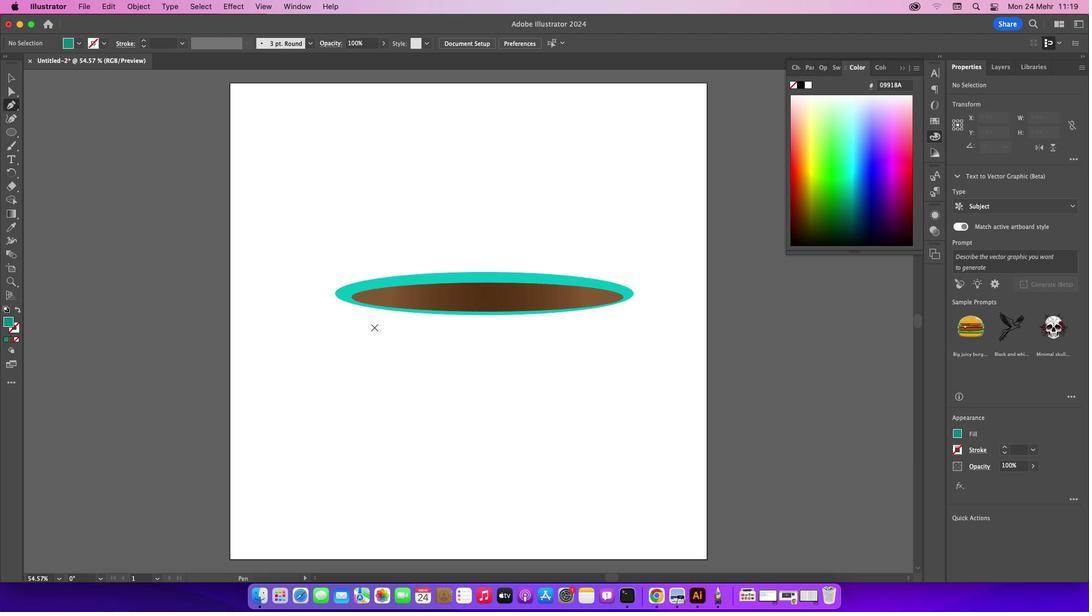 
Action: Key pressed Key.caps_lock
Screenshot: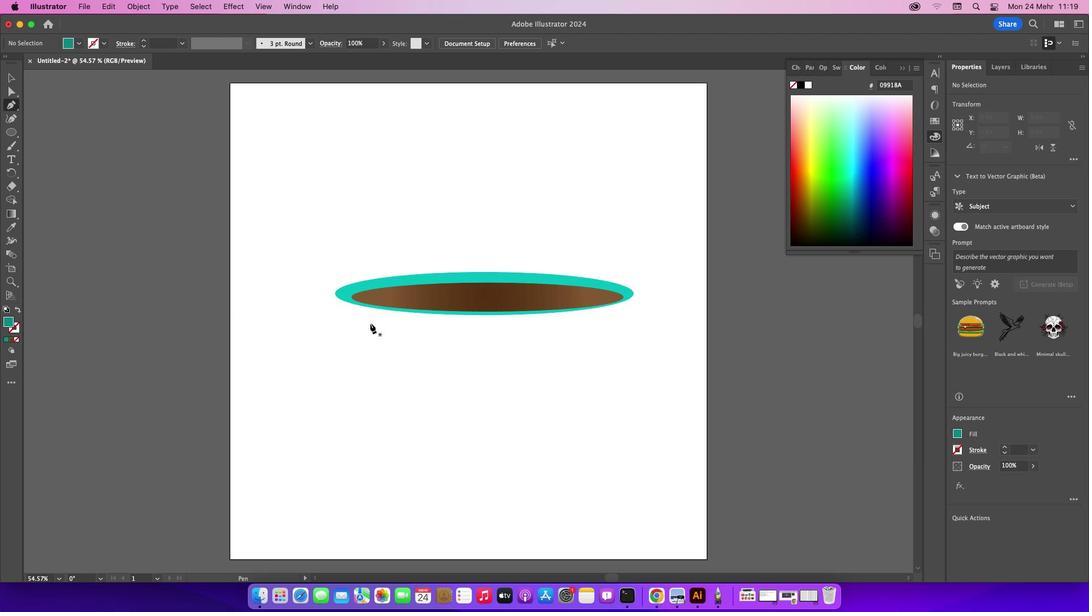 
Action: Mouse moved to (350, 295)
Screenshot: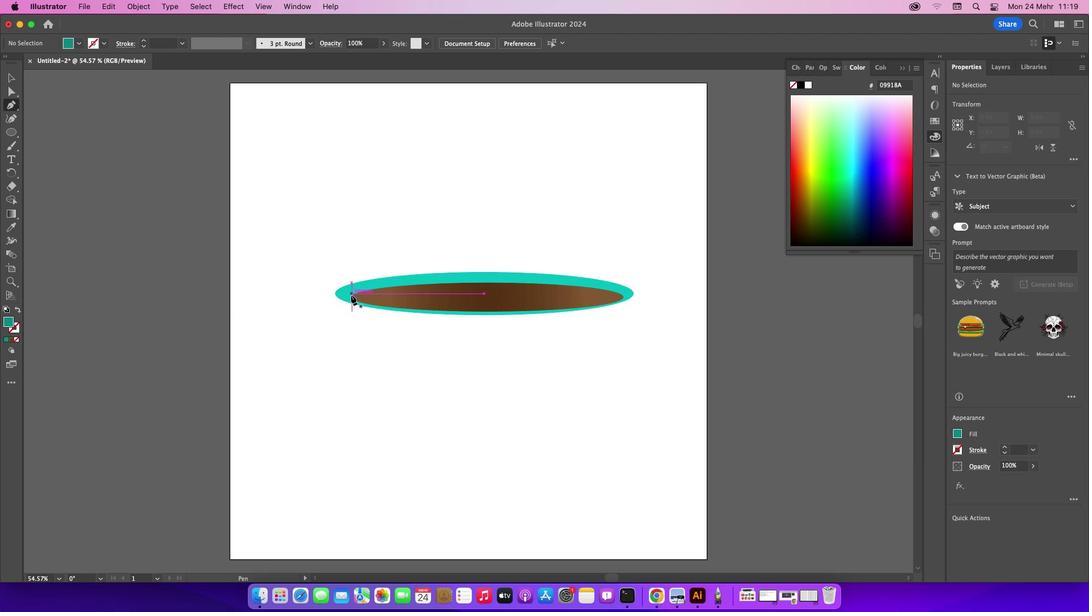 
Action: Mouse pressed left at (350, 295)
Screenshot: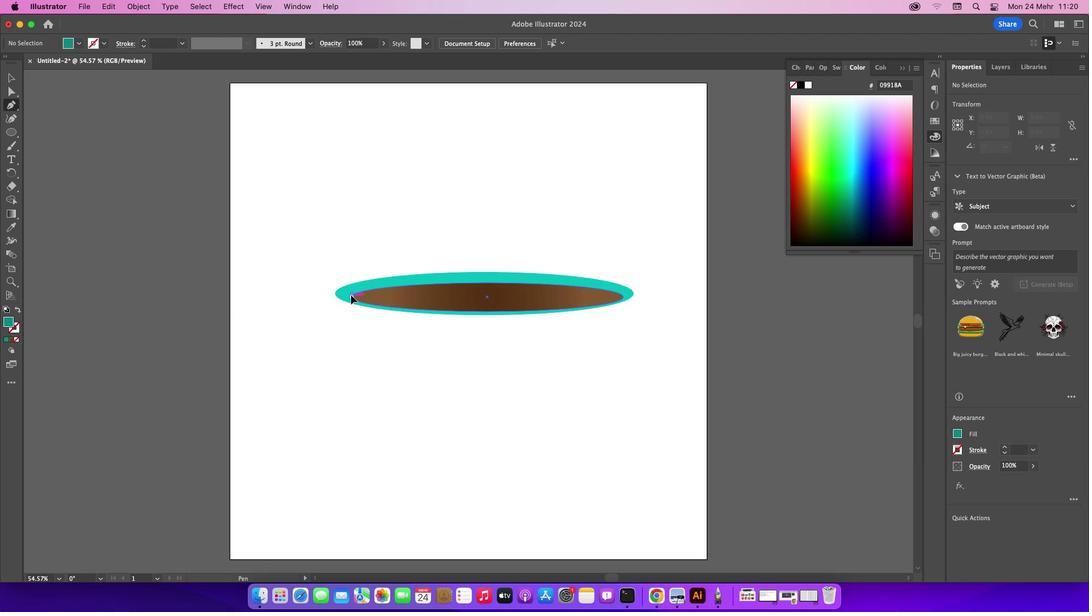 
Action: Mouse moved to (348, 289)
Screenshot: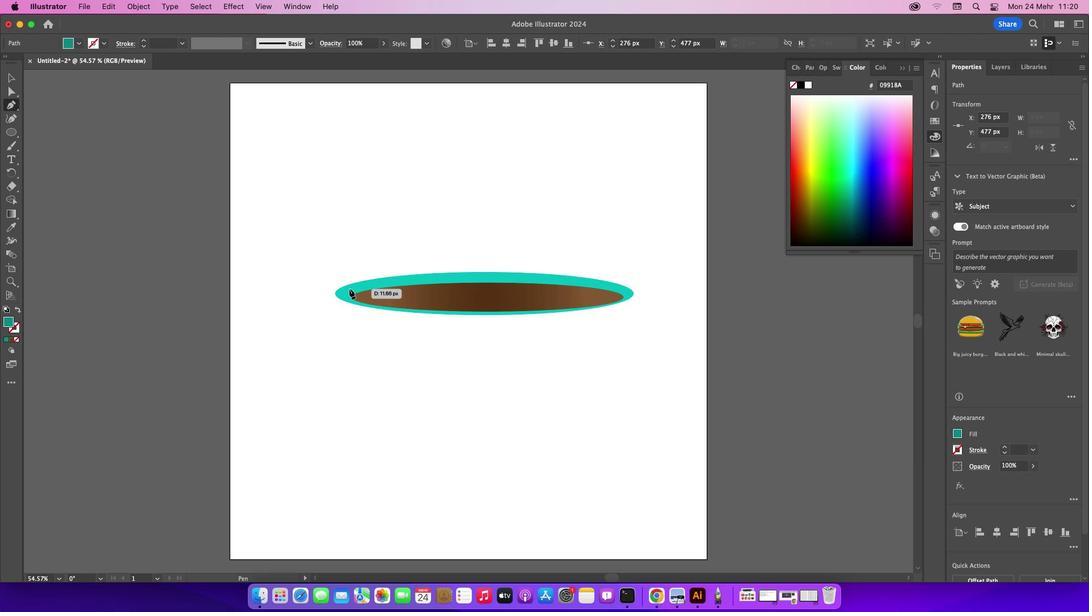 
Action: Mouse pressed left at (348, 289)
Screenshot: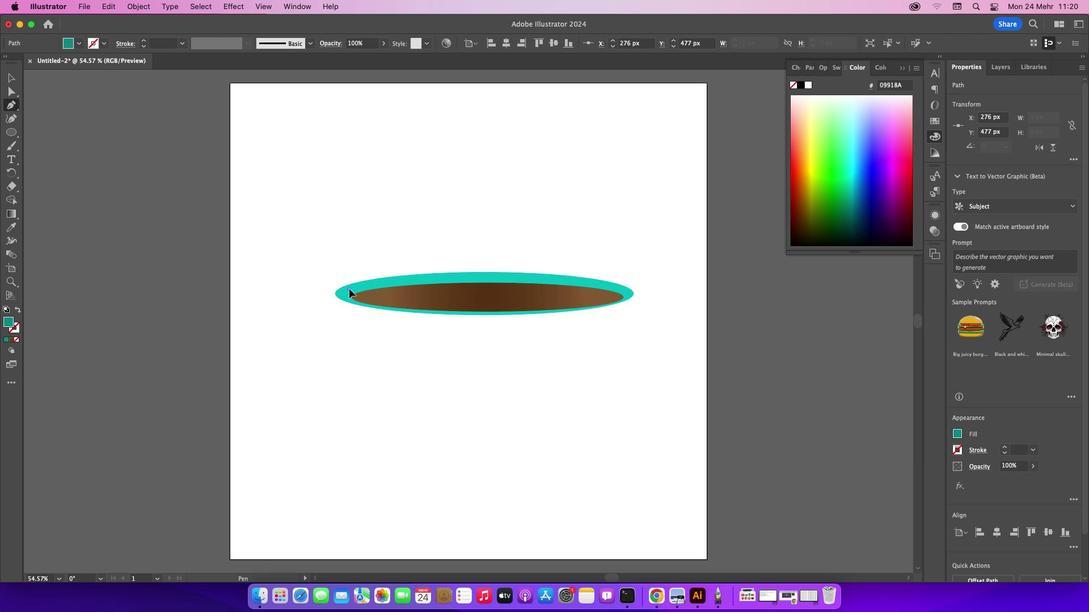 
Action: Mouse moved to (358, 272)
Screenshot: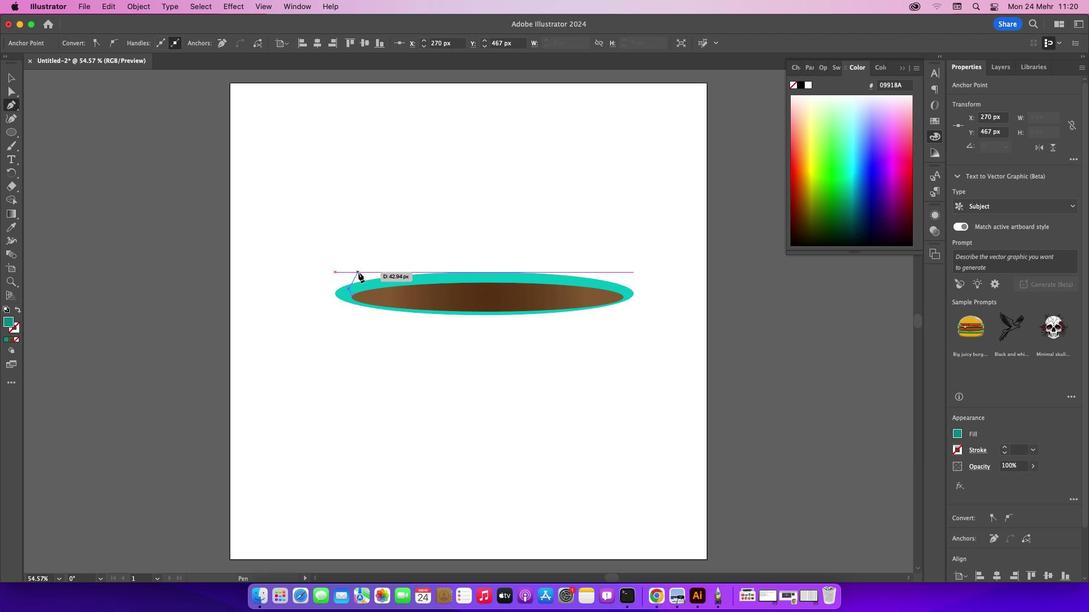 
Action: Key pressed Key.cmd'z'
Screenshot: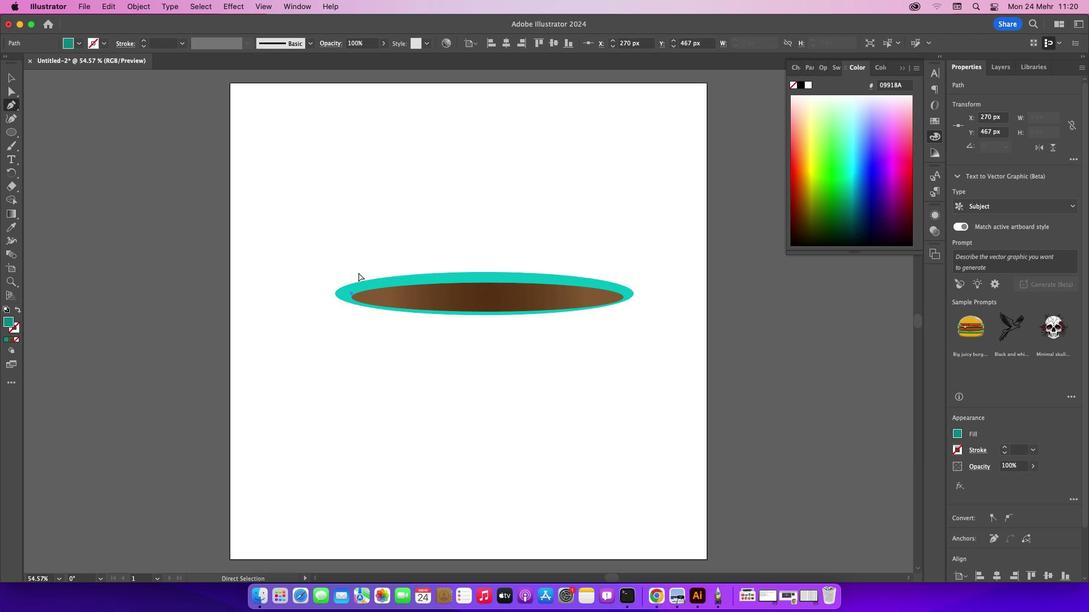 
Action: Mouse moved to (345, 289)
Screenshot: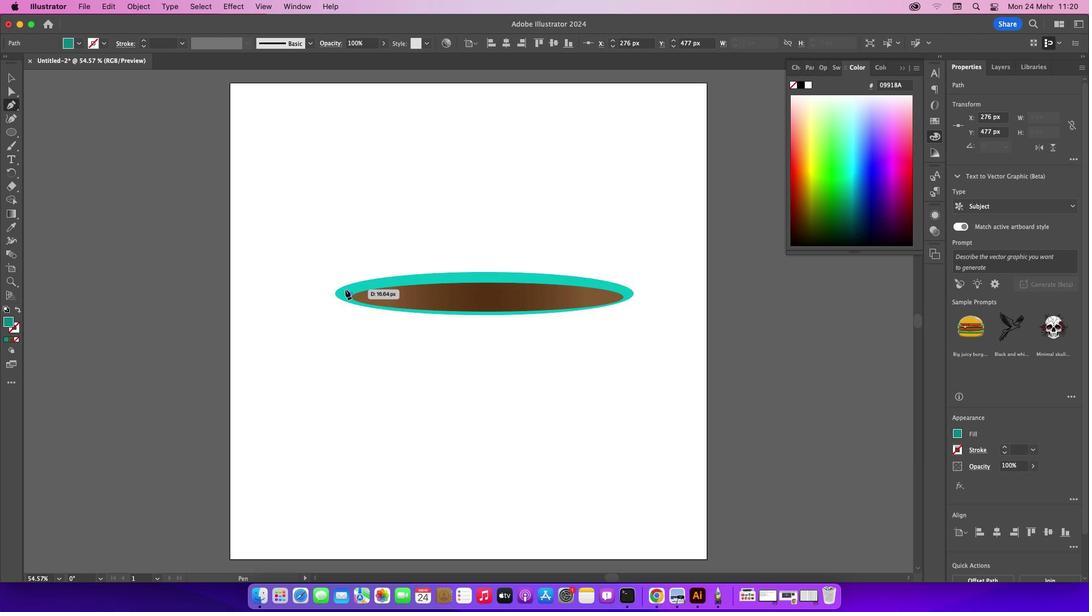 
Action: Mouse pressed left at (345, 289)
Screenshot: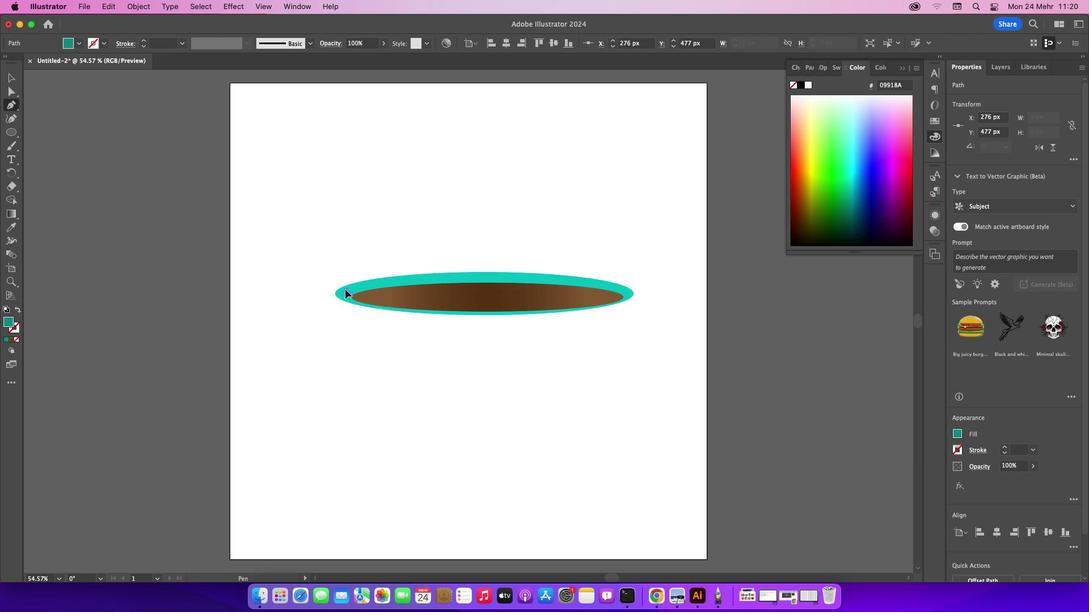 
Action: Mouse moved to (609, 286)
Screenshot: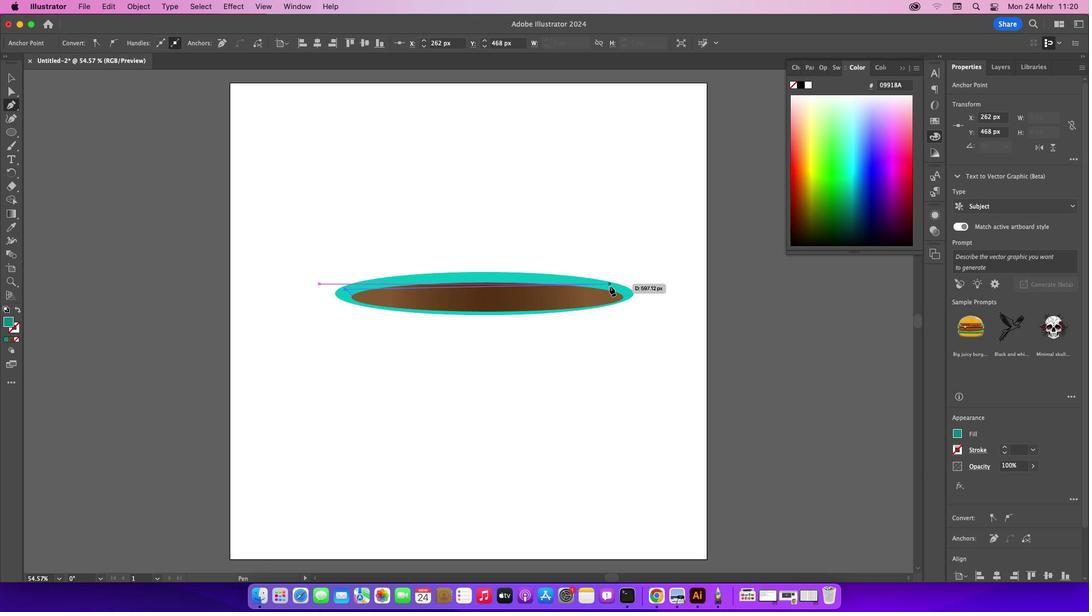 
Action: Mouse pressed left at (609, 286)
Screenshot: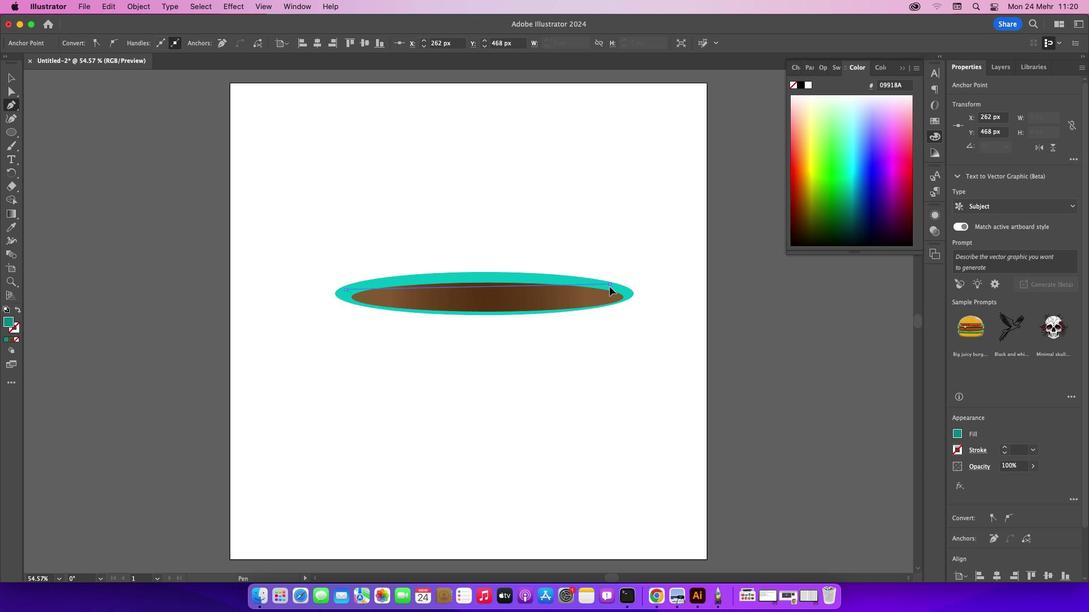 
Action: Mouse moved to (716, 299)
Screenshot: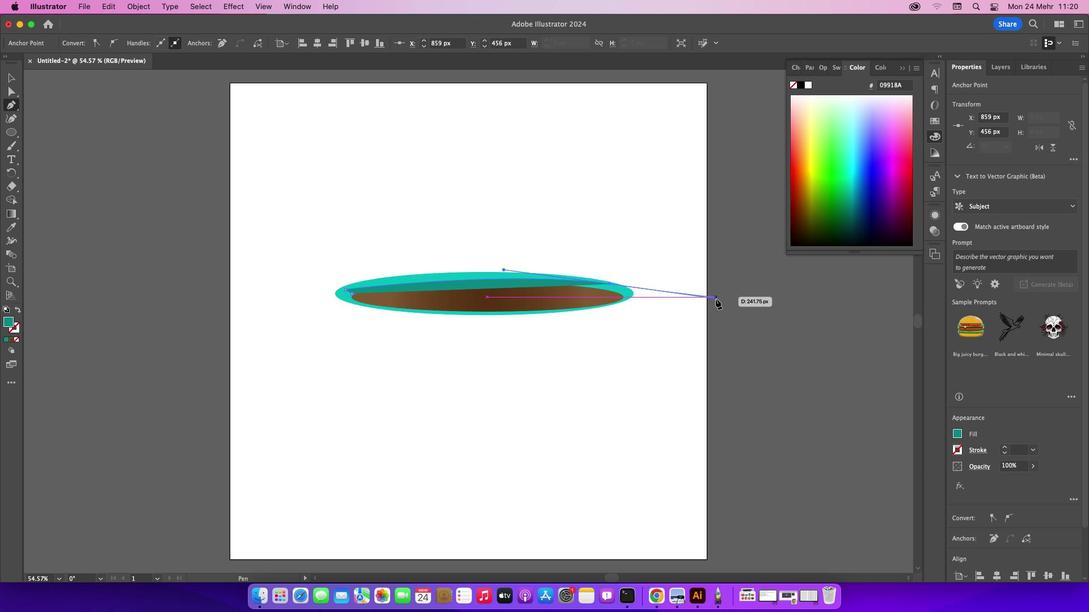 
Action: Key pressed Key.cmd'z'
Screenshot: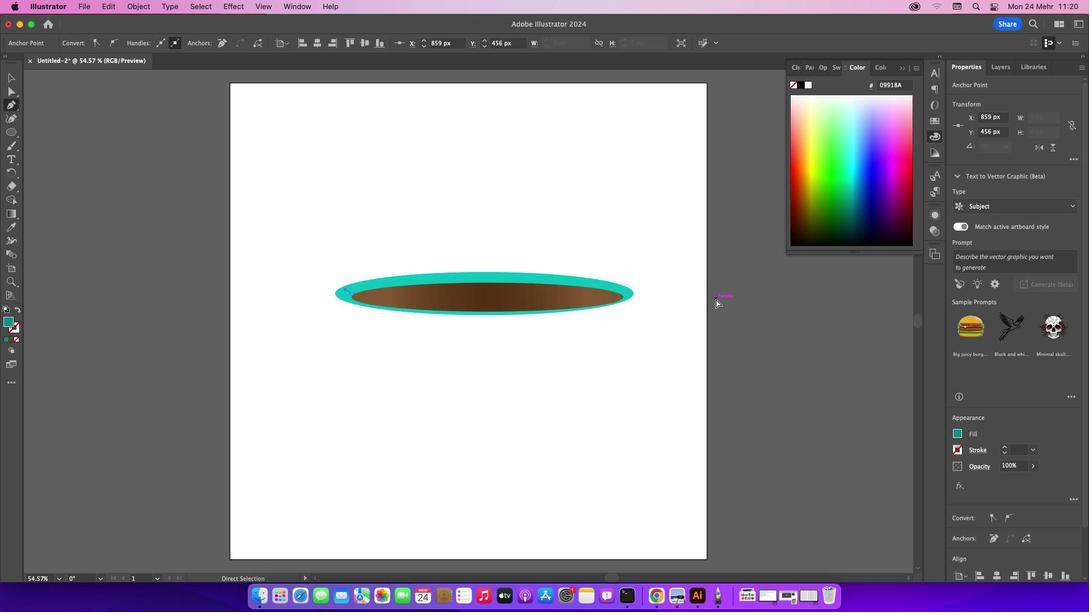 
Action: Mouse moved to (469, 277)
Screenshot: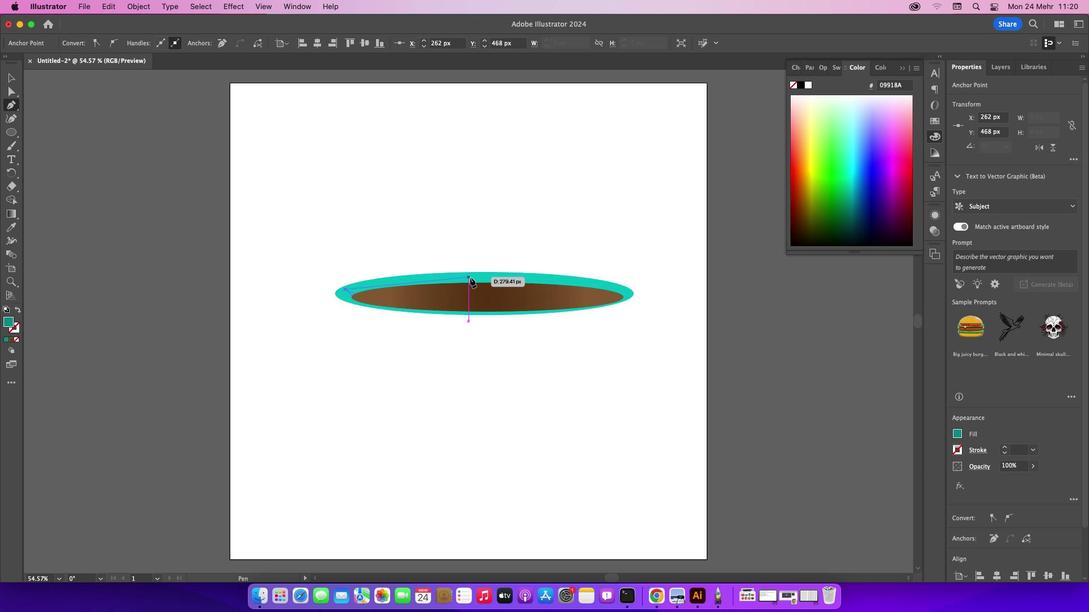 
Action: Mouse pressed left at (469, 277)
Screenshot: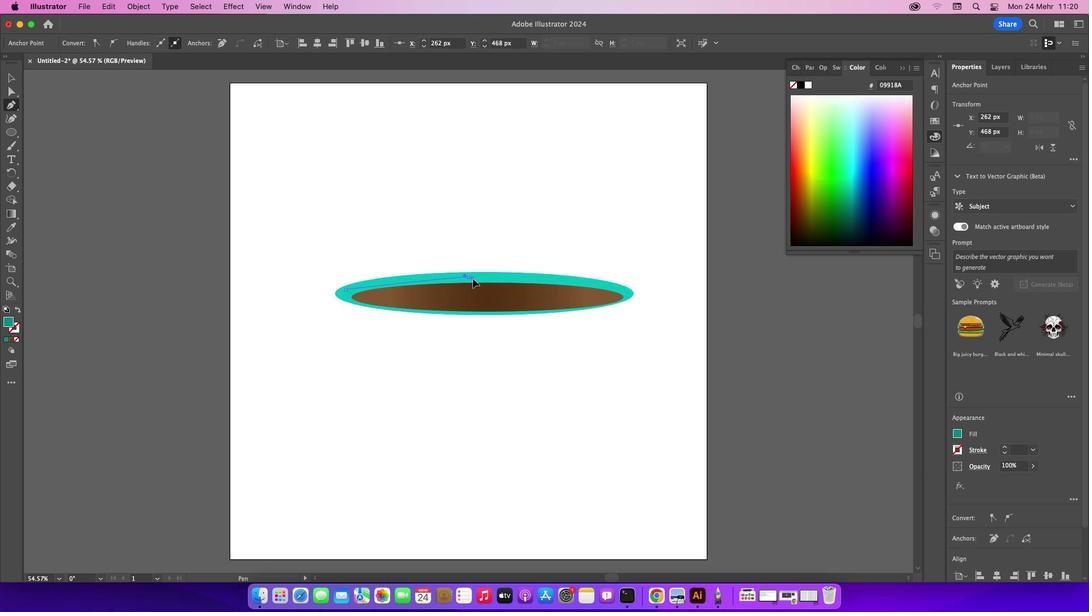 
Action: Mouse moved to (466, 276)
Screenshot: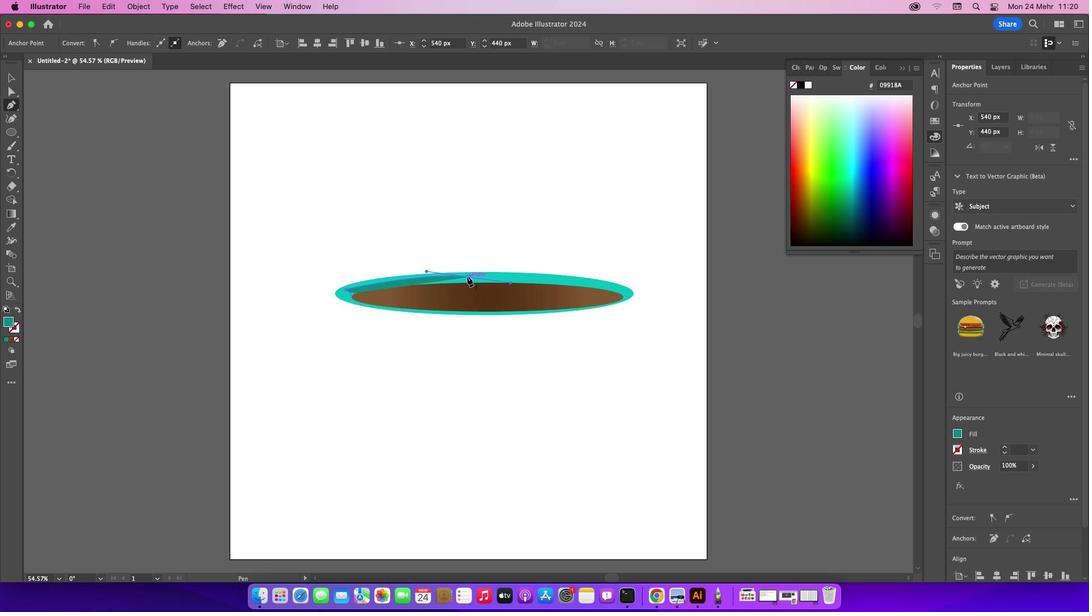 
Action: Key pressed Key.alt
Screenshot: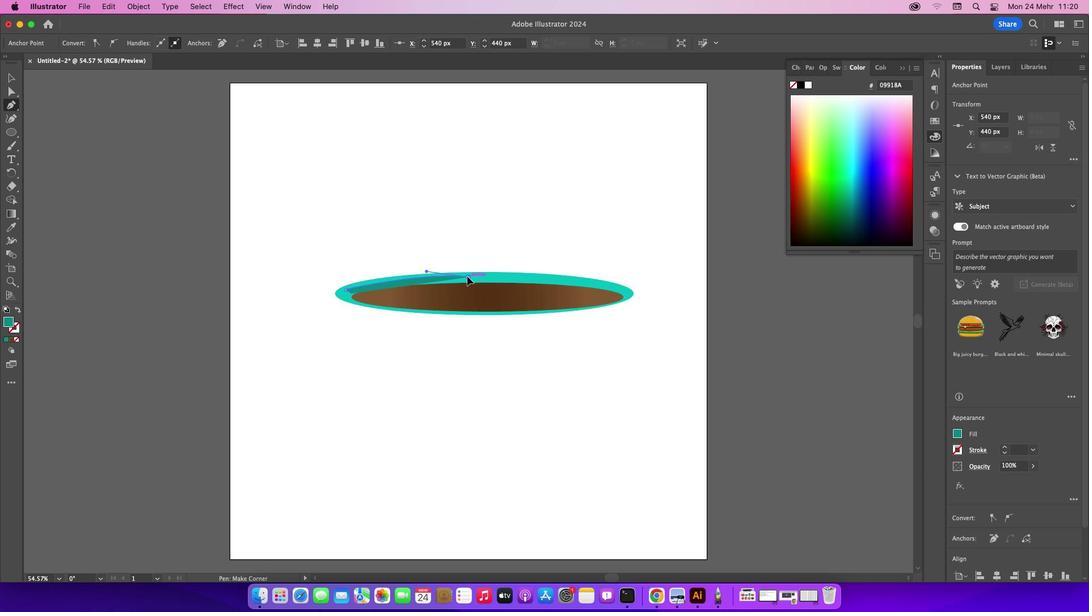 
Action: Mouse pressed left at (466, 276)
Screenshot: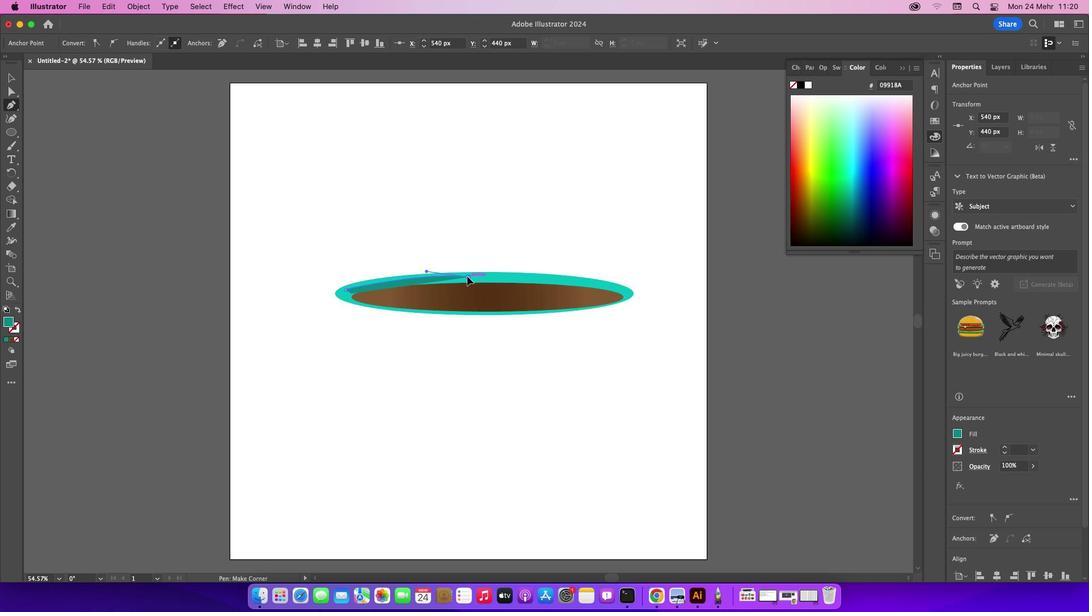
Action: Mouse moved to (616, 287)
Screenshot: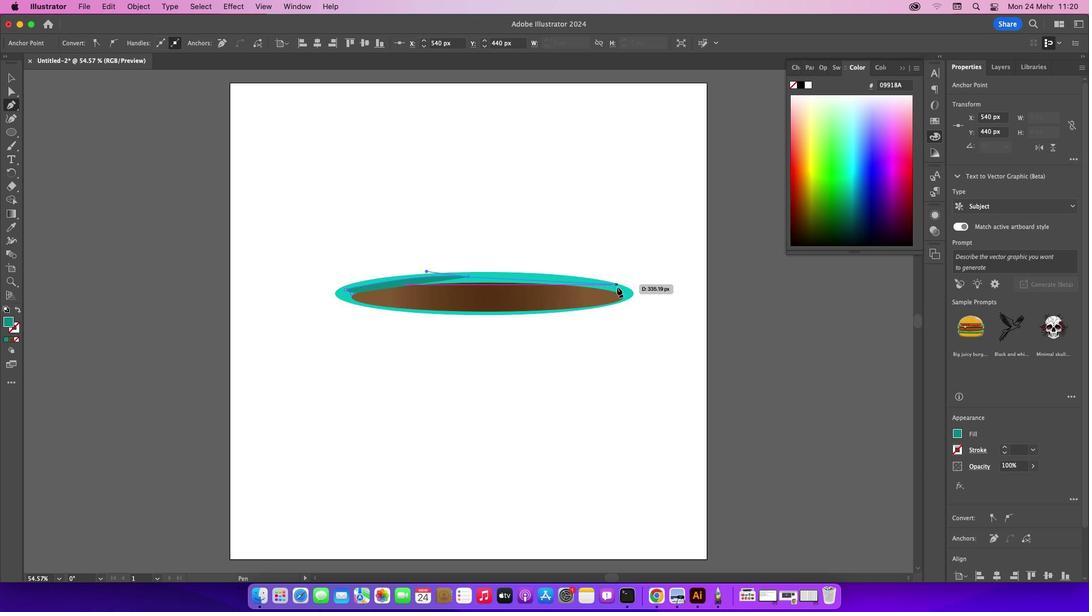 
Action: Mouse pressed left at (616, 287)
Screenshot: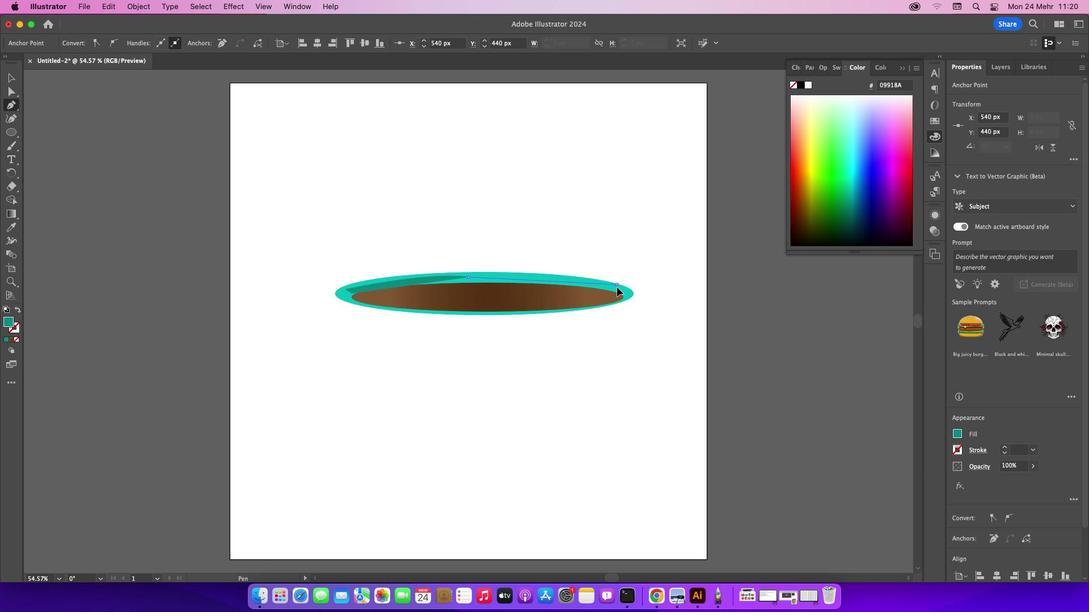 
Action: Mouse moved to (615, 284)
Screenshot: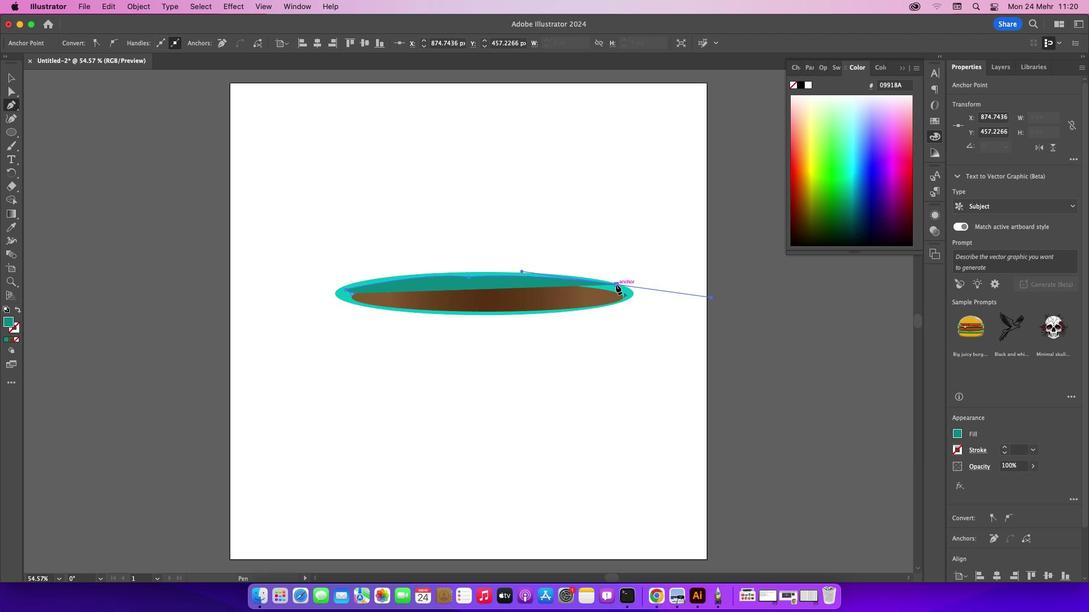 
Action: Mouse pressed left at (615, 284)
Screenshot: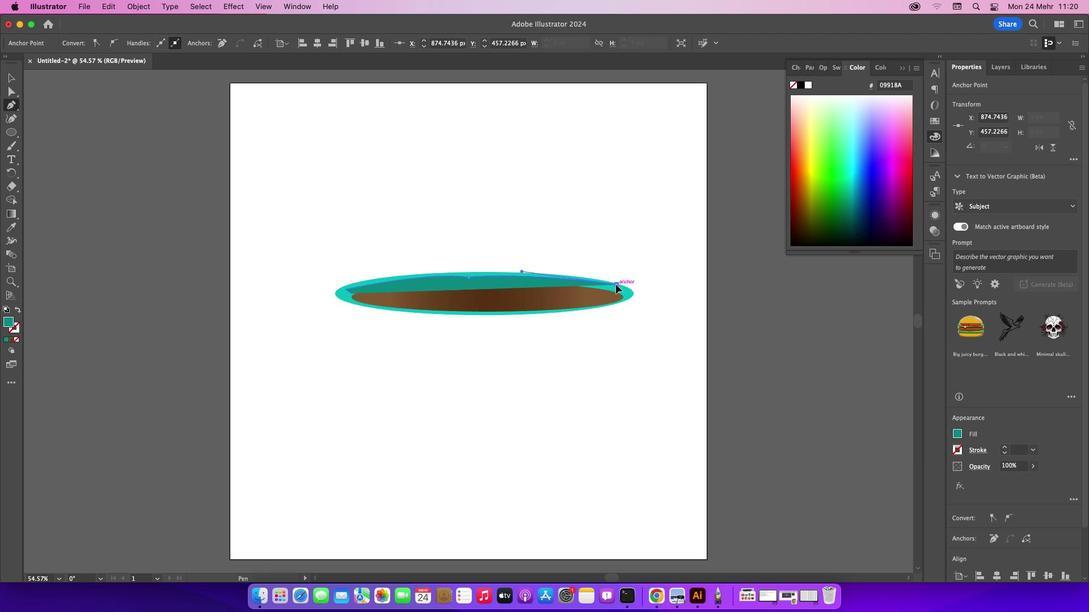 
Action: Mouse moved to (610, 289)
Screenshot: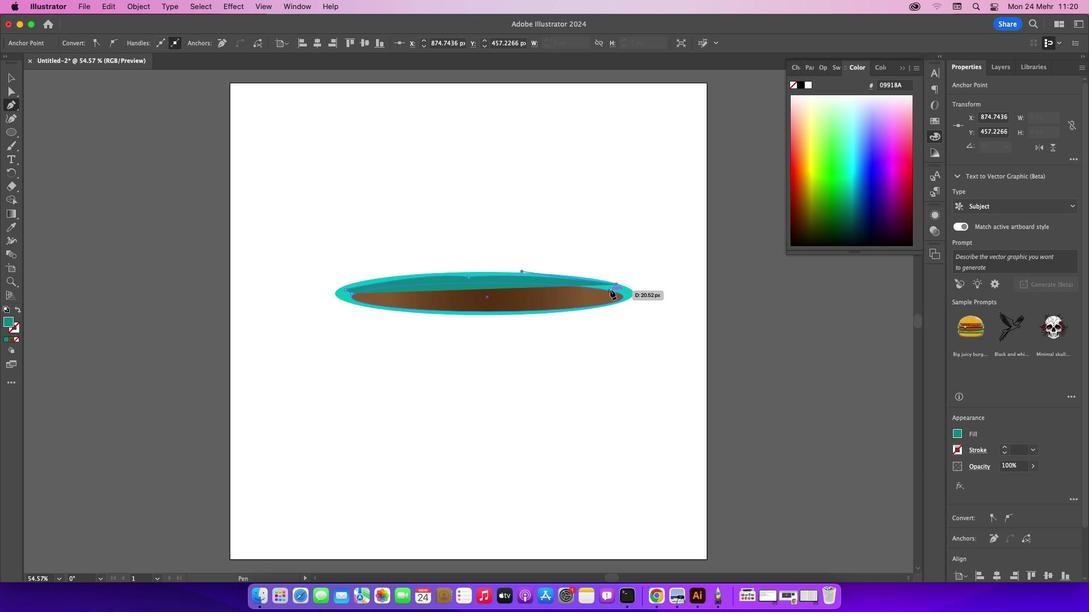 
Action: Mouse pressed left at (610, 289)
Screenshot: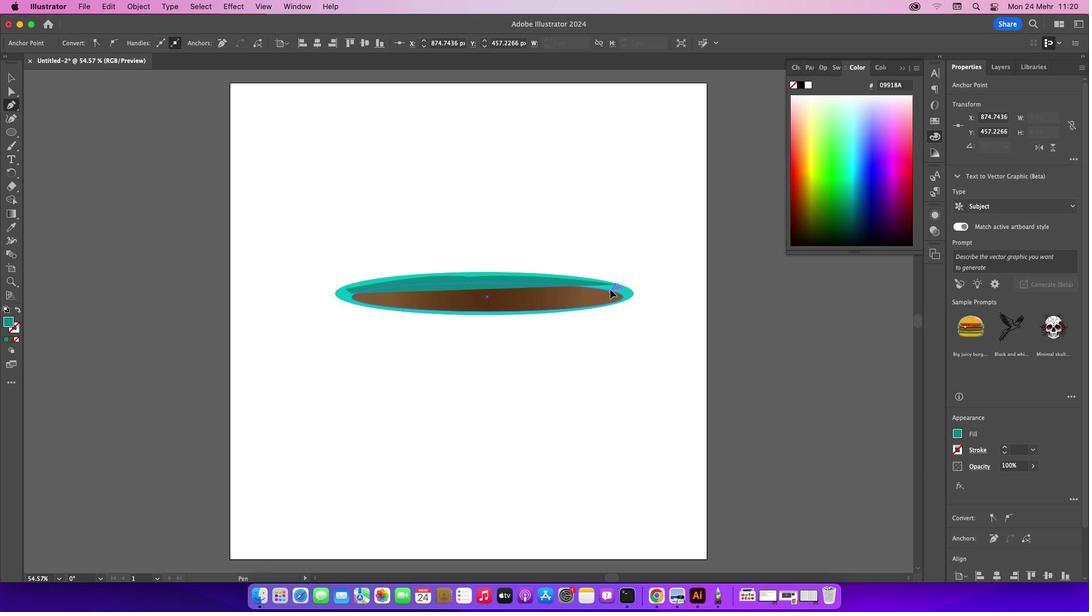 
Action: Mouse moved to (16, 342)
Screenshot: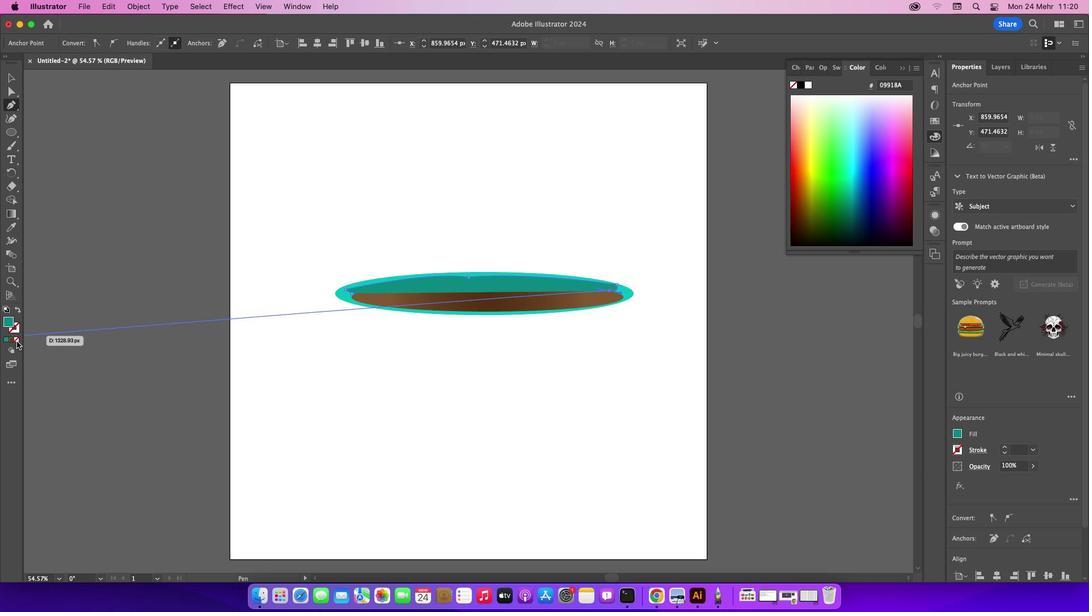 
Action: Mouse pressed left at (16, 342)
Screenshot: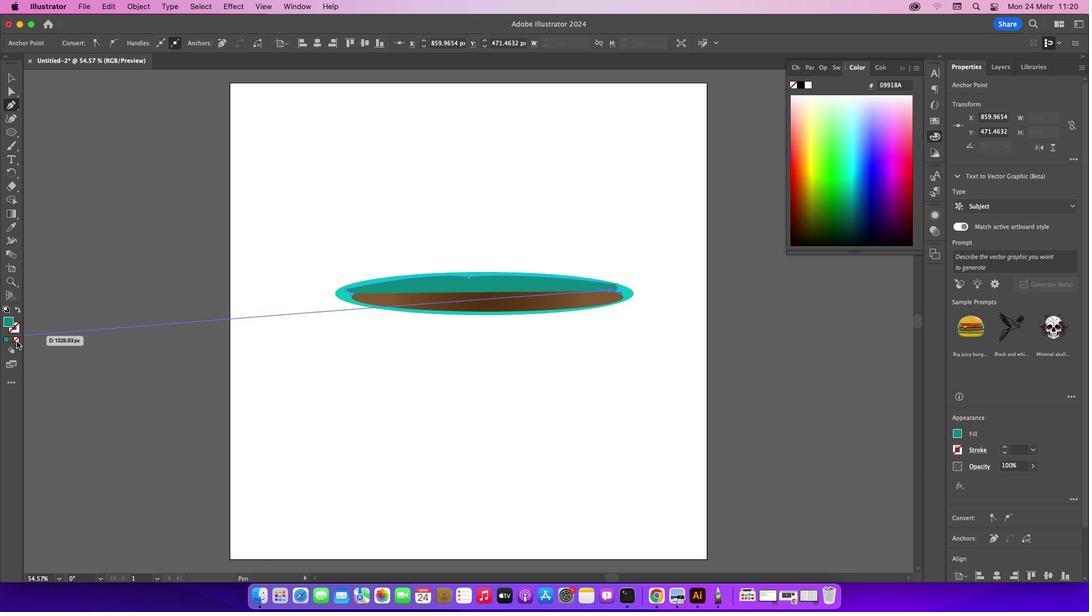 
Action: Mouse moved to (352, 295)
Screenshot: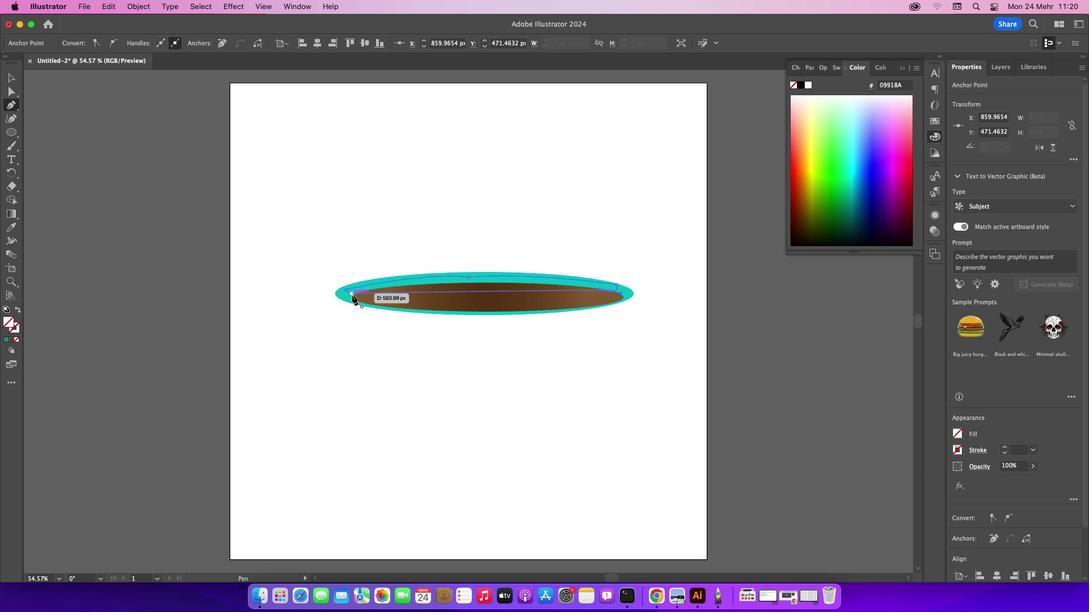 
Action: Mouse pressed left at (352, 295)
Screenshot: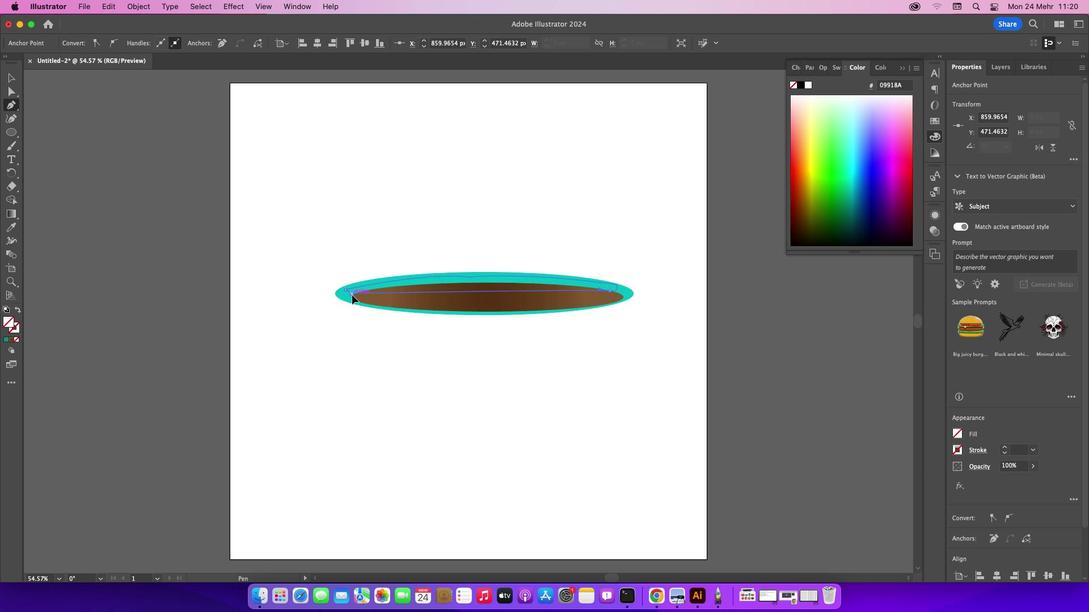 
Action: Mouse moved to (6, 81)
Screenshot: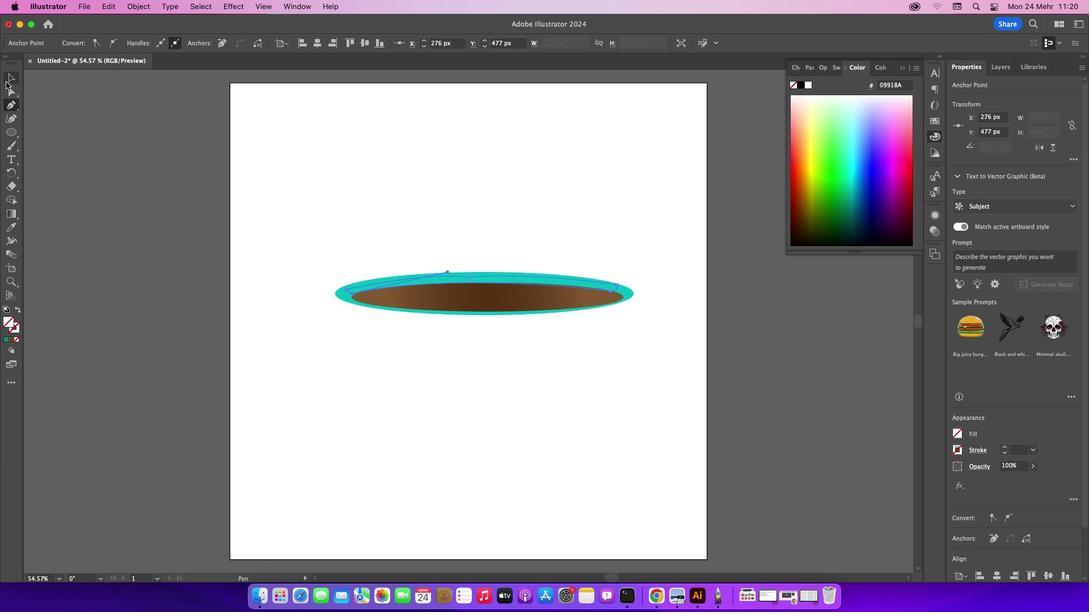 
Action: Mouse pressed left at (6, 81)
Screenshot: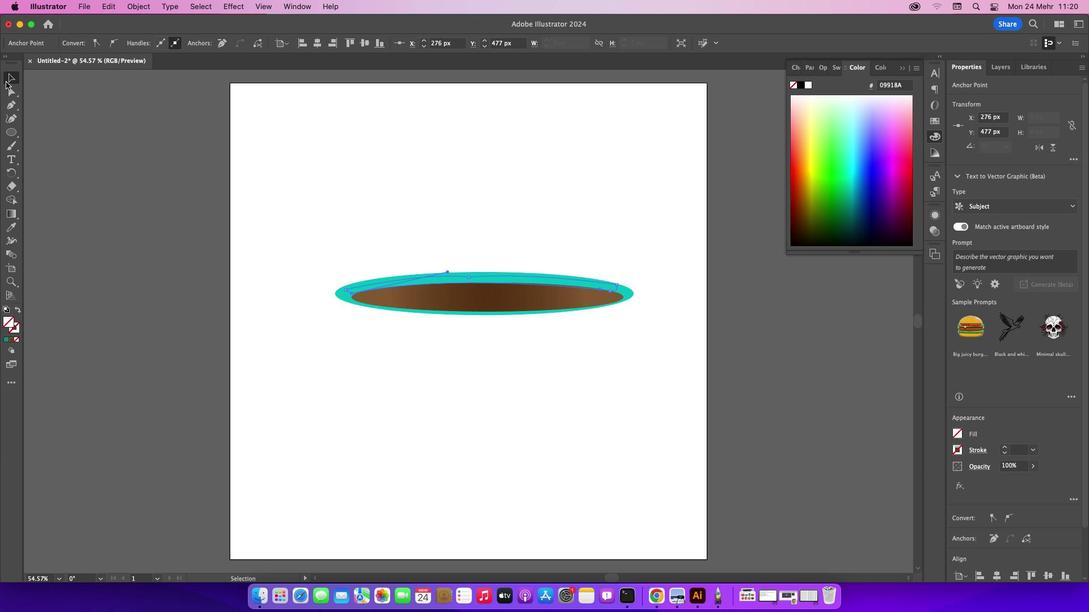 
Action: Mouse moved to (84, 111)
Screenshot: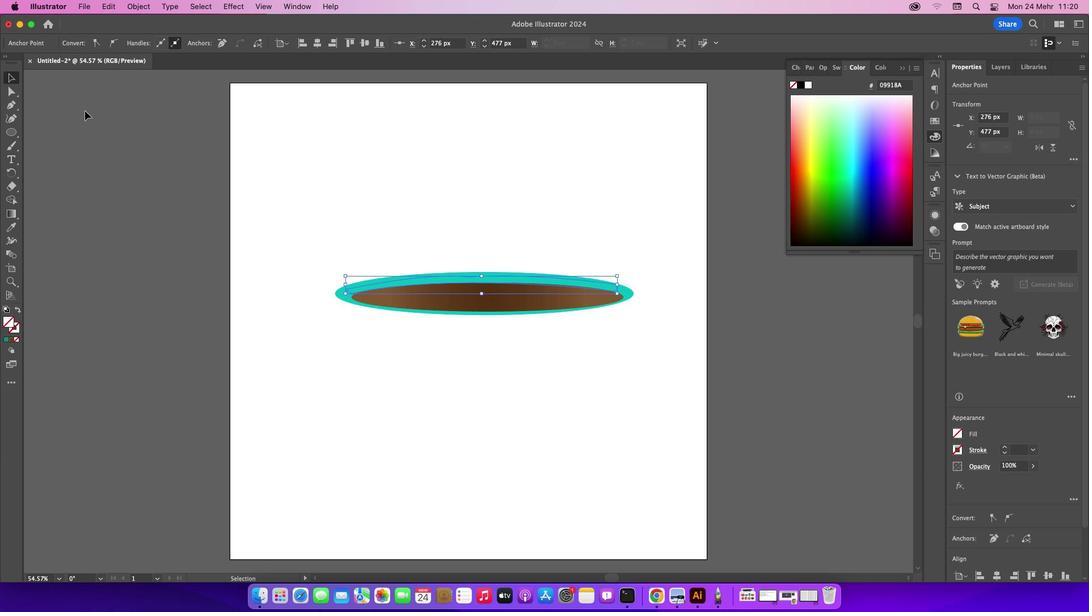 
Action: Mouse pressed left at (84, 111)
Screenshot: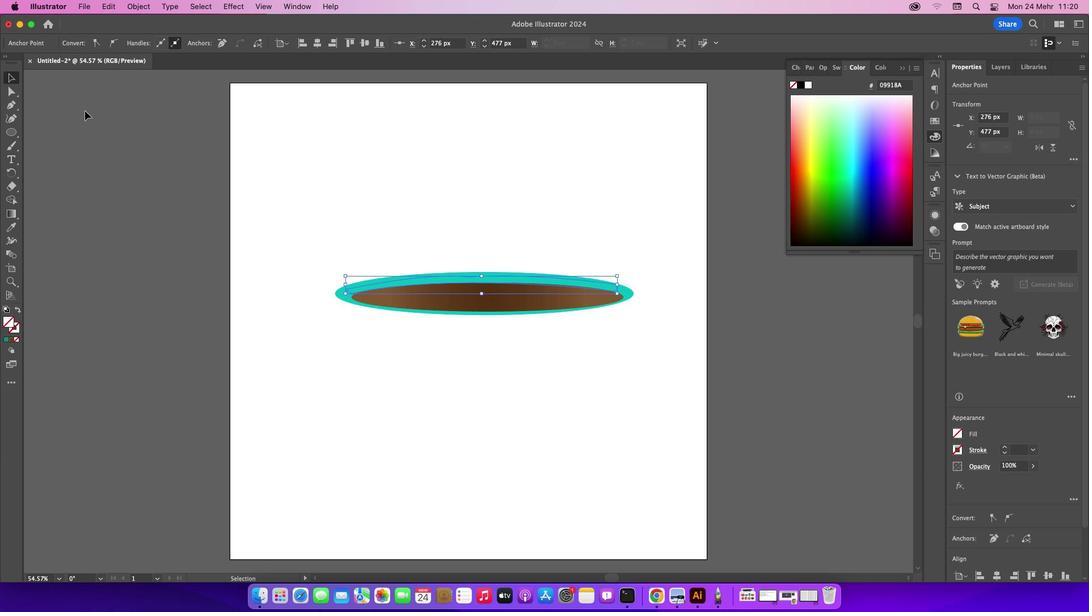 
Action: Mouse moved to (354, 288)
Screenshot: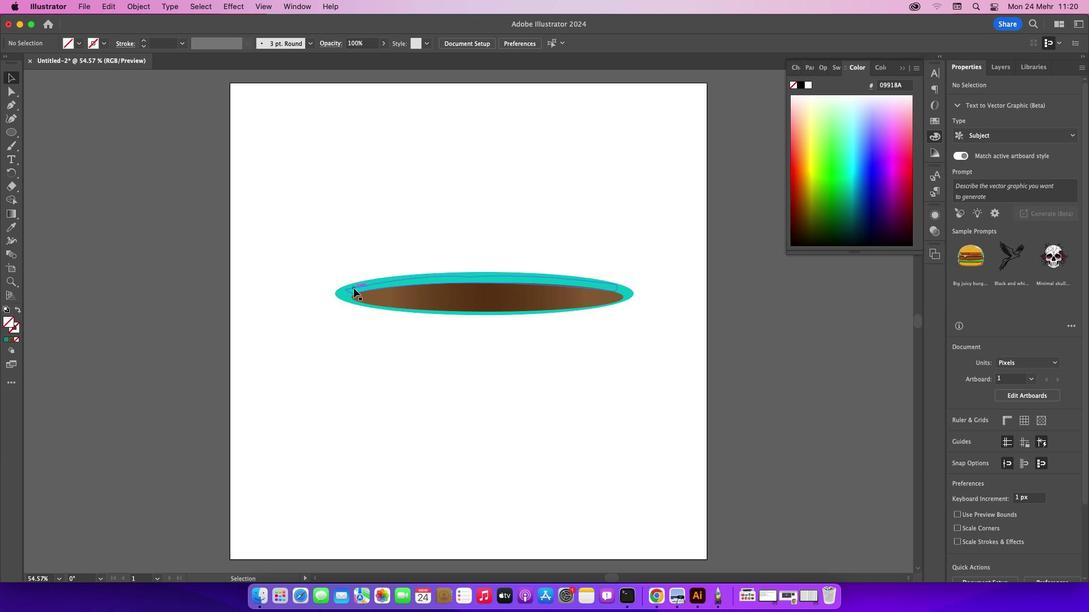 
Action: Mouse pressed left at (354, 288)
Screenshot: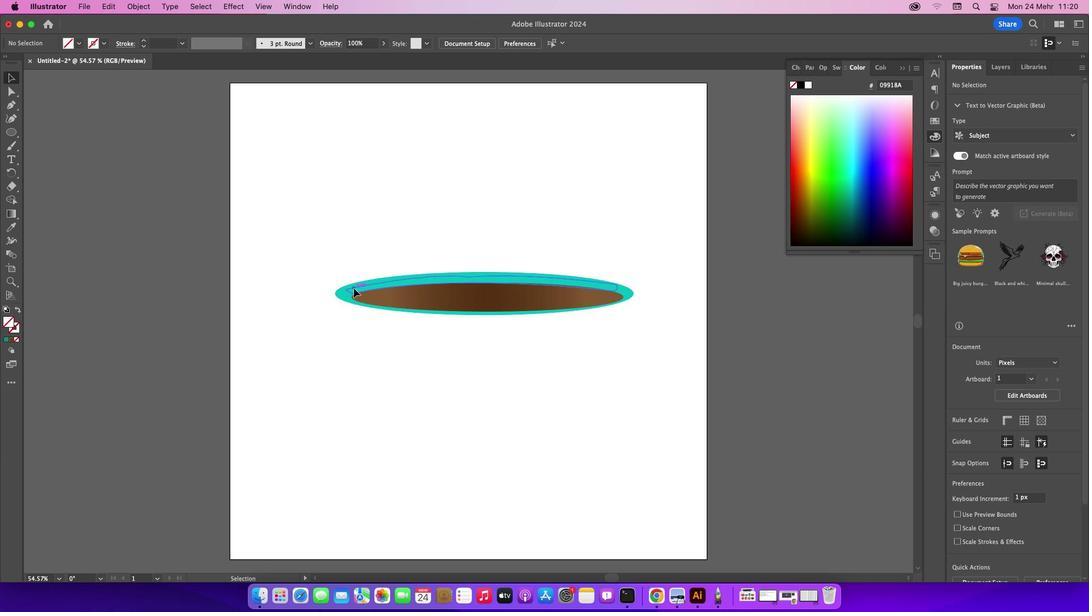 
Action: Mouse moved to (4, 340)
Screenshot: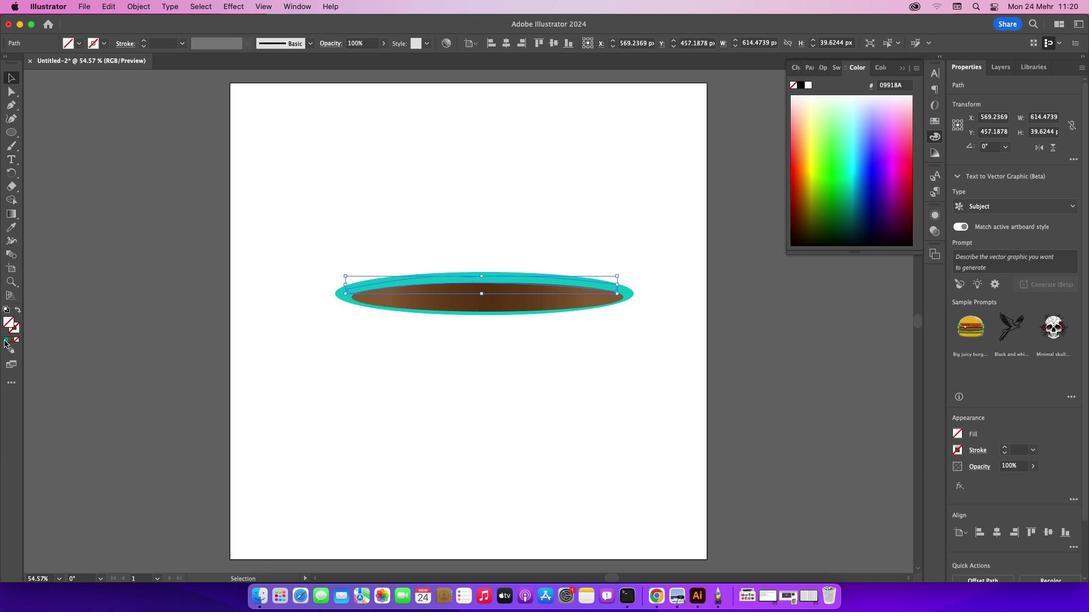 
Action: Mouse pressed left at (4, 340)
Screenshot: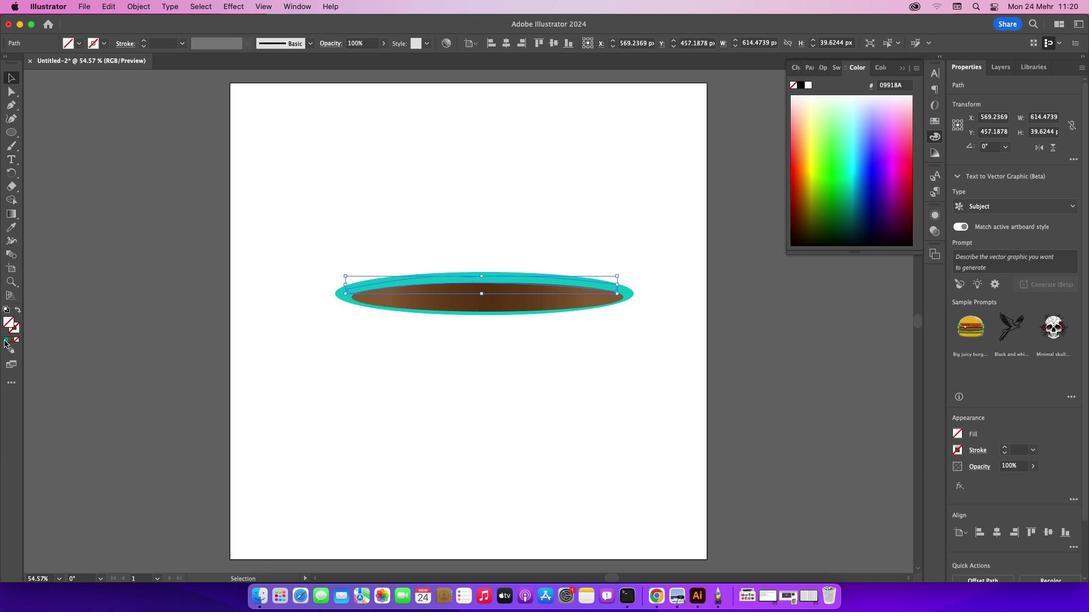 
Action: Mouse moved to (7, 78)
Screenshot: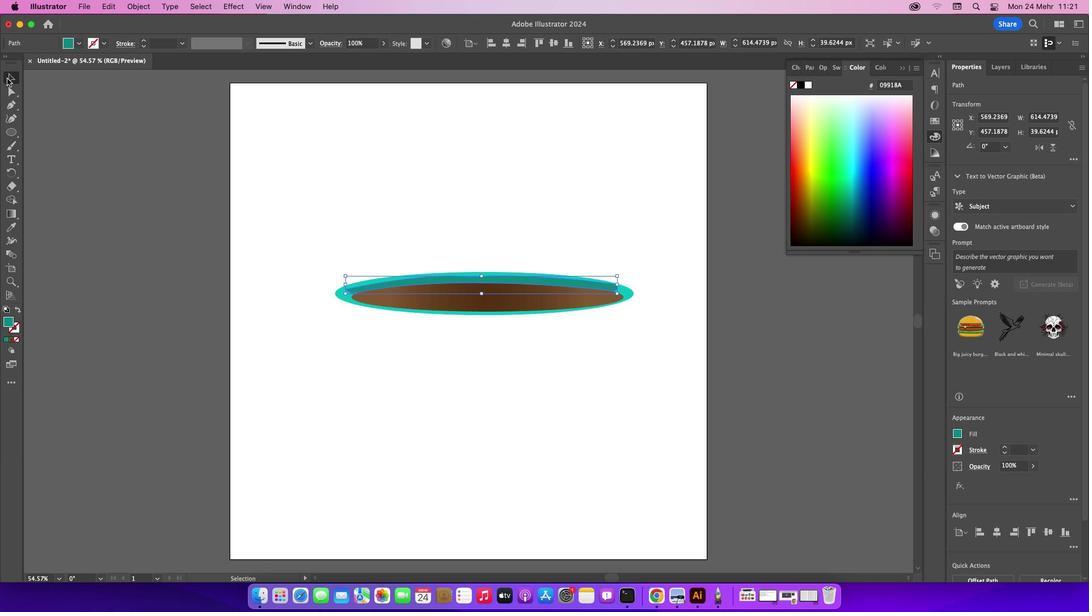 
Action: Mouse pressed left at (7, 78)
Screenshot: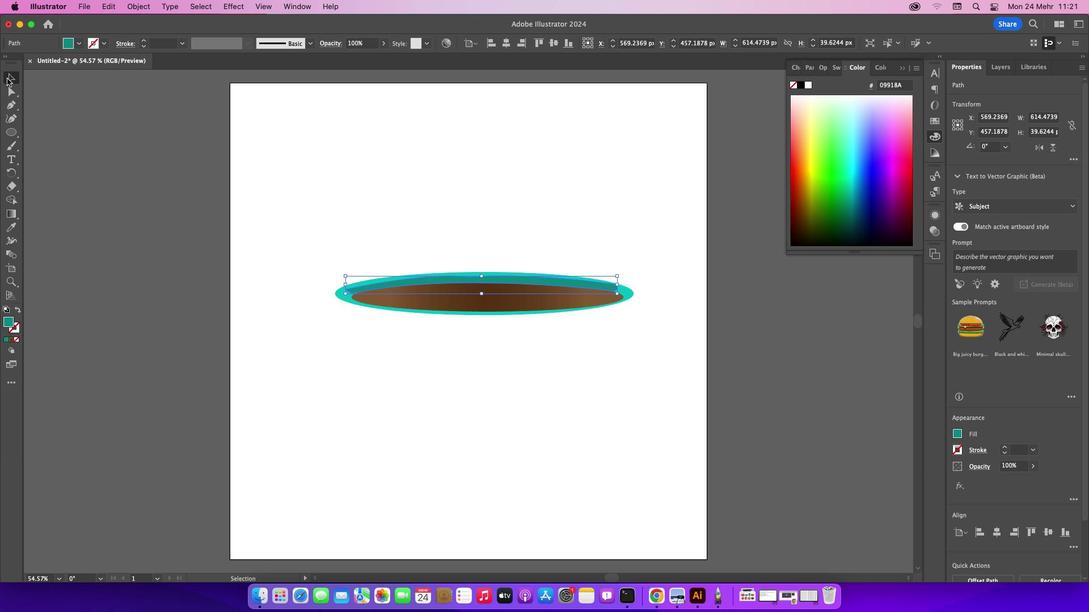 
Action: Mouse moved to (201, 171)
Screenshot: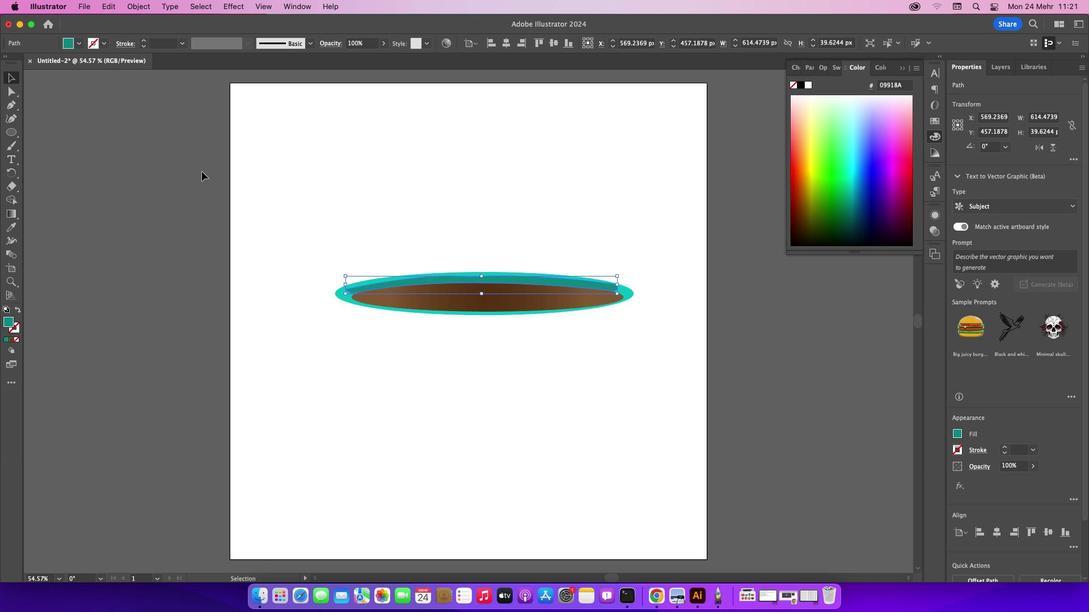 
Action: Mouse pressed left at (201, 171)
Screenshot: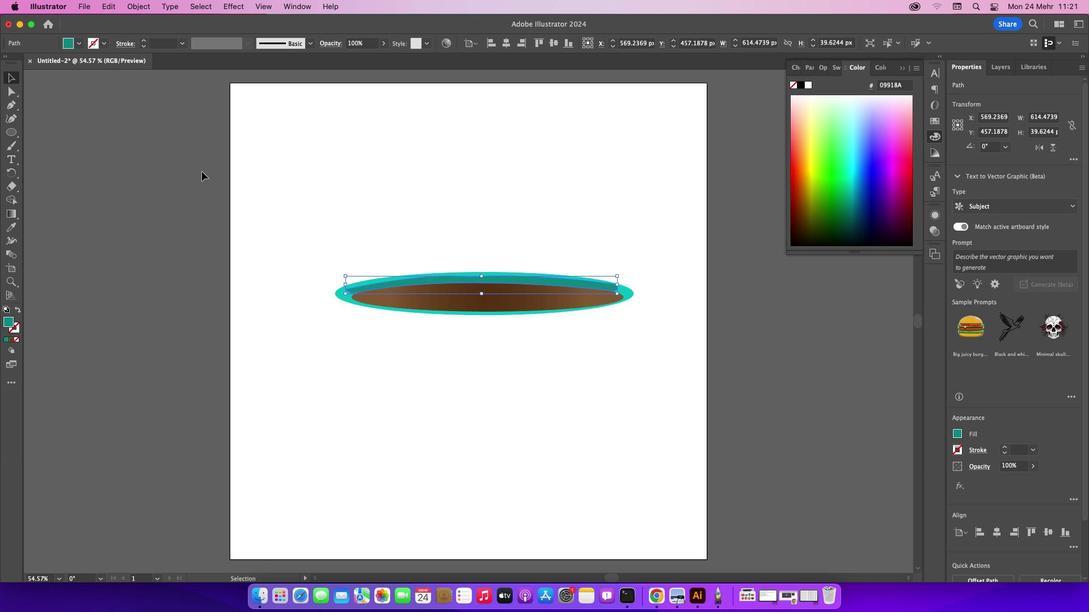 
Action: Mouse moved to (588, 285)
Screenshot: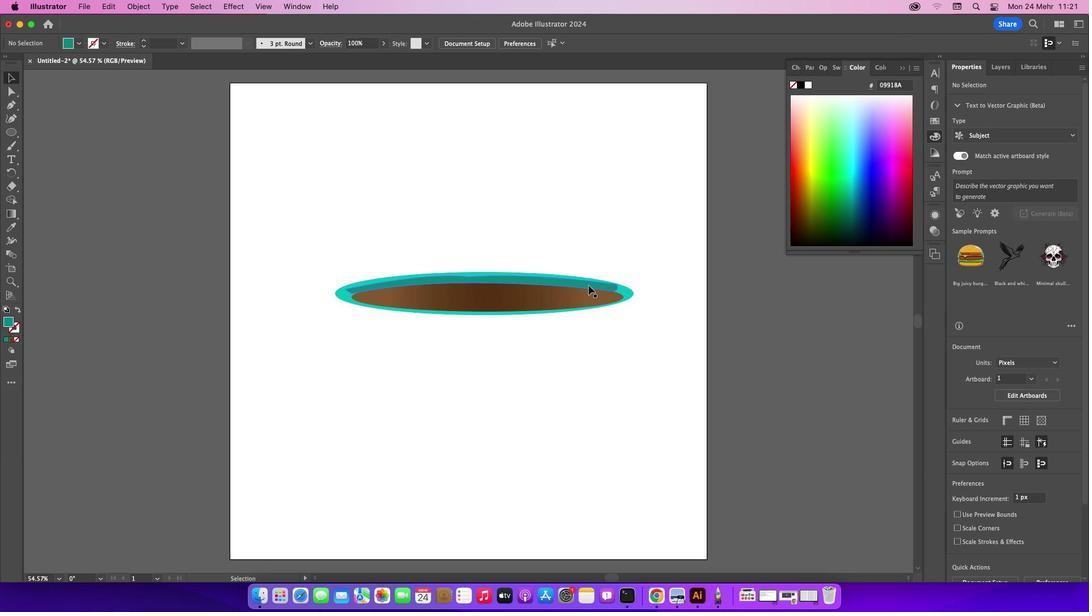 
Action: Mouse pressed left at (588, 285)
